 Task: Plan a trip to Berastagi, Indonesia from 4th November, 2023 to 8th November, 2023 for 2 adults.1  bedroom having 1 bed and 1 bathroom. Property type can be hotel. Look for 3 properties as per requirement.
Action: Mouse moved to (510, 113)
Screenshot: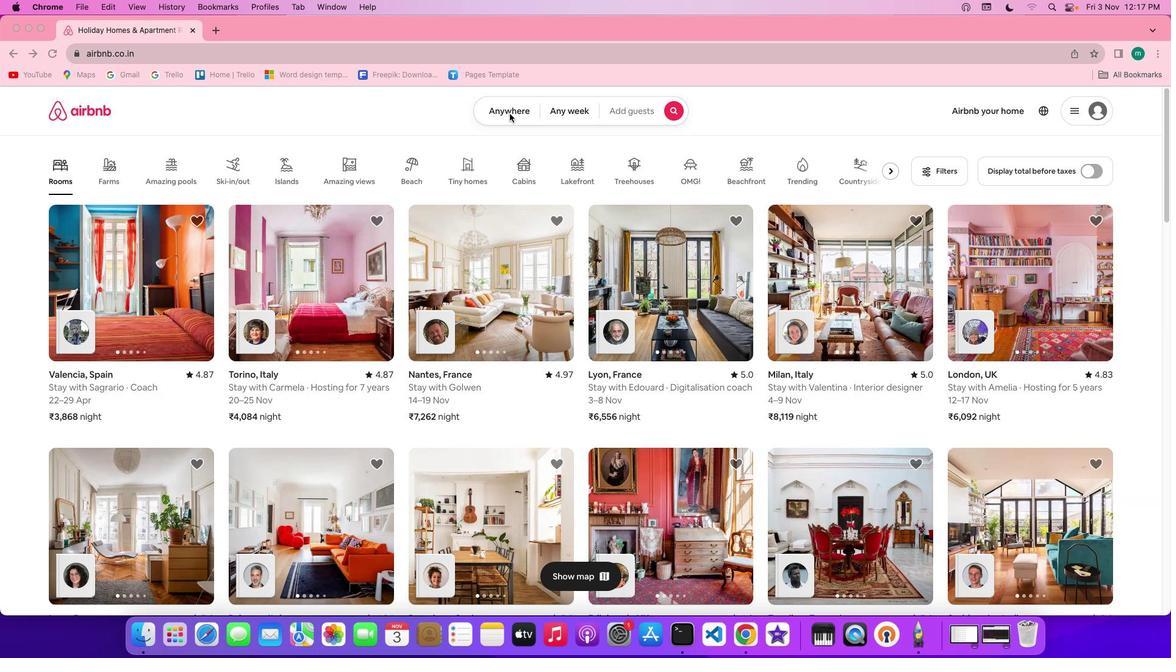 
Action: Mouse pressed left at (510, 113)
Screenshot: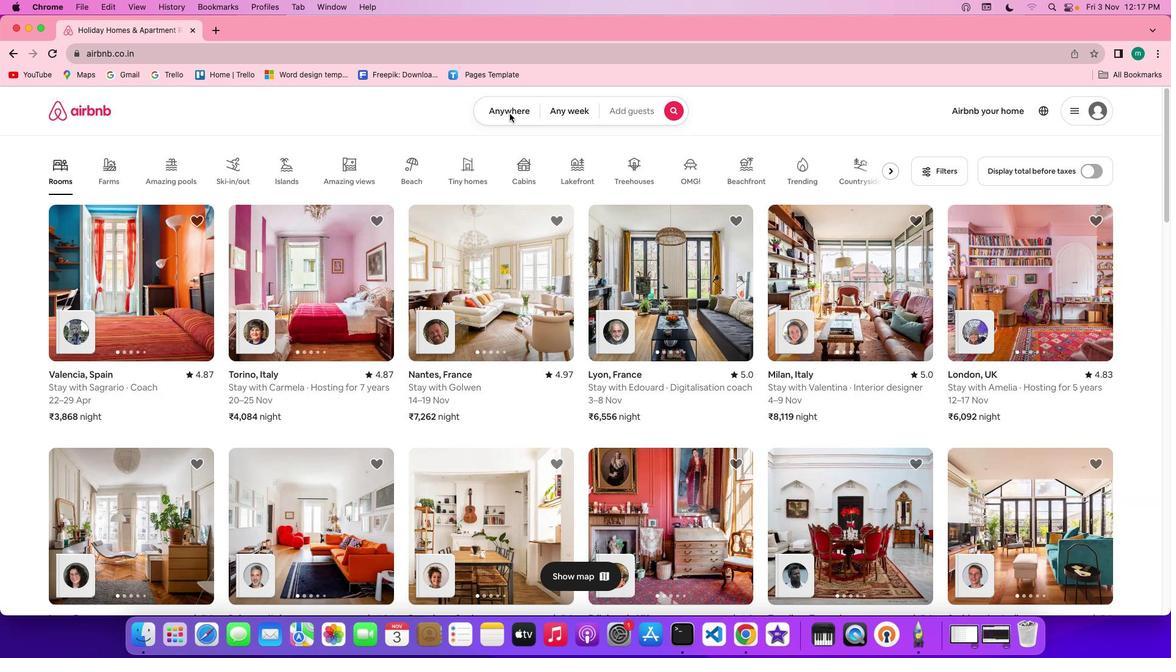 
Action: Mouse pressed left at (510, 113)
Screenshot: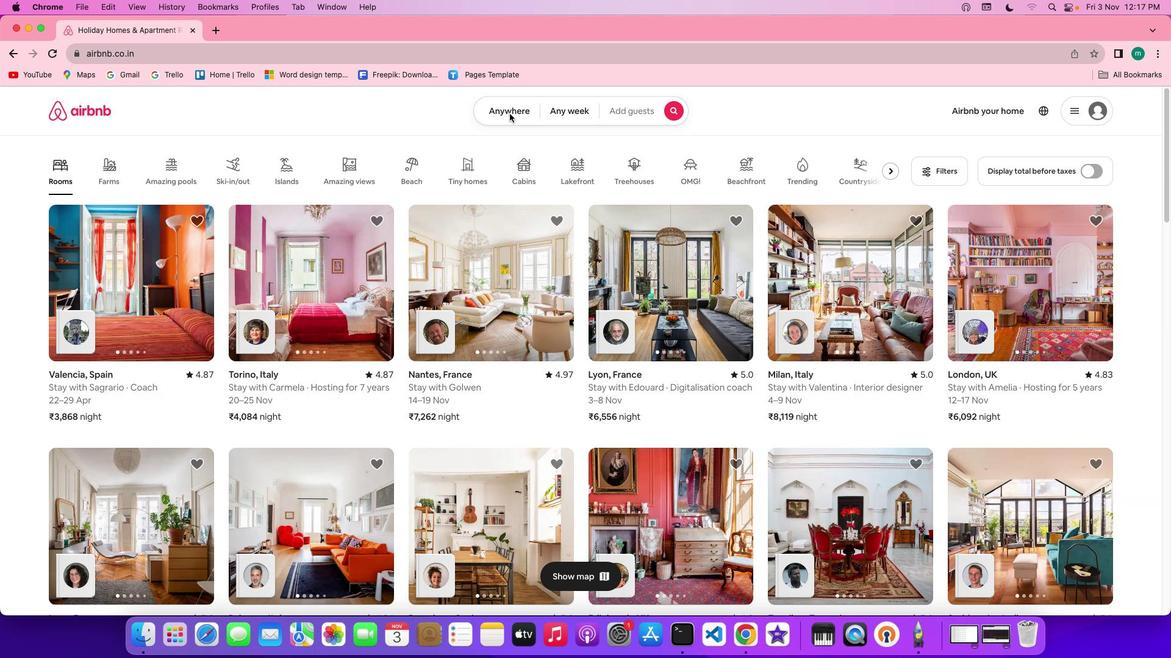 
Action: Mouse moved to (433, 165)
Screenshot: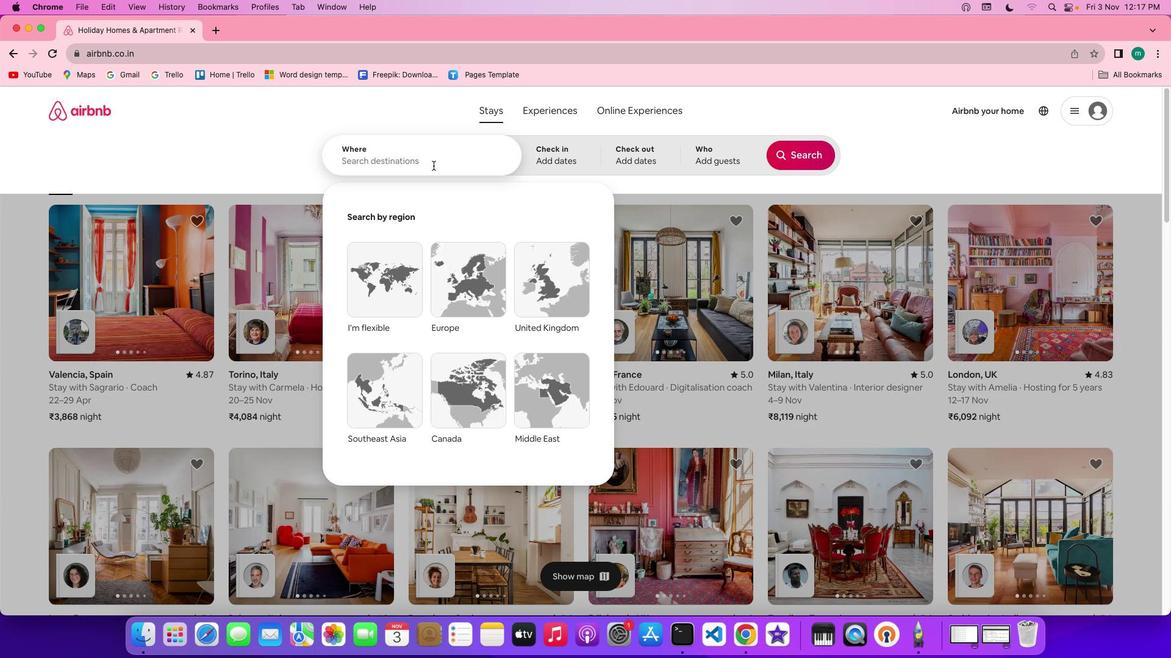 
Action: Mouse pressed left at (433, 165)
Screenshot: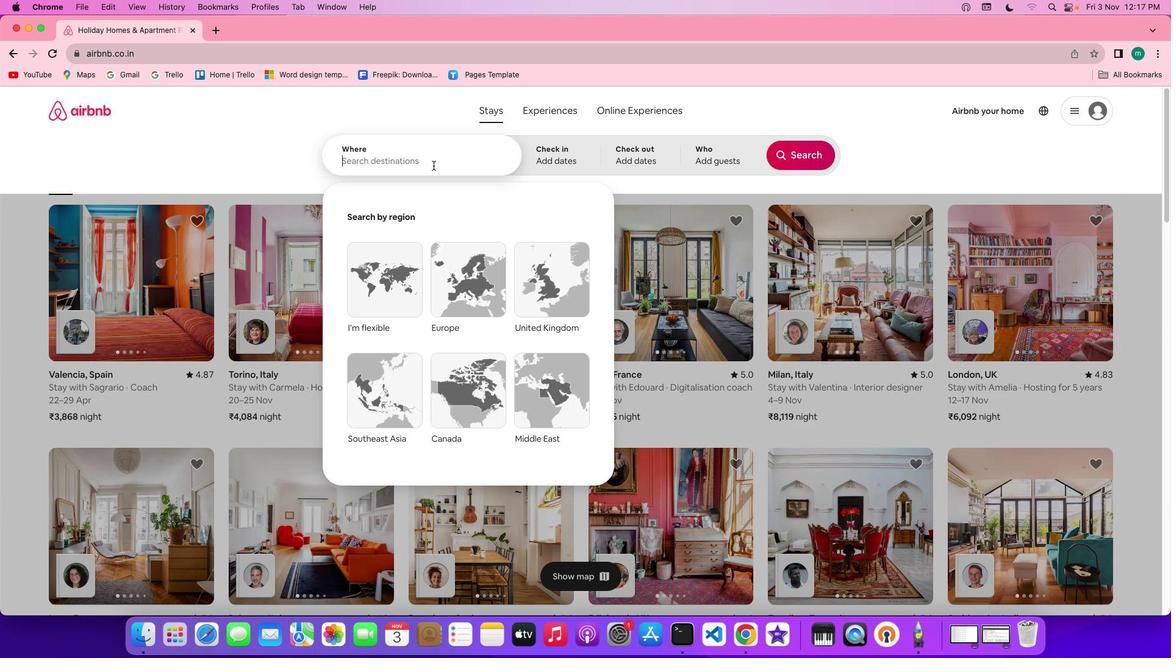 
Action: Key pressed Key.shift'B''e''r''a''s''t''a''g''i'','Key.spaceKey.shift'I''n''d''o''n''e''s''i''a'
Screenshot: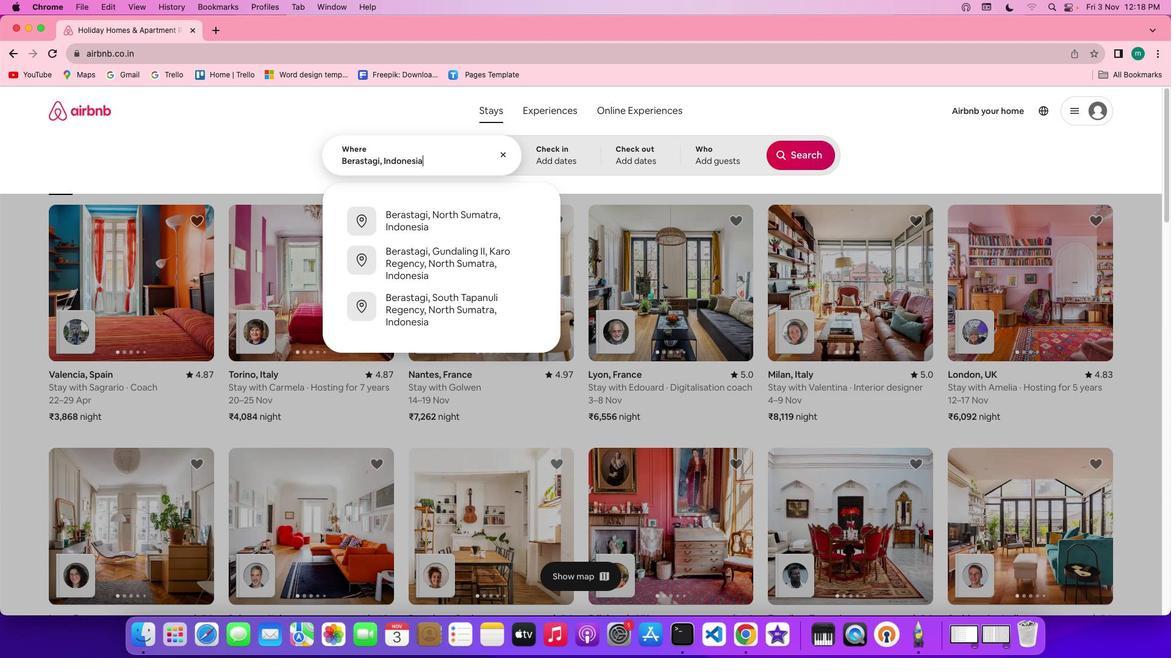 
Action: Mouse moved to (552, 156)
Screenshot: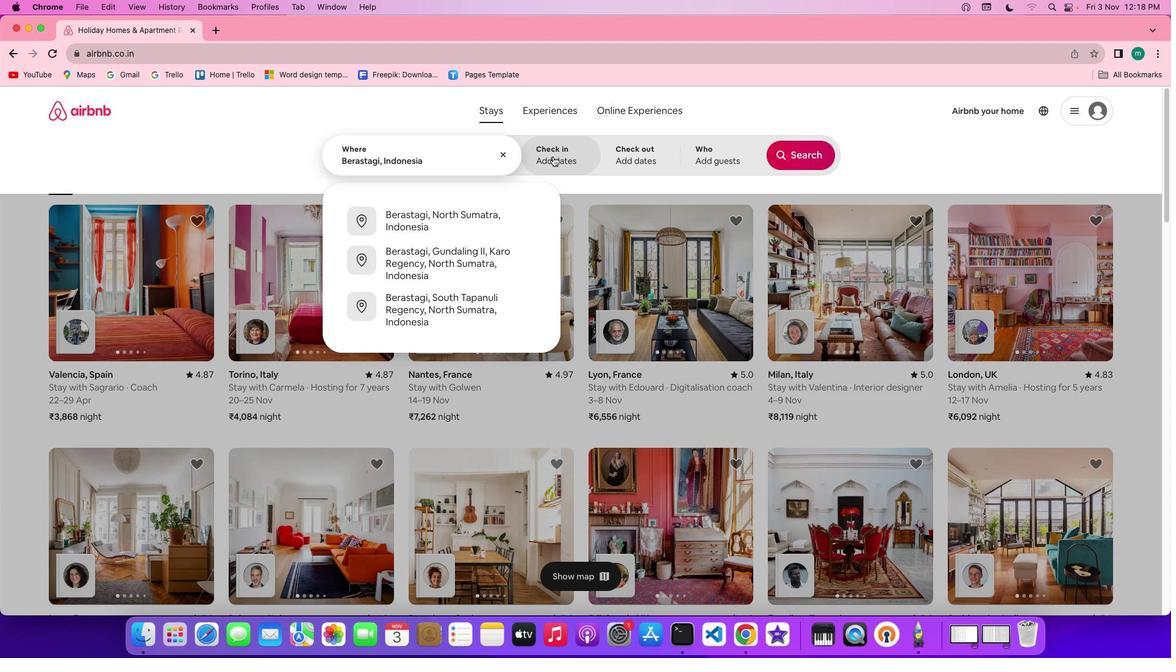 
Action: Mouse pressed left at (552, 156)
Screenshot: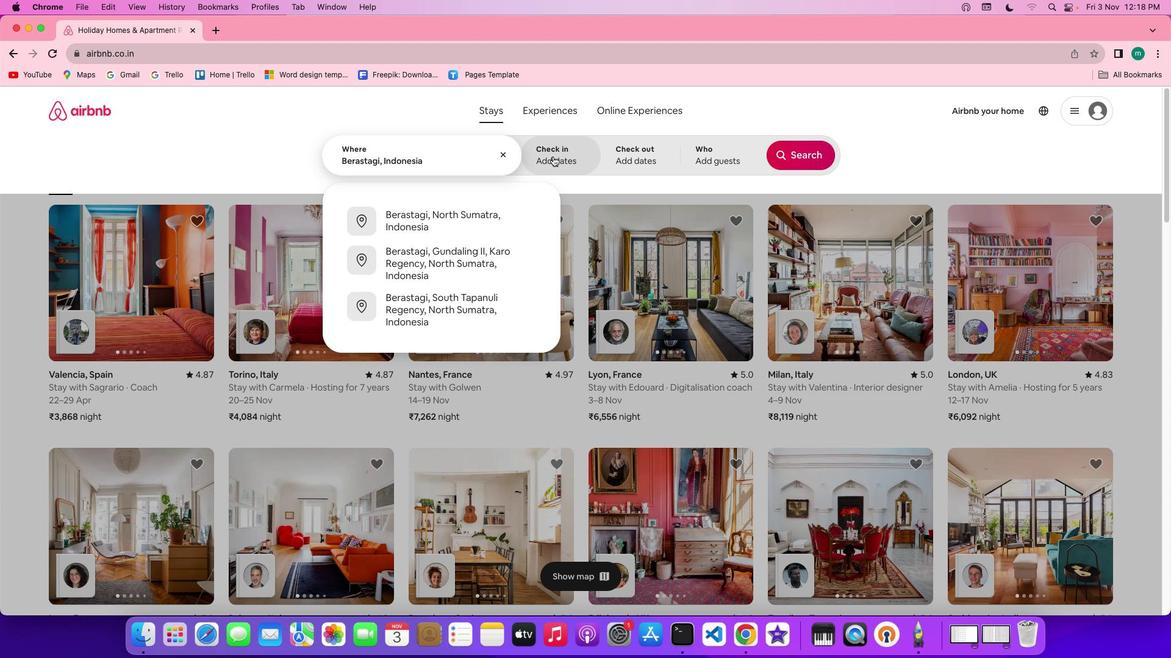 
Action: Mouse moved to (546, 297)
Screenshot: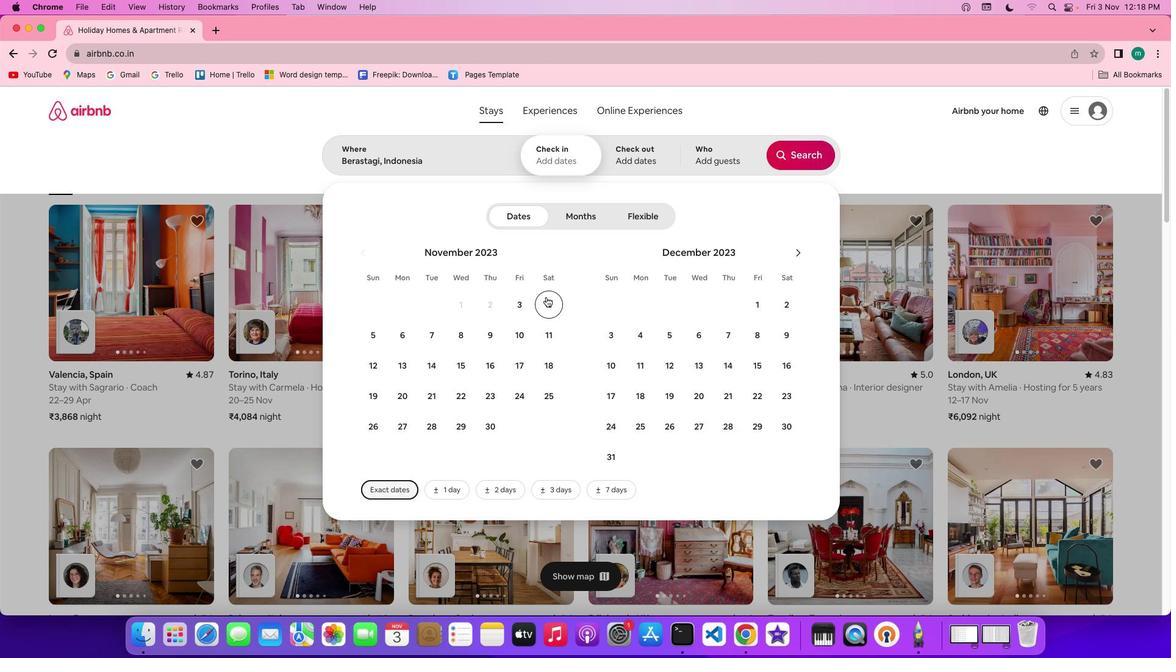 
Action: Mouse pressed left at (546, 297)
Screenshot: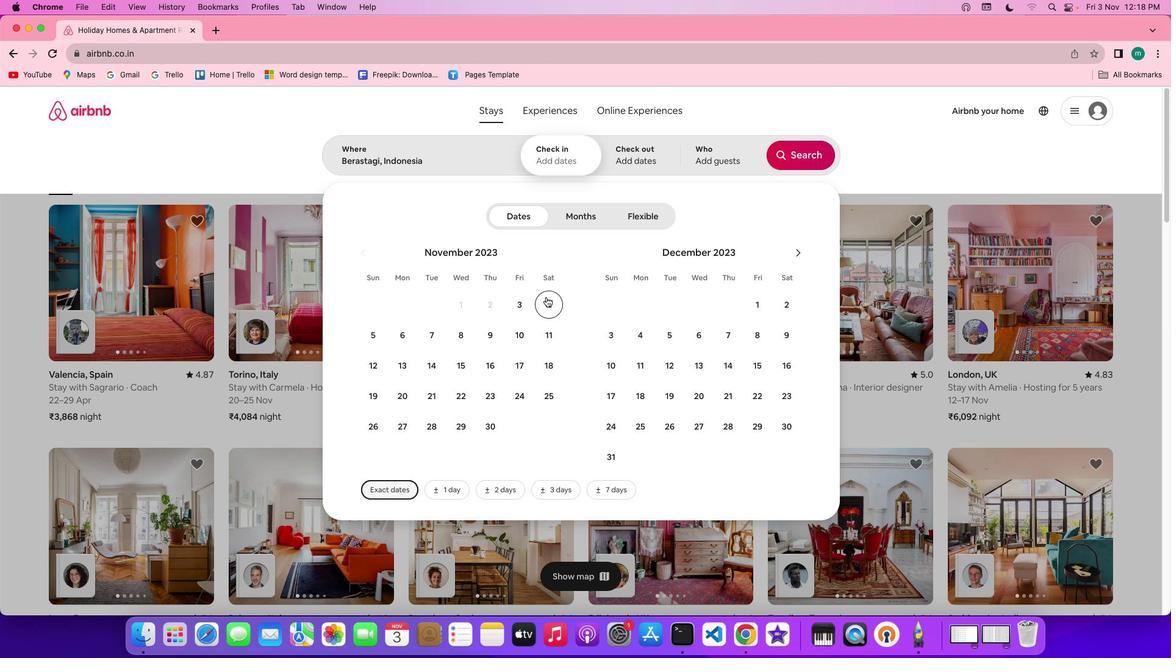 
Action: Mouse moved to (472, 331)
Screenshot: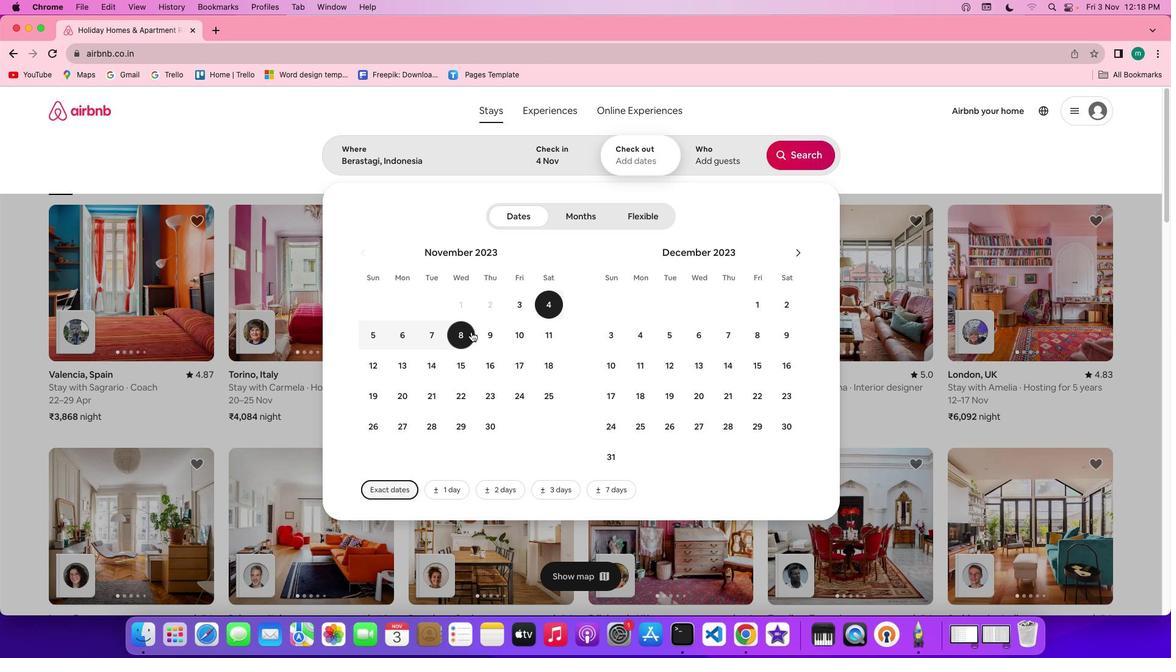 
Action: Mouse pressed left at (472, 331)
Screenshot: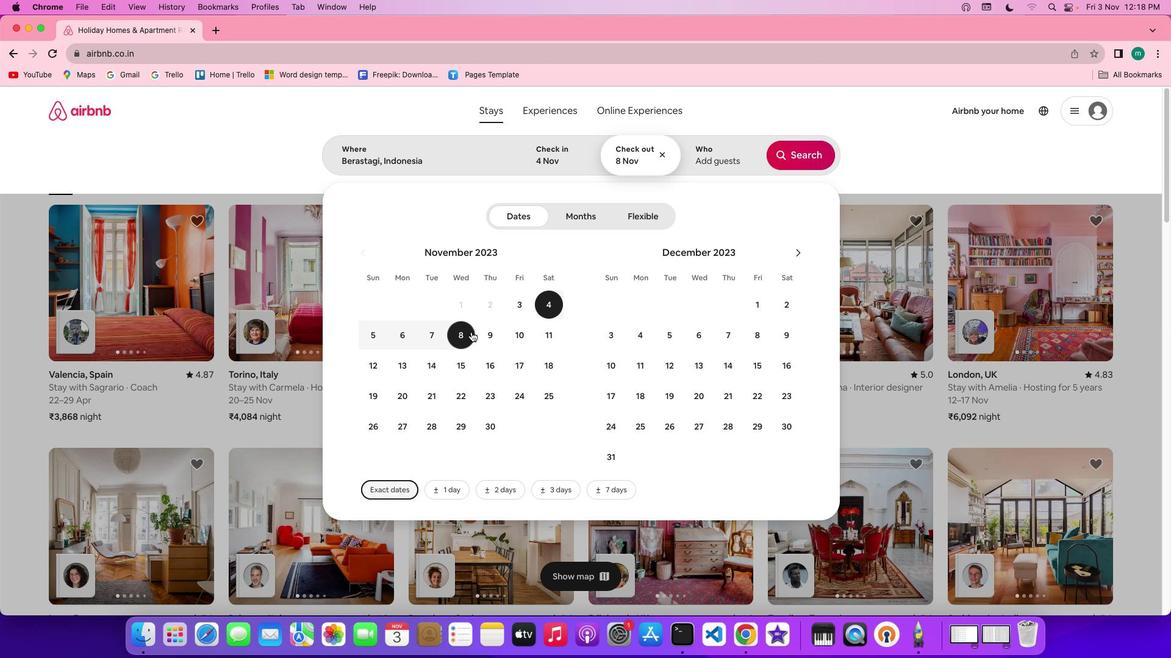 
Action: Mouse moved to (710, 167)
Screenshot: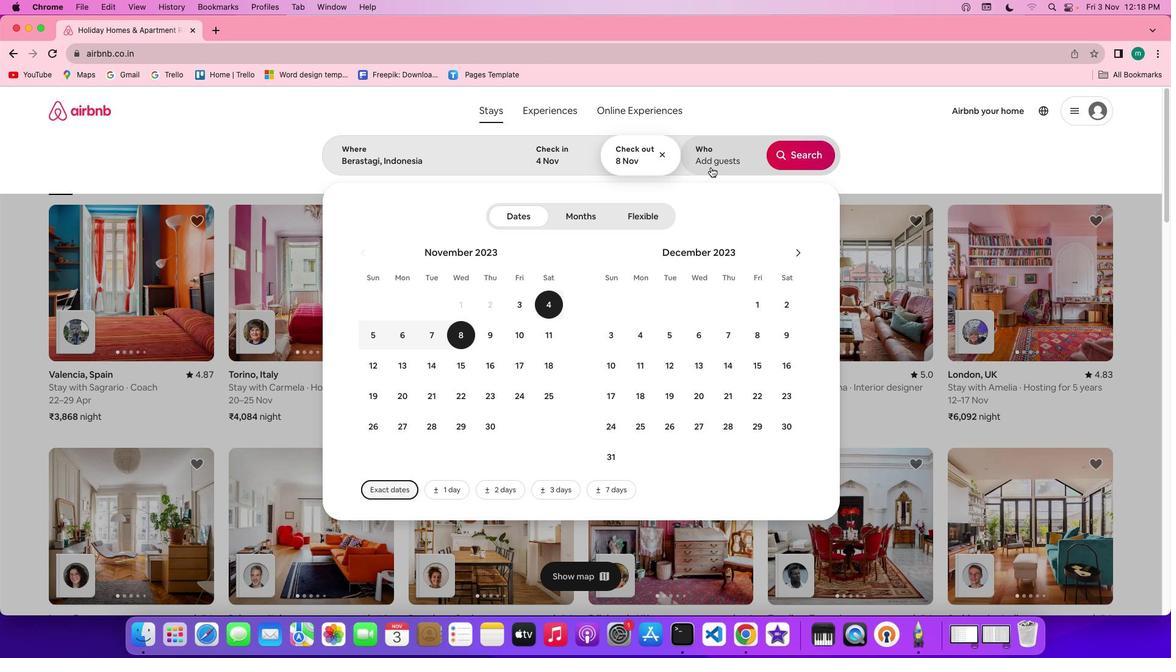 
Action: Mouse pressed left at (710, 167)
Screenshot: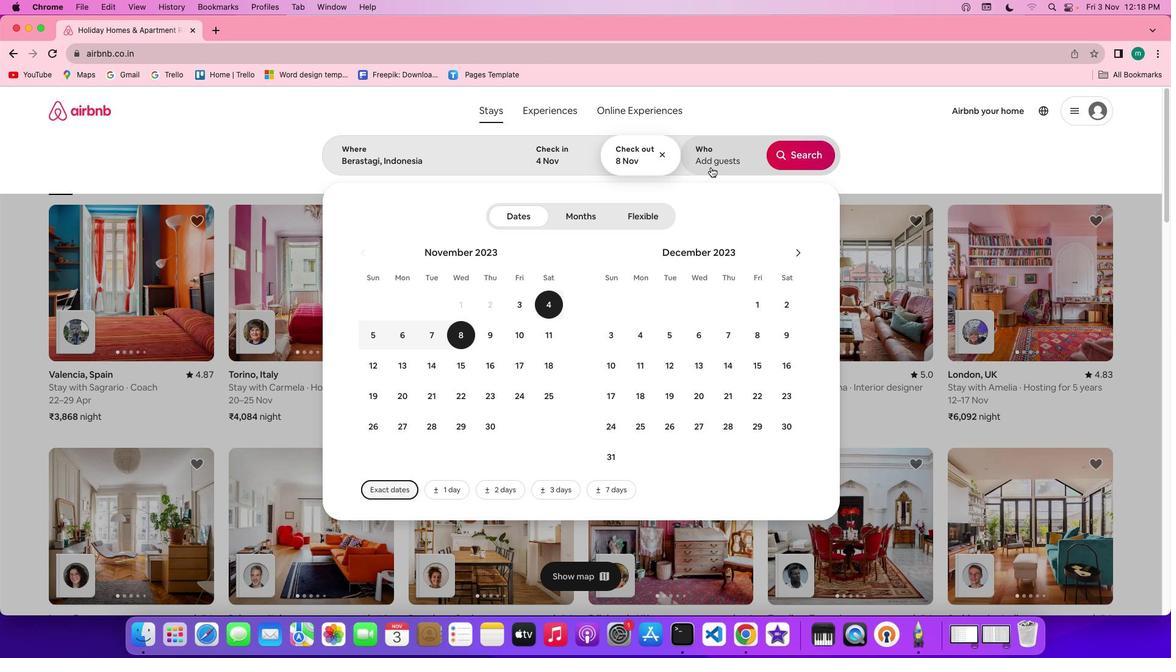 
Action: Mouse moved to (798, 216)
Screenshot: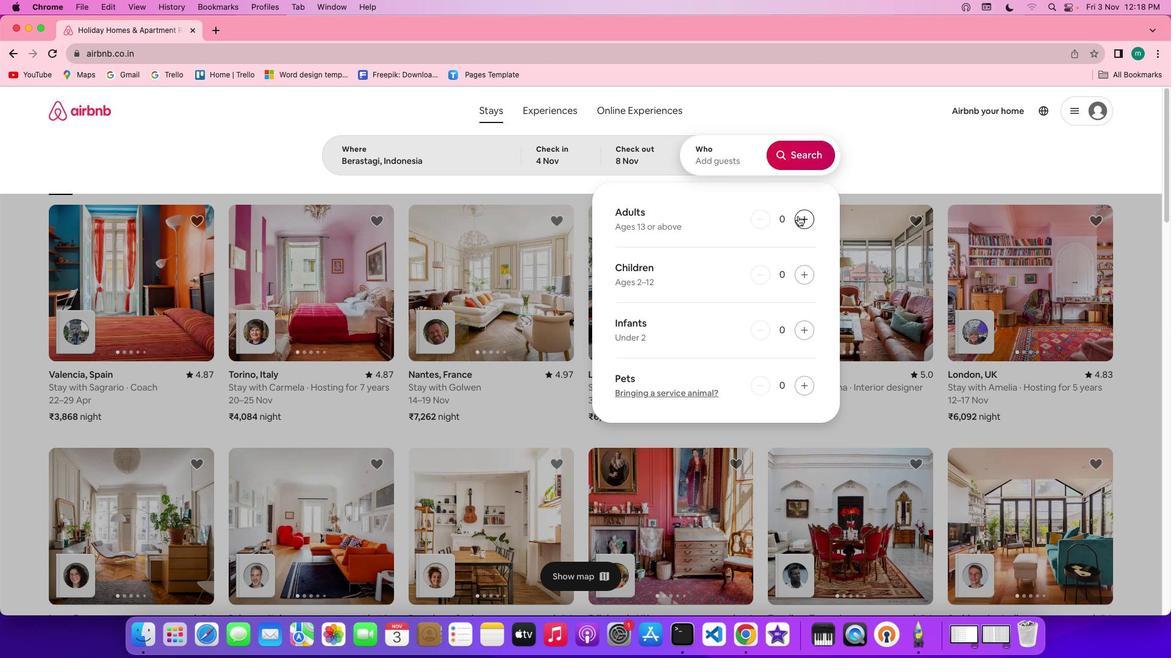
Action: Mouse pressed left at (798, 216)
Screenshot: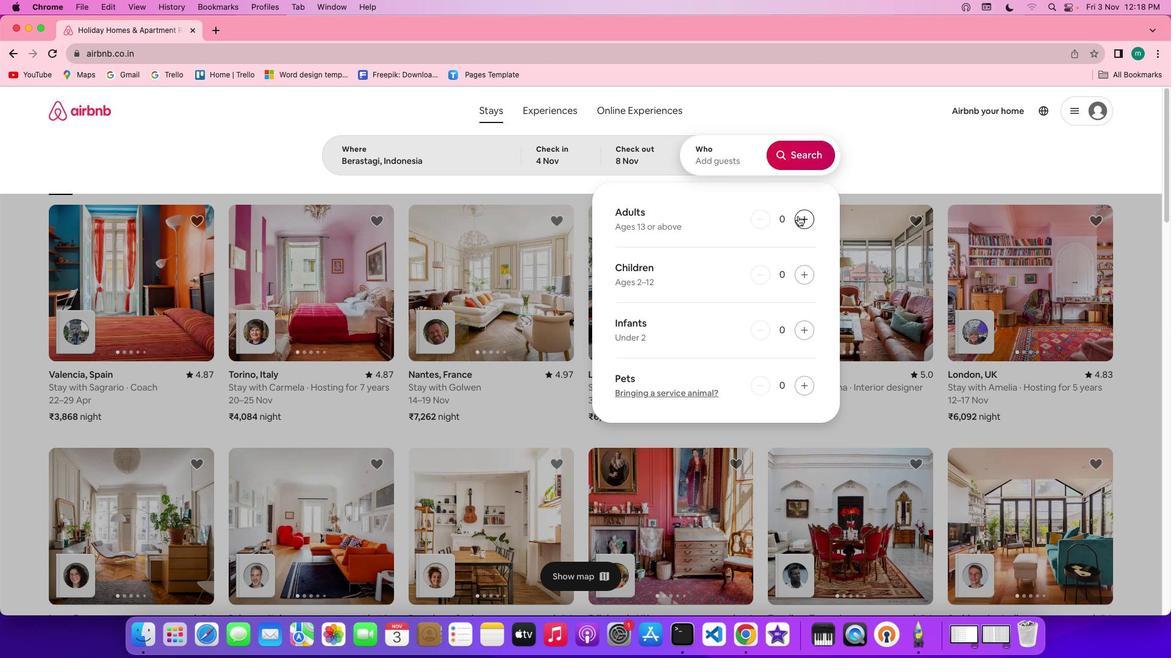 
Action: Mouse pressed left at (798, 216)
Screenshot: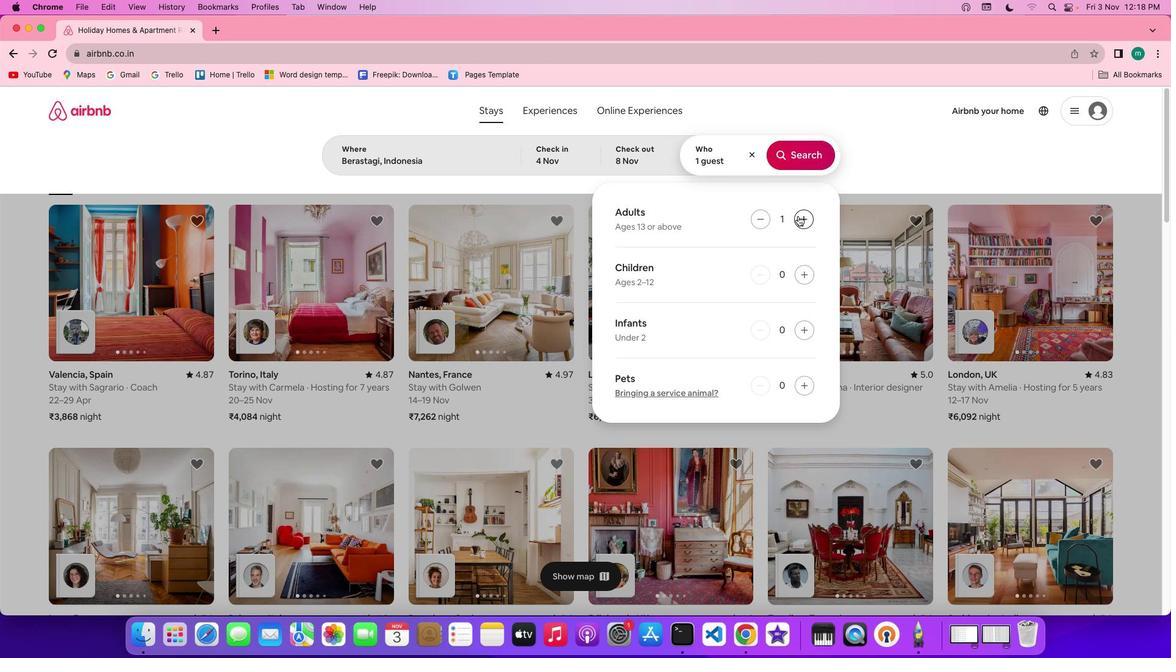 
Action: Mouse moved to (792, 155)
Screenshot: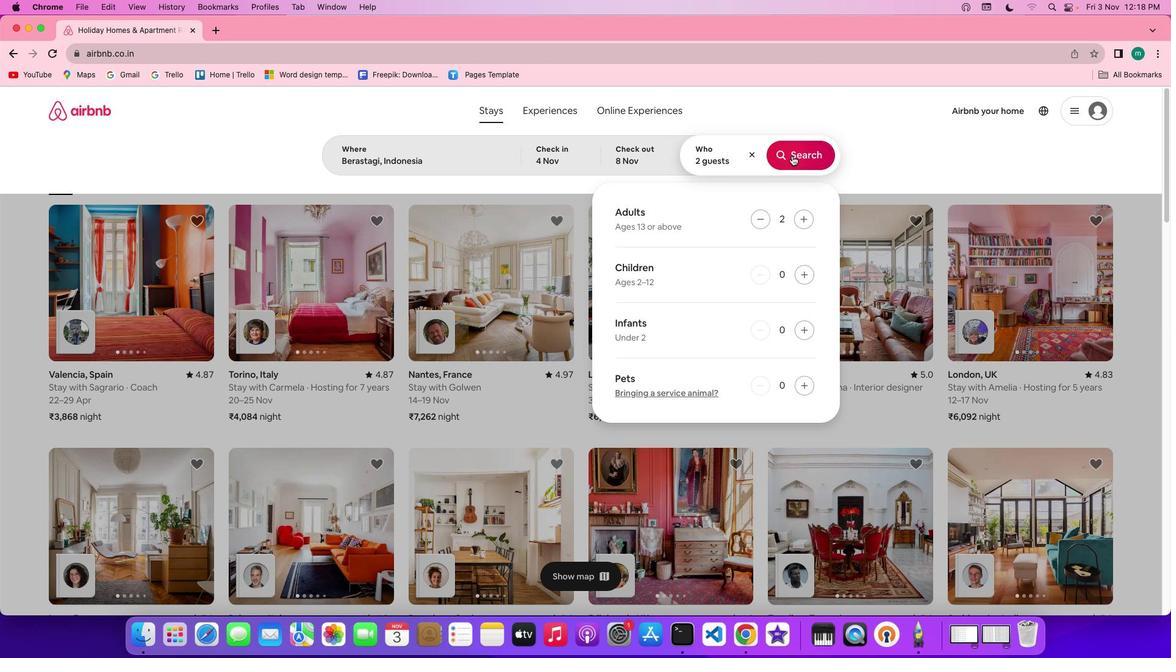 
Action: Mouse pressed left at (792, 155)
Screenshot: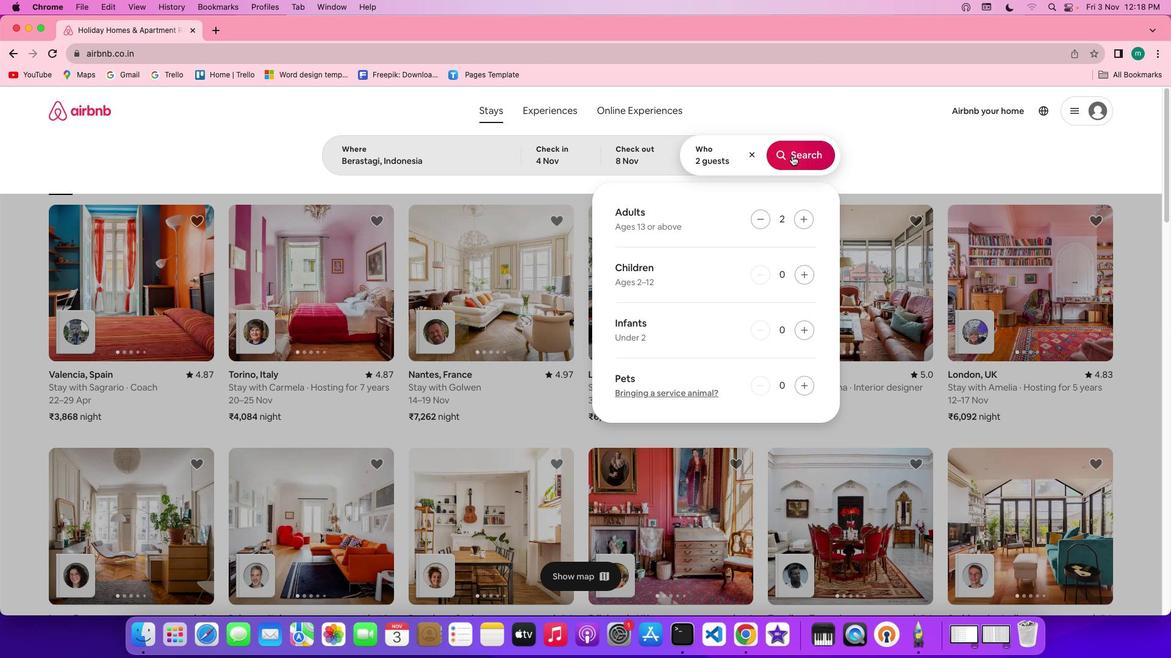 
Action: Mouse moved to (984, 156)
Screenshot: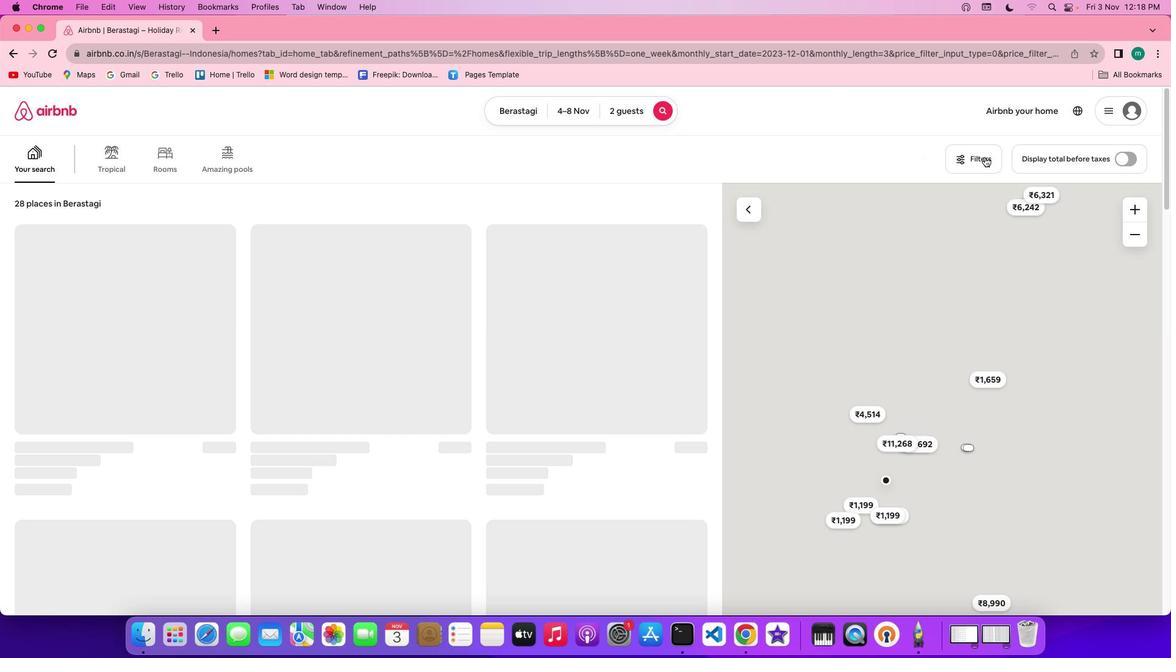 
Action: Mouse pressed left at (984, 156)
Screenshot: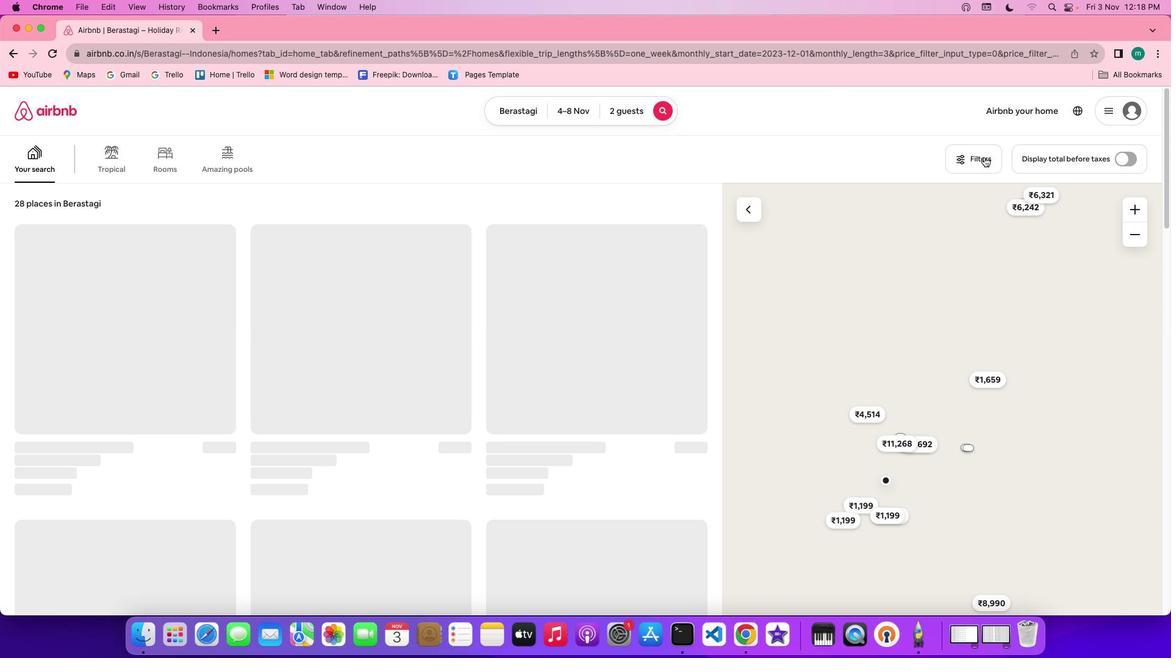 
Action: Mouse moved to (960, 158)
Screenshot: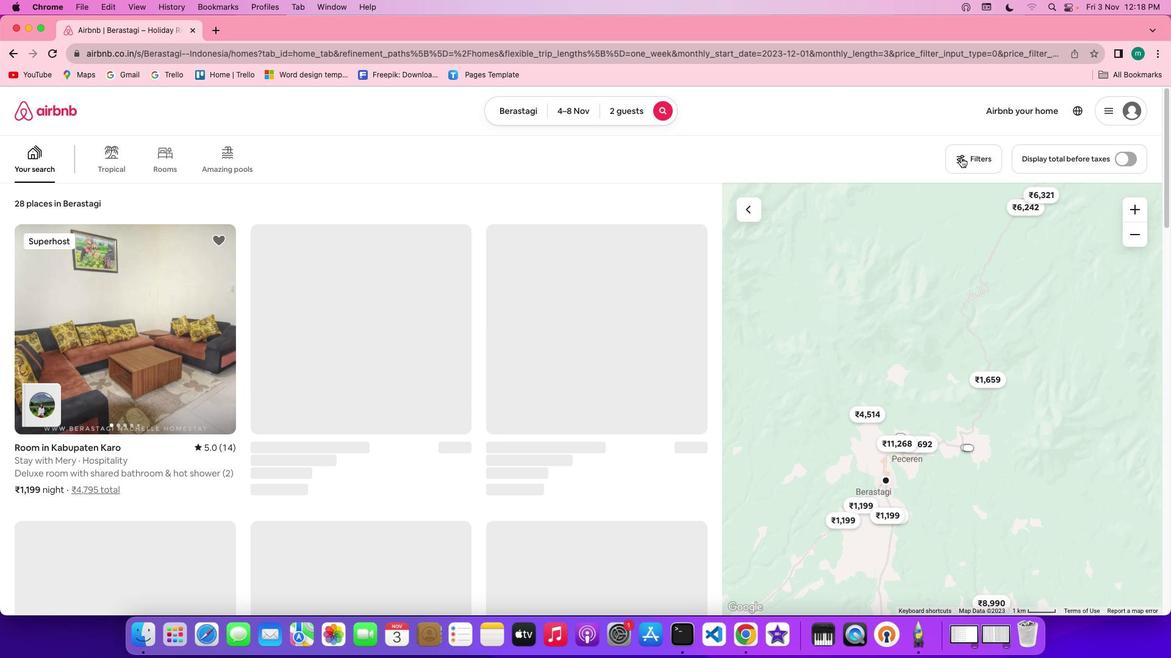 
Action: Mouse pressed left at (960, 158)
Screenshot: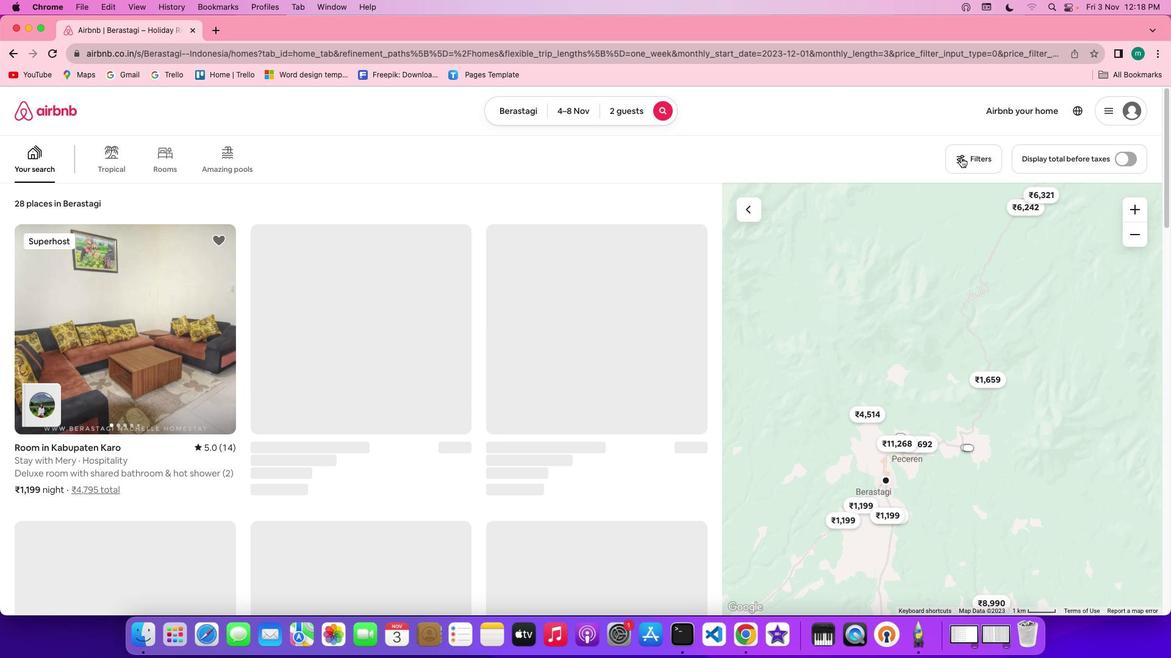 
Action: Mouse moved to (647, 315)
Screenshot: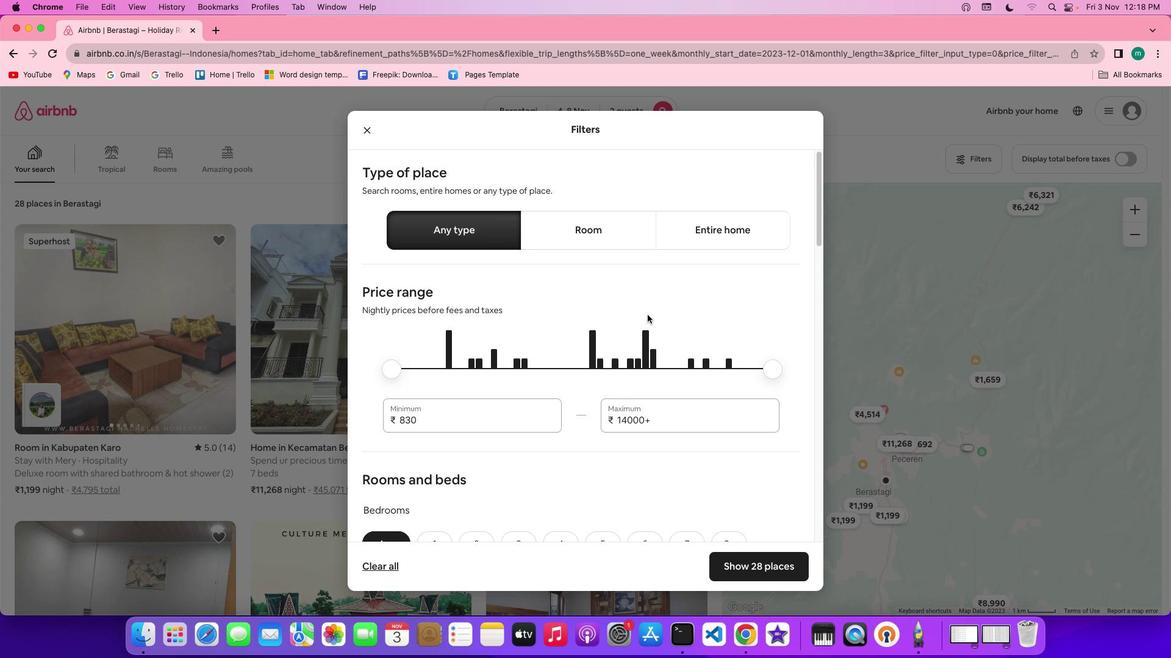 
Action: Mouse scrolled (647, 315) with delta (0, 0)
Screenshot: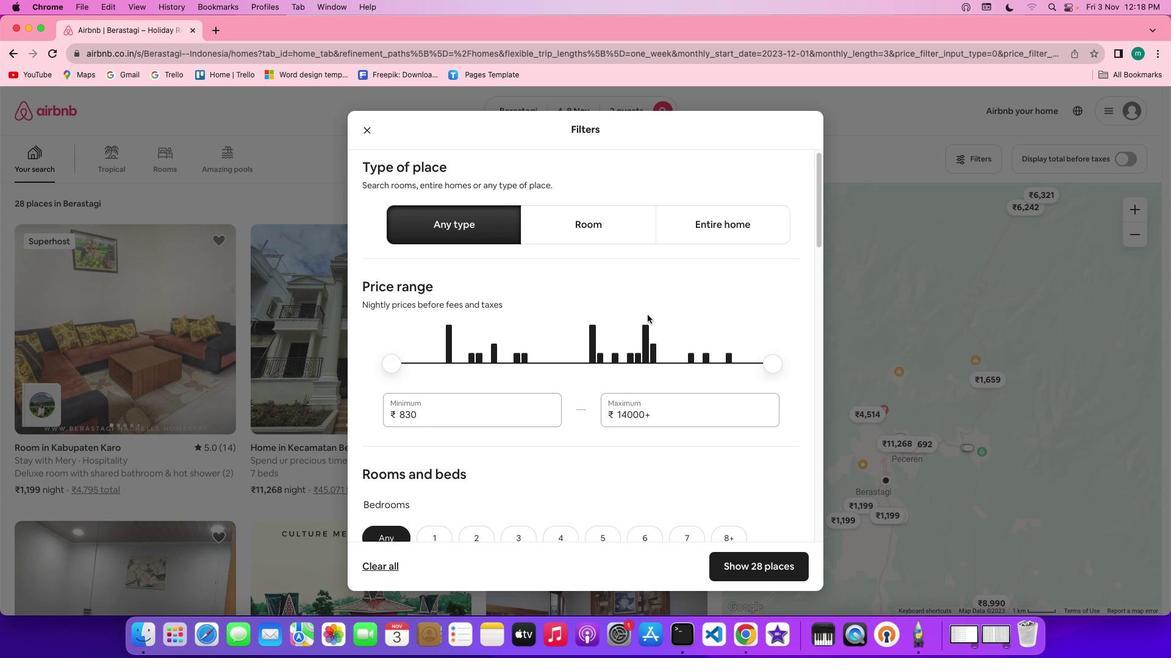 
Action: Mouse scrolled (647, 315) with delta (0, 0)
Screenshot: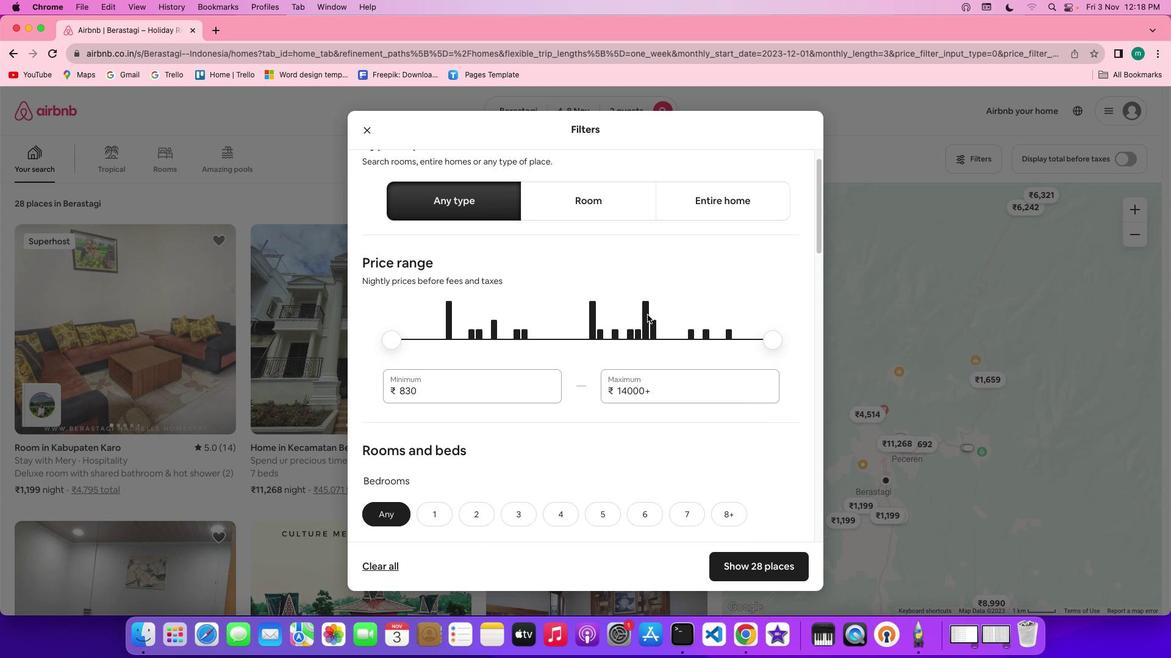 
Action: Mouse scrolled (647, 315) with delta (0, -1)
Screenshot: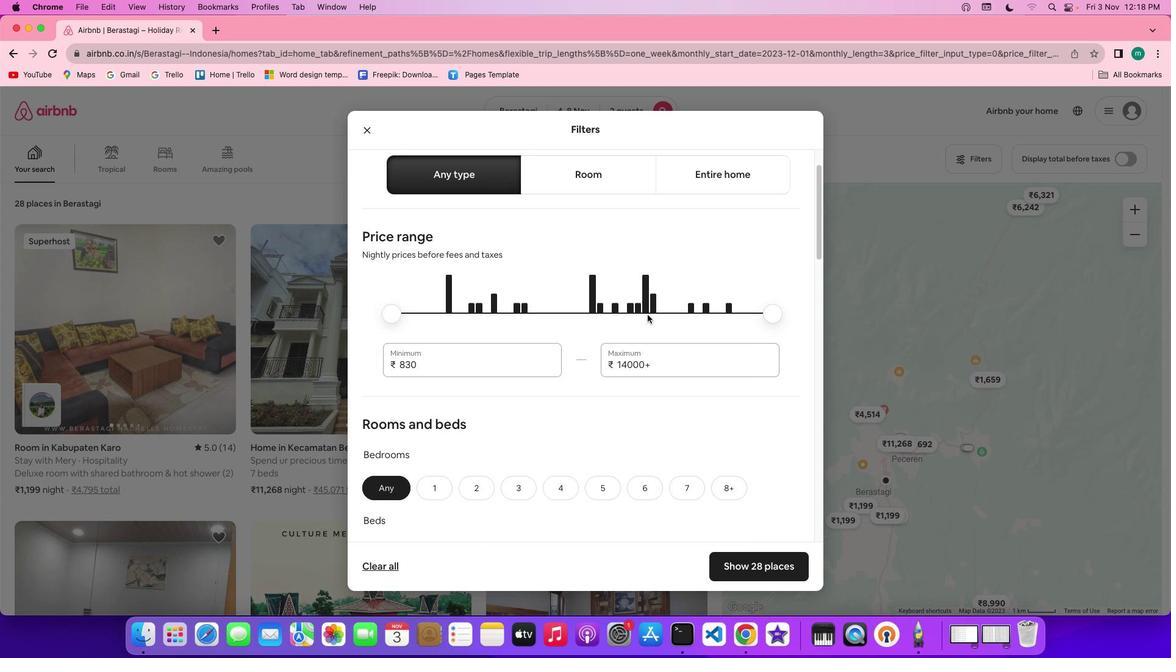 
Action: Mouse scrolled (647, 315) with delta (0, -1)
Screenshot: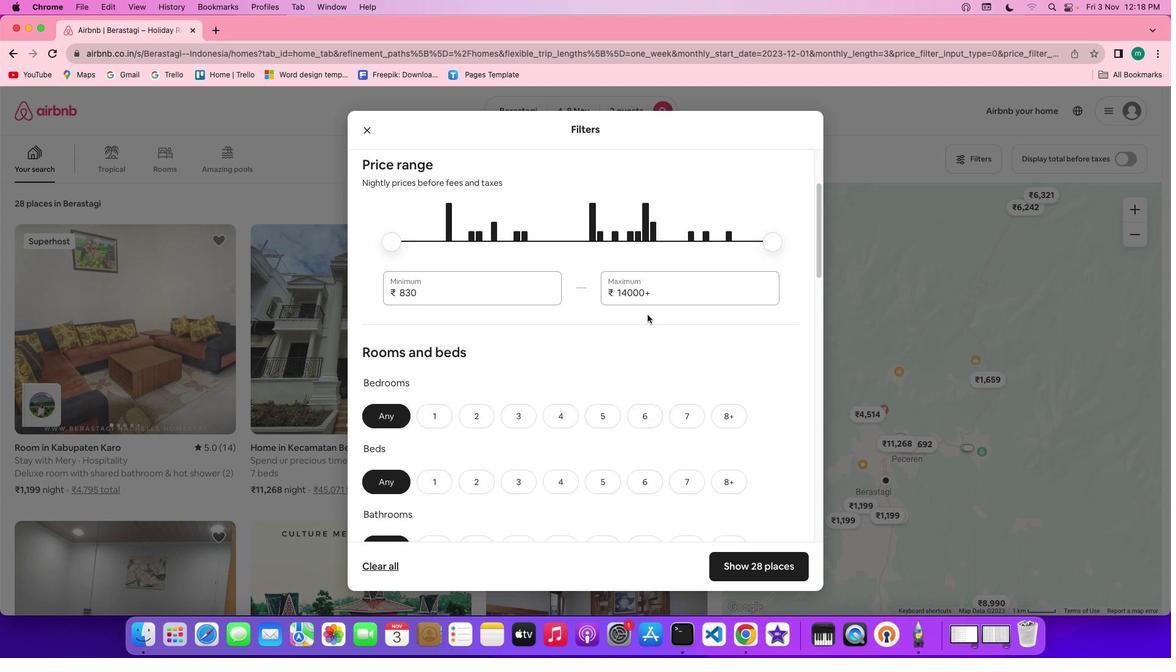 
Action: Mouse moved to (647, 311)
Screenshot: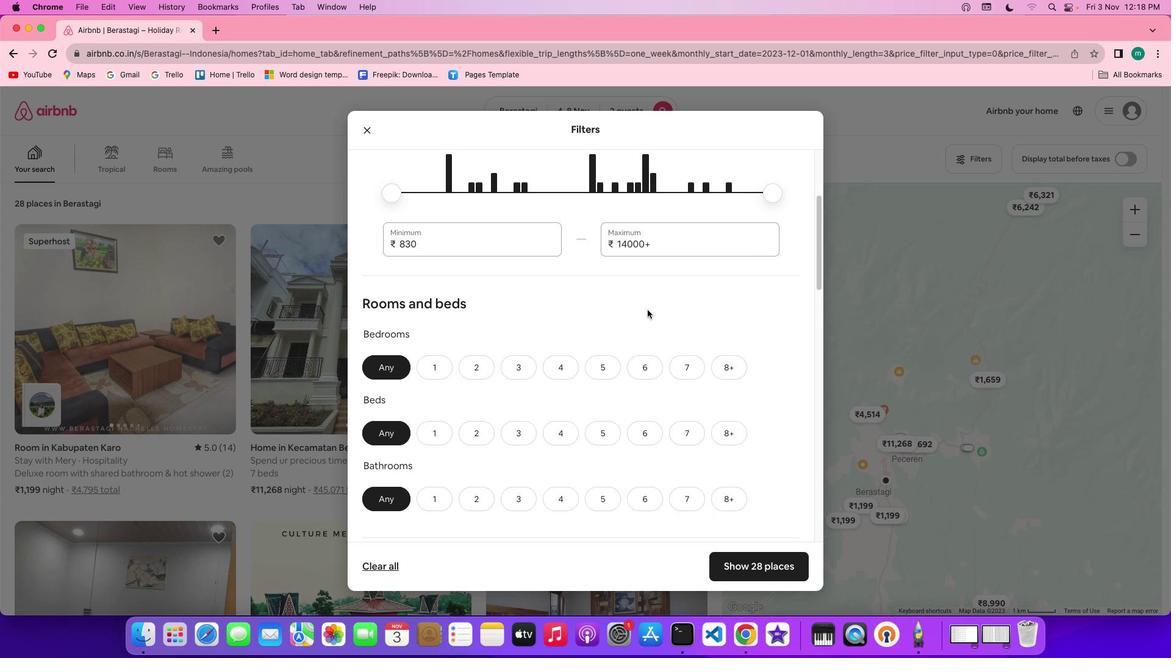 
Action: Mouse scrolled (647, 311) with delta (0, 0)
Screenshot: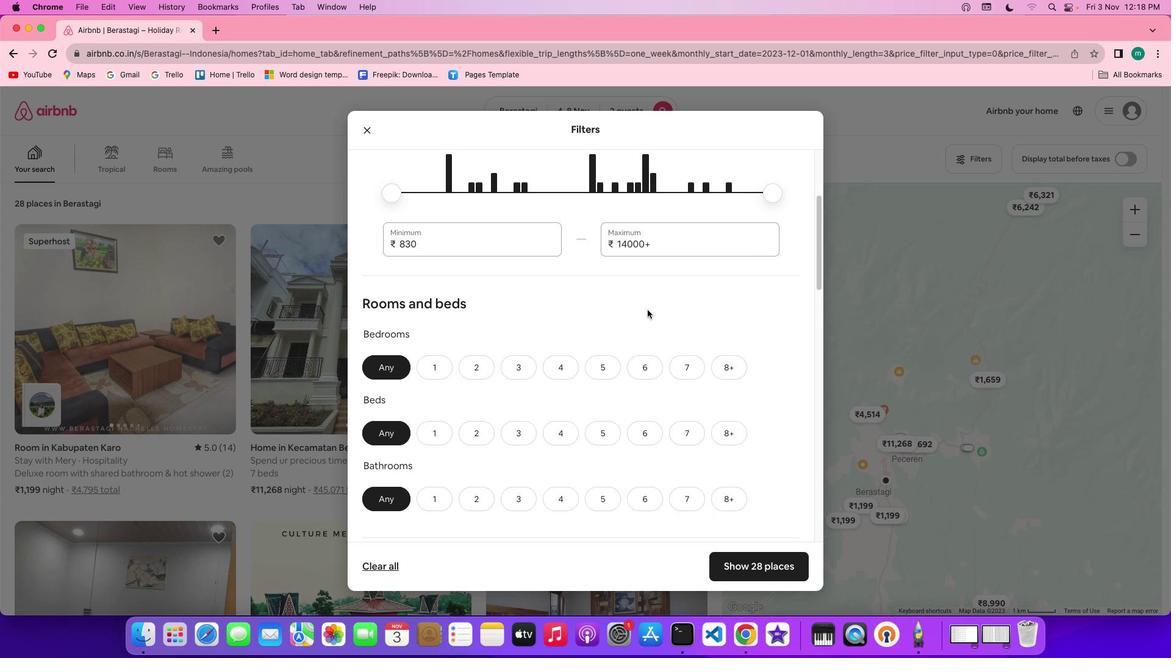 
Action: Mouse moved to (647, 310)
Screenshot: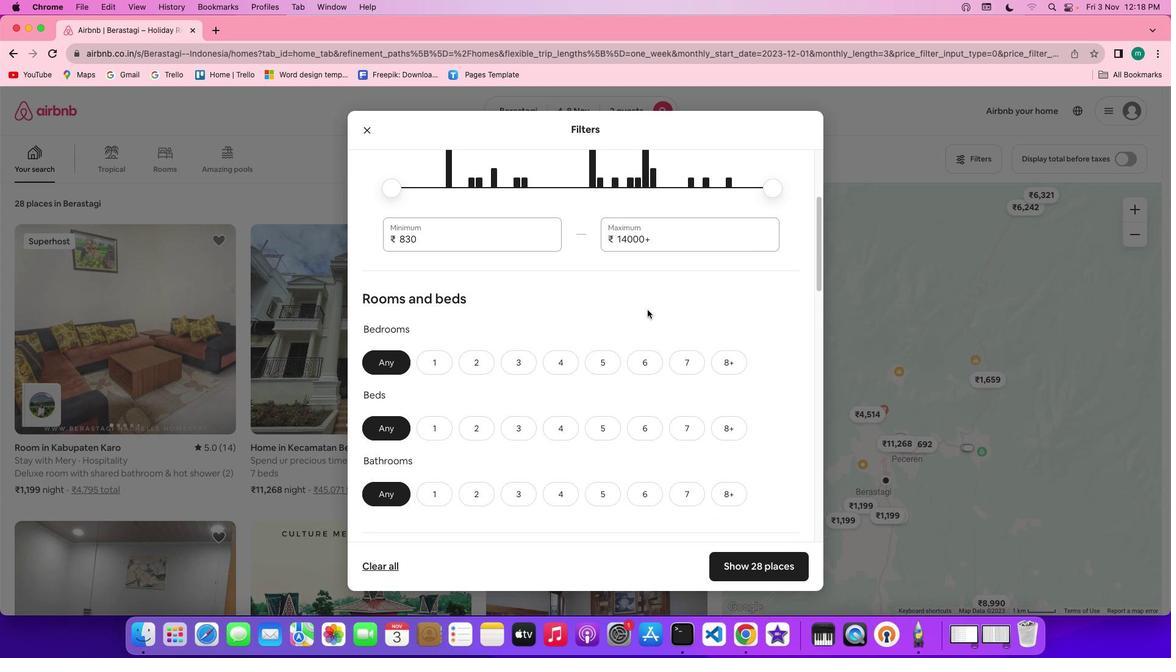 
Action: Mouse scrolled (647, 310) with delta (0, 0)
Screenshot: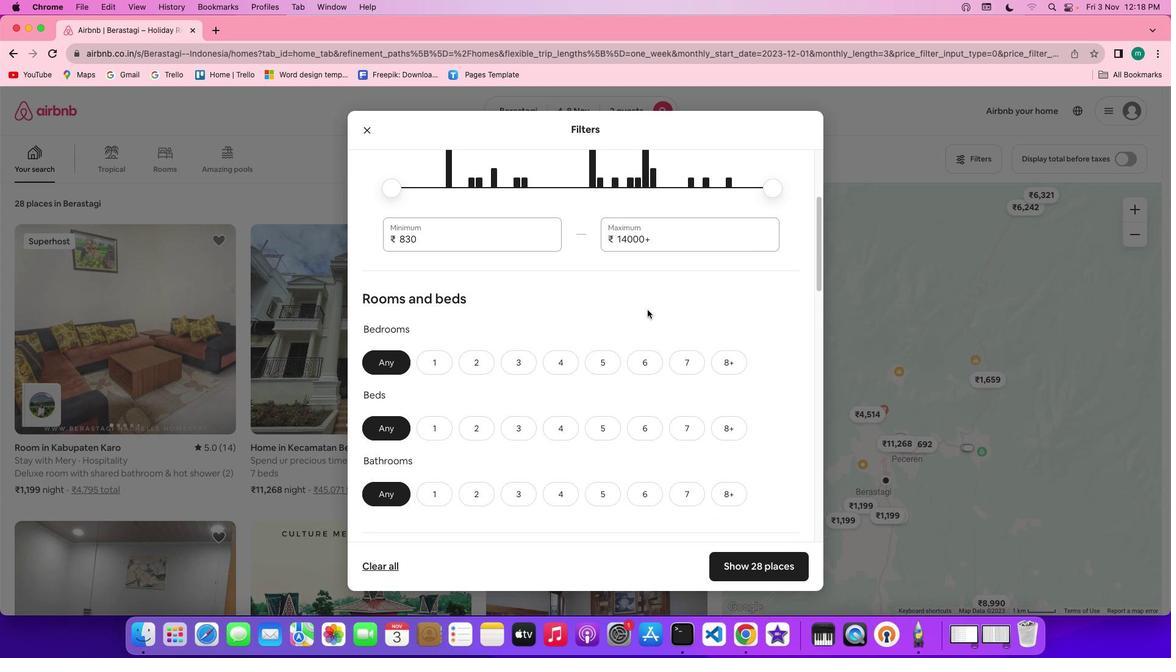 
Action: Mouse moved to (647, 309)
Screenshot: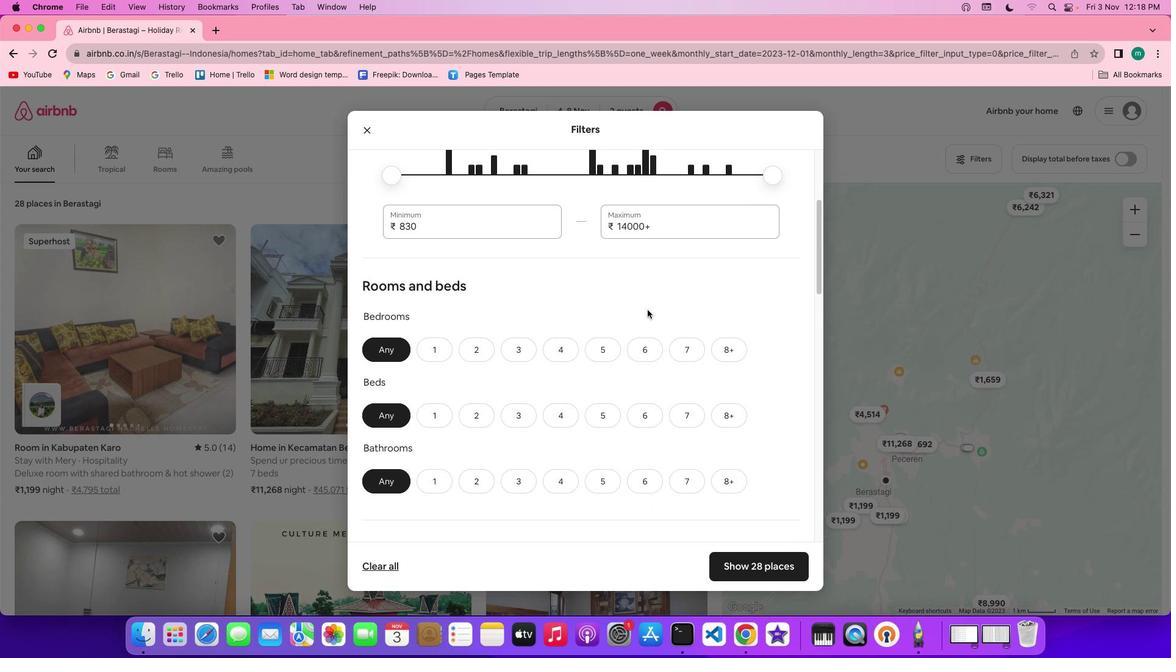 
Action: Mouse scrolled (647, 309) with delta (0, 0)
Screenshot: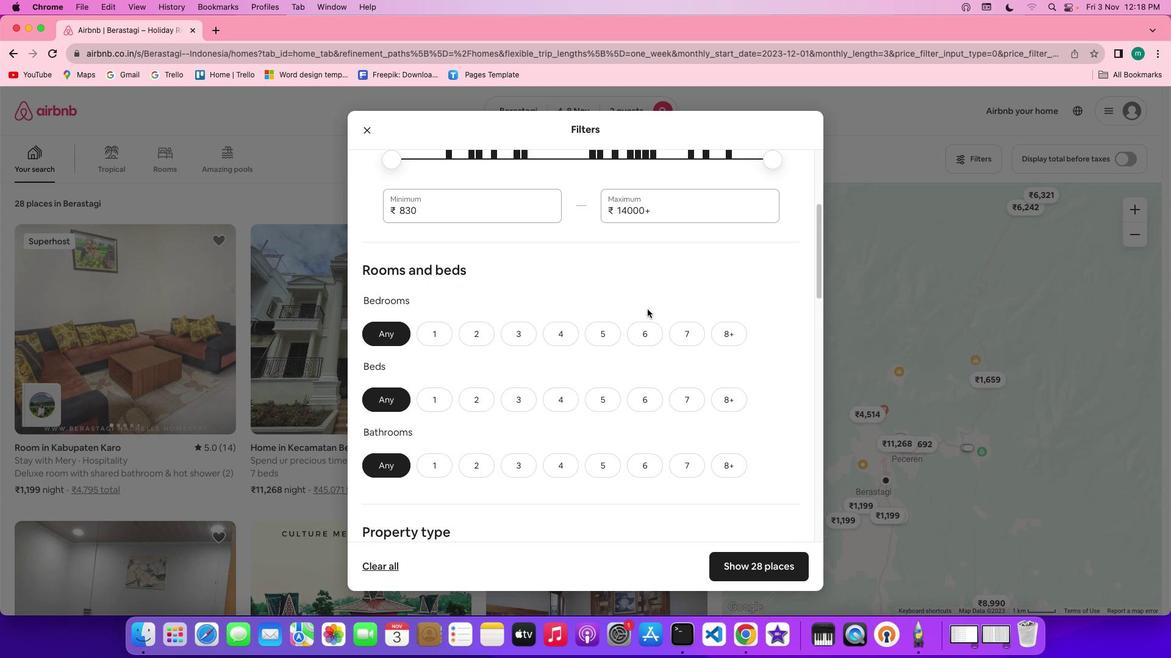 
Action: Mouse moved to (647, 309)
Screenshot: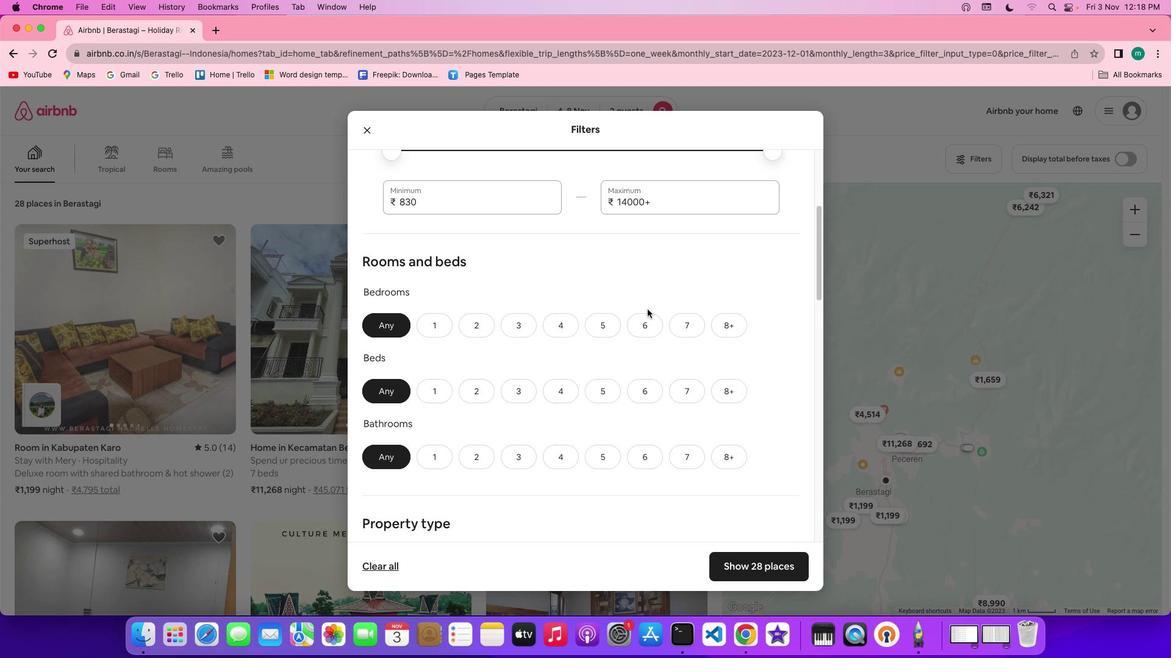 
Action: Mouse scrolled (647, 309) with delta (0, 0)
Screenshot: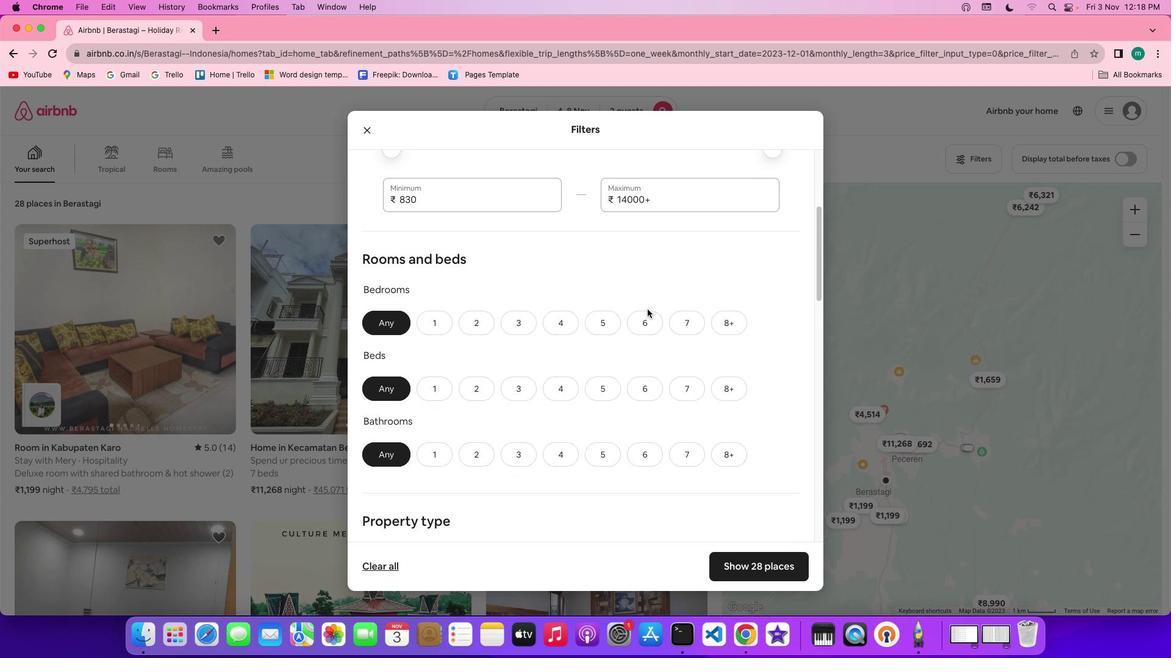 
Action: Mouse scrolled (647, 309) with delta (0, 0)
Screenshot: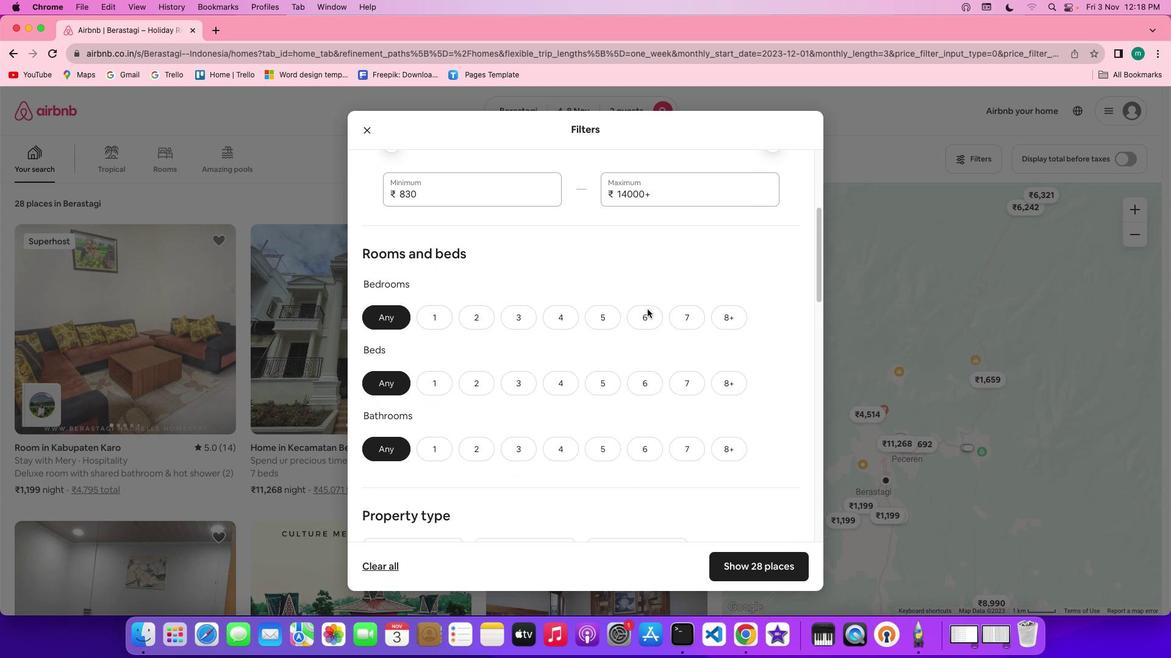 
Action: Mouse scrolled (647, 309) with delta (0, 0)
Screenshot: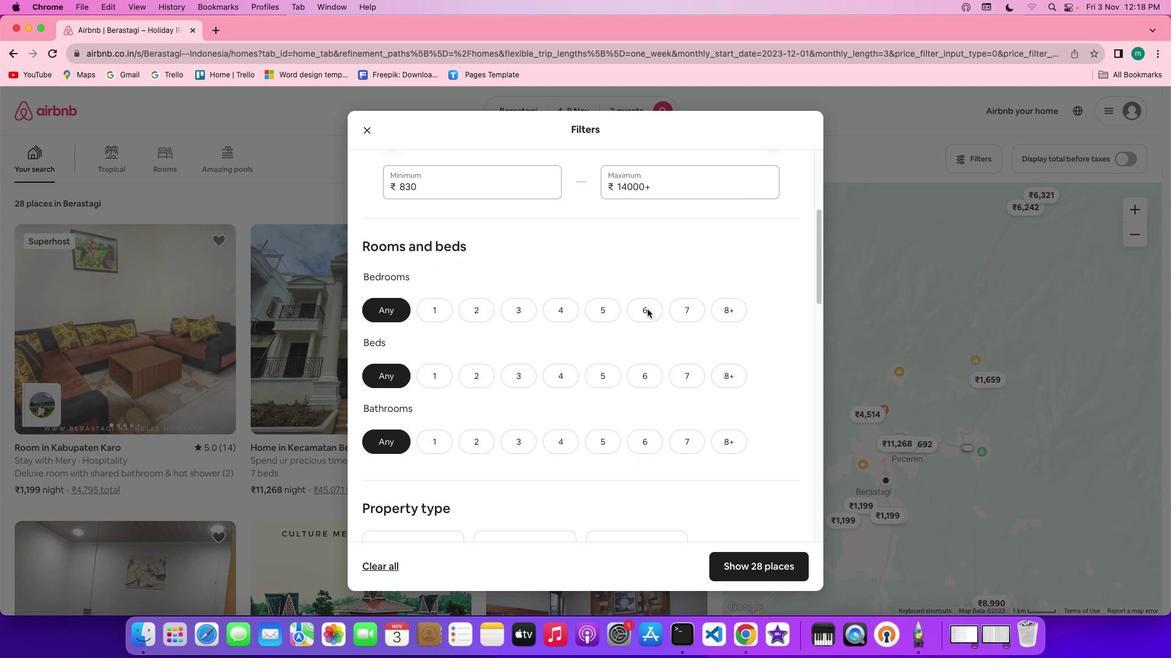 
Action: Mouse scrolled (647, 309) with delta (0, 0)
Screenshot: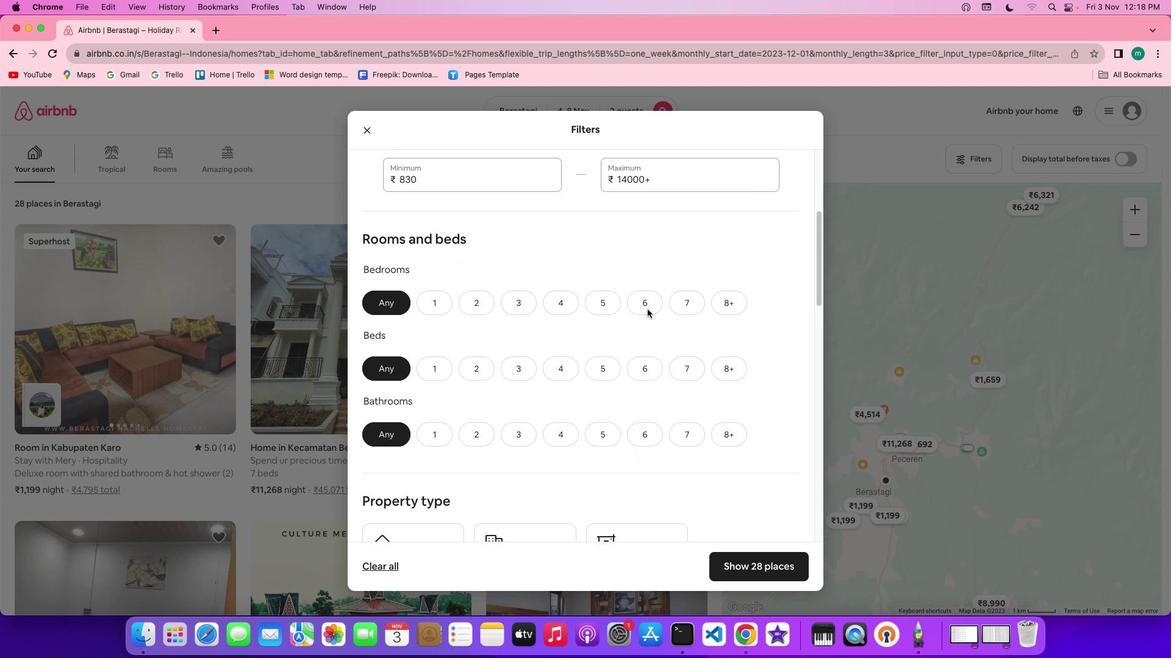 
Action: Mouse scrolled (647, 309) with delta (0, 0)
Screenshot: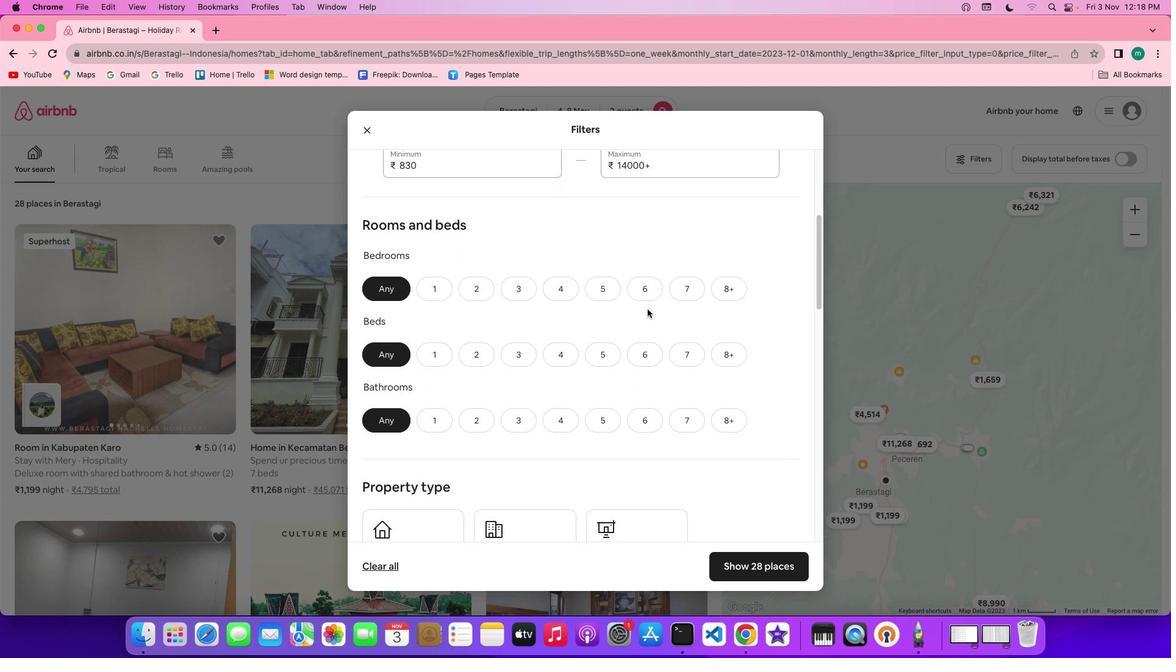 
Action: Mouse scrolled (647, 309) with delta (0, 0)
Screenshot: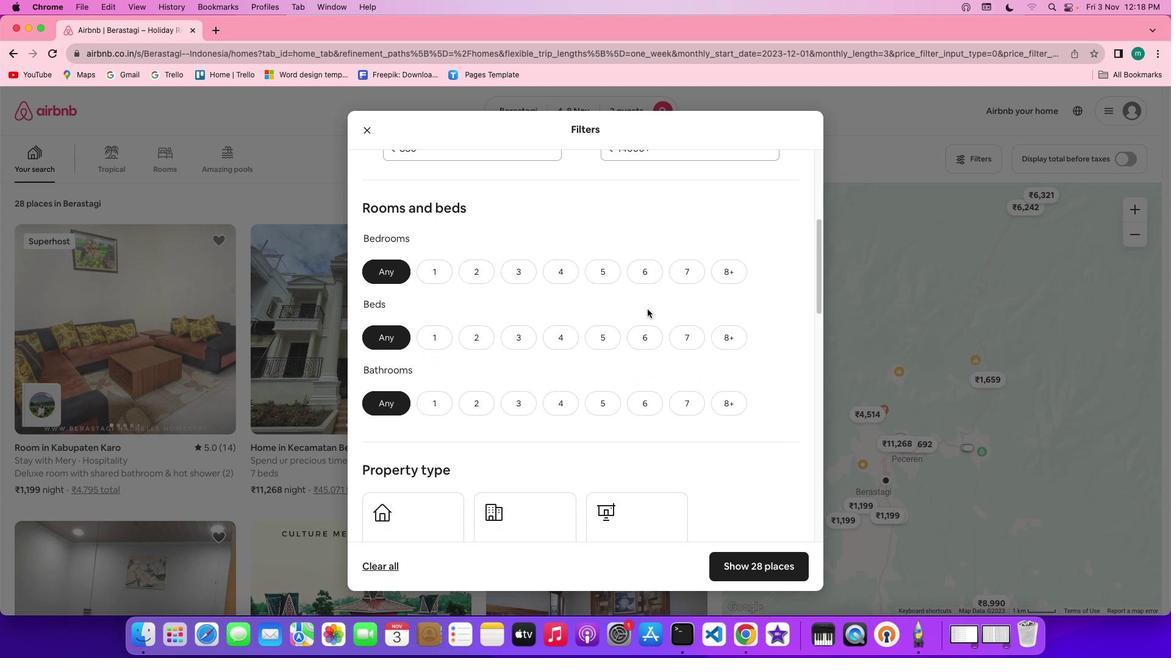 
Action: Mouse scrolled (647, 309) with delta (0, 0)
Screenshot: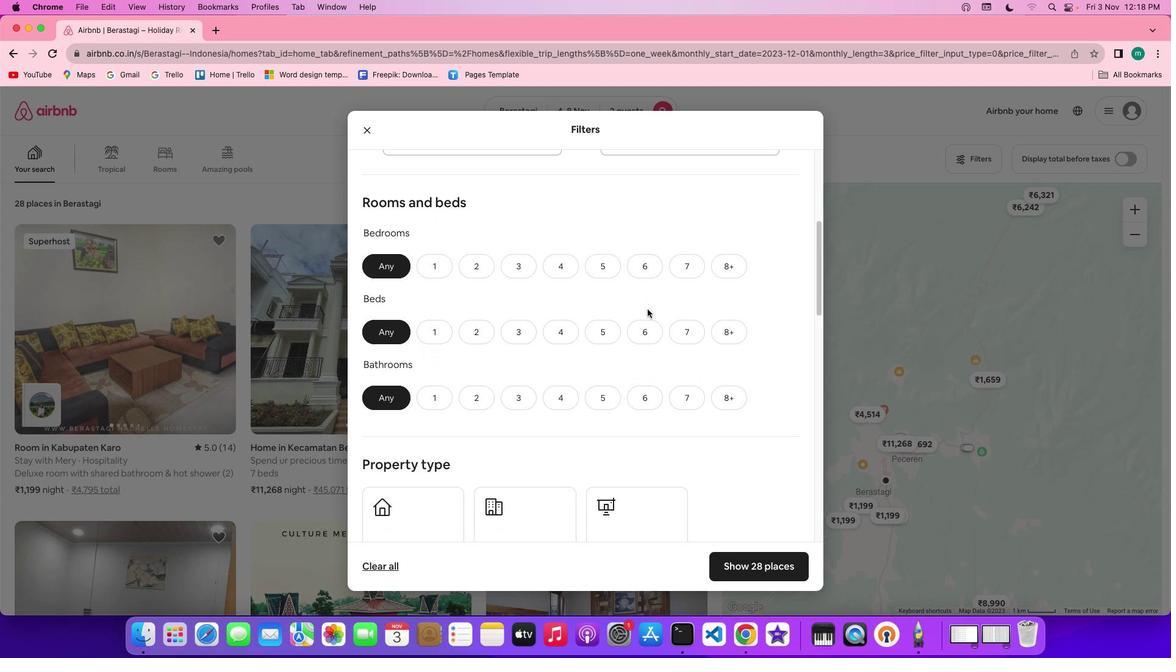 
Action: Mouse scrolled (647, 309) with delta (0, 0)
Screenshot: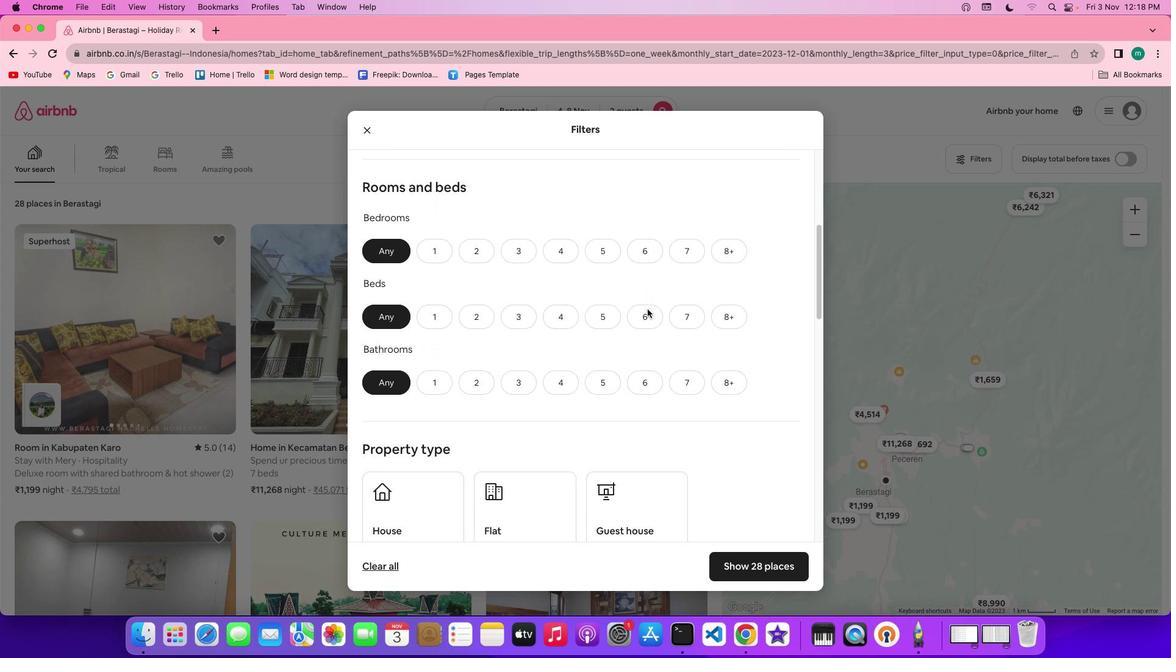 
Action: Mouse scrolled (647, 309) with delta (0, 0)
Screenshot: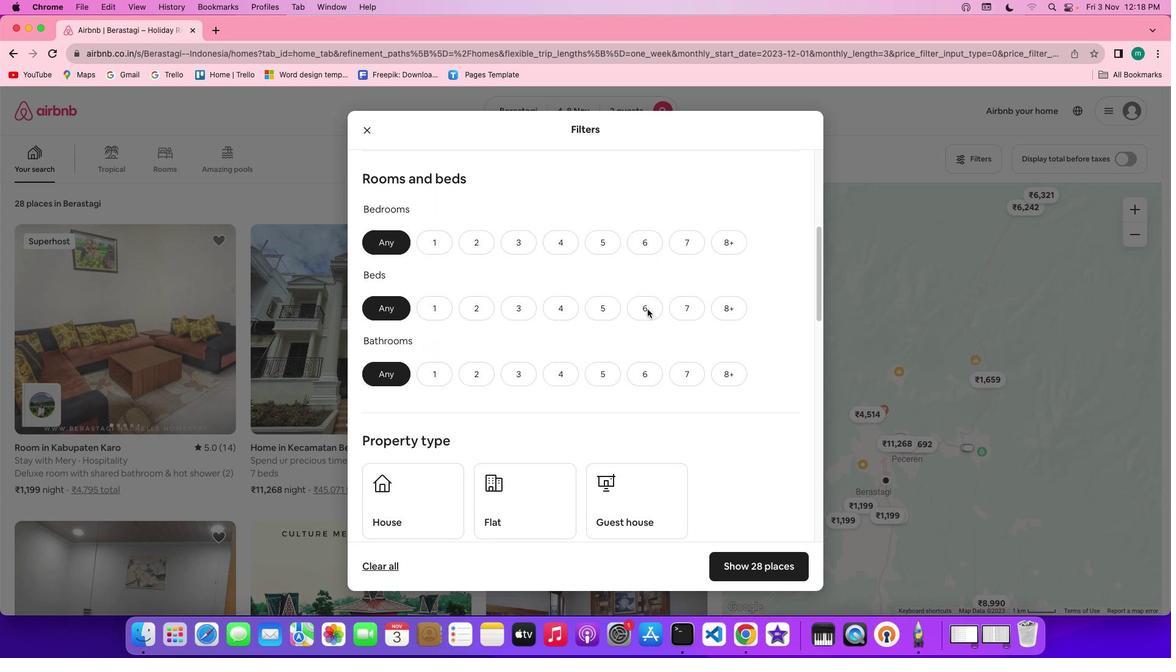 
Action: Mouse scrolled (647, 309) with delta (0, 0)
Screenshot: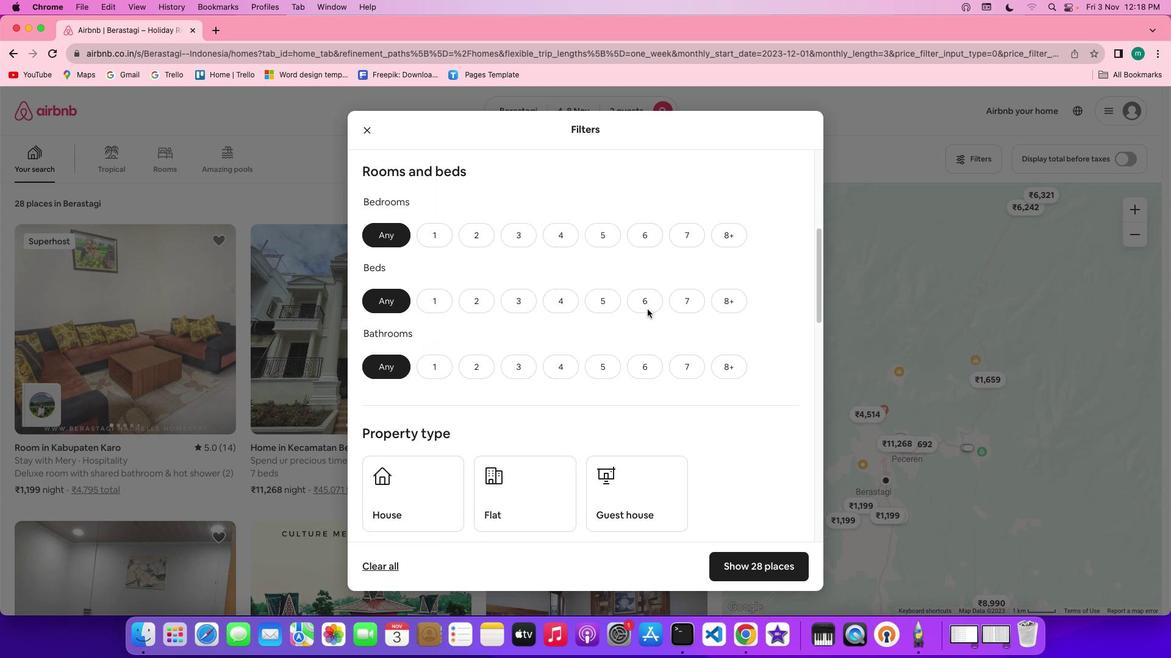 
Action: Mouse scrolled (647, 309) with delta (0, 0)
Screenshot: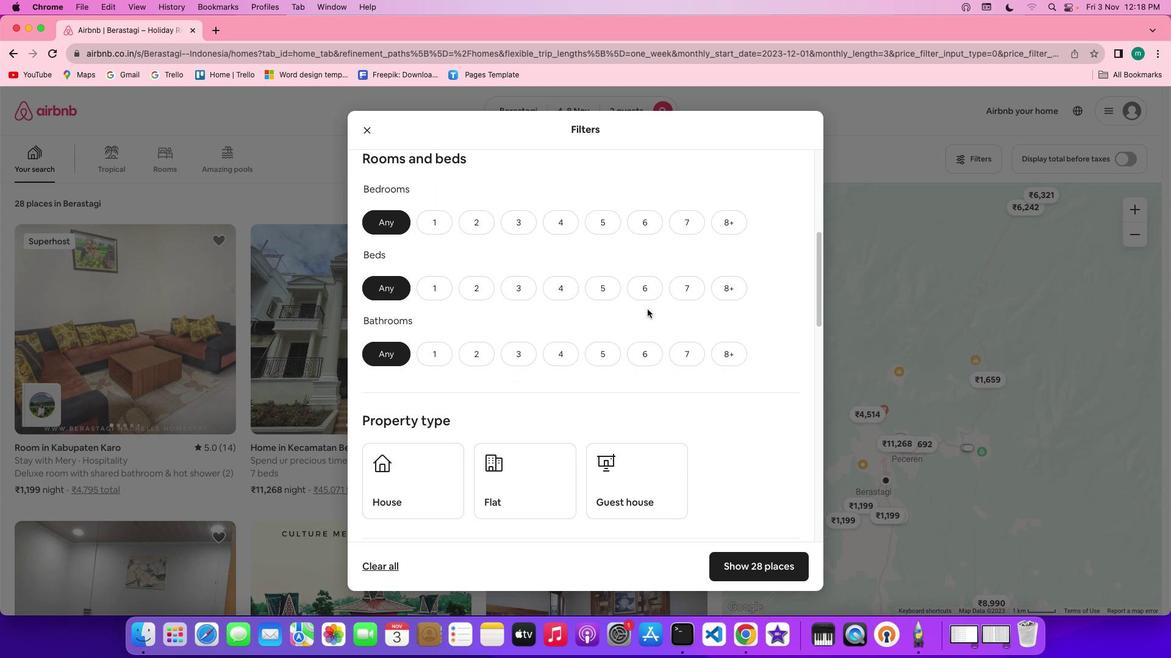 
Action: Mouse moved to (437, 192)
Screenshot: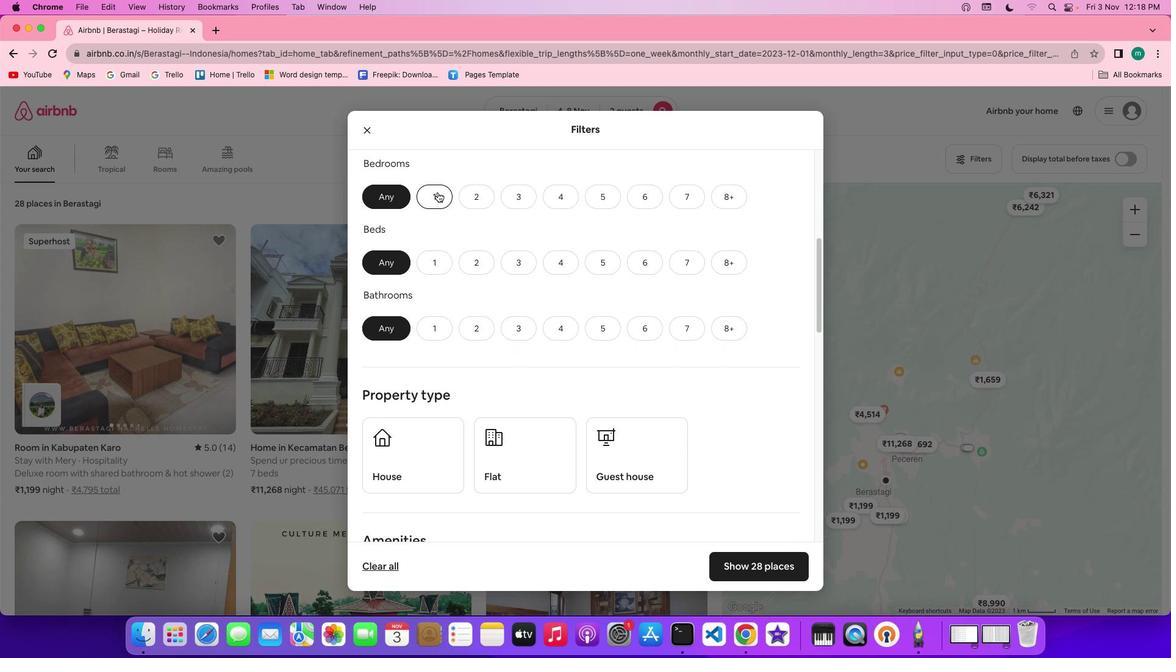 
Action: Mouse pressed left at (437, 192)
Screenshot: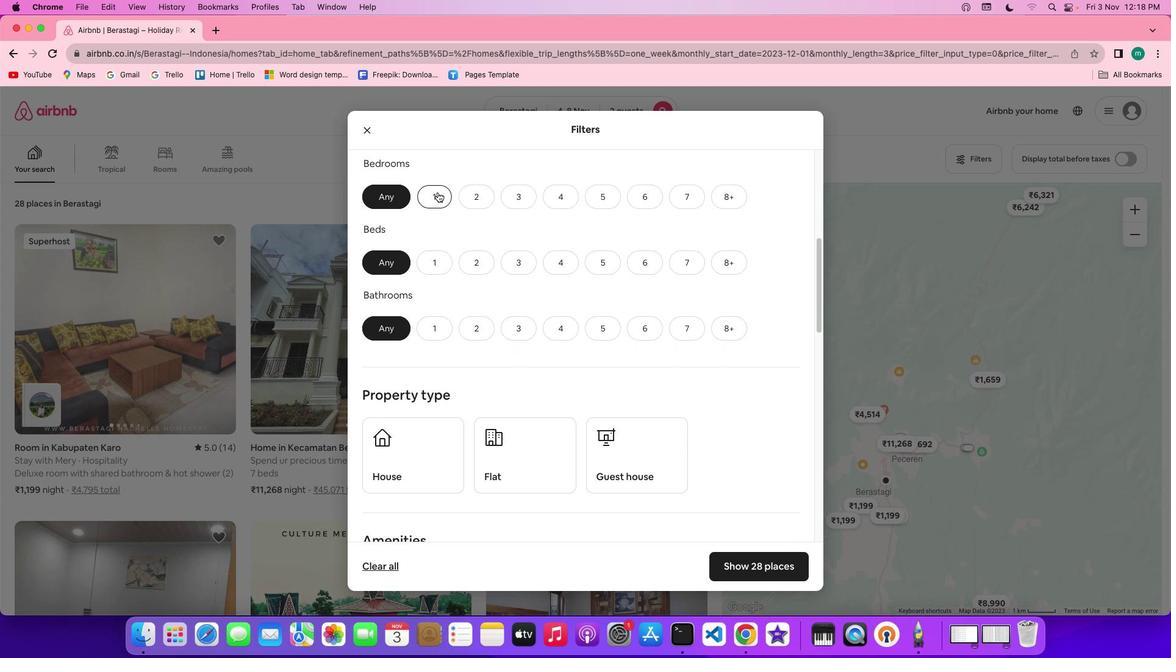 
Action: Mouse moved to (434, 265)
Screenshot: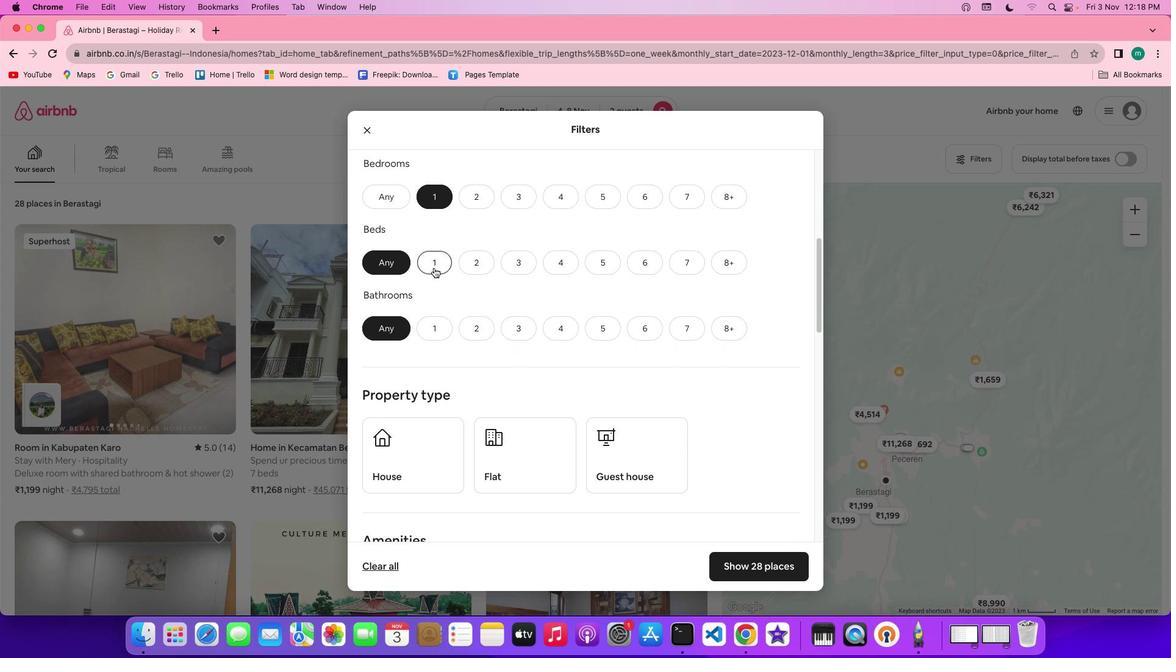 
Action: Mouse pressed left at (434, 265)
Screenshot: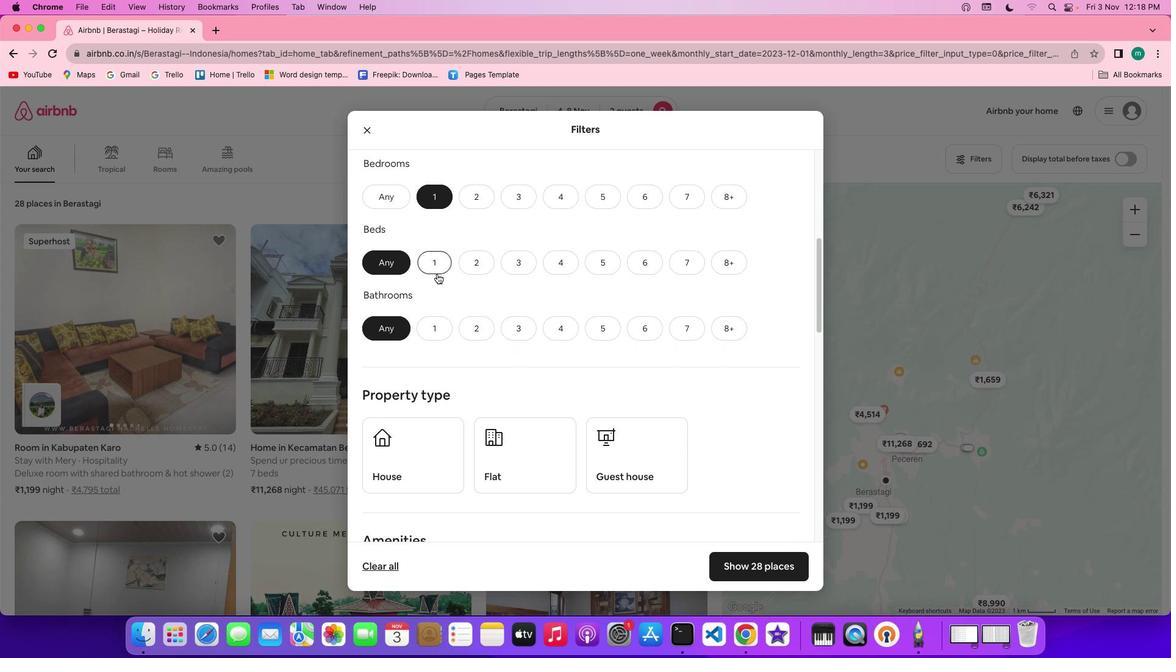 
Action: Mouse moved to (430, 329)
Screenshot: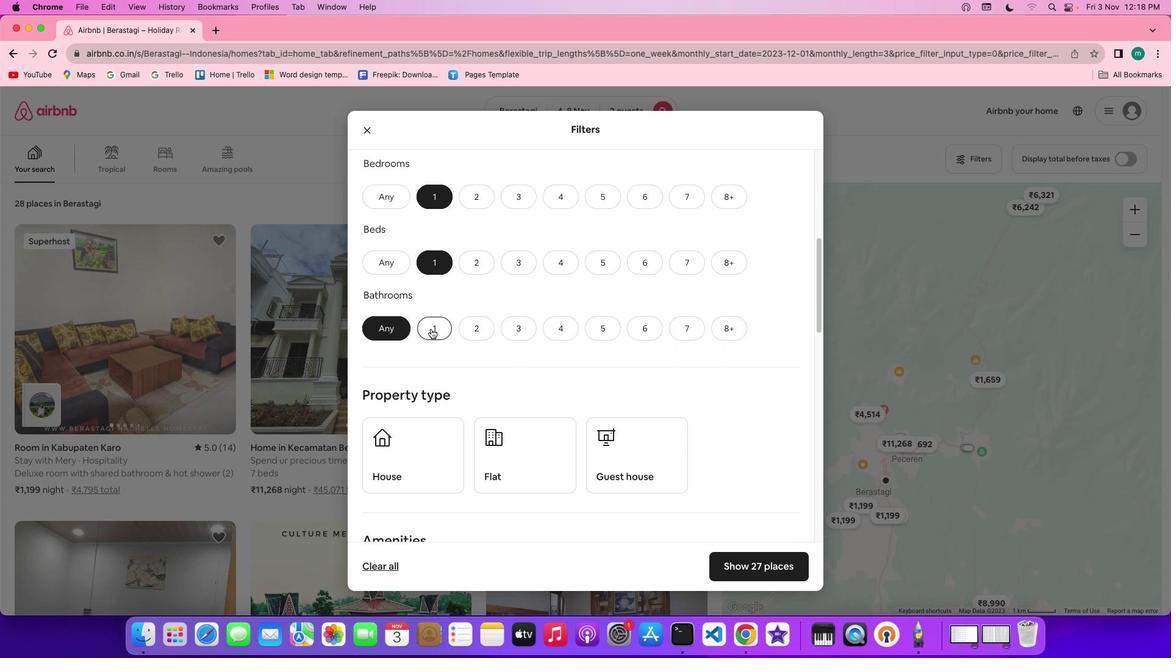 
Action: Mouse pressed left at (430, 329)
Screenshot: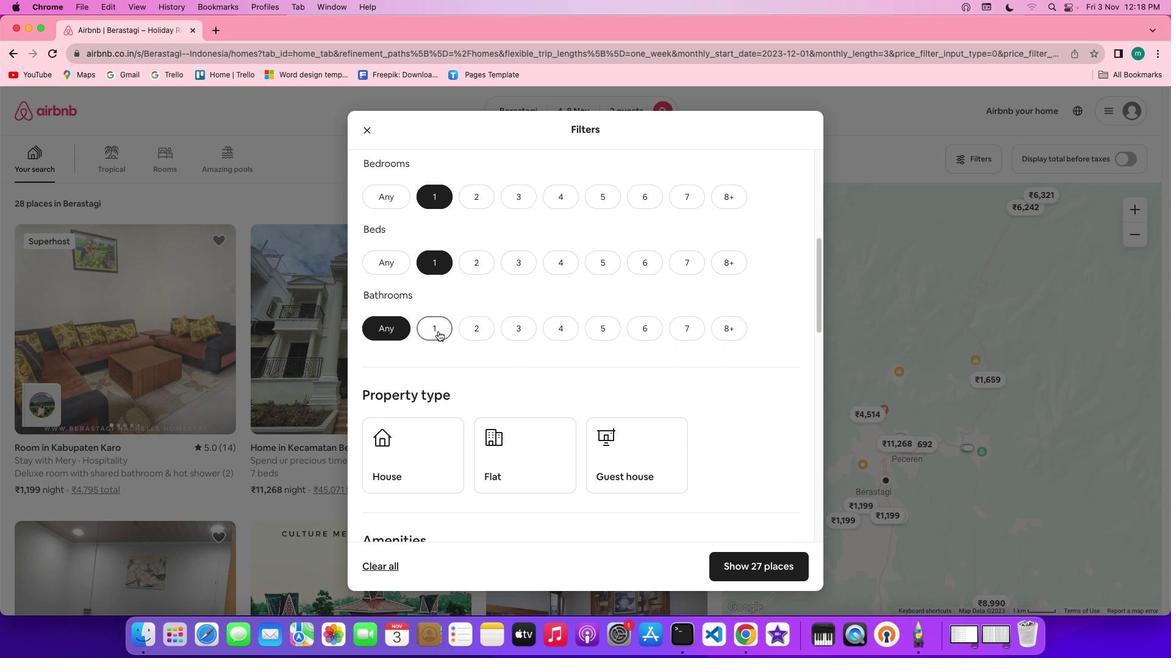 
Action: Mouse moved to (669, 357)
Screenshot: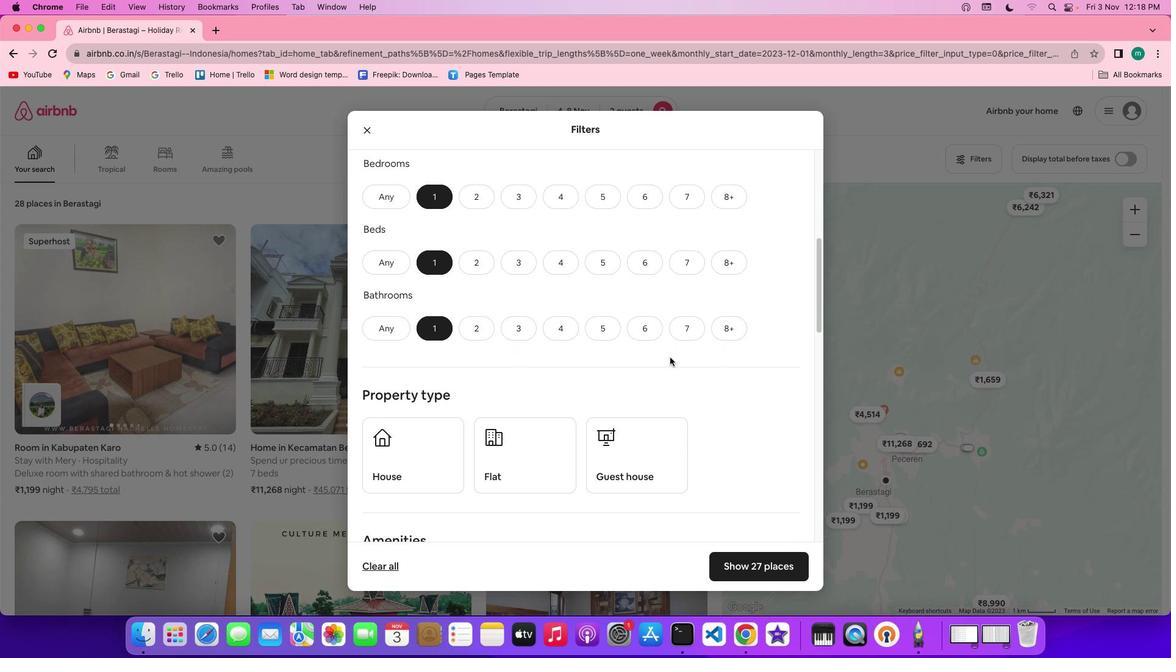 
Action: Mouse scrolled (669, 357) with delta (0, 0)
Screenshot: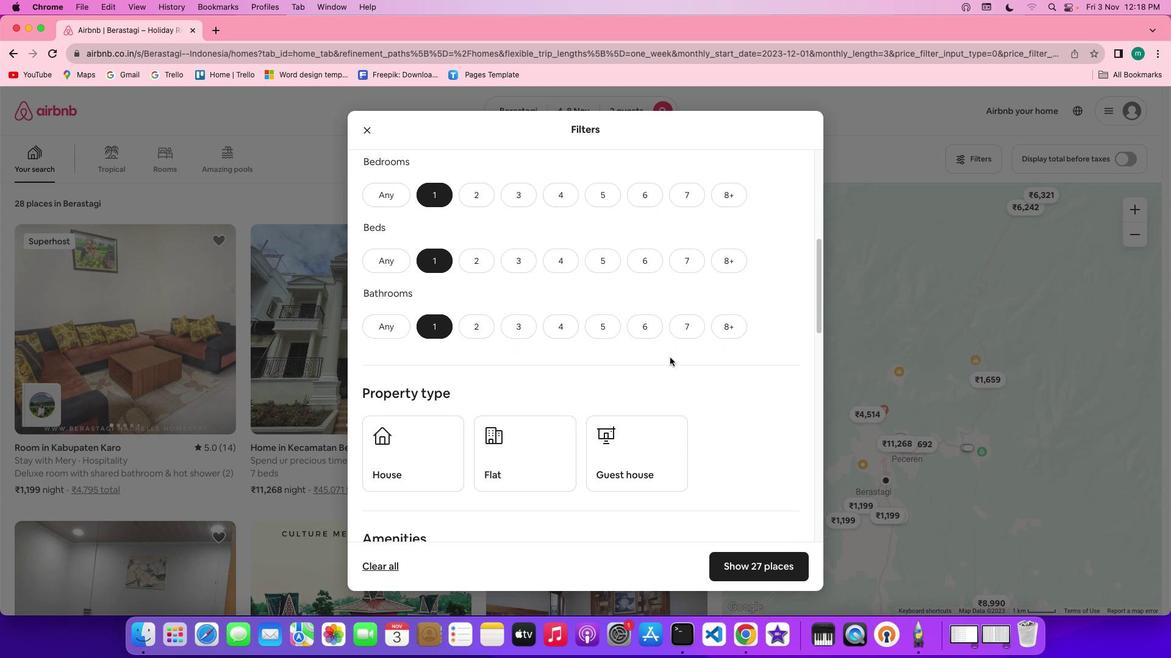 
Action: Mouse scrolled (669, 357) with delta (0, 0)
Screenshot: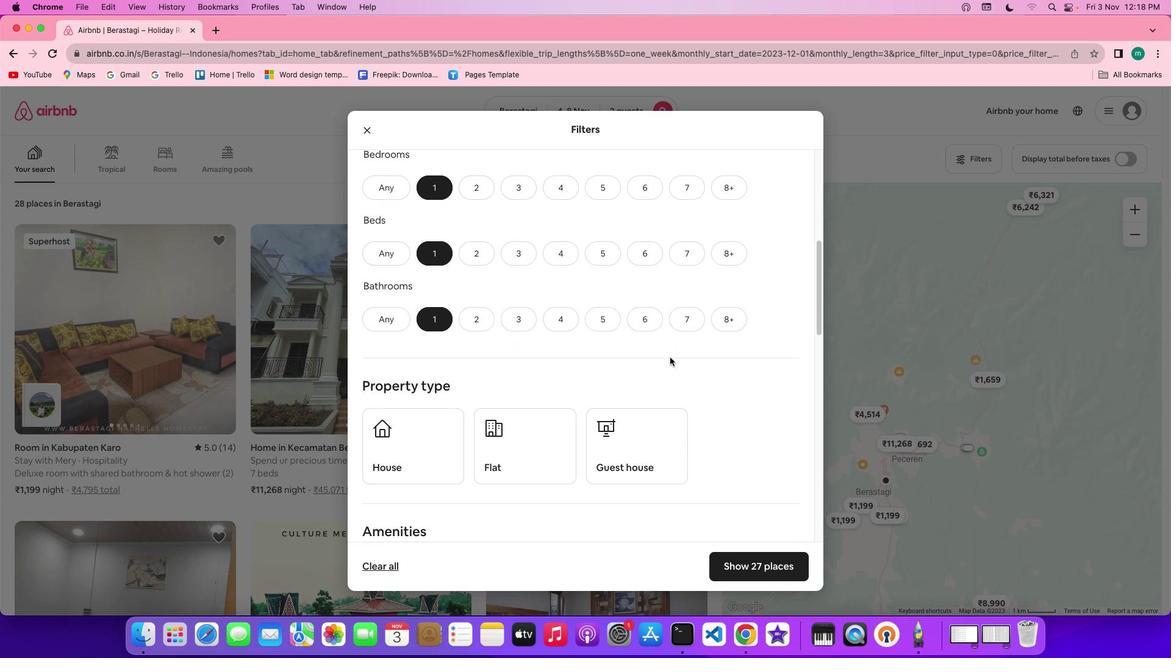 
Action: Mouse scrolled (669, 357) with delta (0, 0)
Screenshot: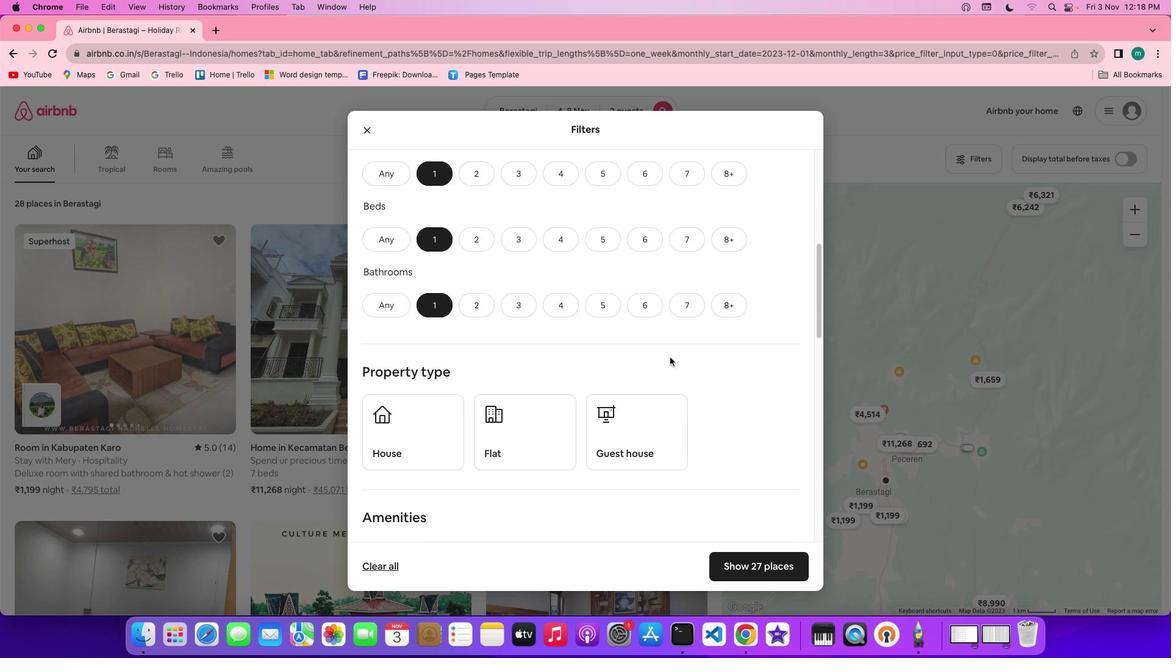
Action: Mouse scrolled (669, 357) with delta (0, 0)
Screenshot: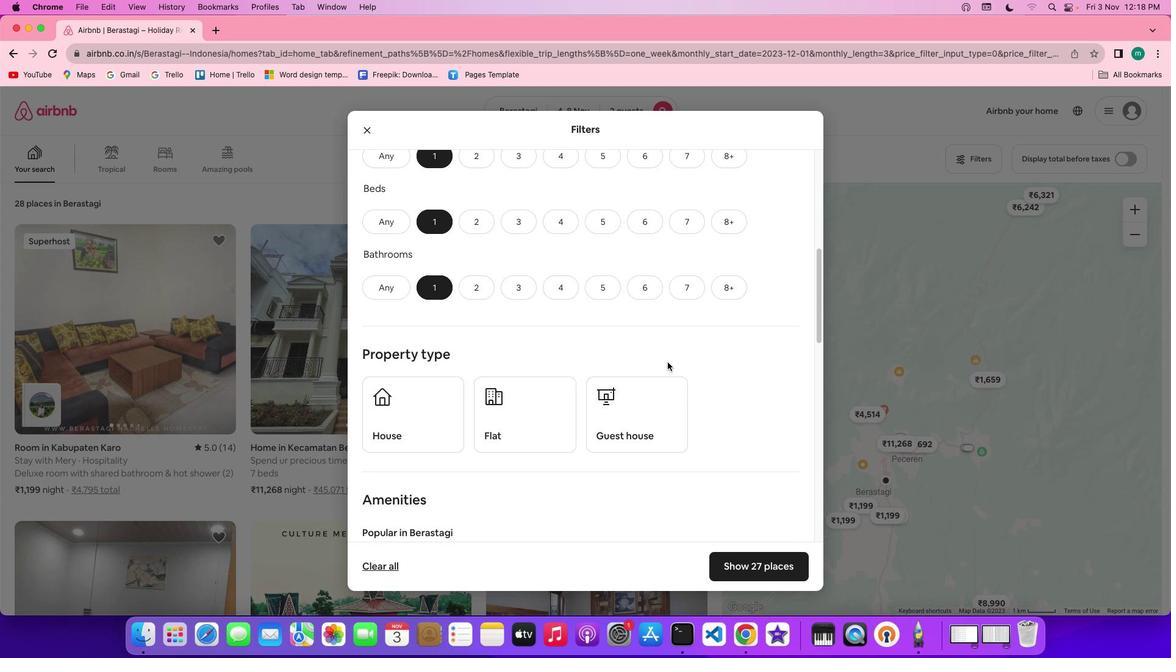 
Action: Mouse moved to (667, 364)
Screenshot: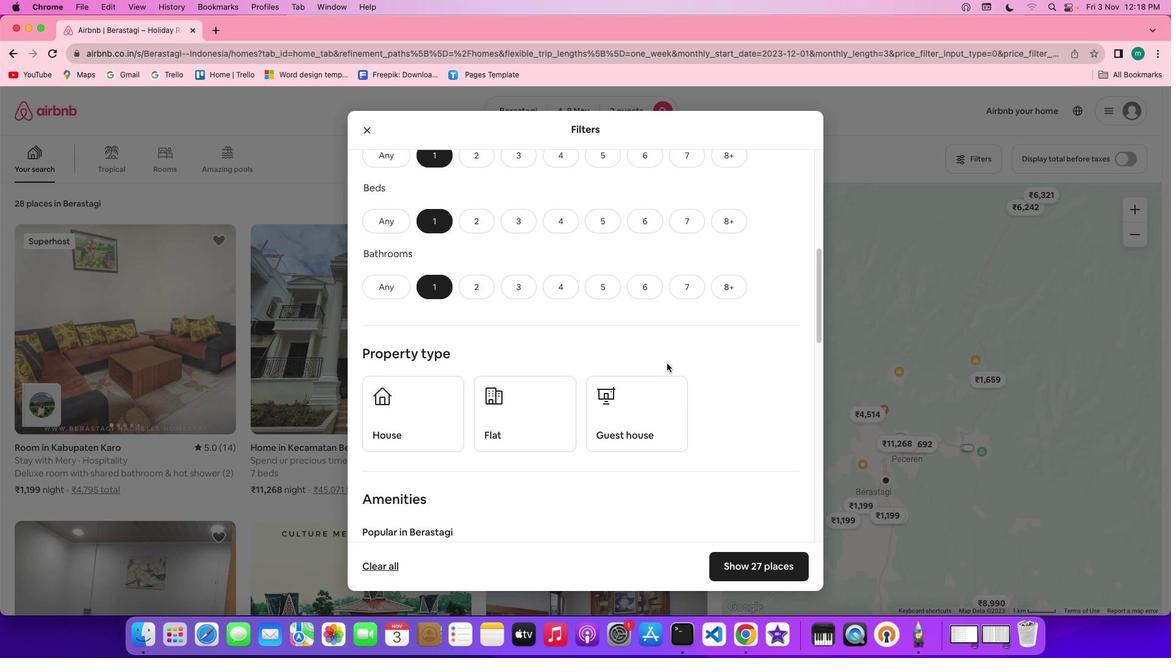 
Action: Mouse scrolled (667, 364) with delta (0, 0)
Screenshot: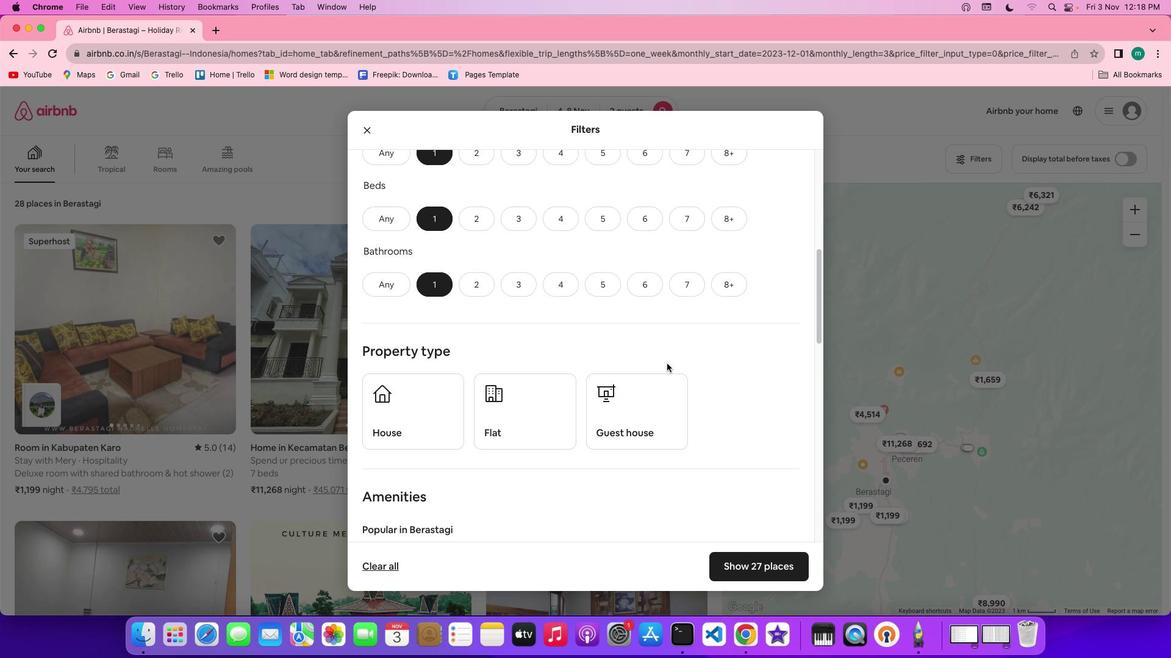
Action: Mouse scrolled (667, 364) with delta (0, 0)
Screenshot: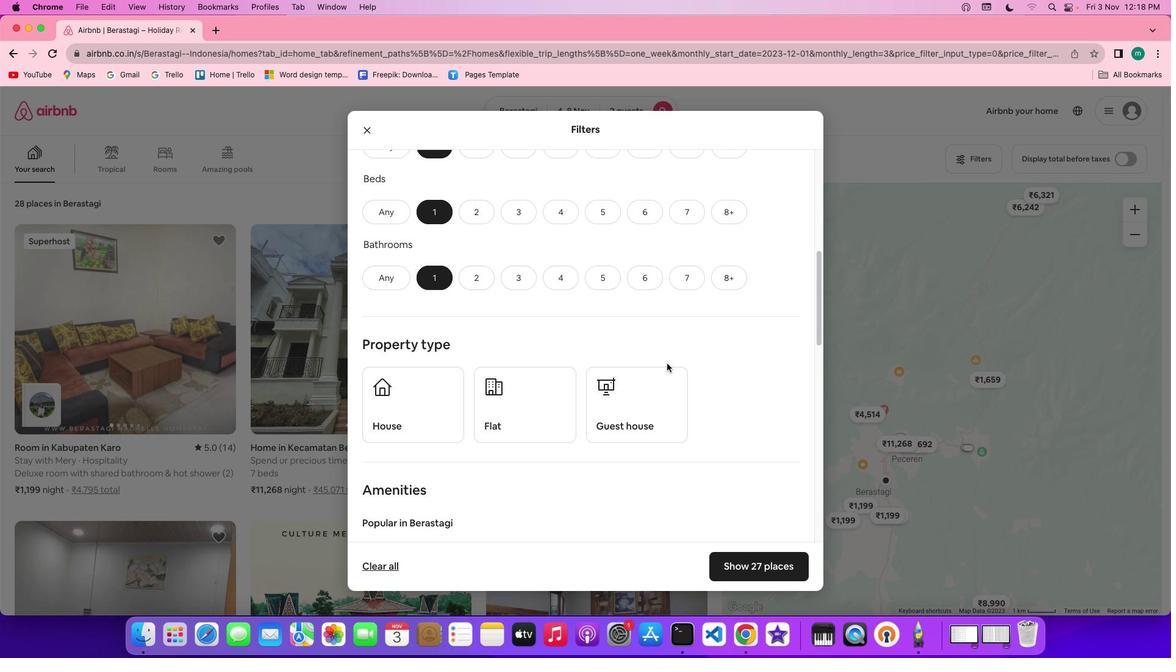 
Action: Mouse scrolled (667, 364) with delta (0, 0)
Screenshot: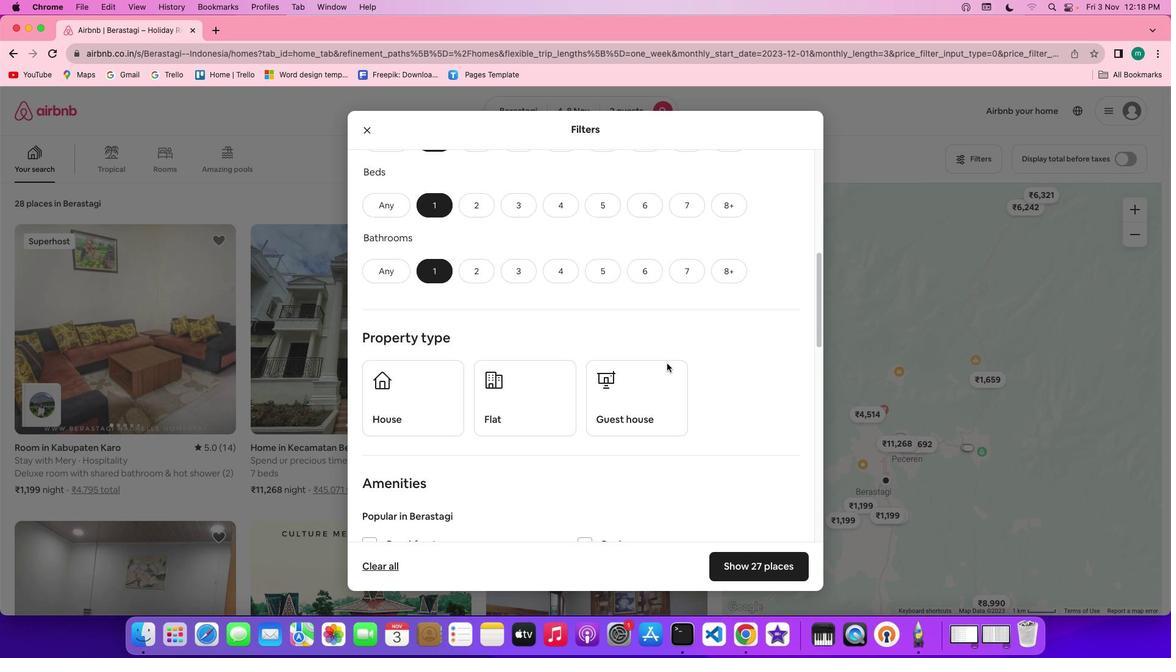 
Action: Mouse scrolled (667, 364) with delta (0, 0)
Screenshot: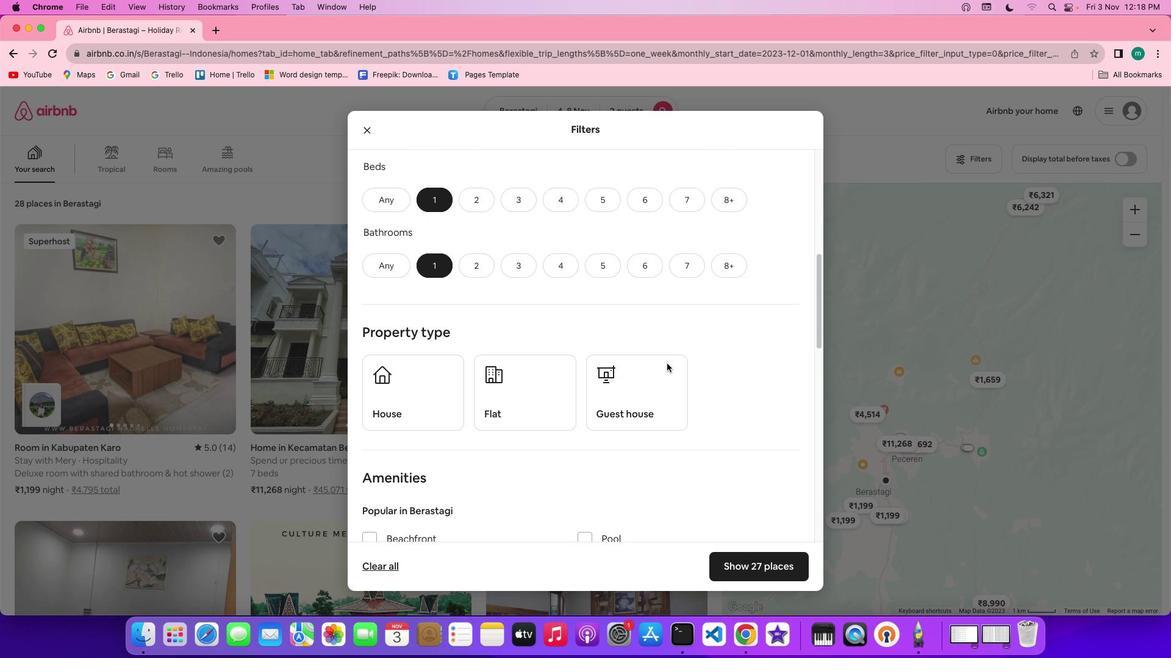 
Action: Mouse moved to (640, 368)
Screenshot: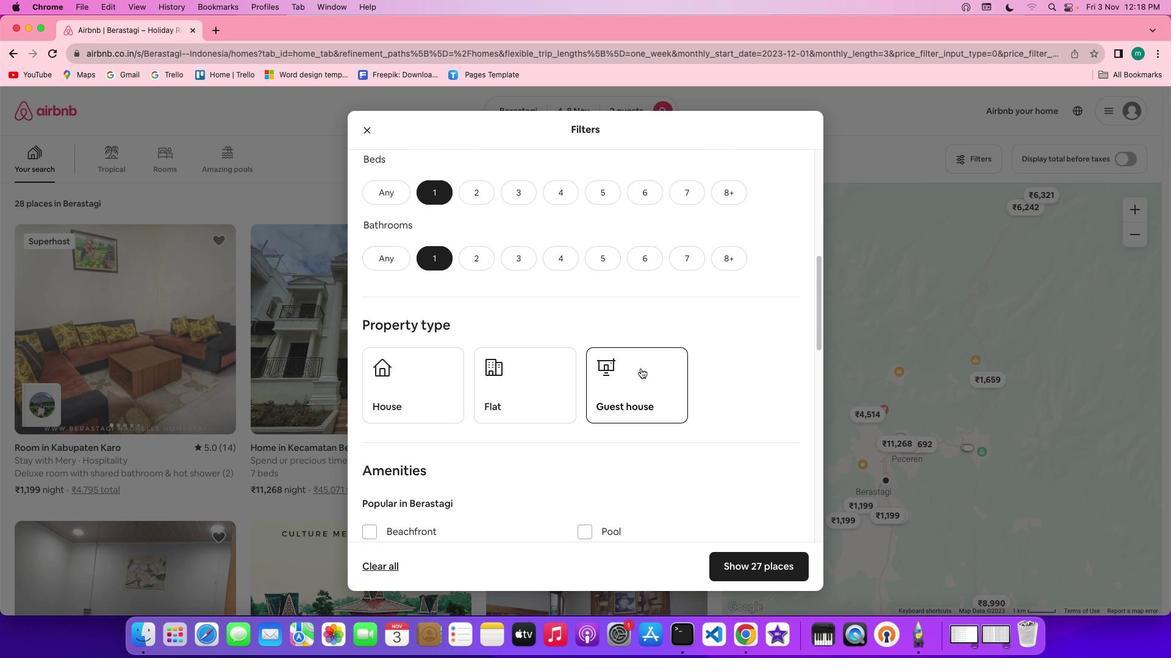 
Action: Mouse scrolled (640, 368) with delta (0, 0)
Screenshot: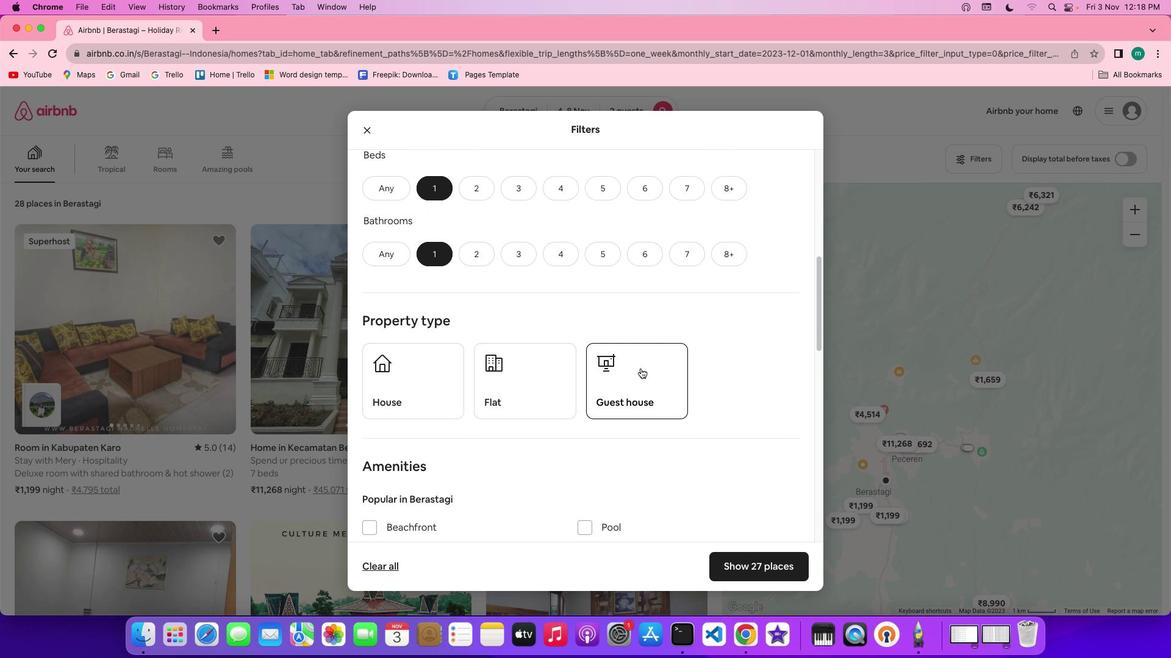
Action: Mouse scrolled (640, 368) with delta (0, 0)
Screenshot: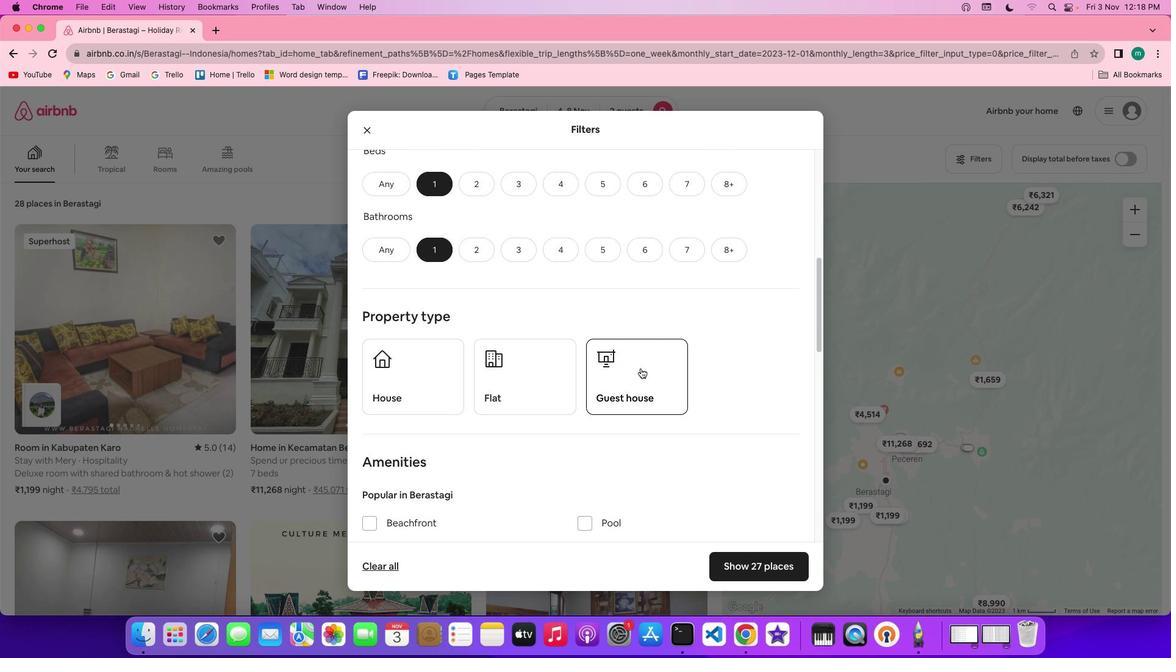 
Action: Mouse moved to (694, 385)
Screenshot: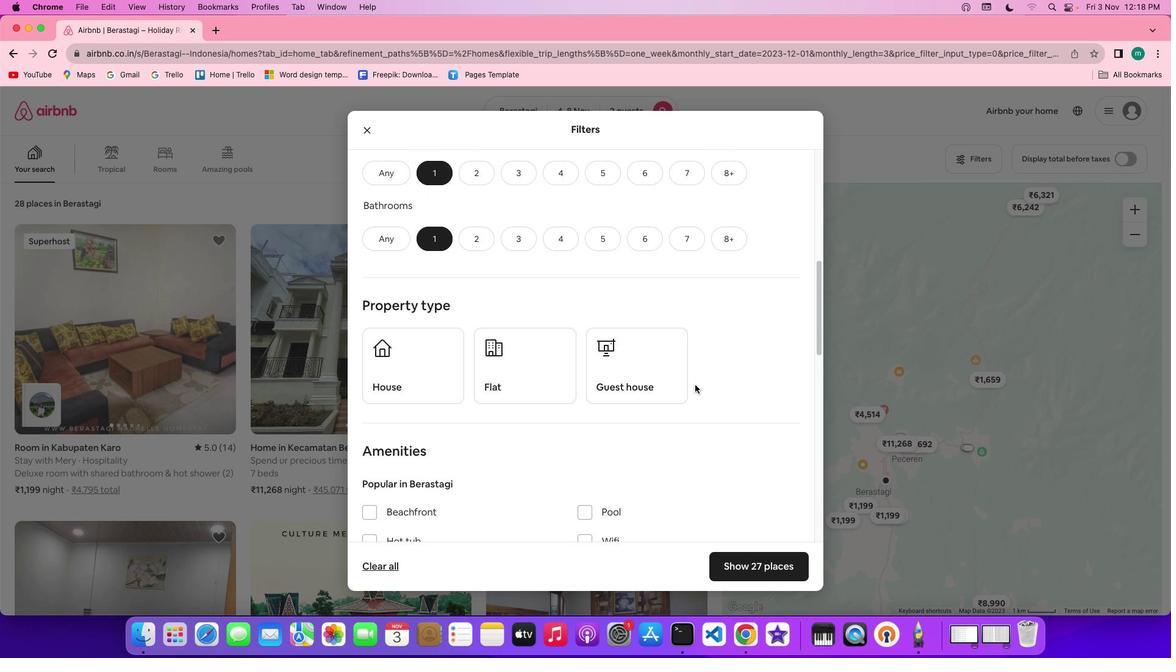 
Action: Mouse scrolled (694, 385) with delta (0, 0)
Screenshot: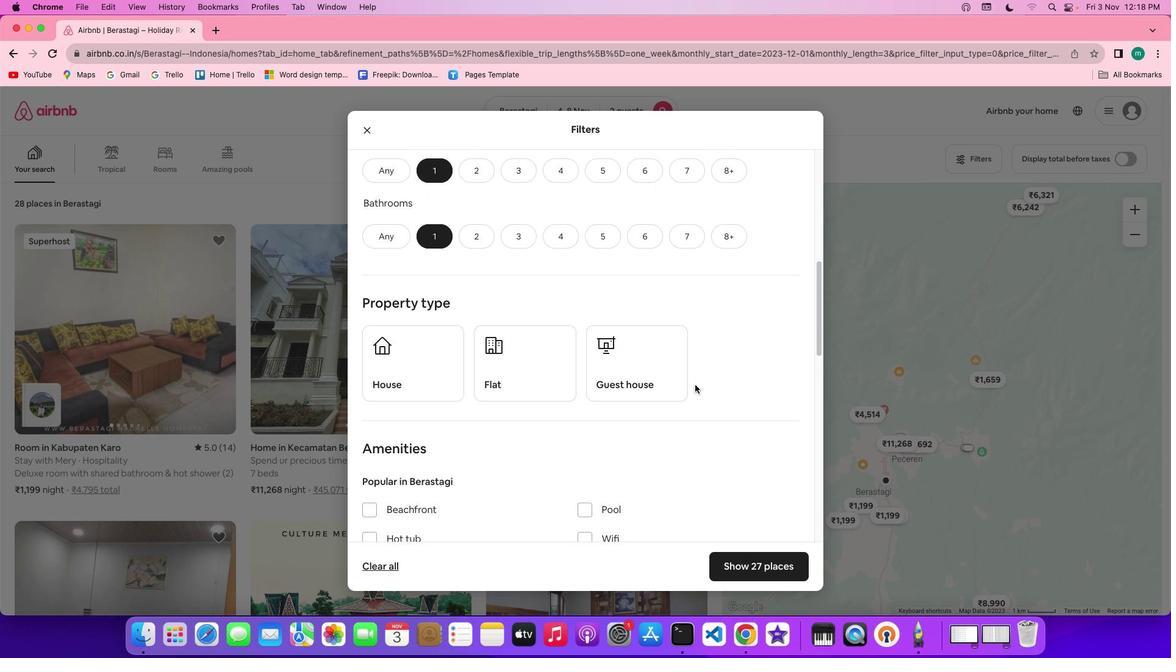 
Action: Mouse scrolled (694, 385) with delta (0, 0)
Screenshot: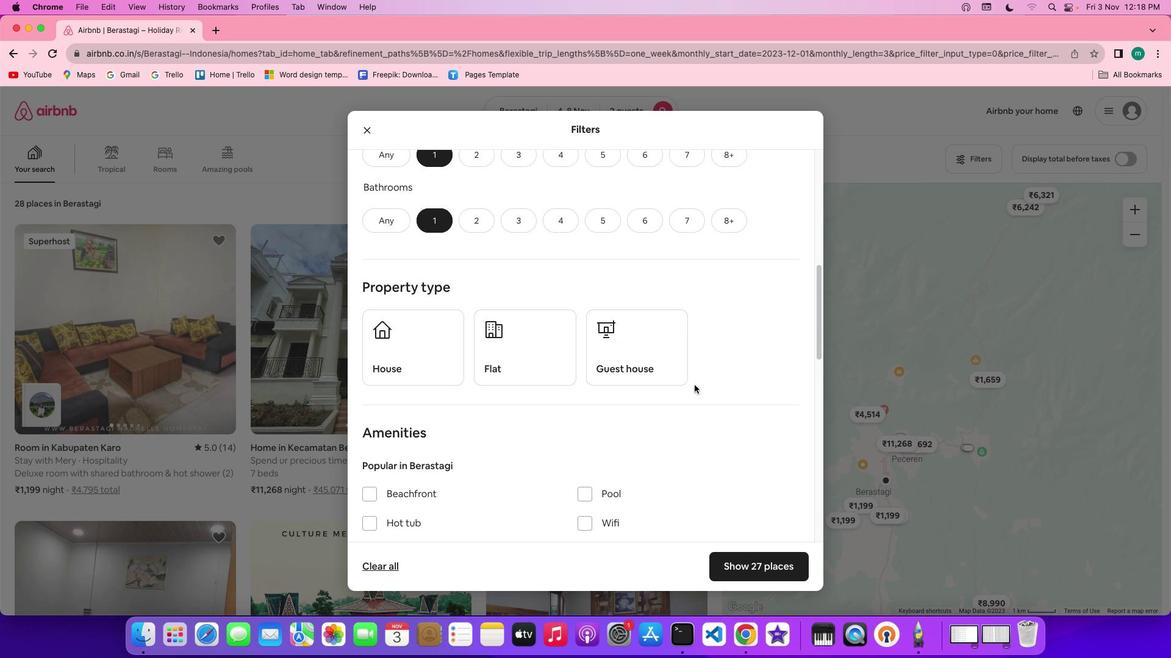 
Action: Mouse scrolled (694, 385) with delta (0, -1)
Screenshot: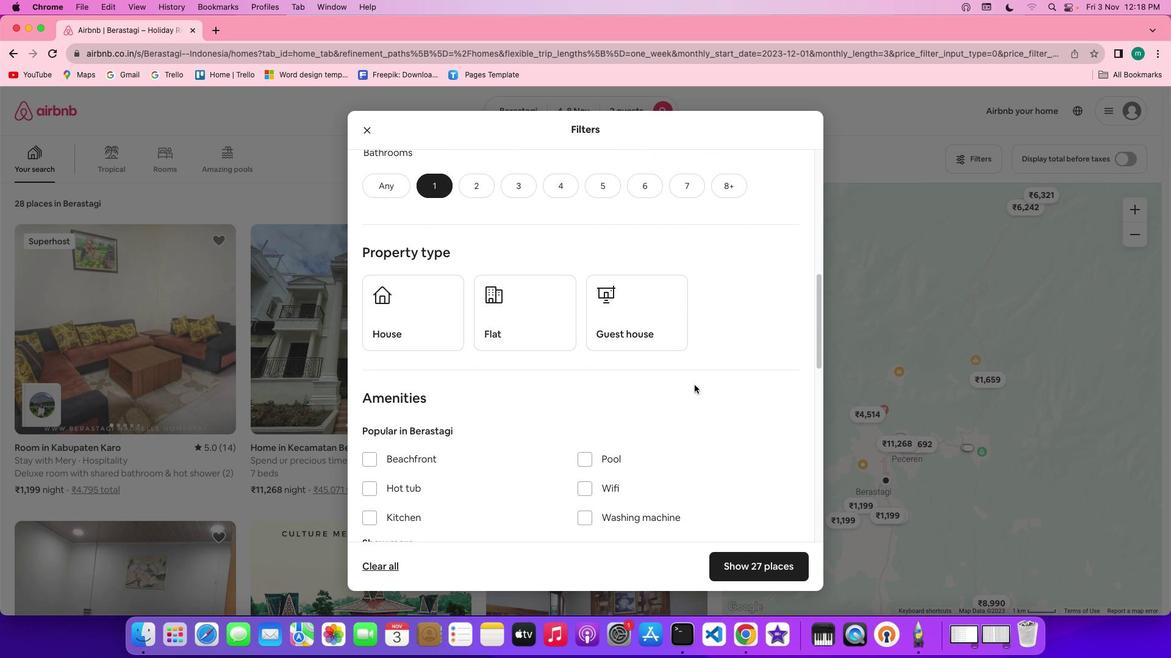 
Action: Mouse moved to (694, 385)
Screenshot: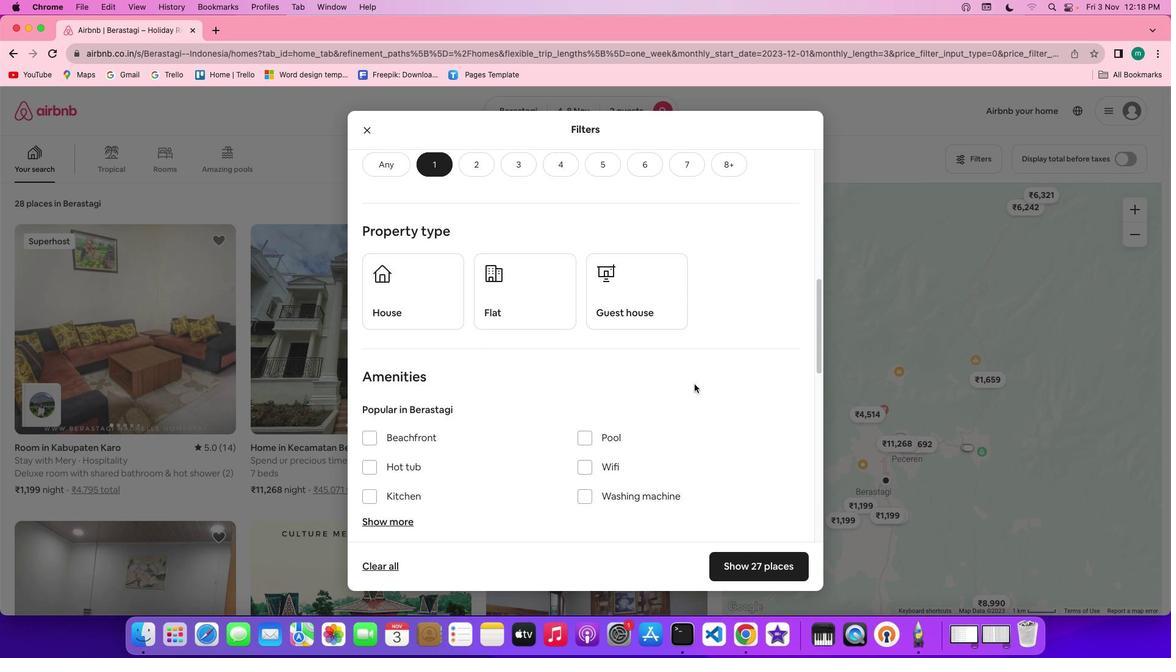 
Action: Mouse scrolled (694, 385) with delta (0, 0)
Screenshot: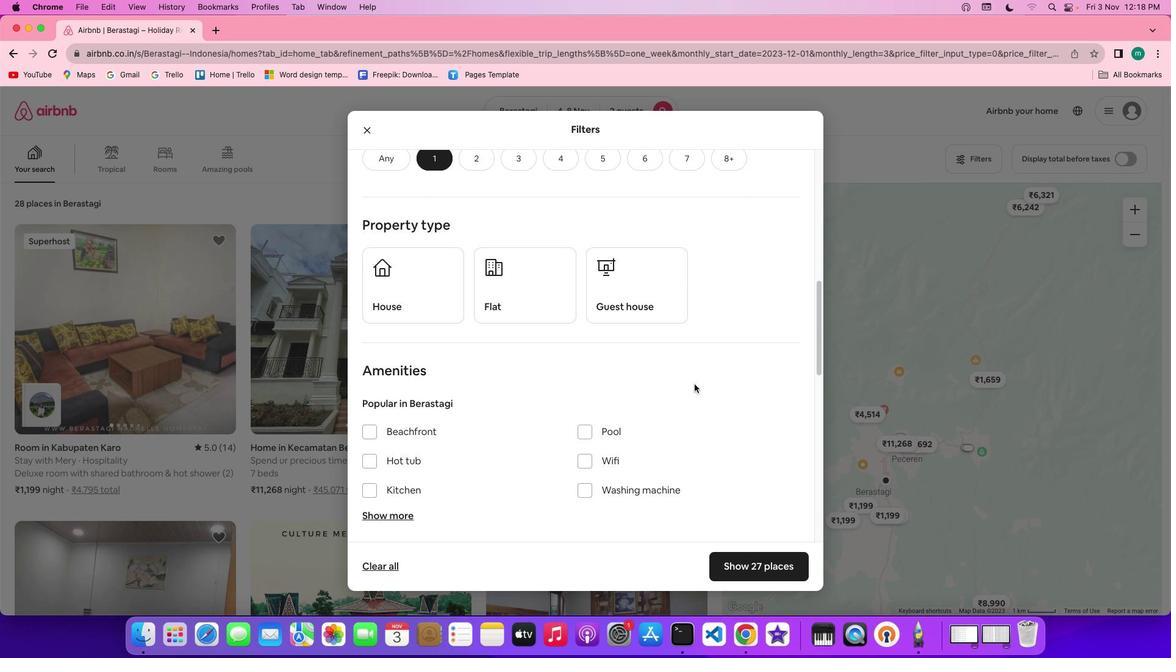 
Action: Mouse scrolled (694, 385) with delta (0, 0)
Screenshot: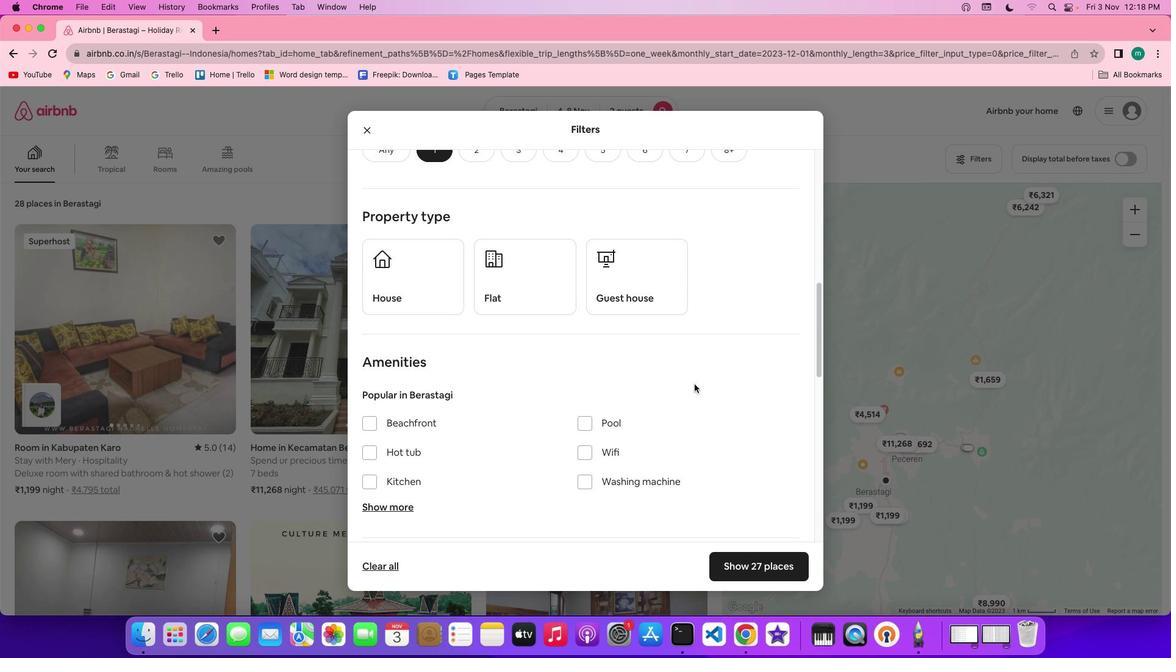 
Action: Mouse scrolled (694, 385) with delta (0, -1)
Screenshot: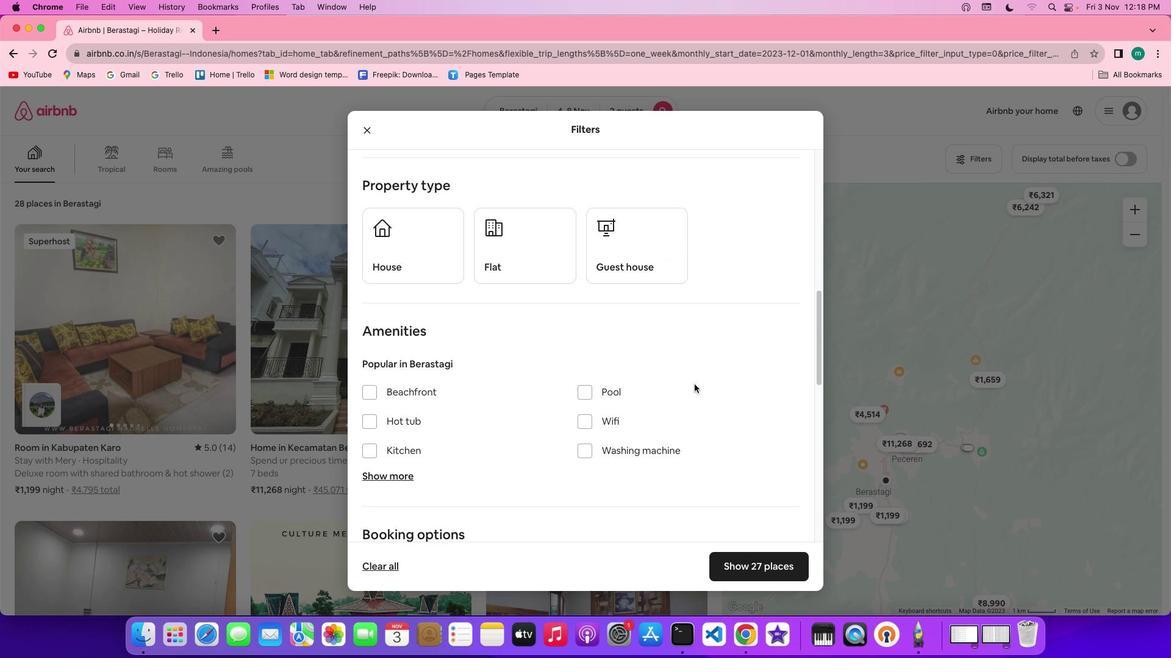 
Action: Mouse scrolled (694, 385) with delta (0, -1)
Screenshot: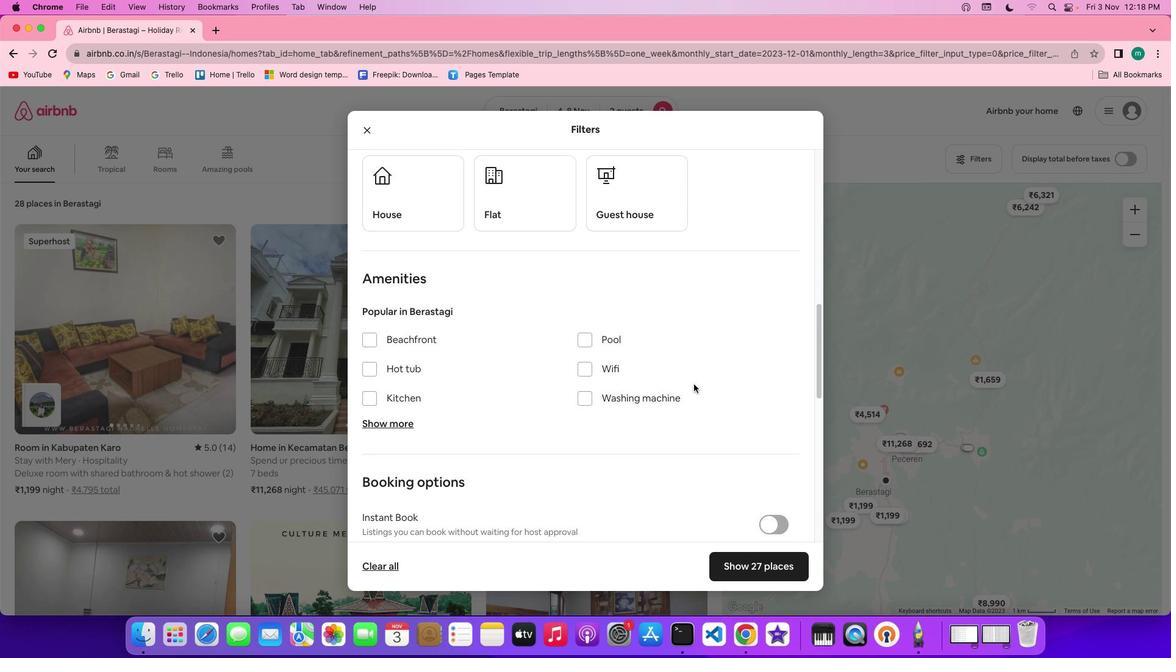 
Action: Mouse moved to (680, 388)
Screenshot: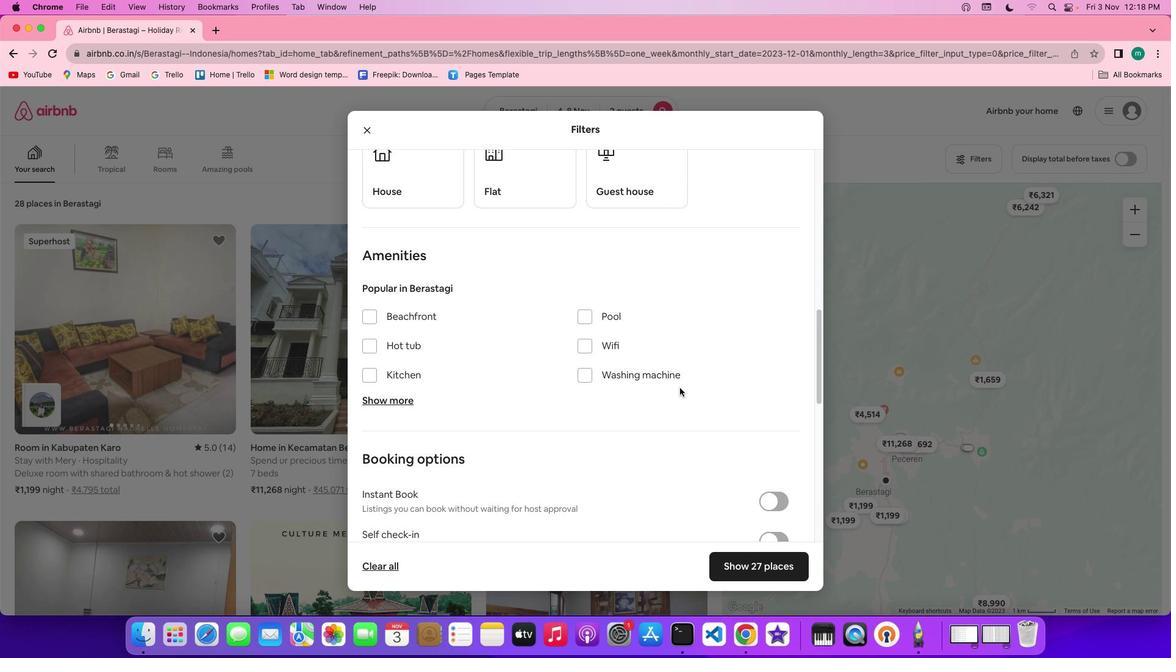 
Action: Mouse scrolled (680, 388) with delta (0, 0)
Screenshot: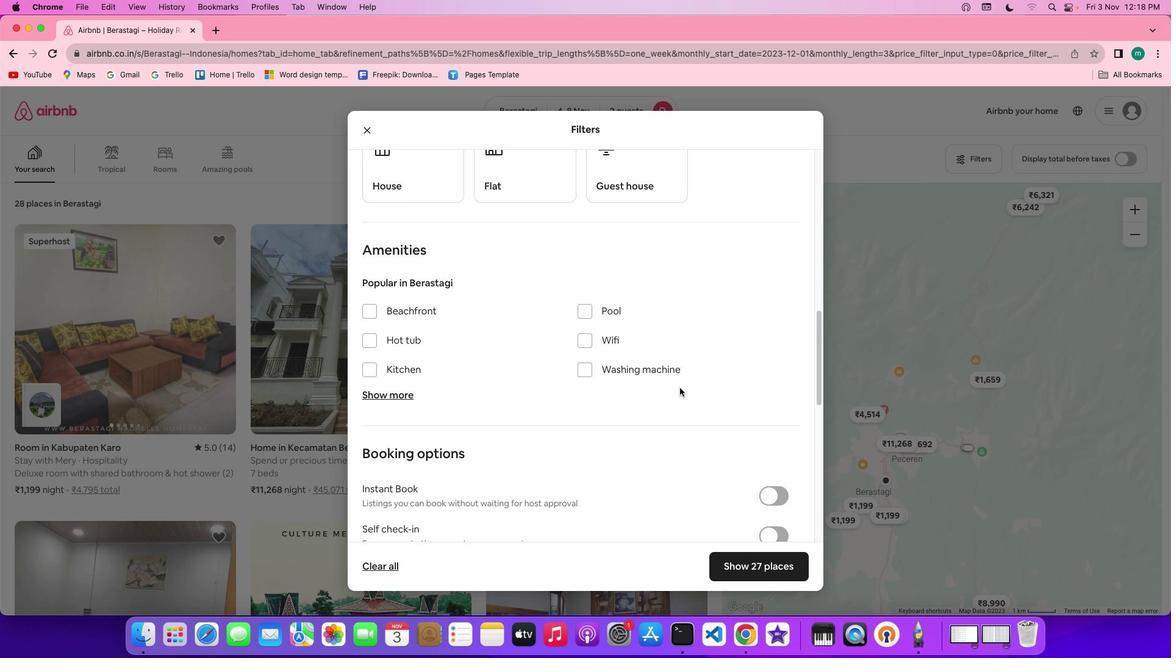 
Action: Mouse scrolled (680, 388) with delta (0, 0)
Screenshot: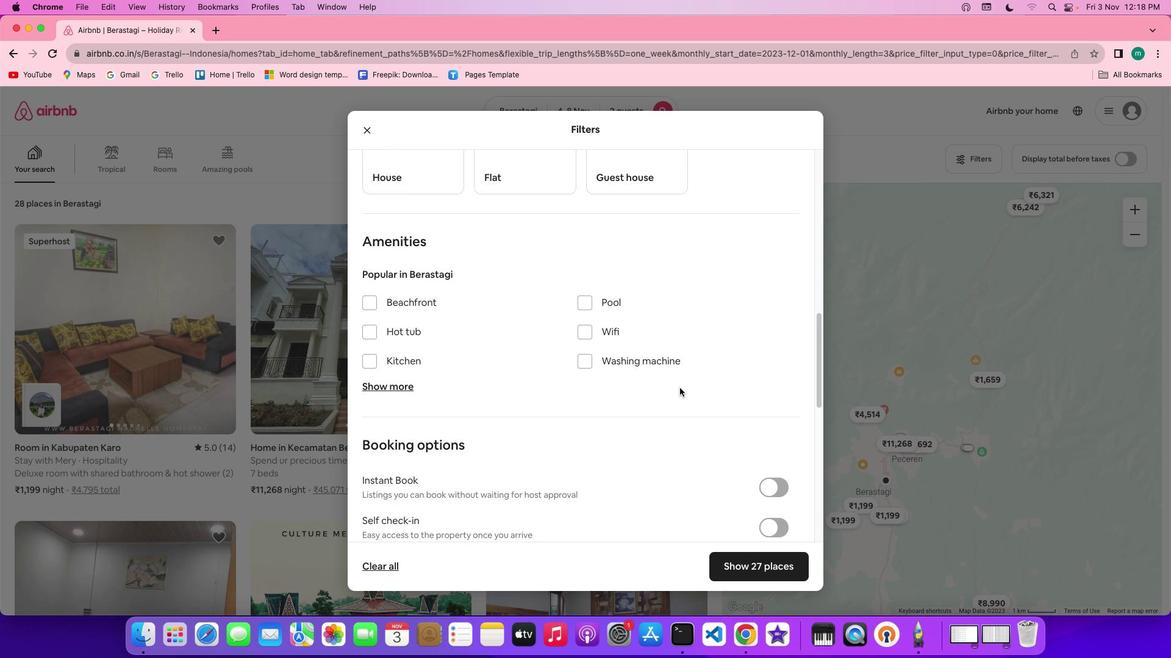 
Action: Mouse scrolled (680, 388) with delta (0, -1)
Screenshot: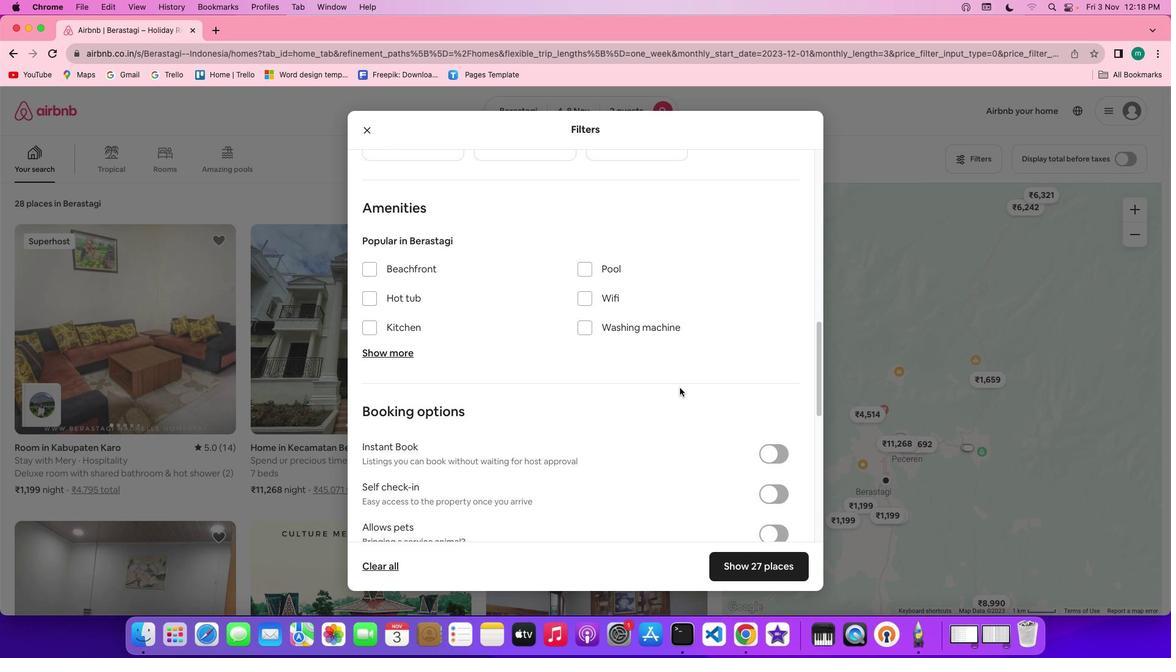 
Action: Mouse scrolled (680, 388) with delta (0, -1)
Screenshot: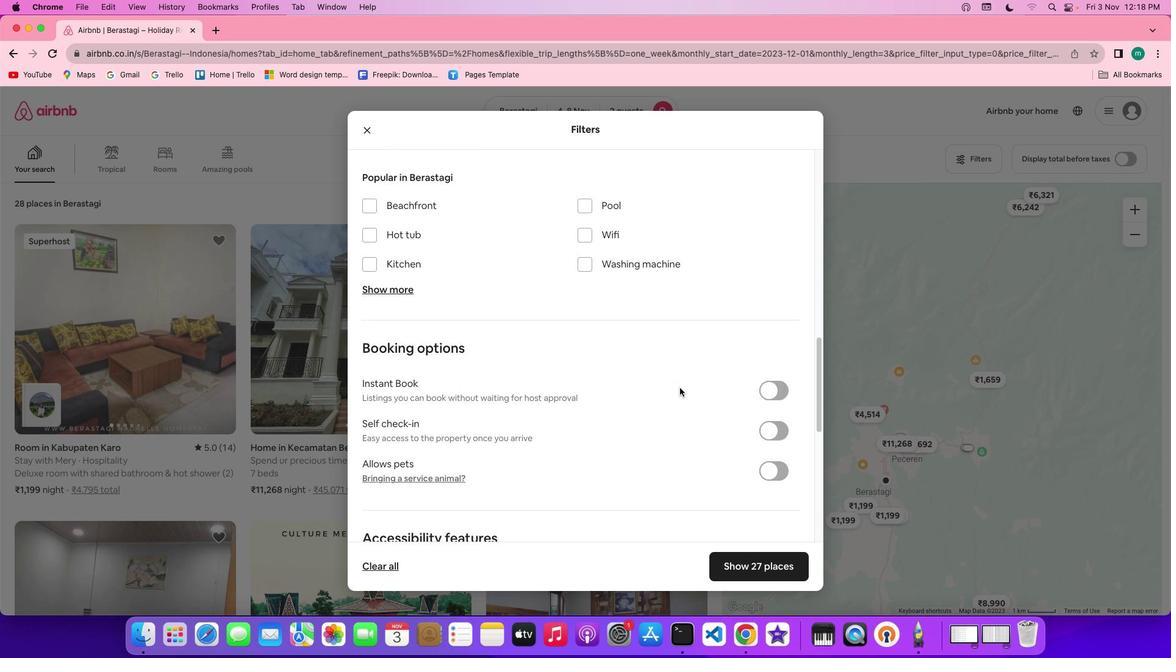 
Action: Mouse scrolled (680, 388) with delta (0, 0)
Screenshot: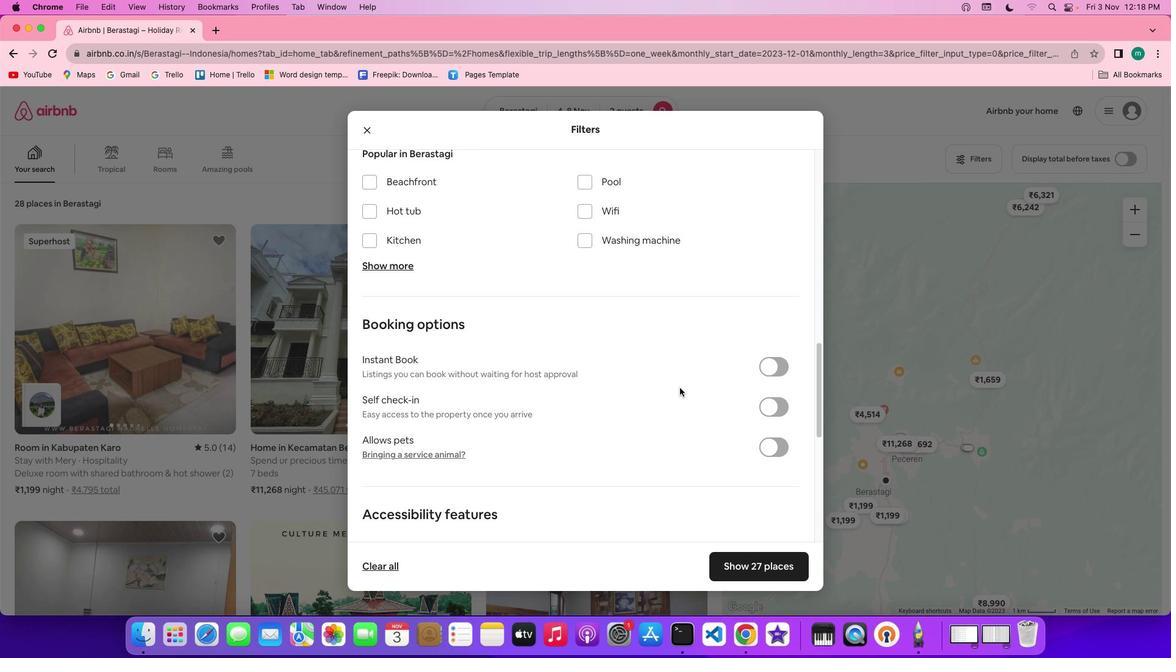 
Action: Mouse scrolled (680, 388) with delta (0, 0)
Screenshot: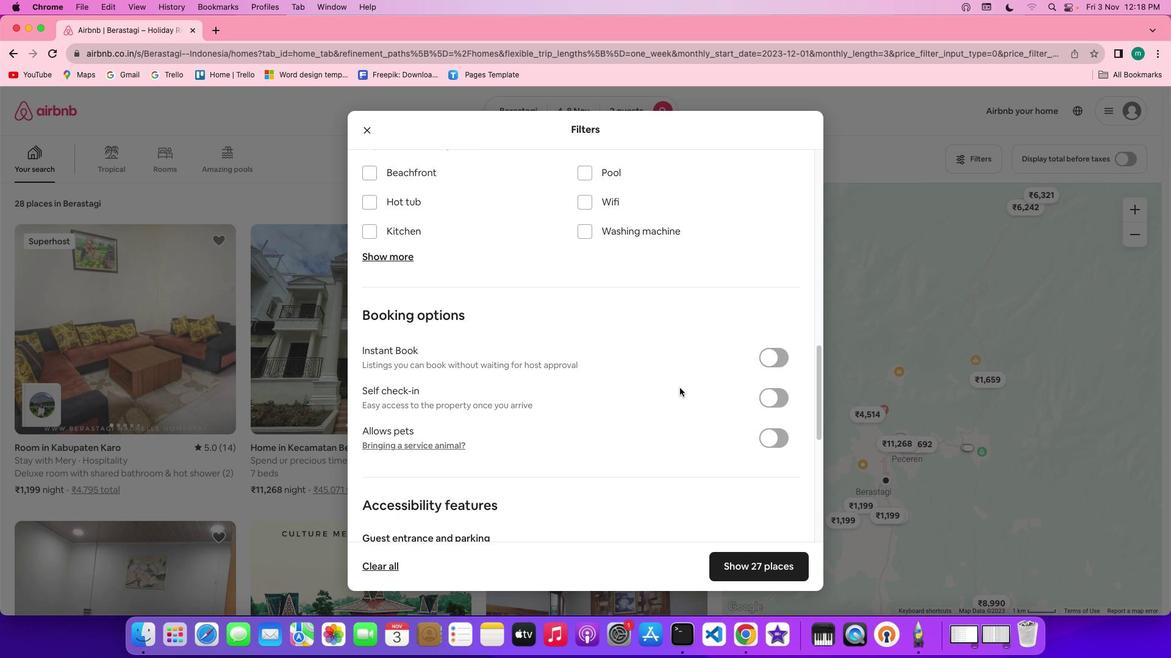
Action: Mouse scrolled (680, 388) with delta (0, 0)
Screenshot: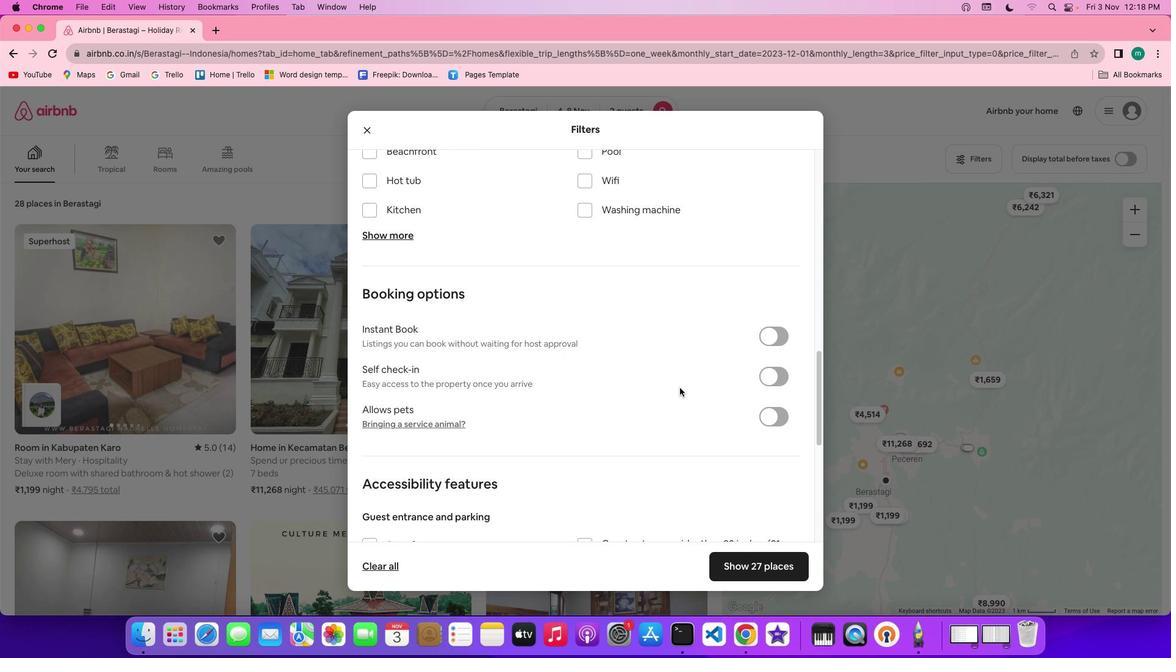 
Action: Mouse scrolled (680, 388) with delta (0, 0)
Screenshot: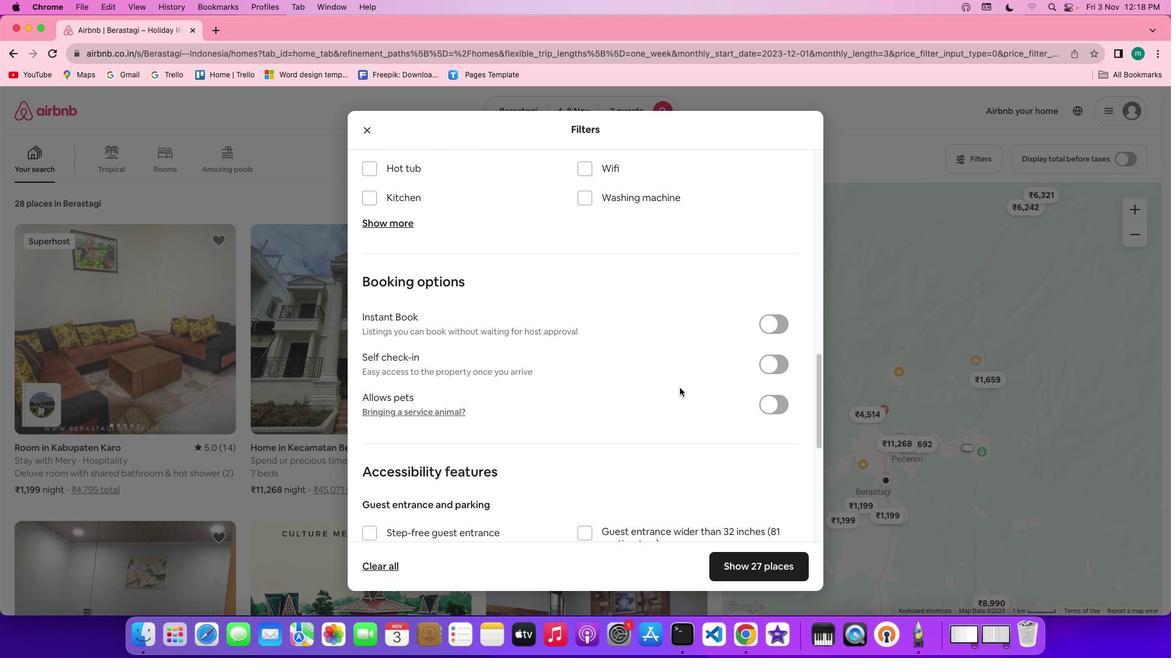
Action: Mouse scrolled (680, 388) with delta (0, 0)
Screenshot: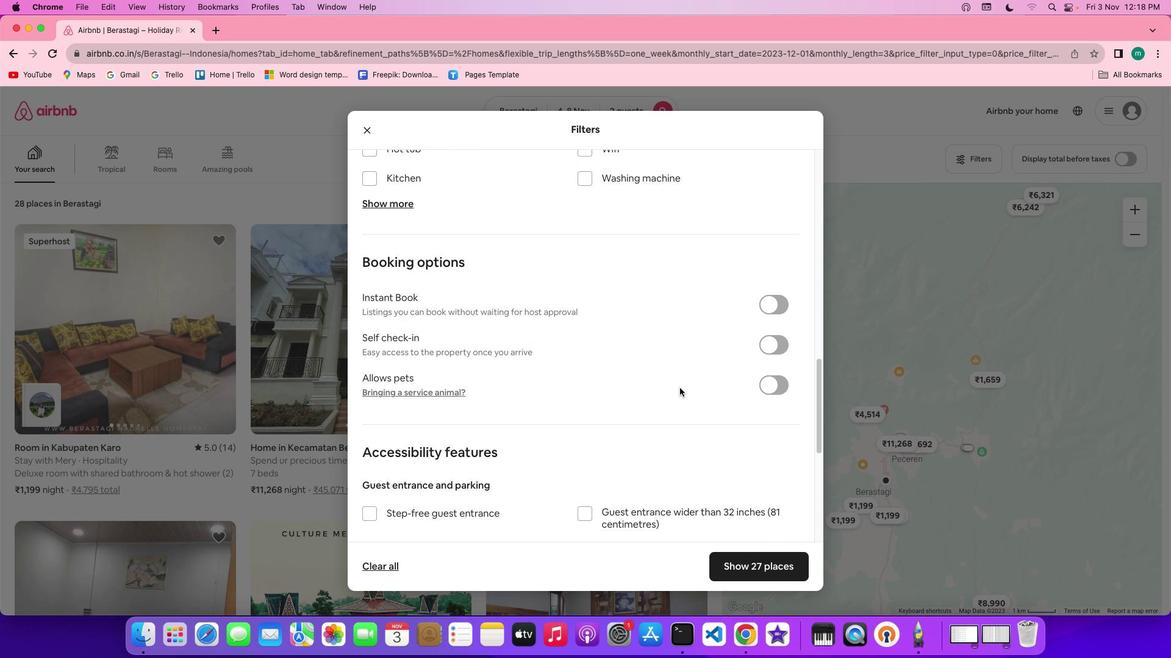 
Action: Mouse scrolled (680, 388) with delta (0, -1)
Screenshot: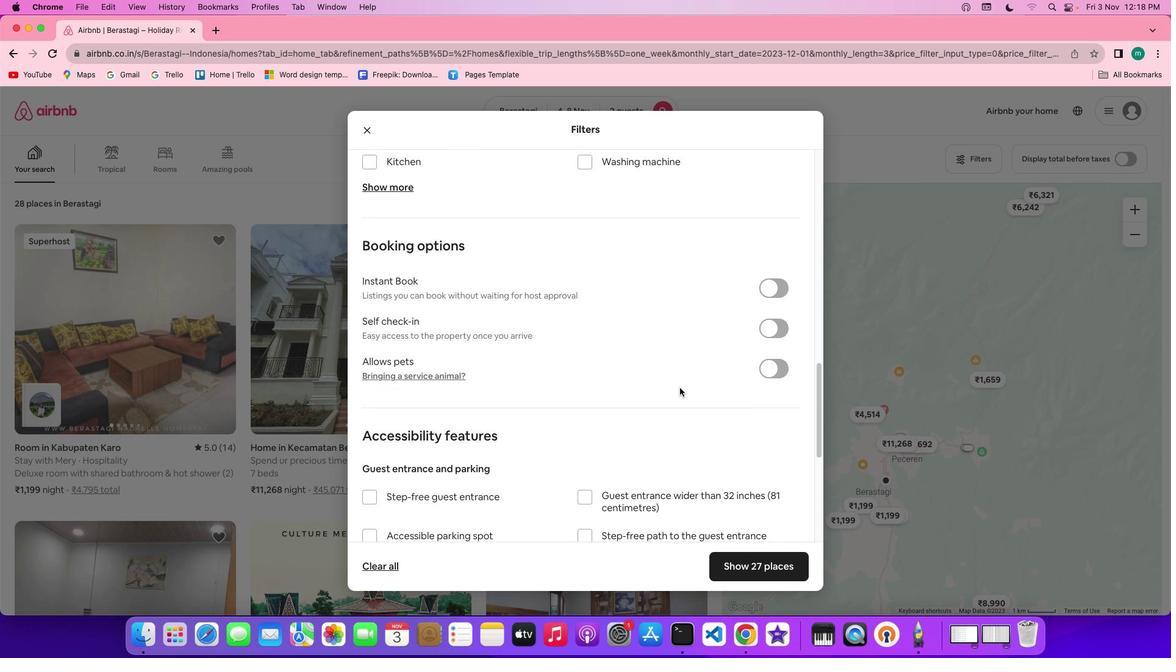 
Action: Mouse scrolled (680, 388) with delta (0, 0)
Screenshot: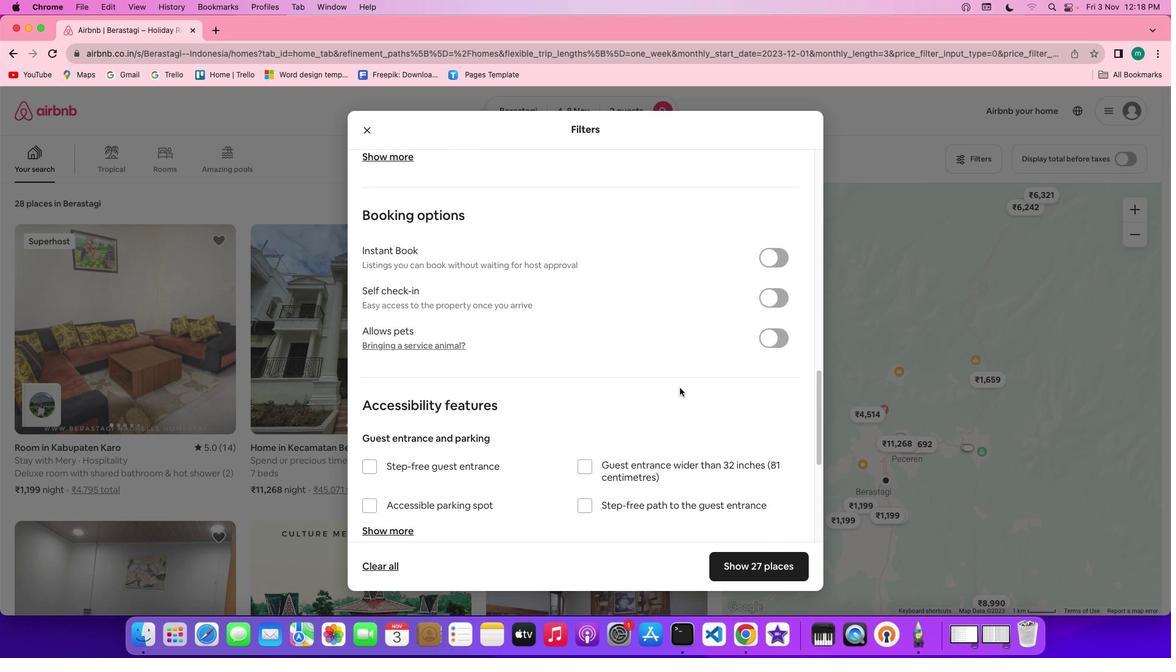 
Action: Mouse scrolled (680, 388) with delta (0, 0)
Screenshot: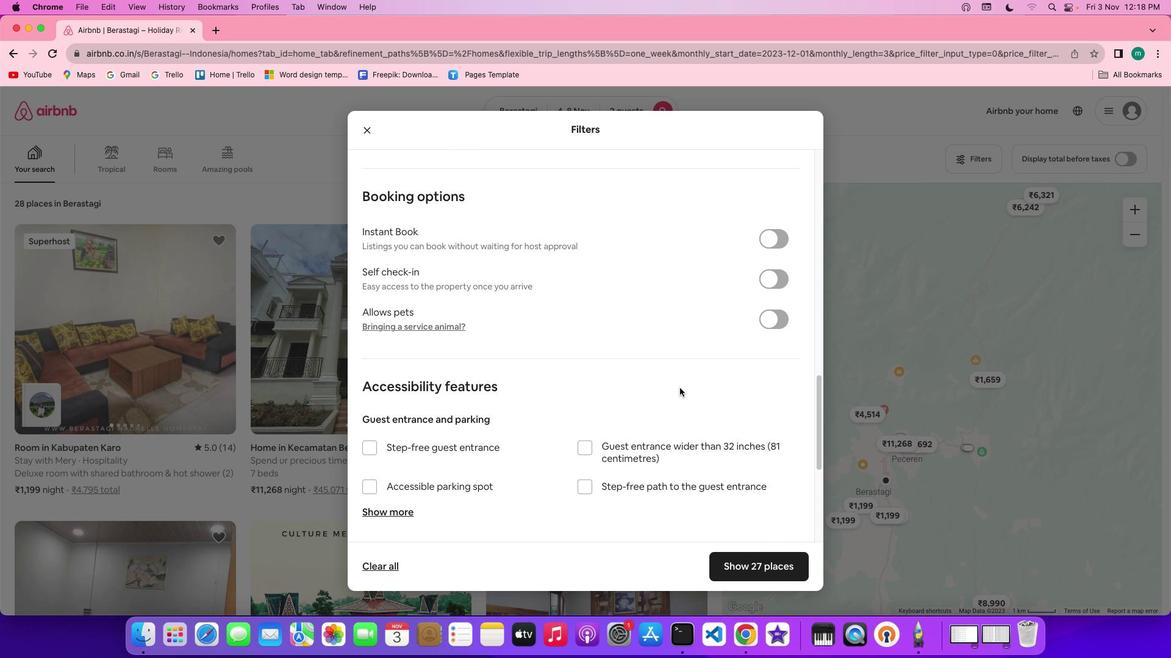 
Action: Mouse scrolled (680, 388) with delta (0, 0)
Screenshot: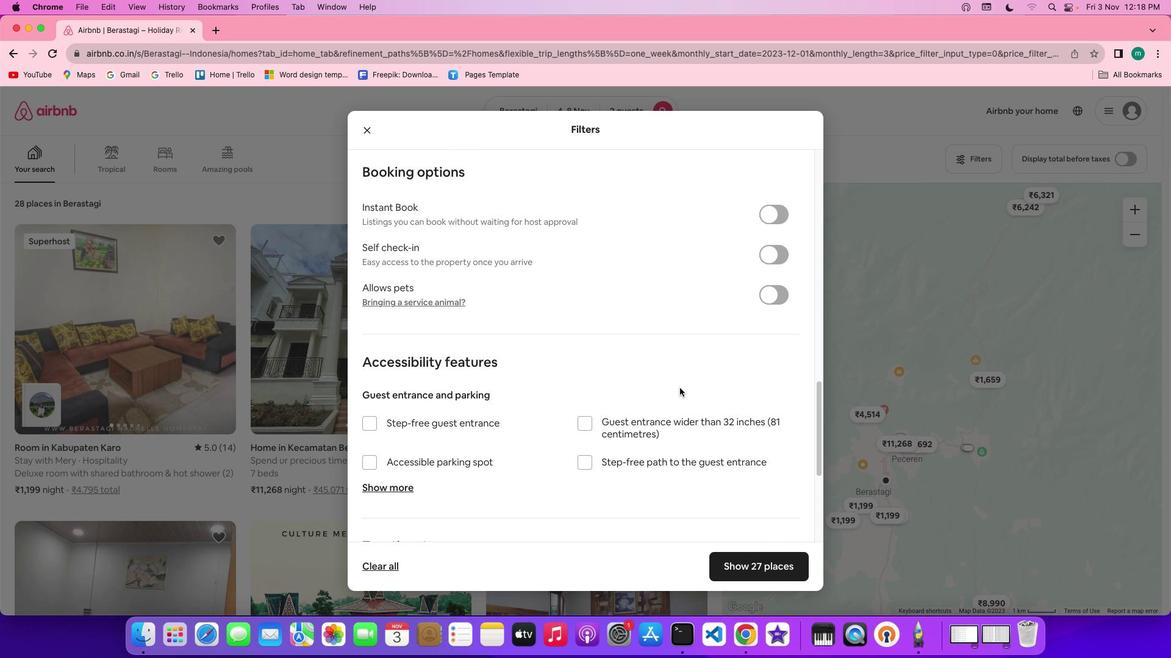 
Action: Mouse scrolled (680, 388) with delta (0, -1)
Screenshot: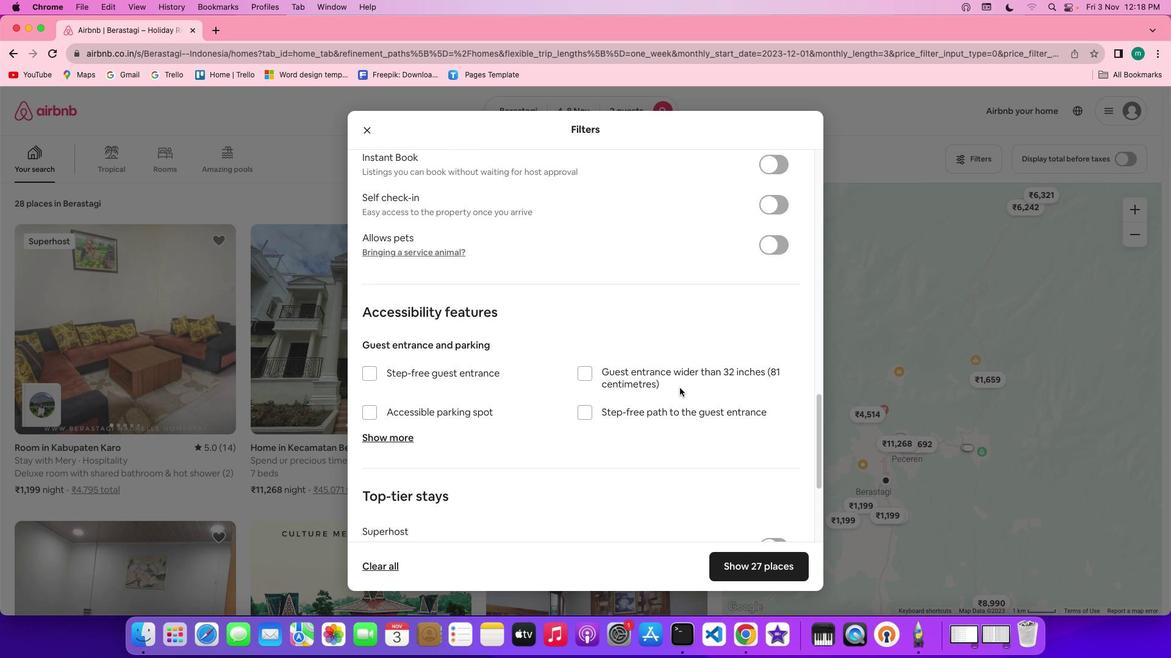 
Action: Mouse scrolled (680, 388) with delta (0, -1)
Screenshot: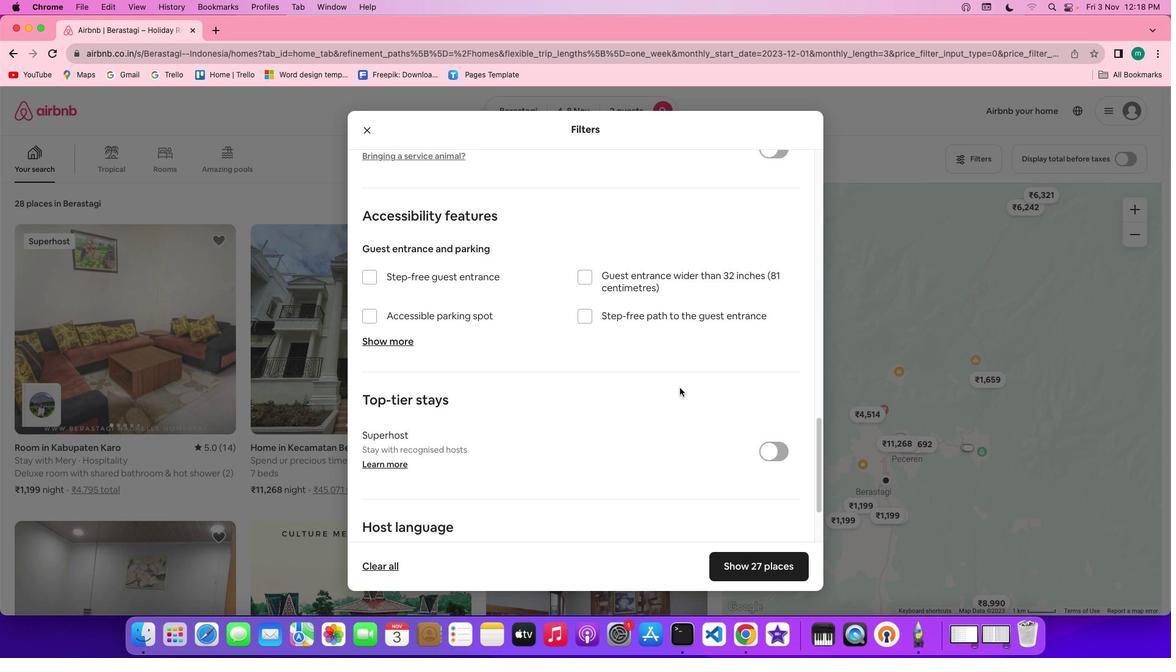 
Action: Mouse scrolled (680, 388) with delta (0, 0)
Screenshot: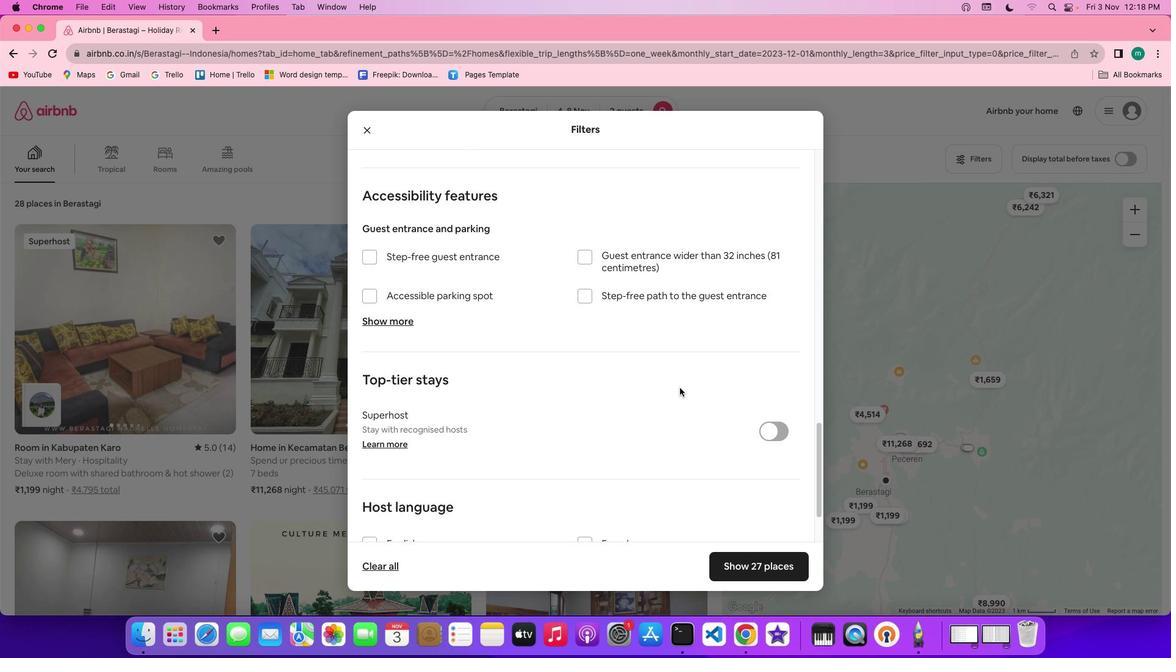 
Action: Mouse scrolled (680, 388) with delta (0, 0)
Screenshot: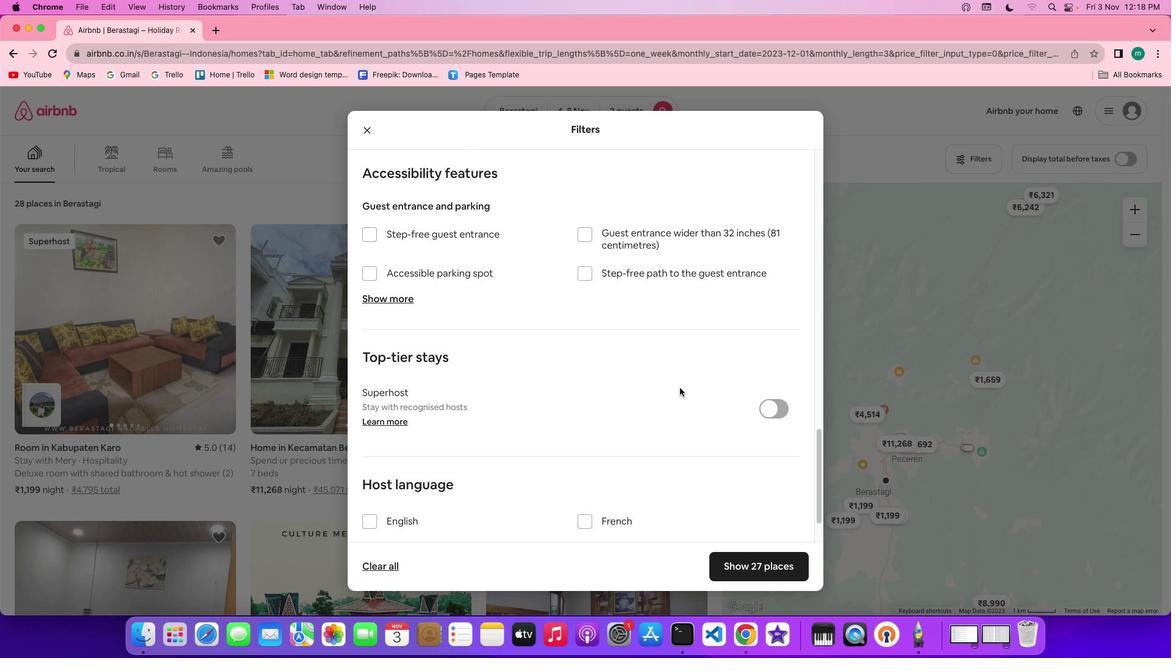
Action: Mouse scrolled (680, 388) with delta (0, -1)
Screenshot: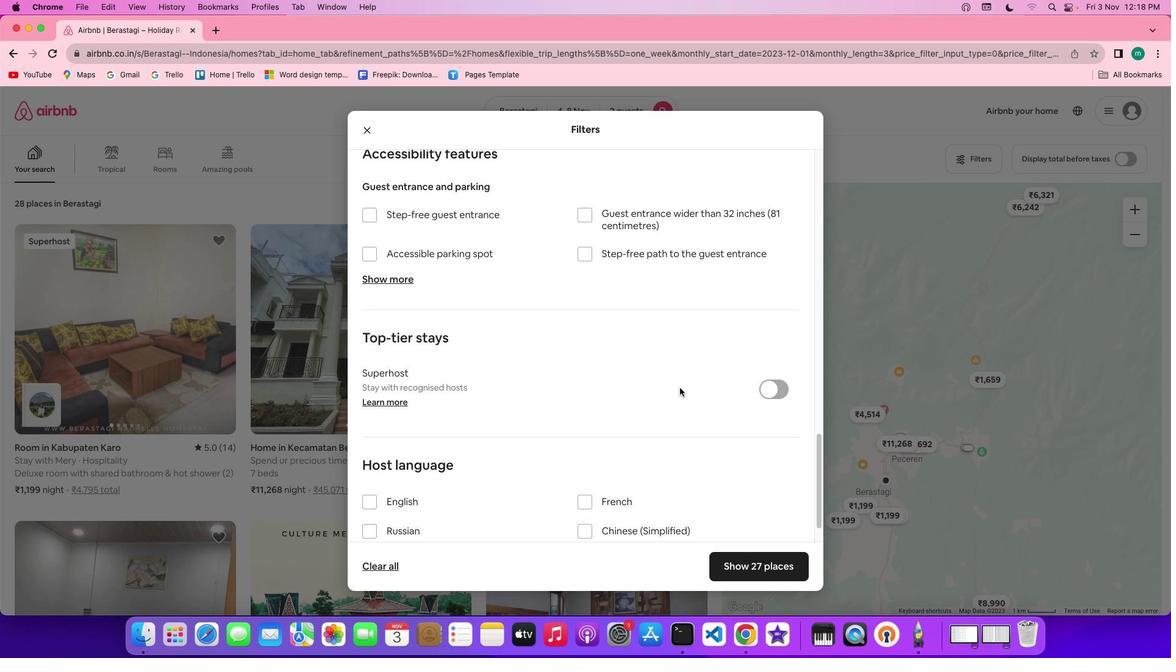 
Action: Mouse scrolled (680, 388) with delta (0, 0)
Screenshot: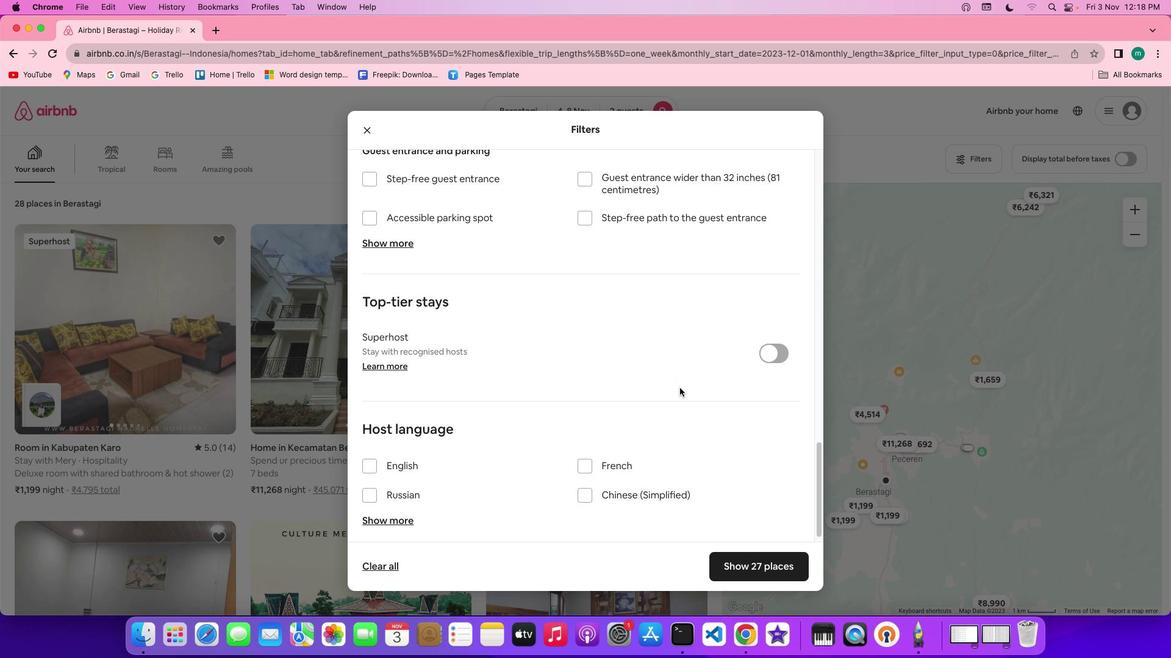 
Action: Mouse scrolled (680, 388) with delta (0, 0)
Screenshot: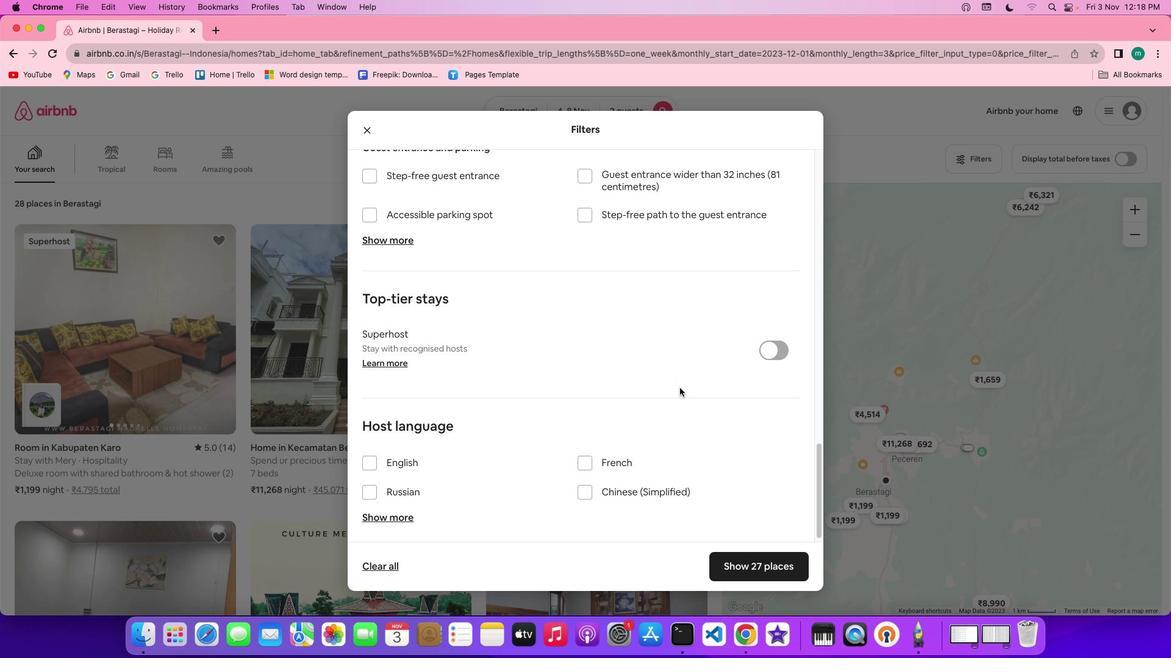 
Action: Mouse scrolled (680, 388) with delta (0, -1)
Screenshot: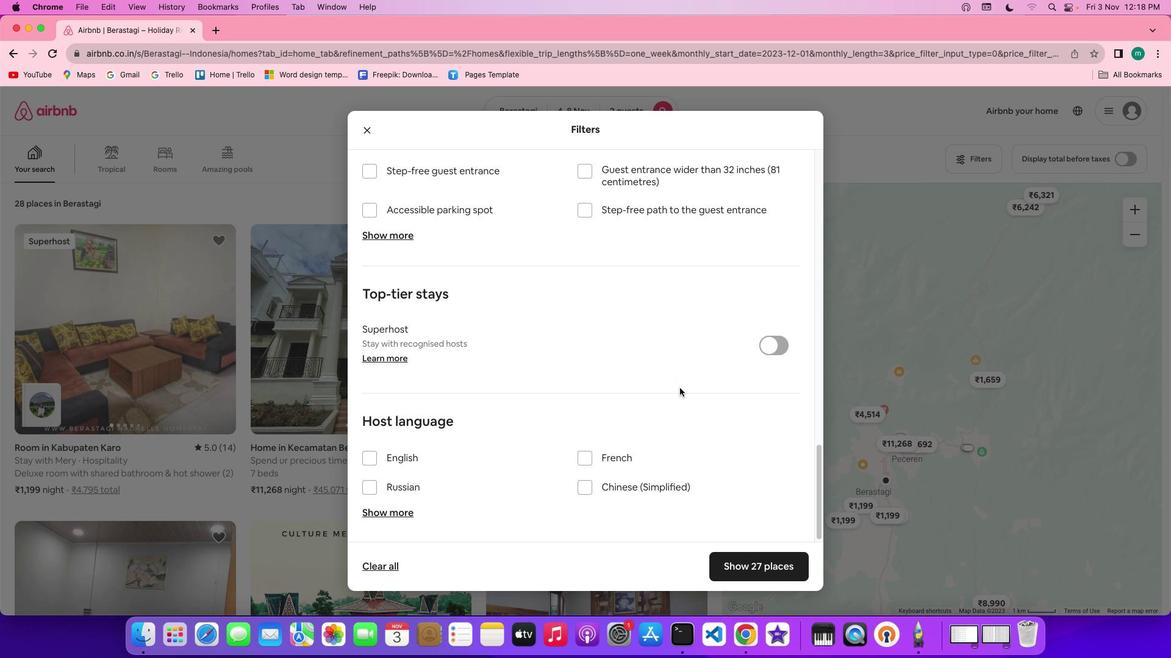 
Action: Mouse scrolled (680, 388) with delta (0, -2)
Screenshot: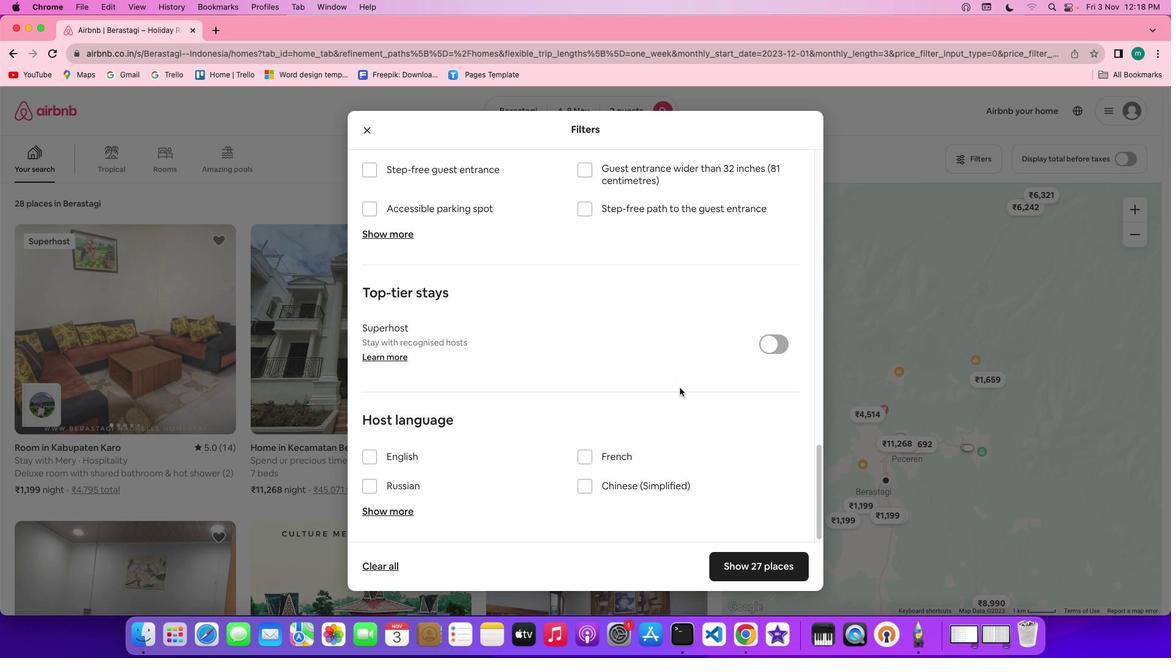 
Action: Mouse scrolled (680, 388) with delta (0, 0)
Screenshot: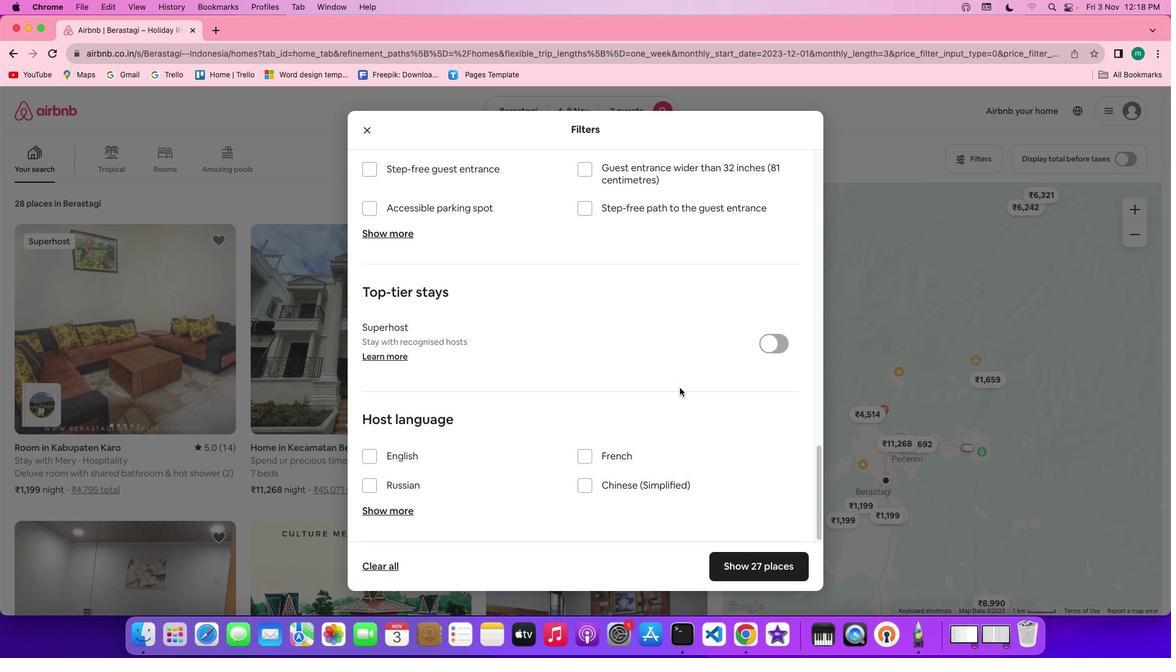 
Action: Mouse scrolled (680, 388) with delta (0, 0)
Screenshot: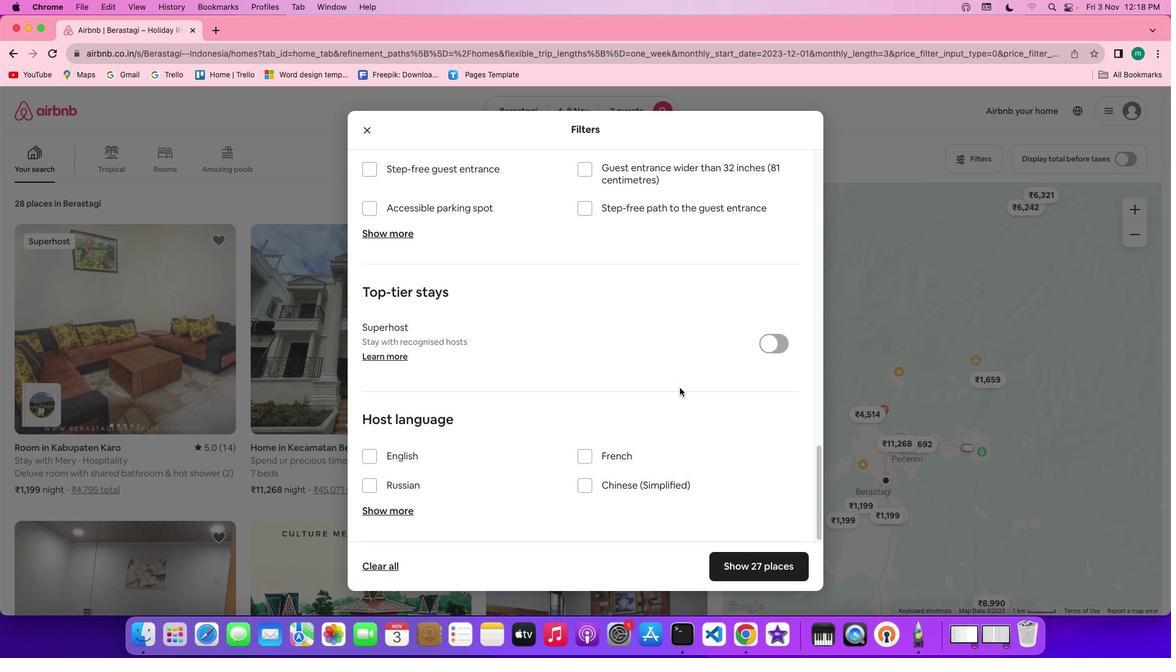 
Action: Mouse moved to (680, 386)
Screenshot: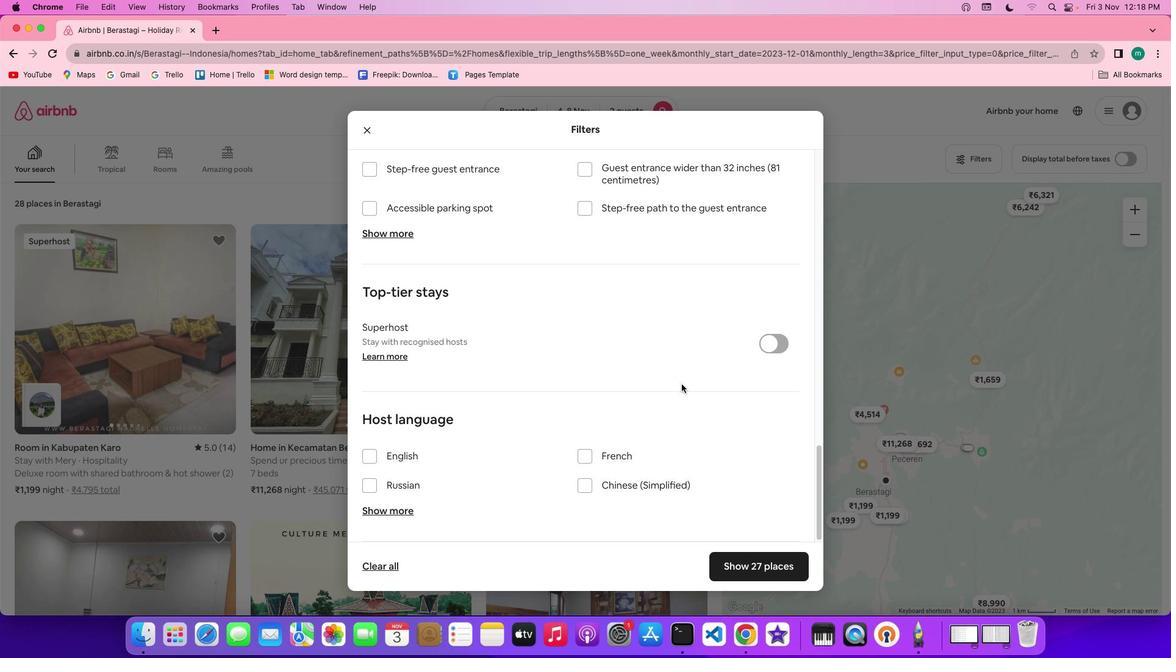 
Action: Mouse scrolled (680, 386) with delta (0, 0)
Screenshot: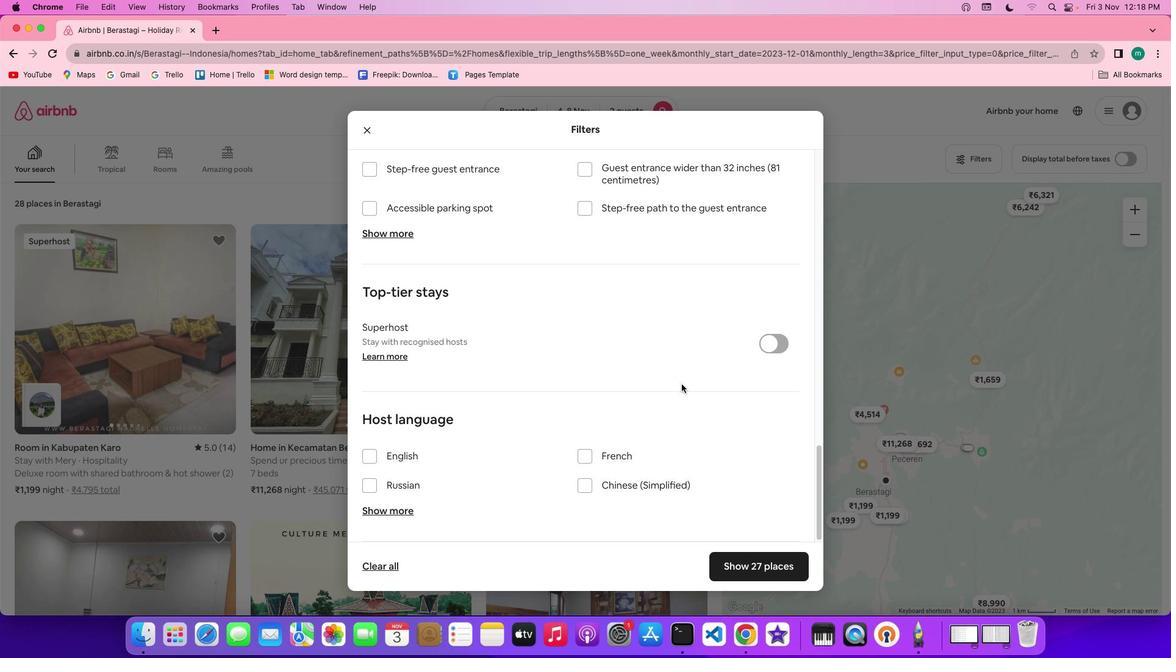 
Action: Mouse moved to (680, 386)
Screenshot: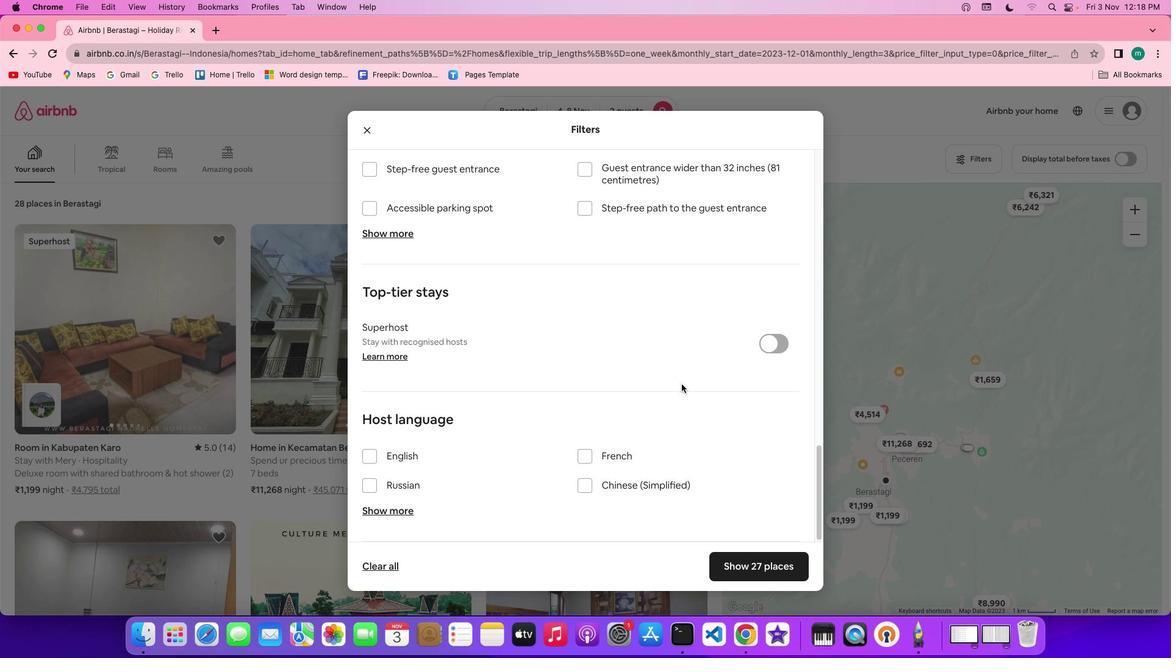 
Action: Mouse scrolled (680, 386) with delta (0, 0)
Screenshot: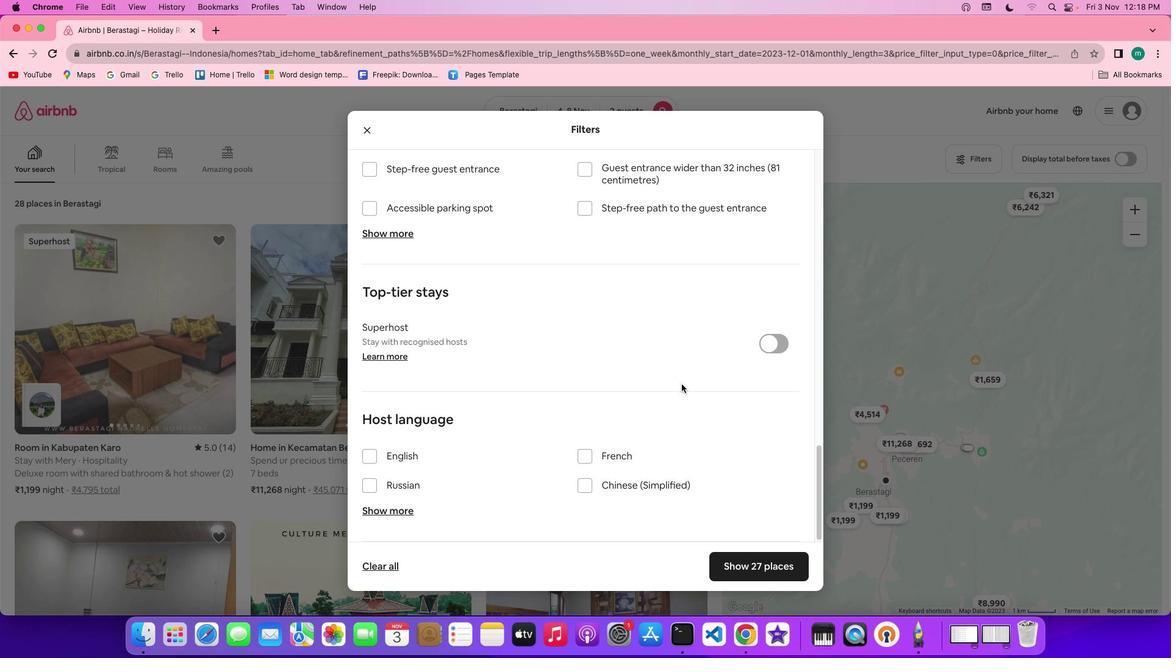 
Action: Mouse moved to (681, 385)
Screenshot: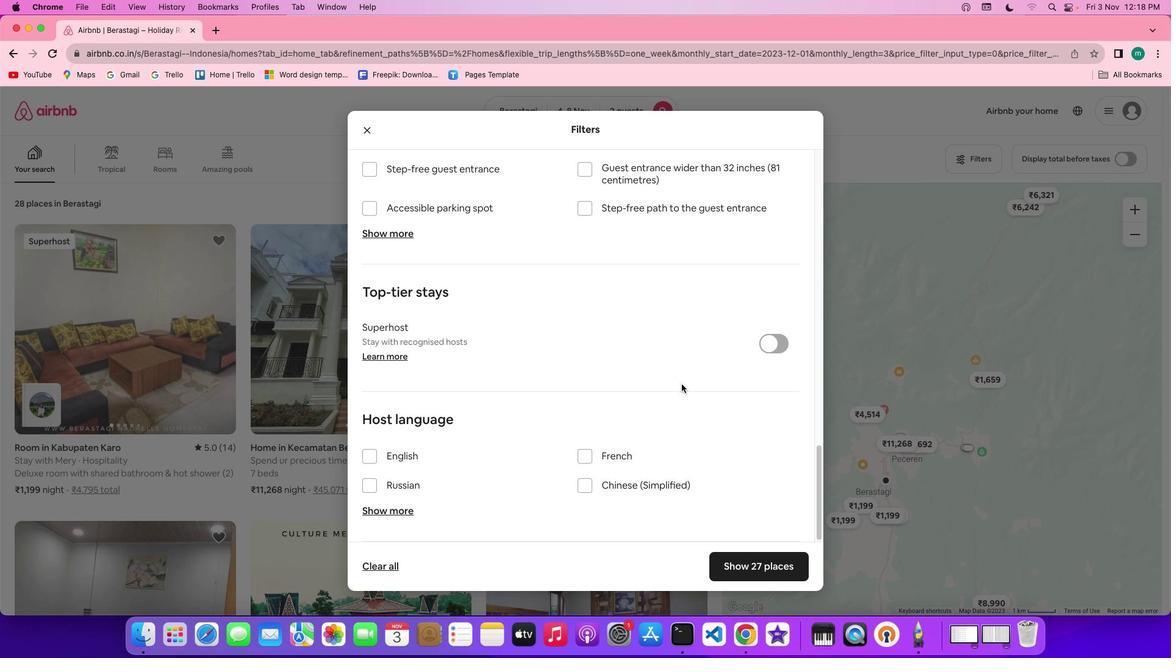 
Action: Mouse scrolled (681, 385) with delta (0, -1)
Screenshot: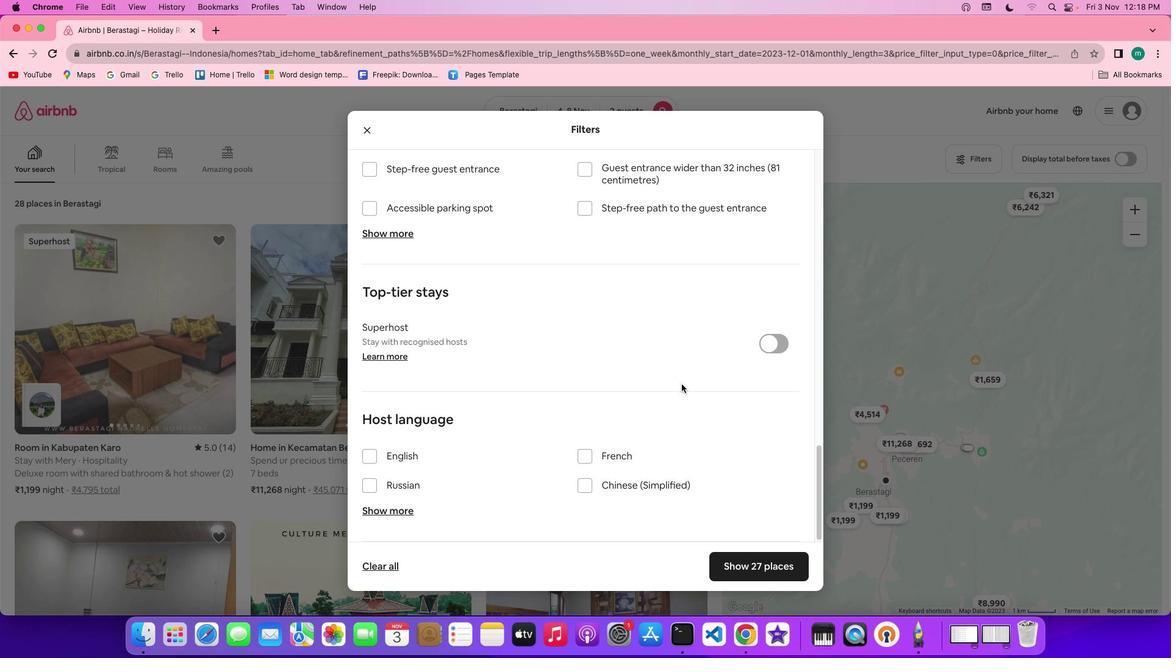 
Action: Mouse moved to (681, 385)
Screenshot: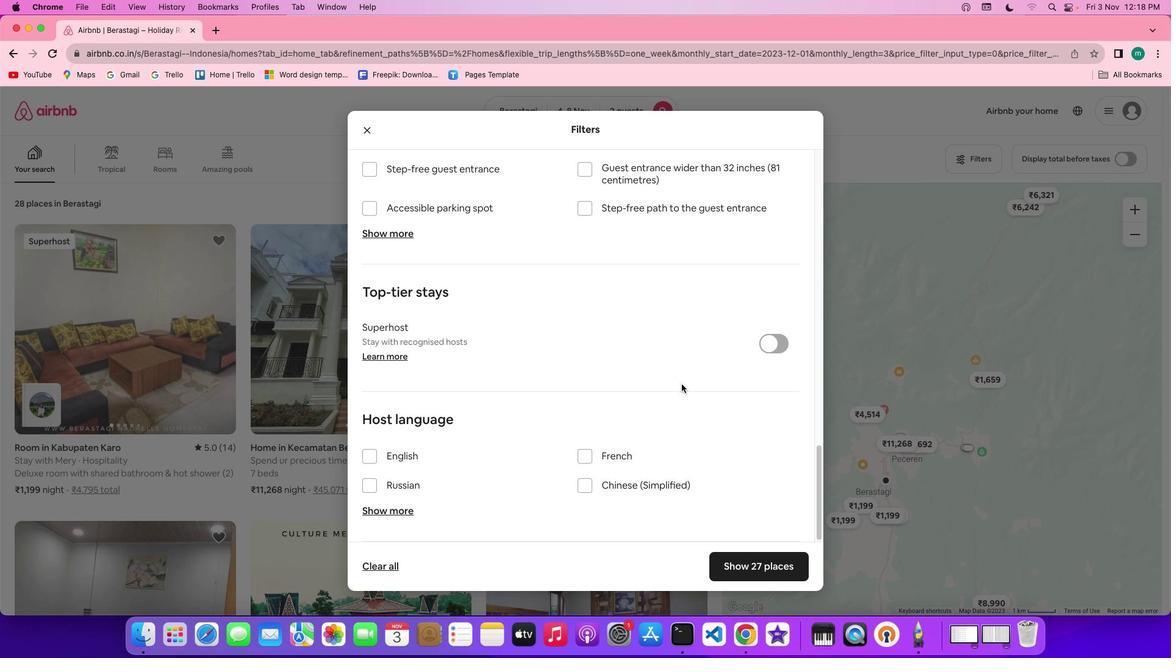 
Action: Mouse scrolled (681, 385) with delta (0, -1)
Screenshot: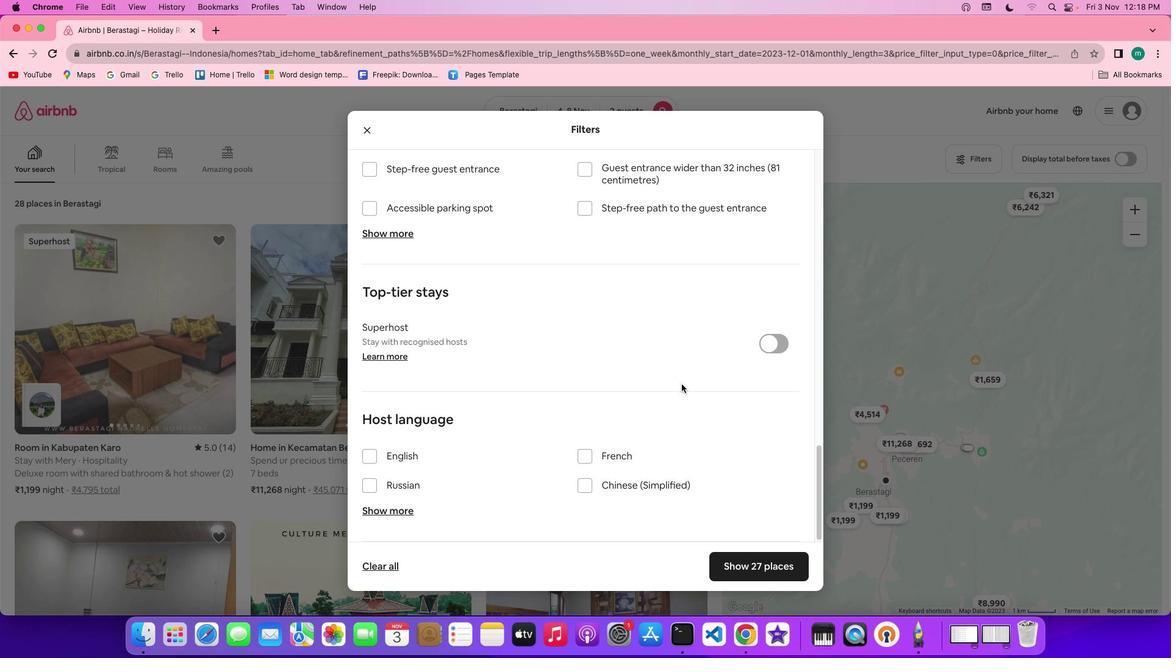 
Action: Mouse moved to (682, 385)
Screenshot: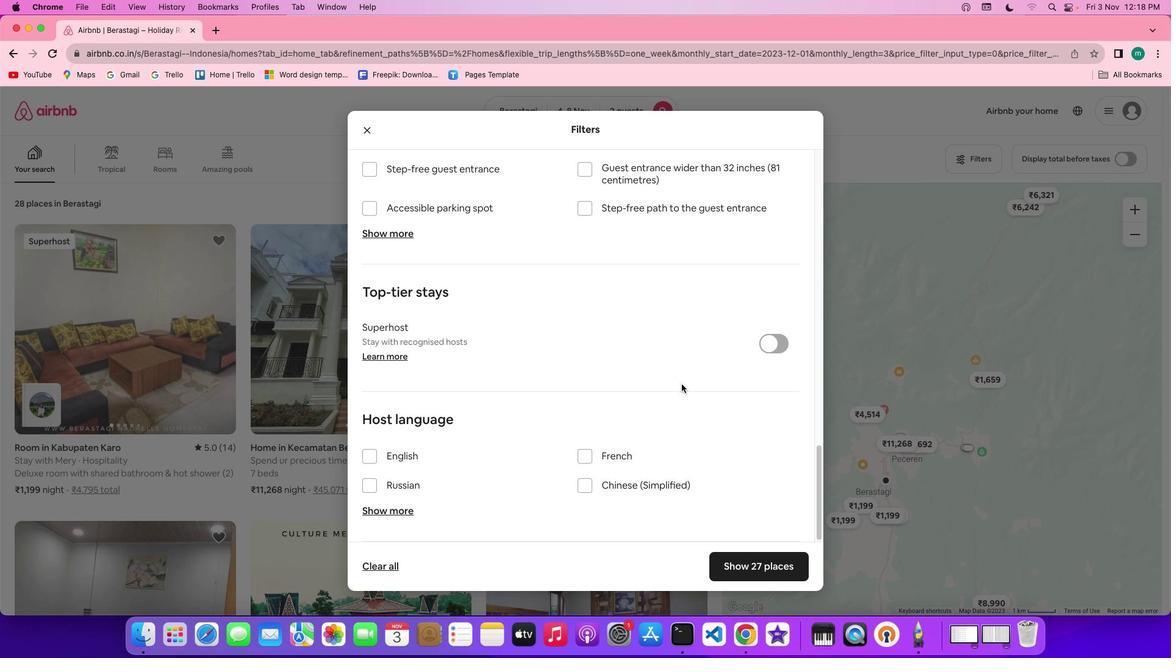 
Action: Mouse scrolled (682, 385) with delta (0, 0)
Screenshot: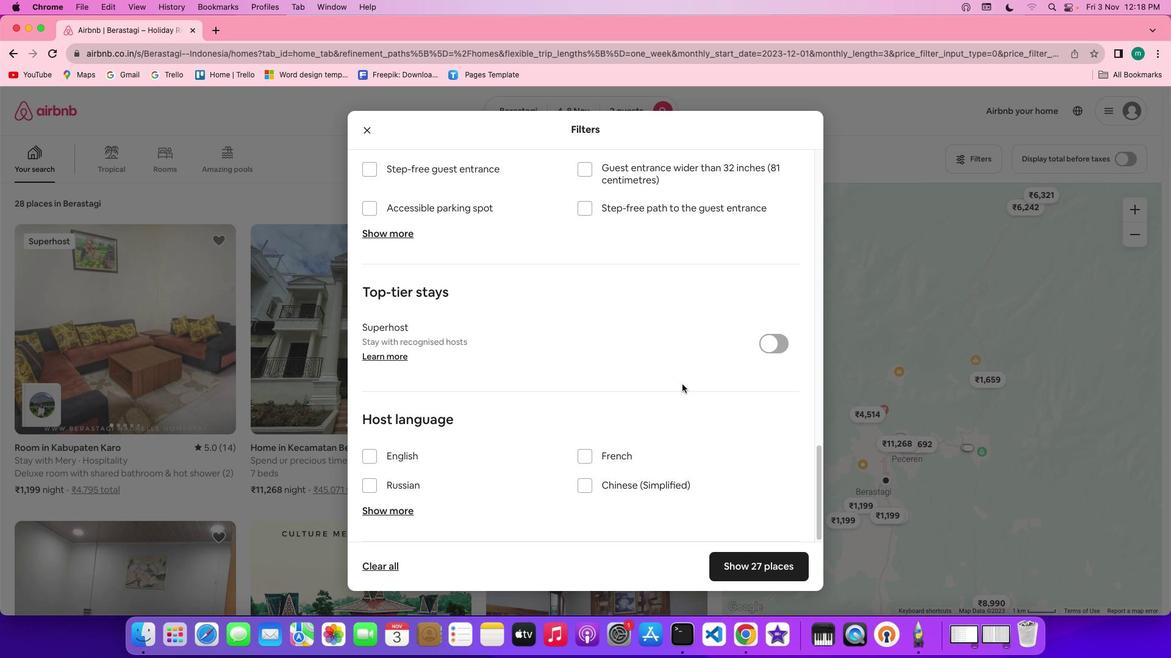 
Action: Mouse scrolled (682, 385) with delta (0, 0)
Screenshot: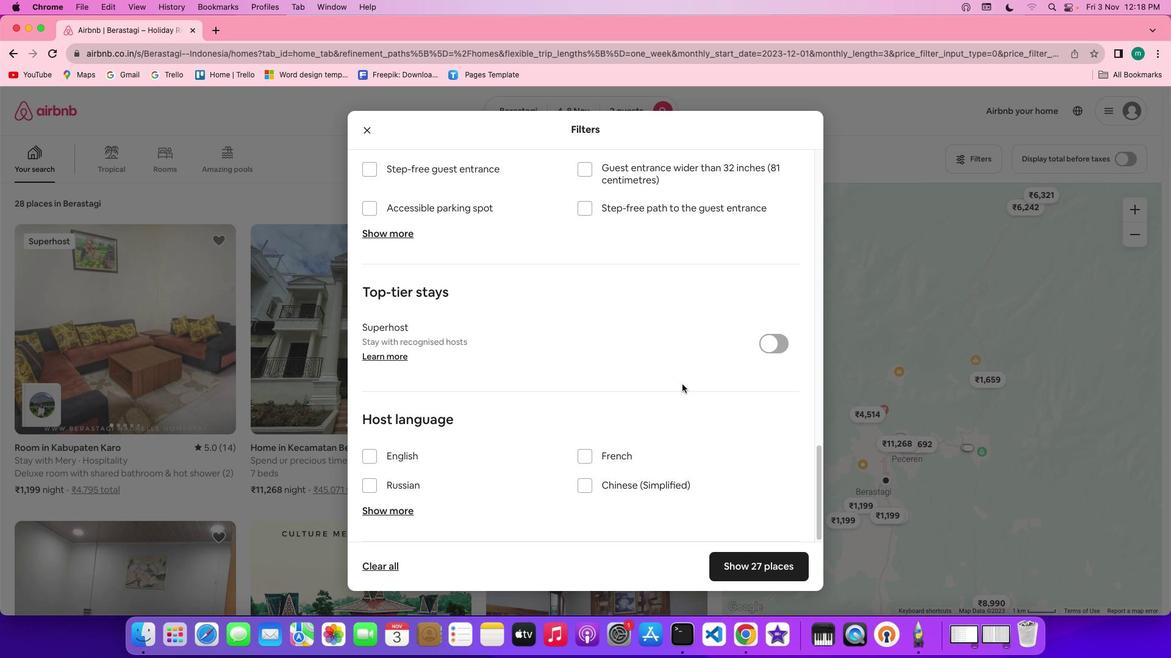 
Action: Mouse scrolled (682, 385) with delta (0, -1)
Screenshot: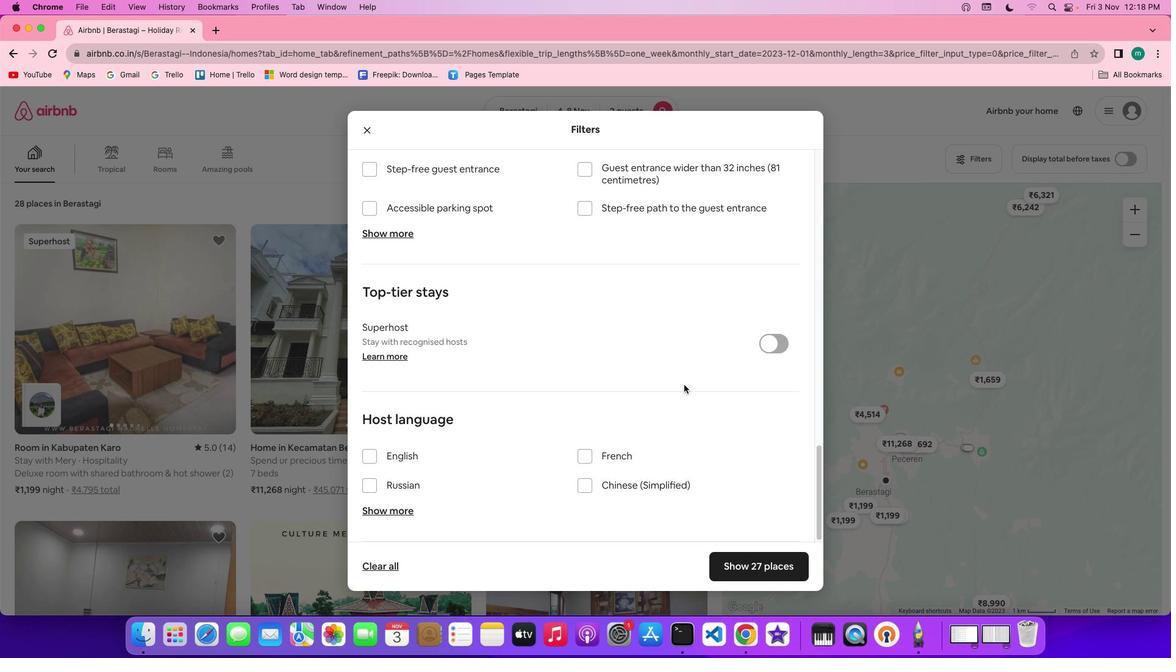 
Action: Mouse scrolled (682, 385) with delta (0, -2)
Screenshot: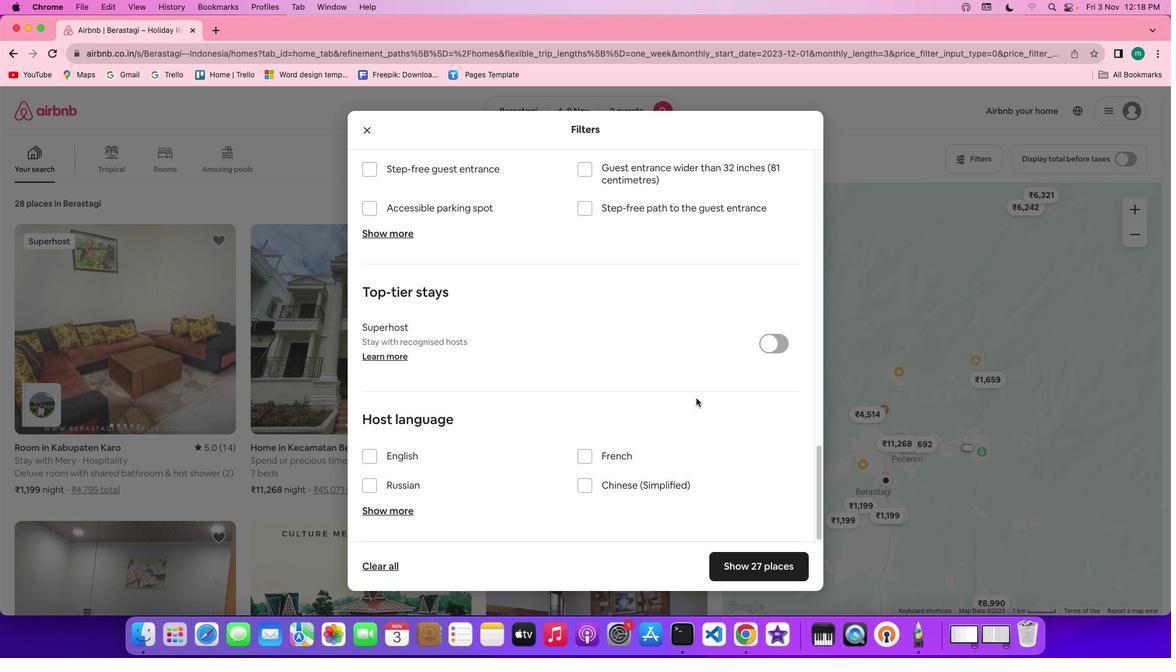 
Action: Mouse moved to (771, 561)
Screenshot: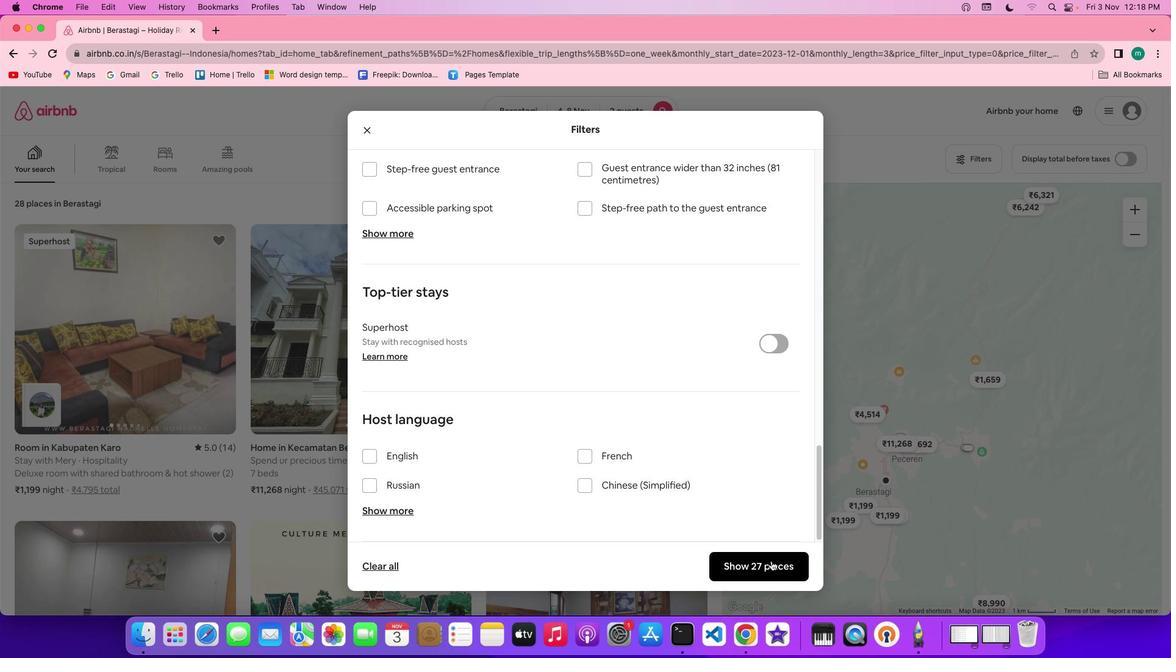 
Action: Mouse pressed left at (771, 561)
Screenshot: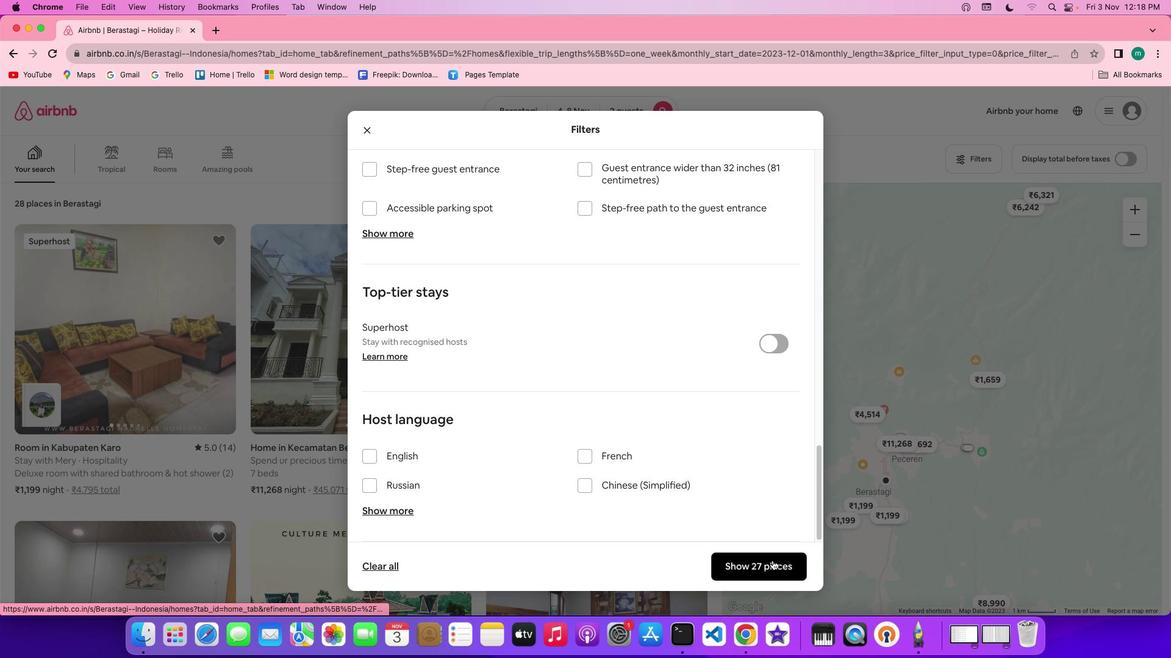 
Action: Mouse moved to (313, 352)
Screenshot: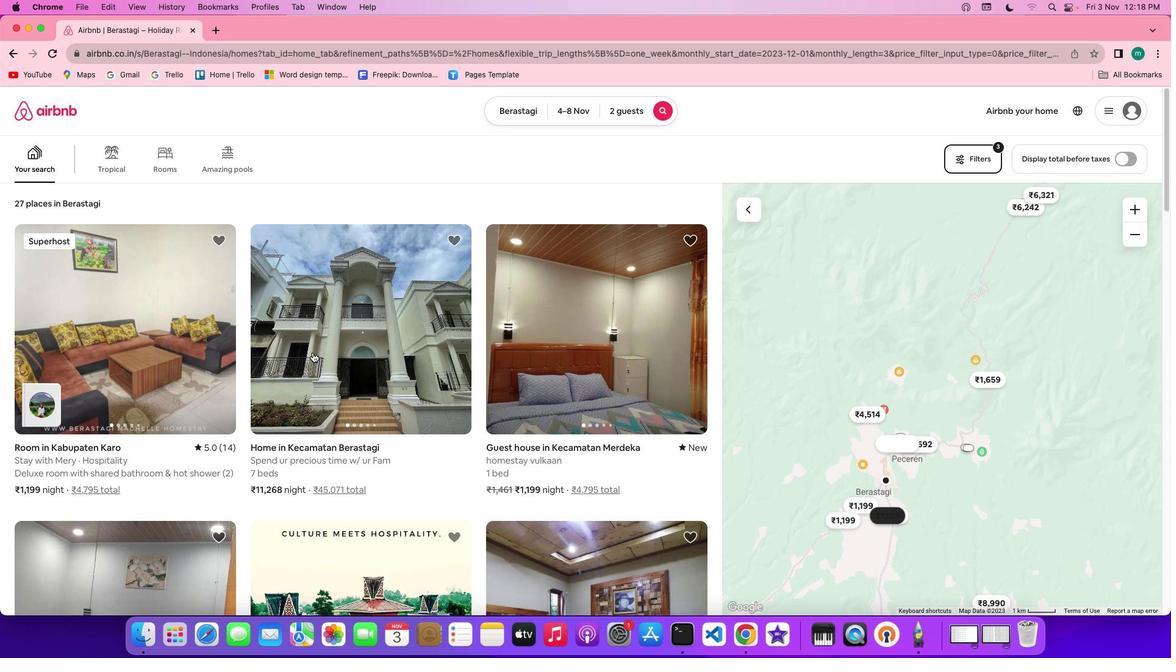 
Action: Mouse scrolled (313, 352) with delta (0, 0)
Screenshot: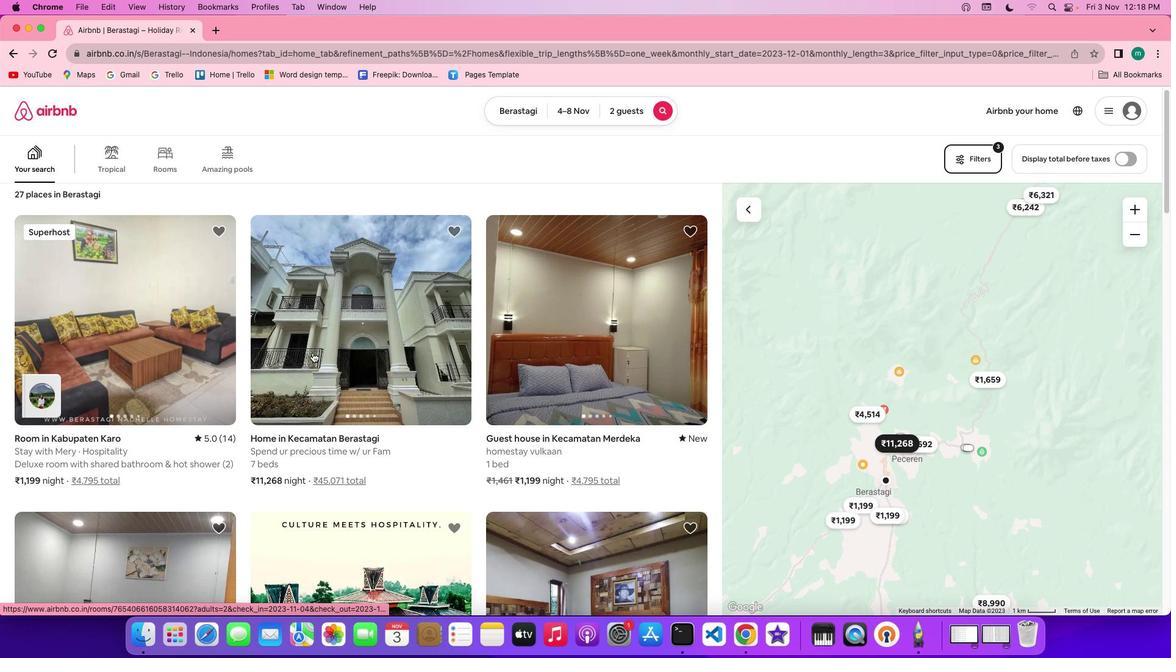 
Action: Mouse scrolled (313, 352) with delta (0, 0)
Screenshot: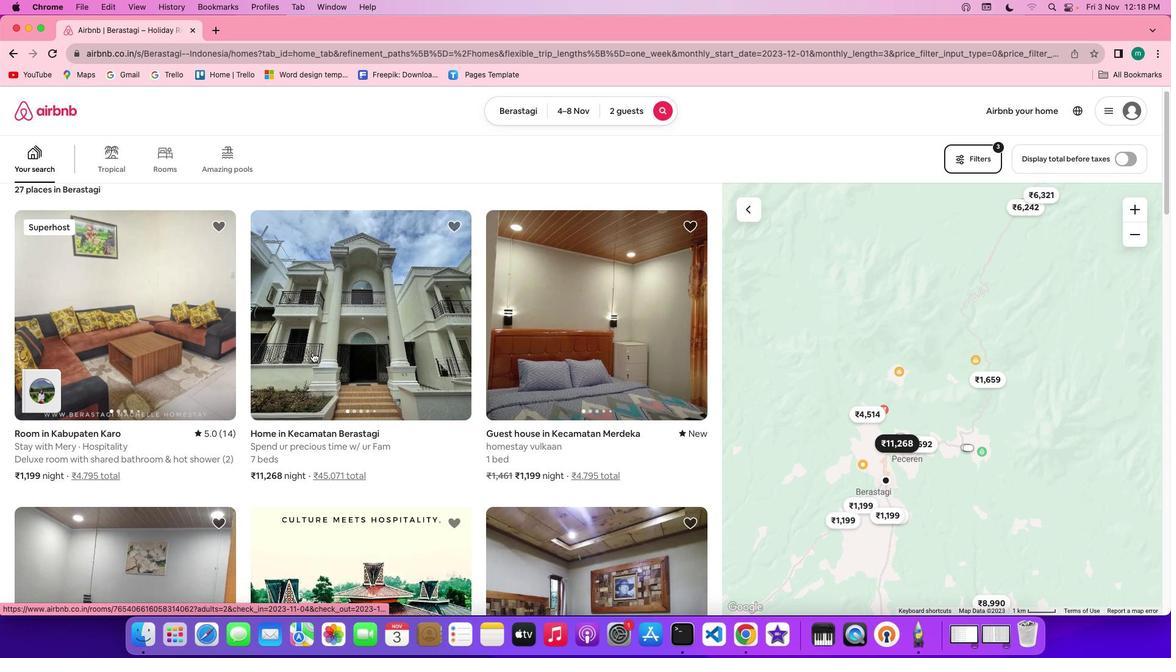 
Action: Mouse scrolled (313, 352) with delta (0, -1)
Screenshot: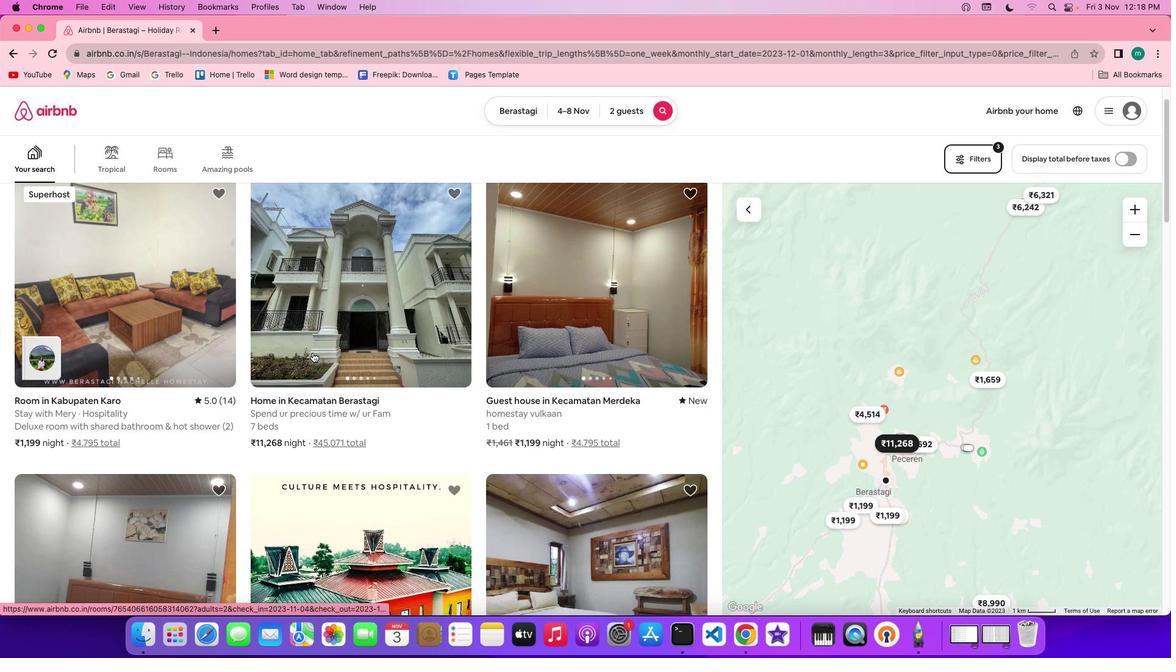 
Action: Mouse moved to (122, 285)
Screenshot: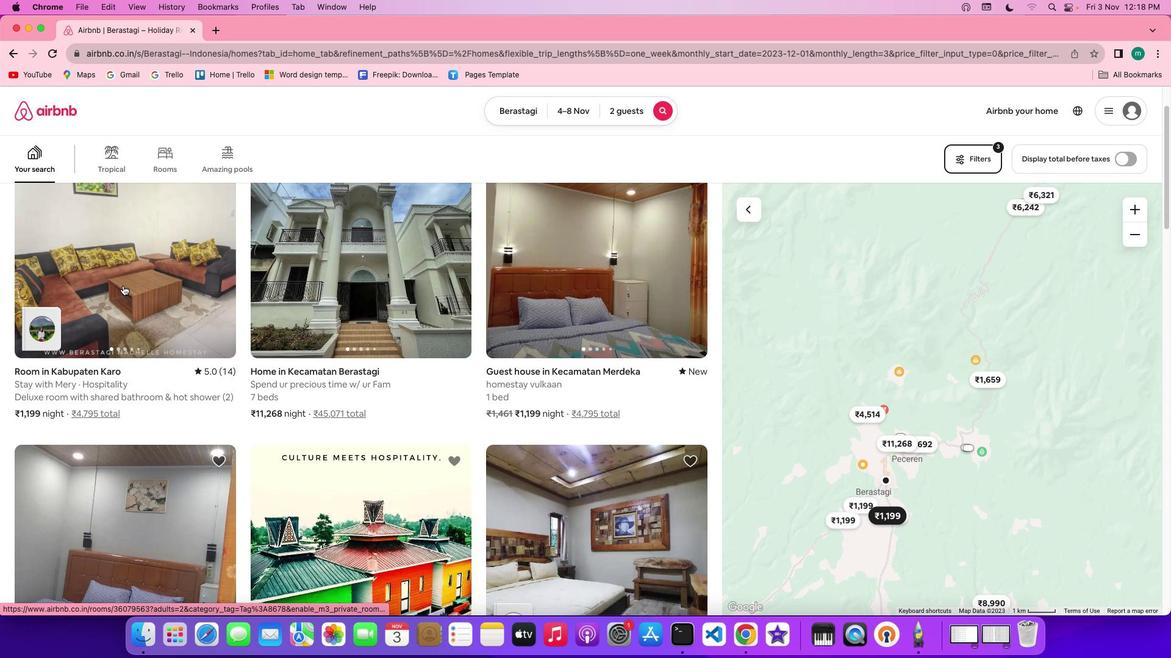 
Action: Mouse pressed left at (122, 285)
Screenshot: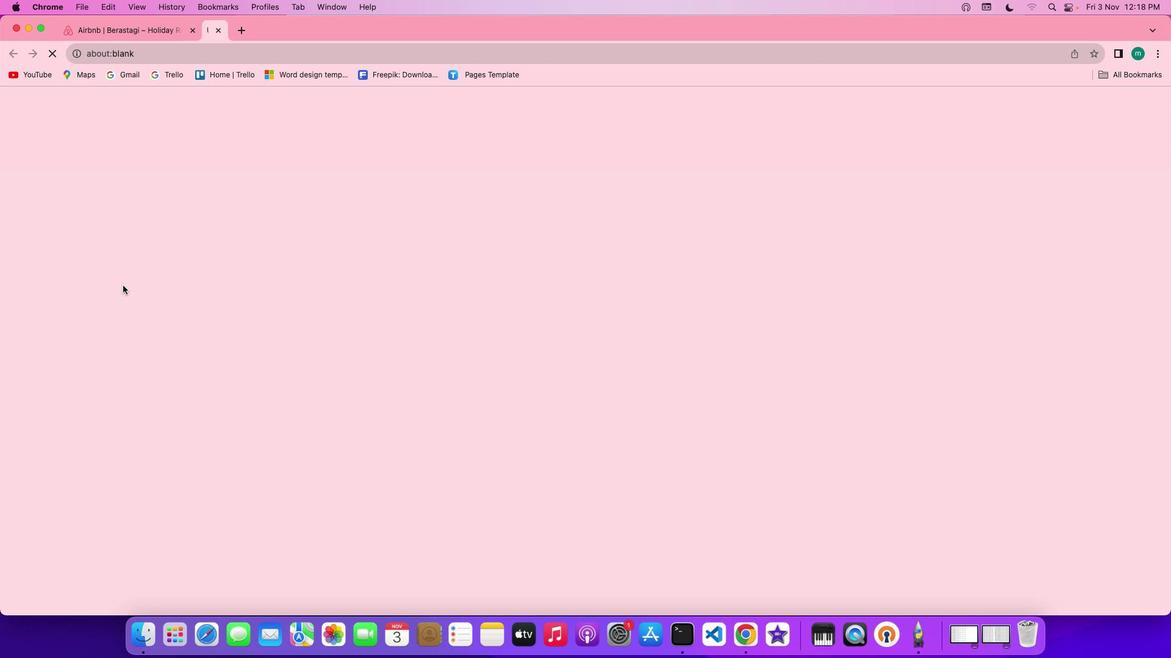 
Action: Mouse moved to (865, 454)
Screenshot: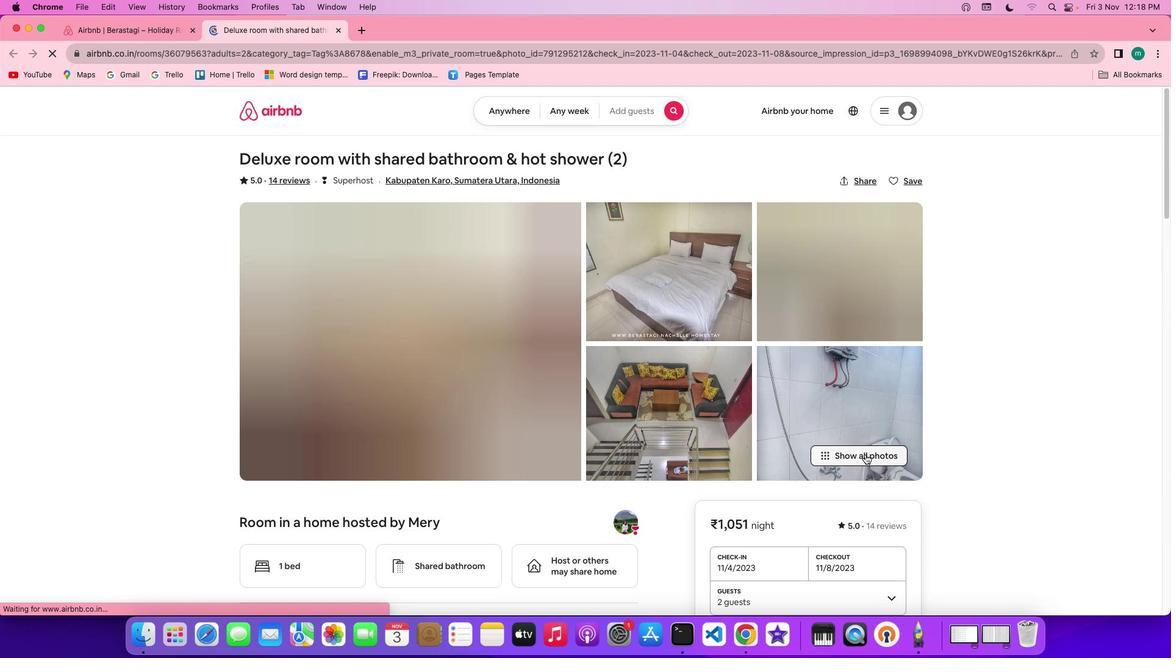 
Action: Mouse pressed left at (865, 454)
Screenshot: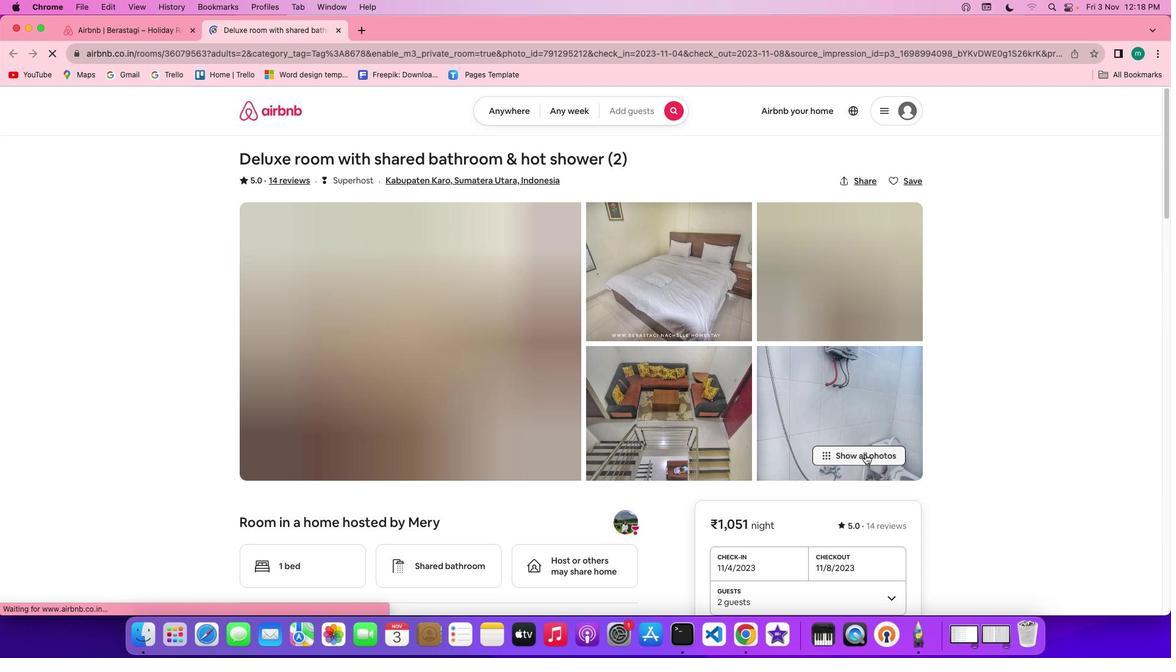 
Action: Mouse moved to (687, 406)
Screenshot: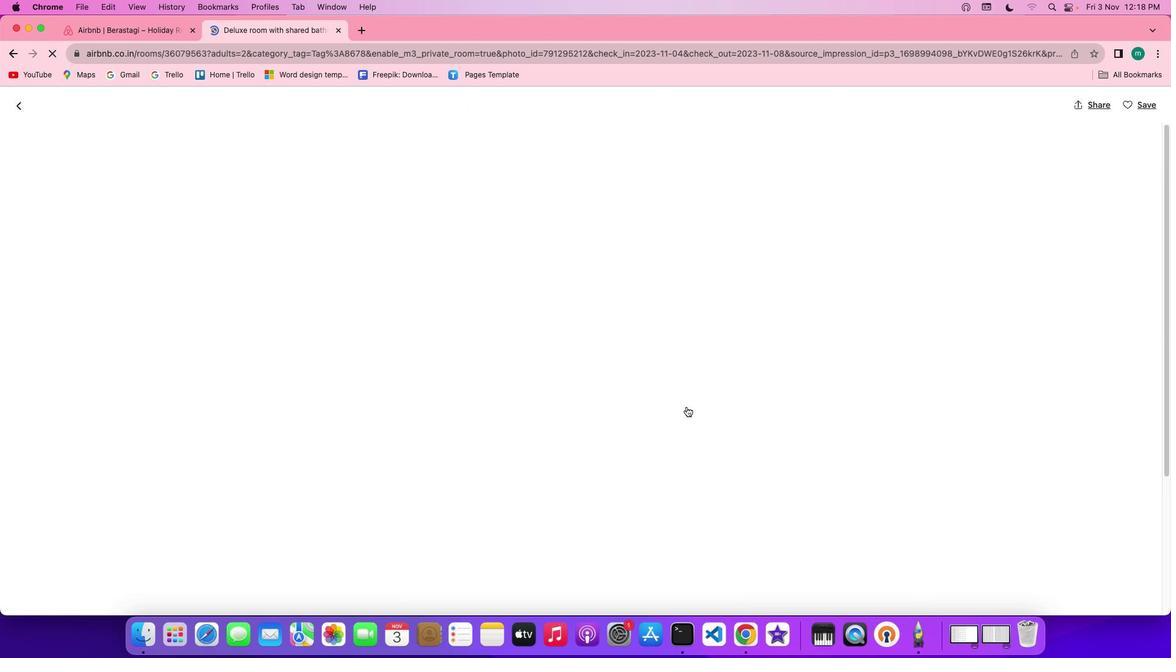 
Action: Mouse scrolled (687, 406) with delta (0, 0)
Screenshot: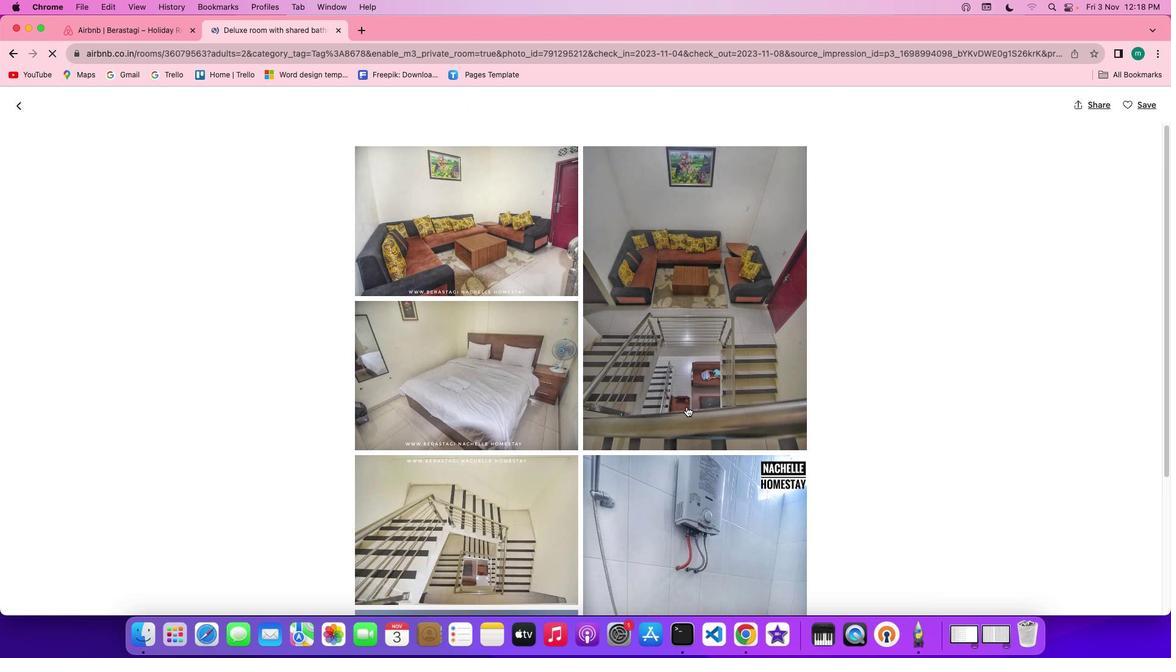 
Action: Mouse scrolled (687, 406) with delta (0, 0)
Screenshot: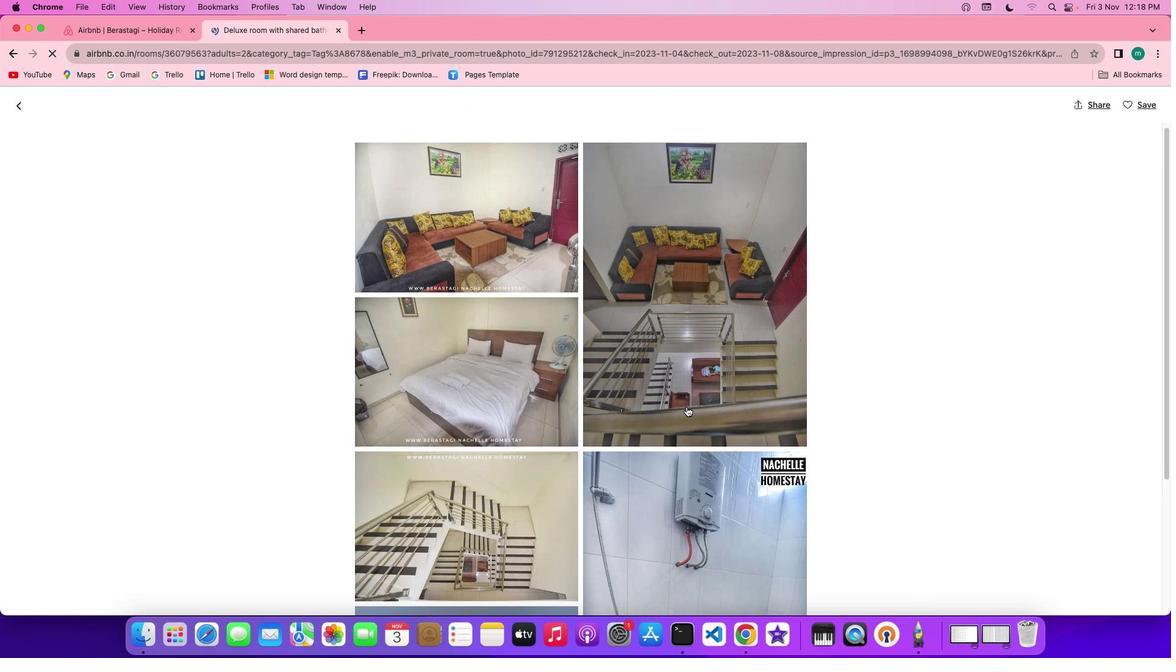
Action: Mouse scrolled (687, 406) with delta (0, -1)
Screenshot: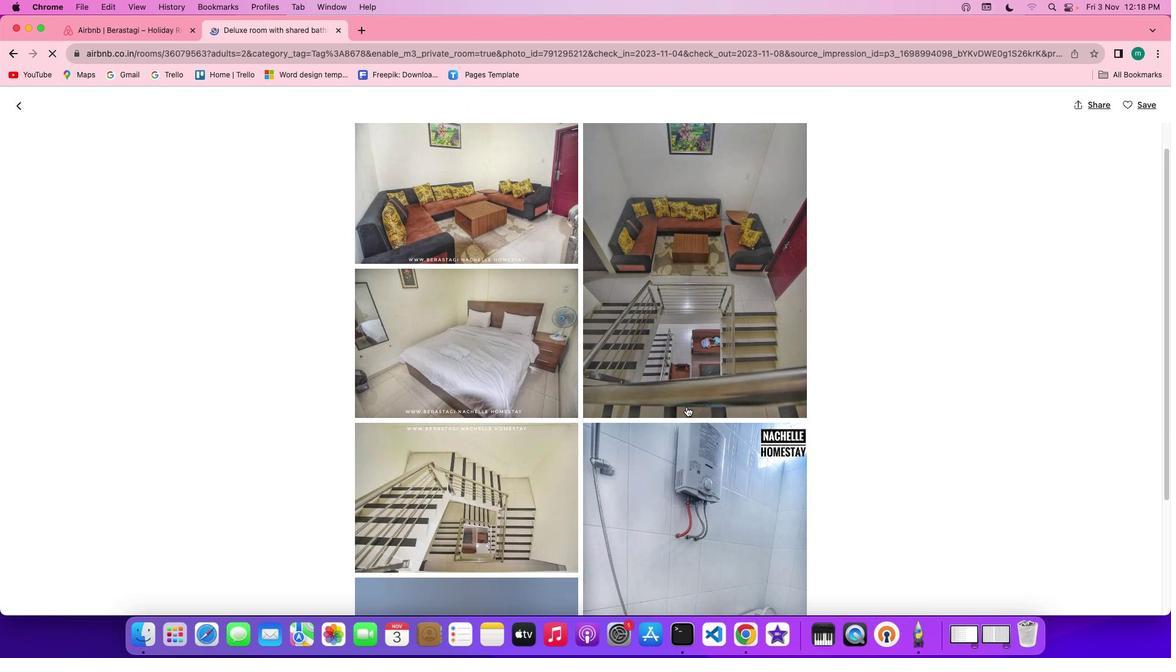 
Action: Mouse scrolled (687, 406) with delta (0, -1)
Screenshot: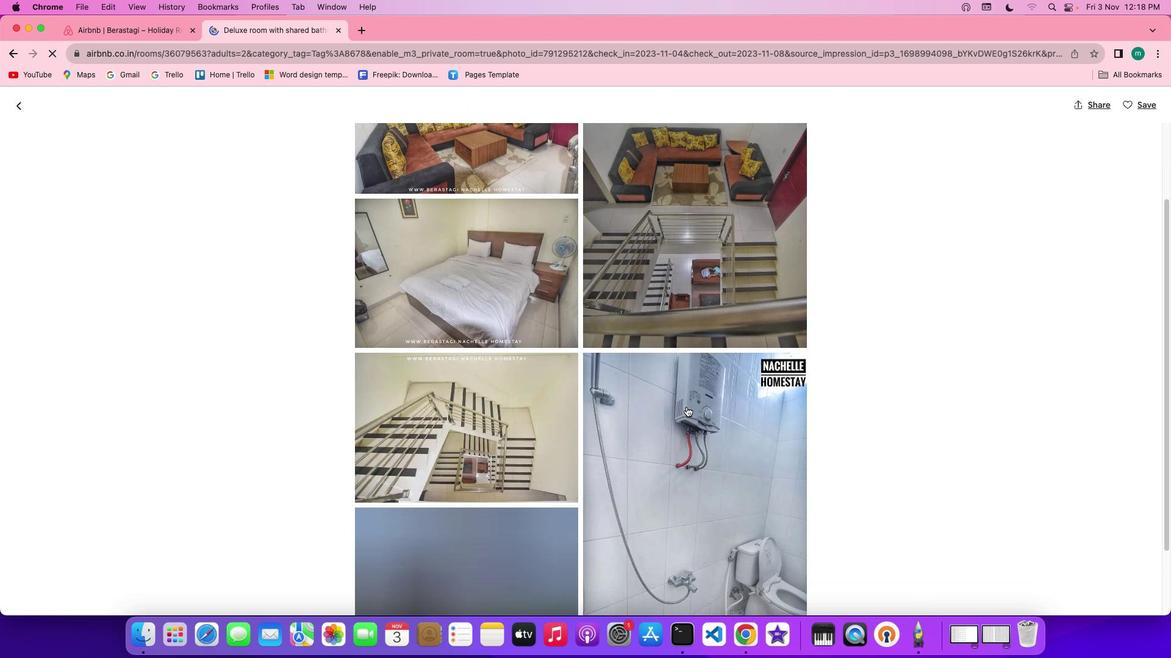 
Action: Mouse moved to (686, 407)
Screenshot: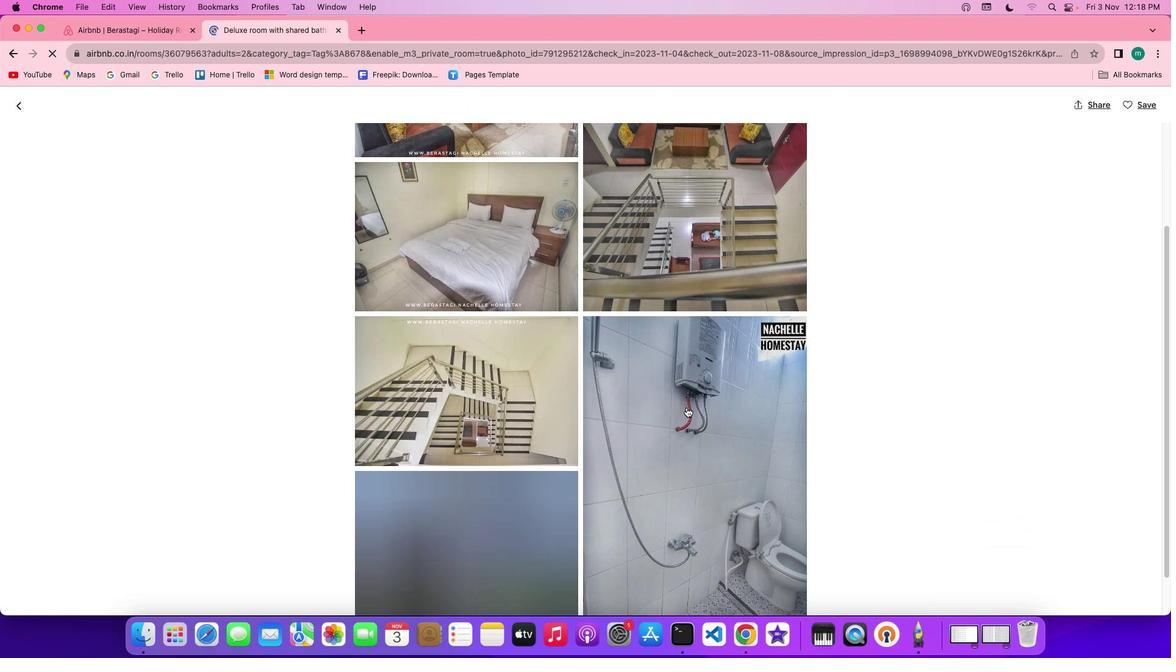 
Action: Mouse scrolled (686, 407) with delta (0, 0)
Screenshot: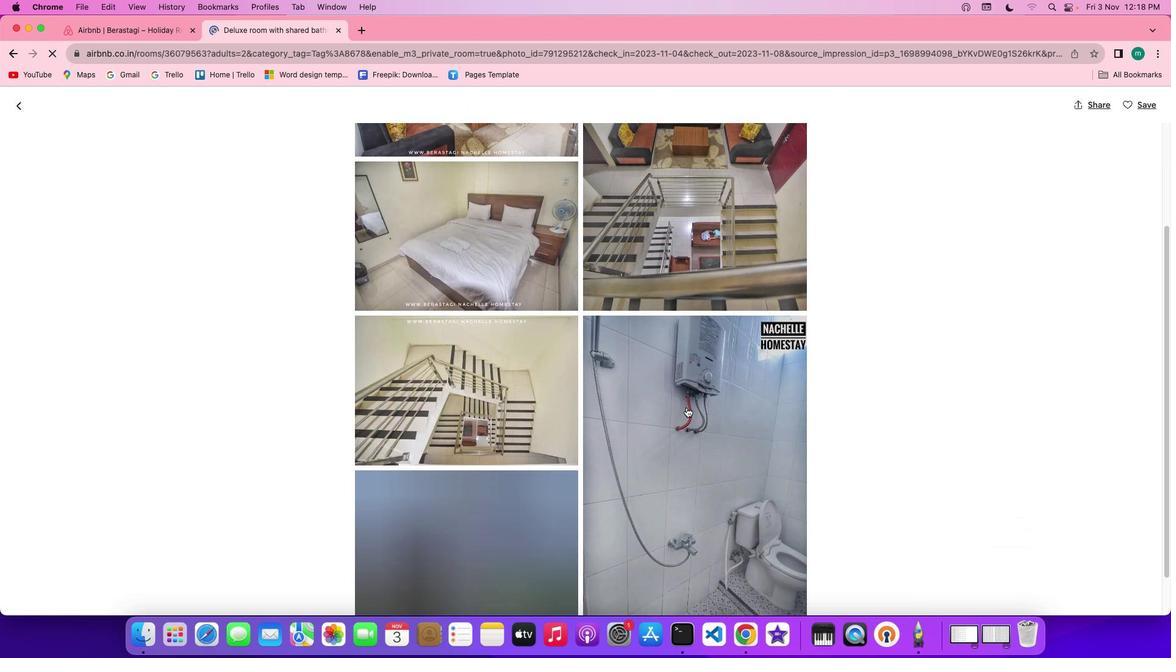 
Action: Mouse scrolled (686, 407) with delta (0, 0)
Screenshot: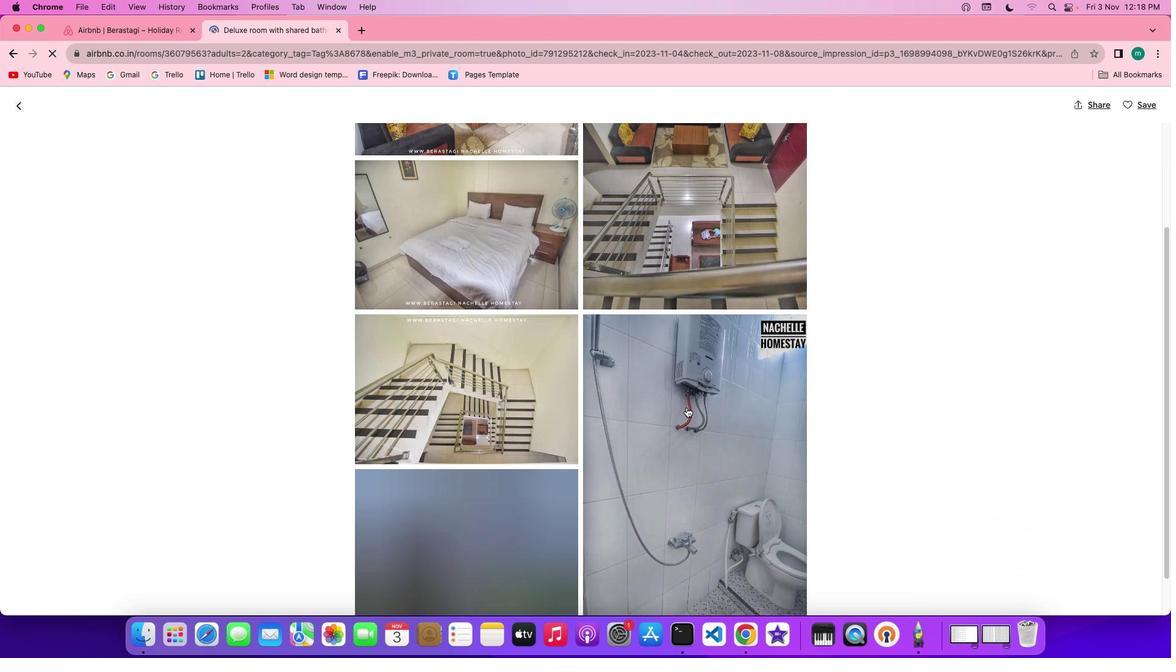 
Action: Mouse scrolled (686, 407) with delta (0, -1)
Screenshot: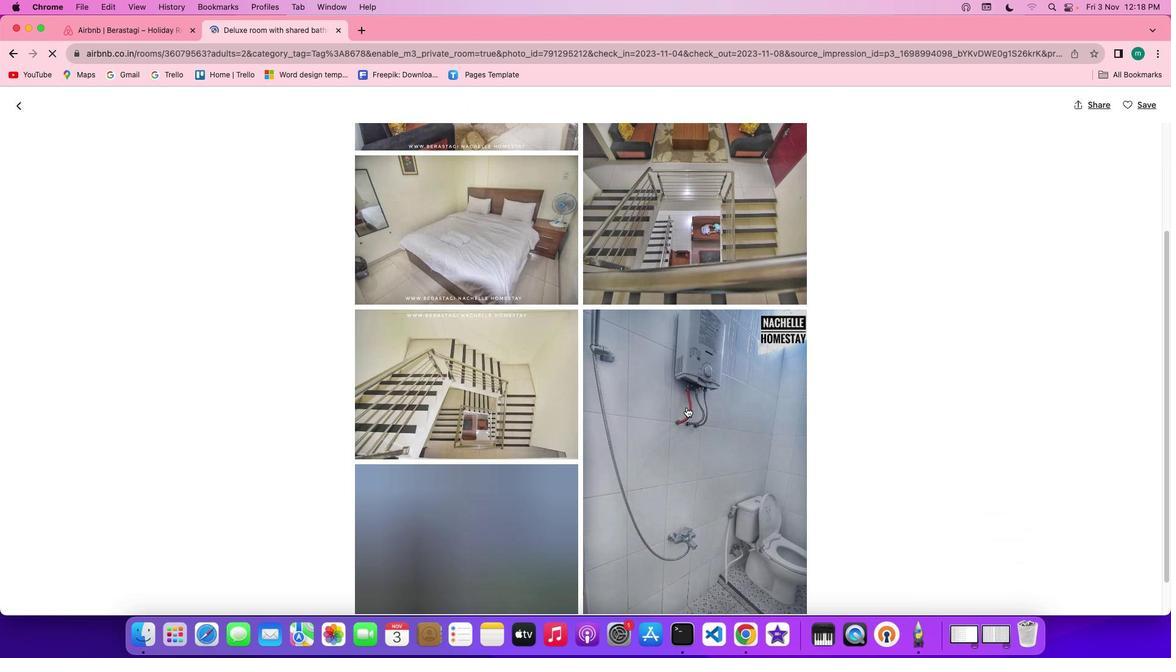 
Action: Mouse scrolled (686, 407) with delta (0, -1)
Screenshot: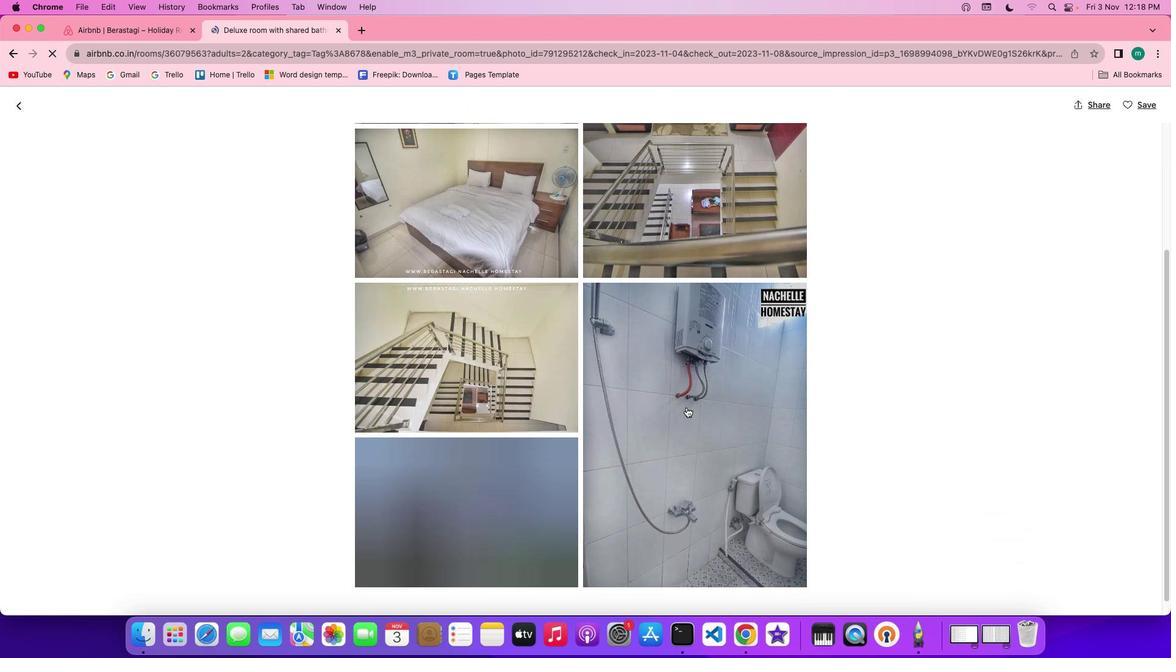 
Action: Mouse scrolled (686, 407) with delta (0, 0)
Screenshot: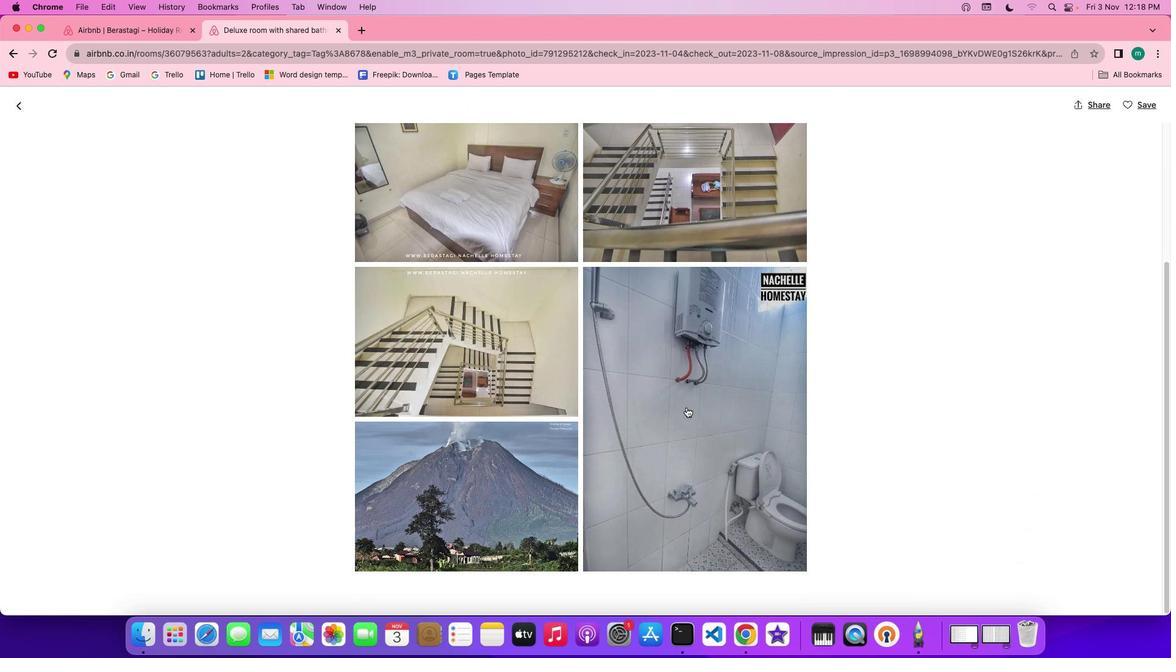 
Action: Mouse scrolled (686, 407) with delta (0, 0)
Screenshot: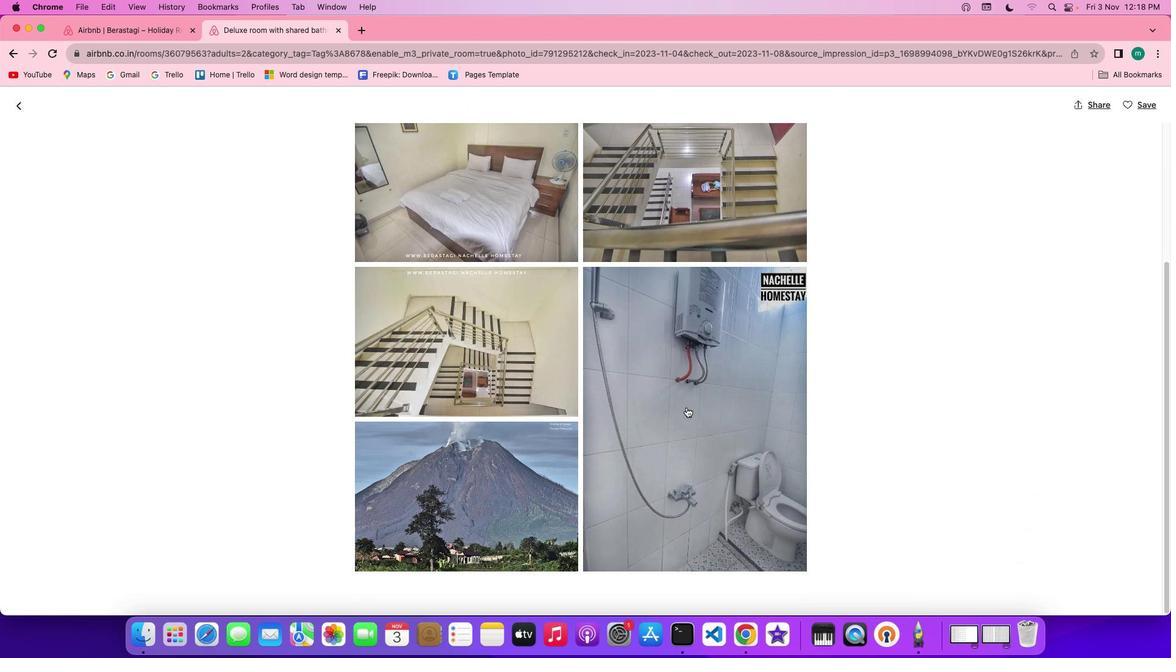 
Action: Mouse scrolled (686, 407) with delta (0, -1)
Screenshot: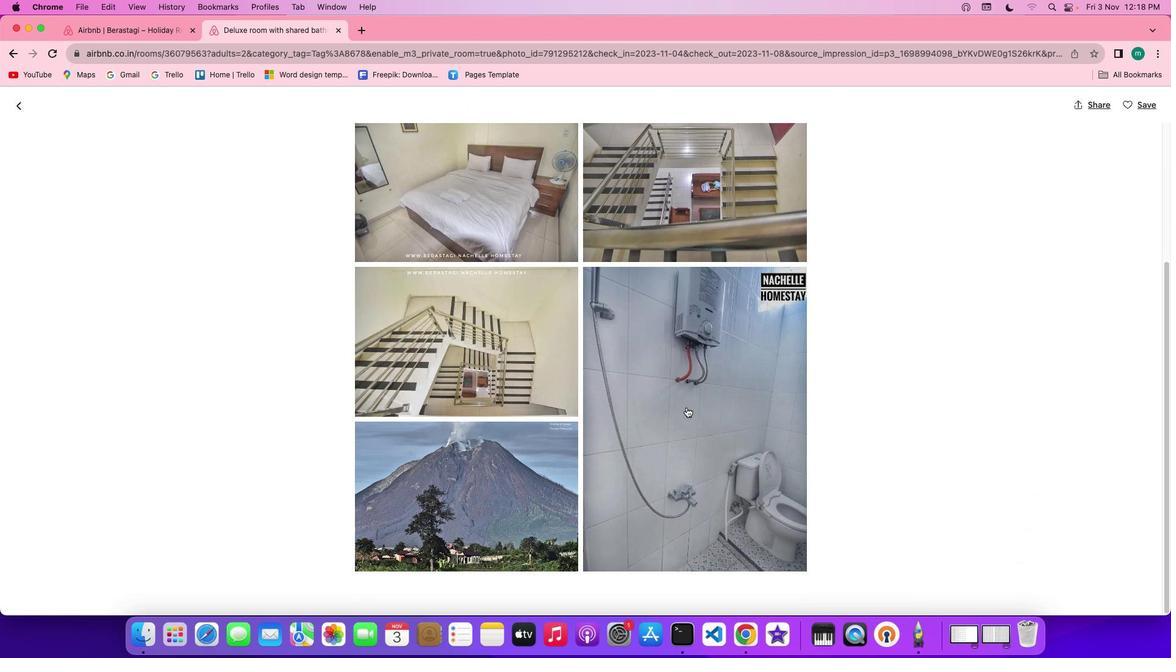 
Action: Mouse scrolled (686, 407) with delta (0, -1)
Screenshot: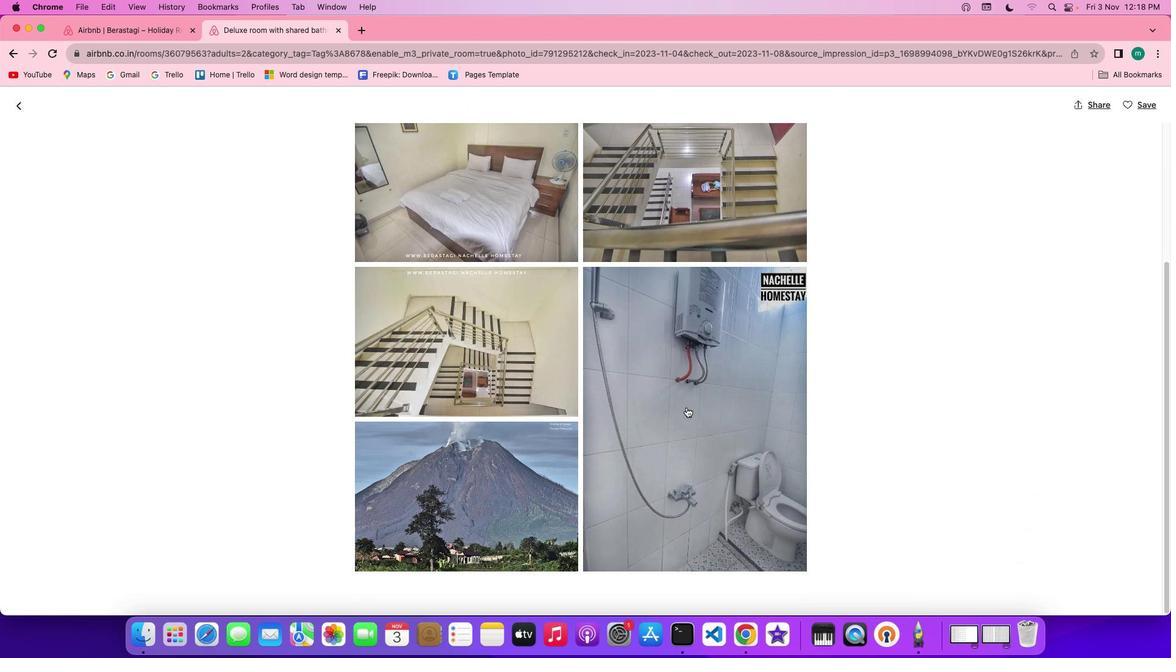
Action: Mouse scrolled (686, 407) with delta (0, 0)
Screenshot: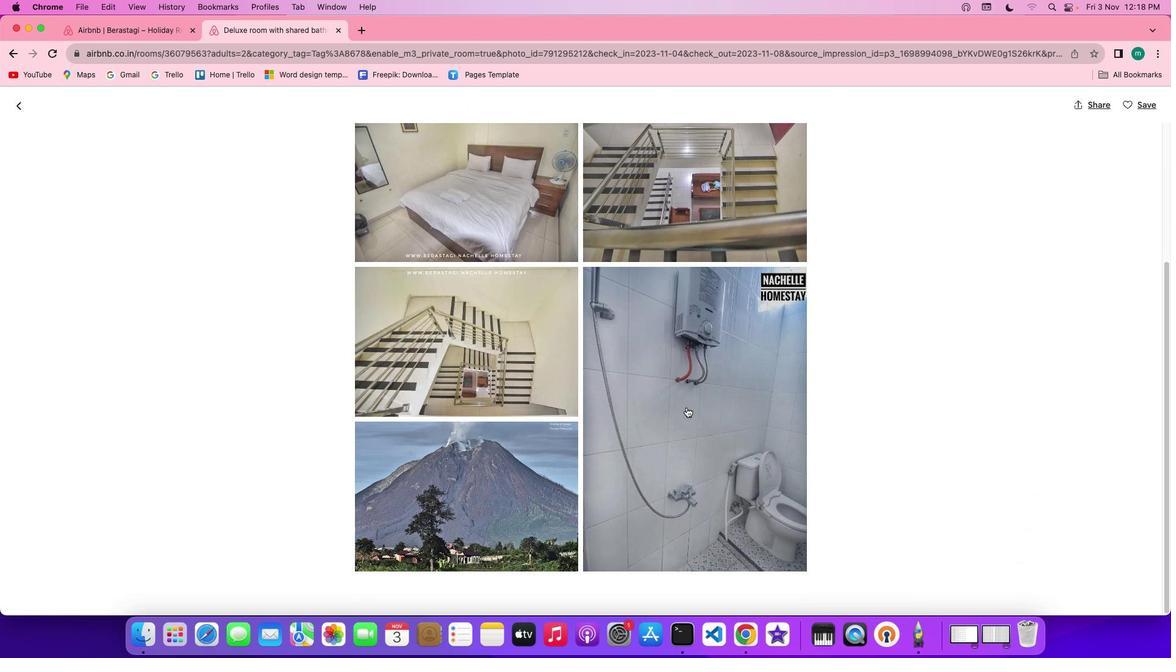 
Action: Mouse scrolled (686, 407) with delta (0, 0)
Screenshot: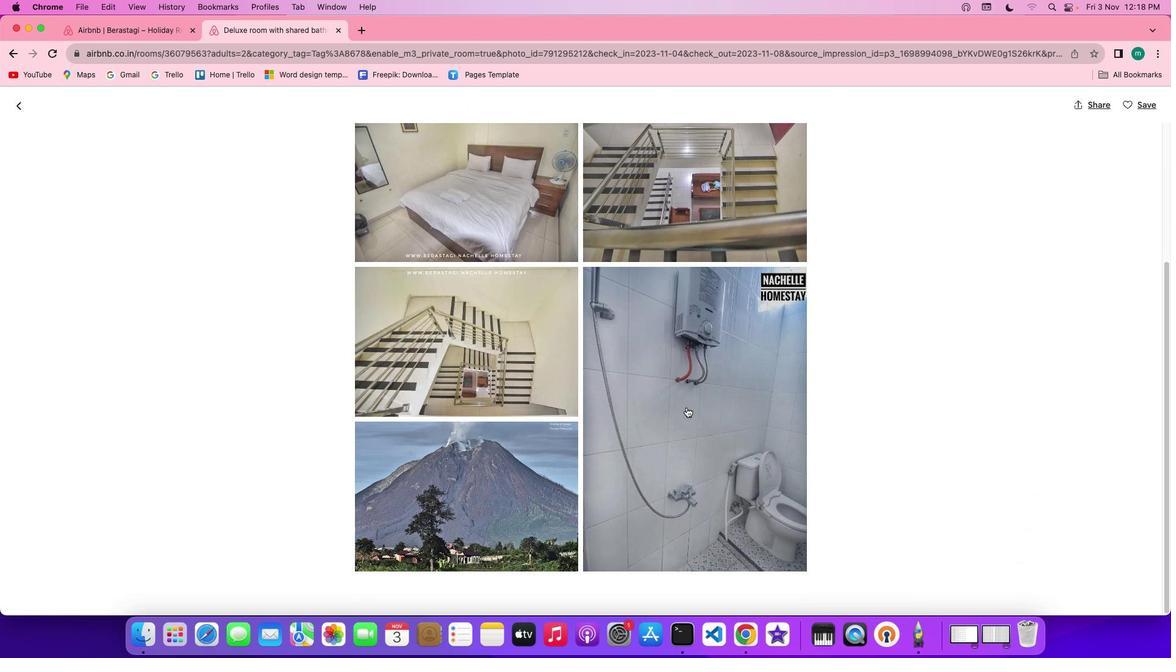 
Action: Mouse scrolled (686, 407) with delta (0, -1)
Screenshot: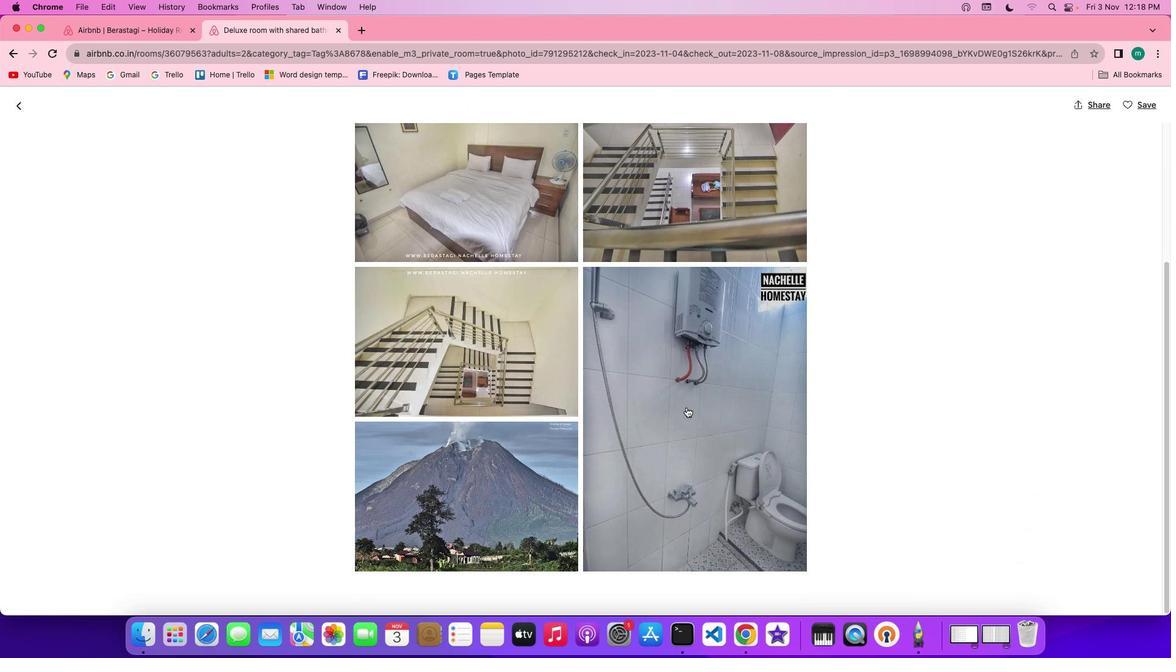 
Action: Mouse scrolled (686, 407) with delta (0, -2)
Screenshot: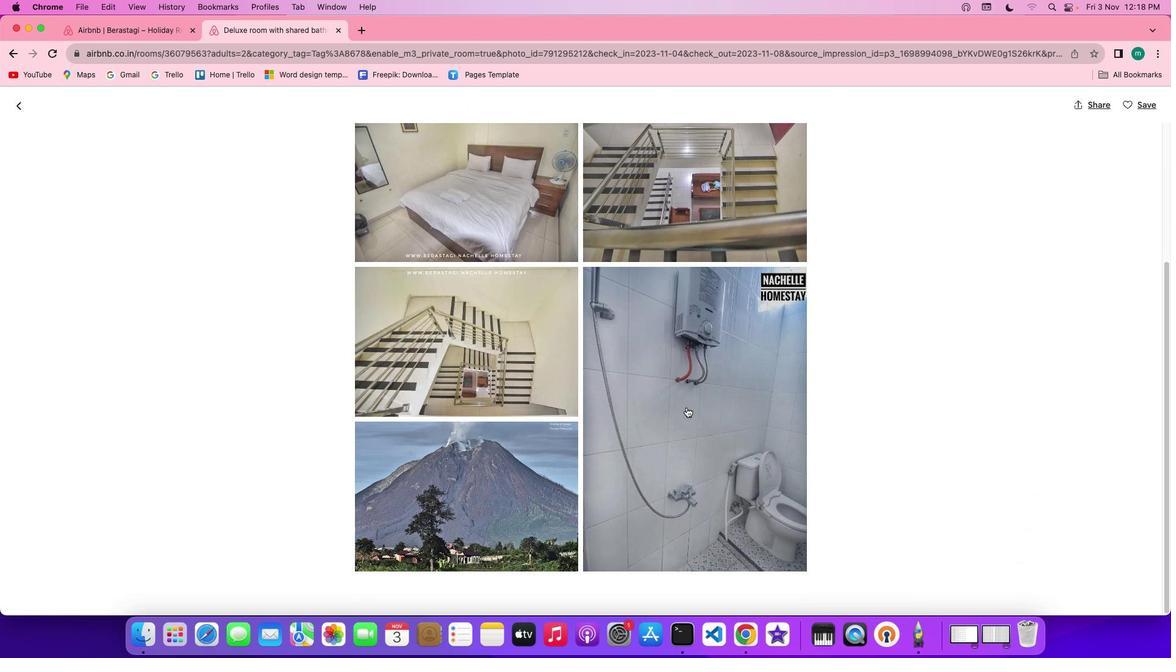 
Action: Mouse scrolled (686, 407) with delta (0, -3)
Screenshot: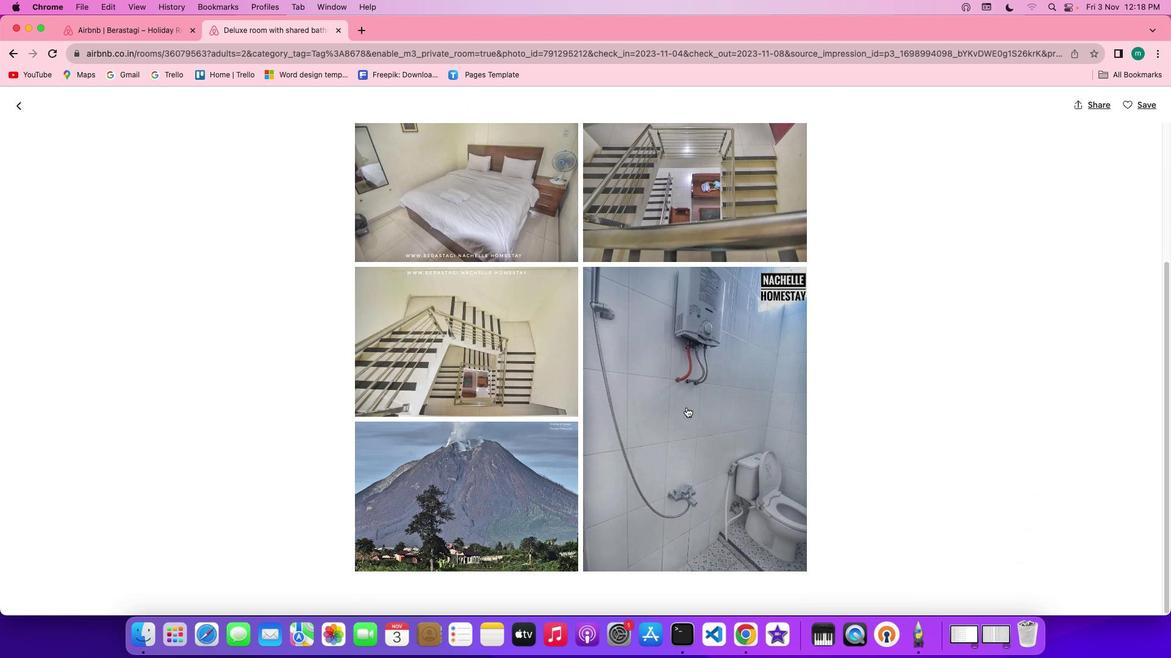 
Action: Mouse moved to (16, 99)
Screenshot: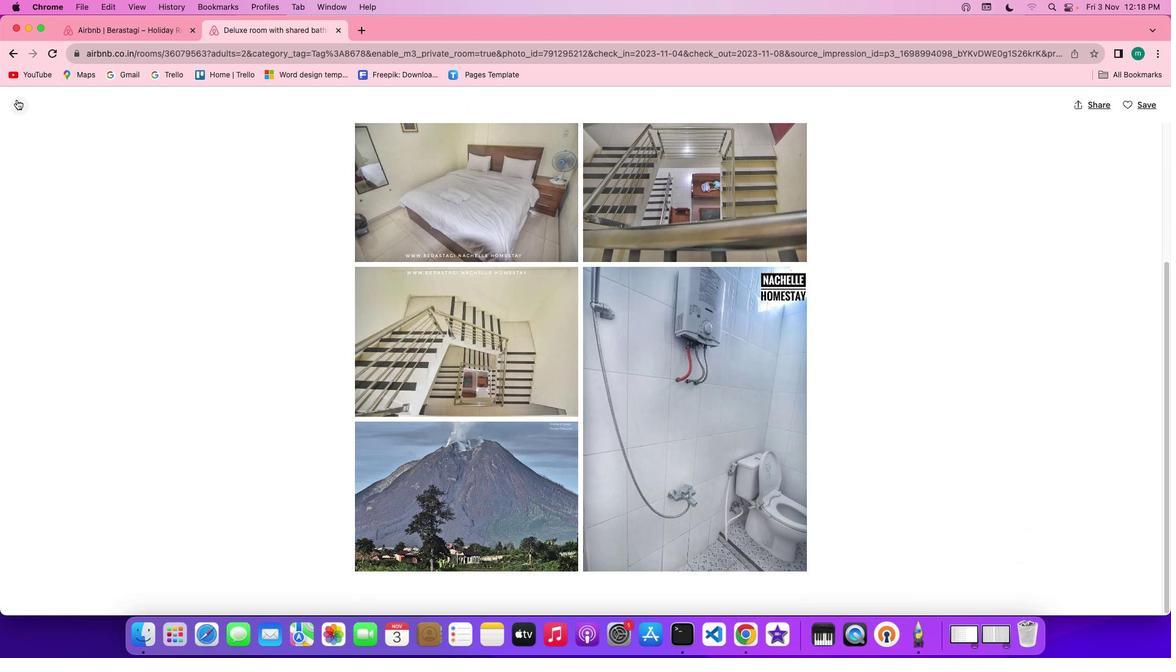 
Action: Mouse pressed left at (16, 99)
Screenshot: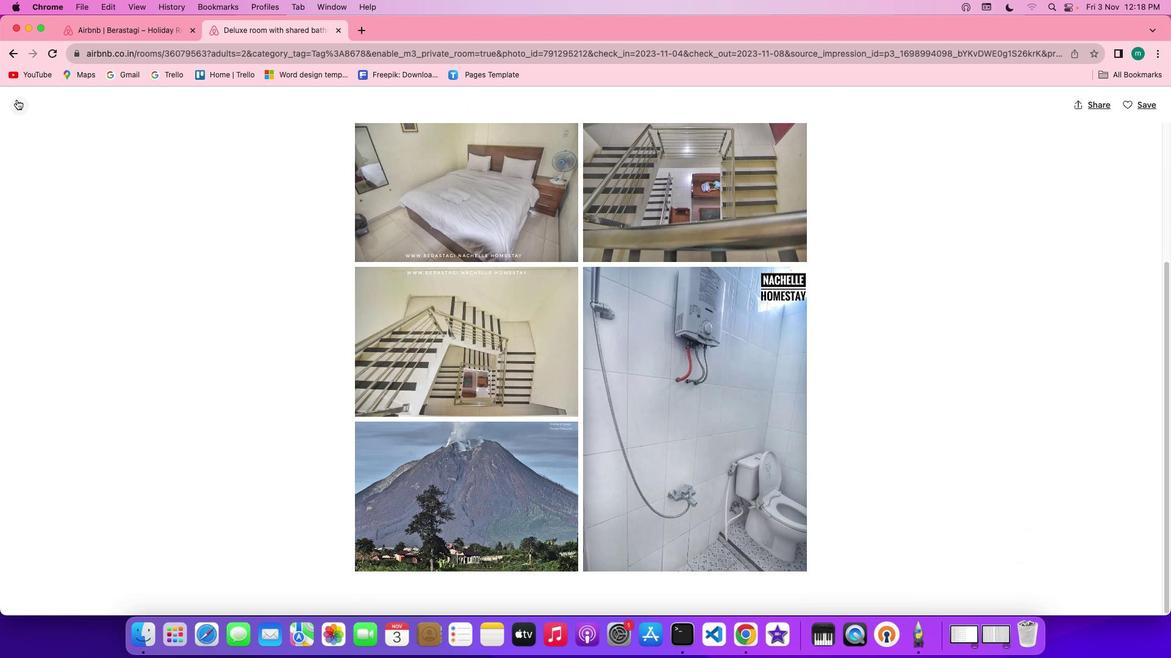 
Action: Mouse moved to (618, 425)
Screenshot: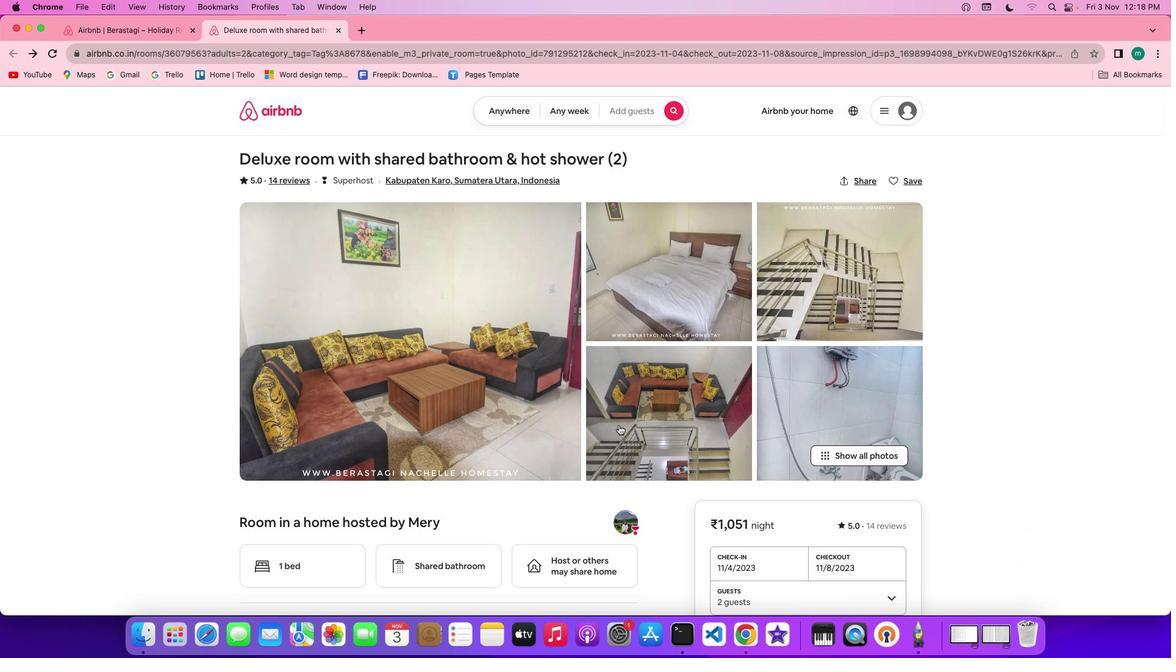 
Action: Mouse scrolled (618, 425) with delta (0, 0)
Screenshot: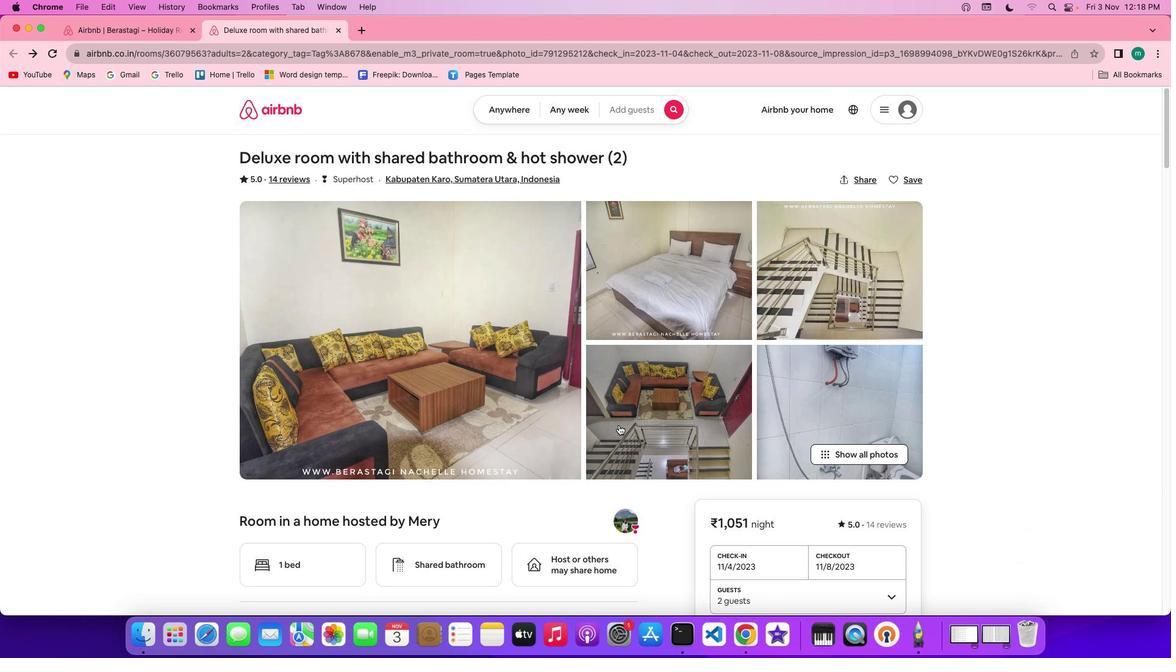 
Action: Mouse scrolled (618, 425) with delta (0, 0)
Screenshot: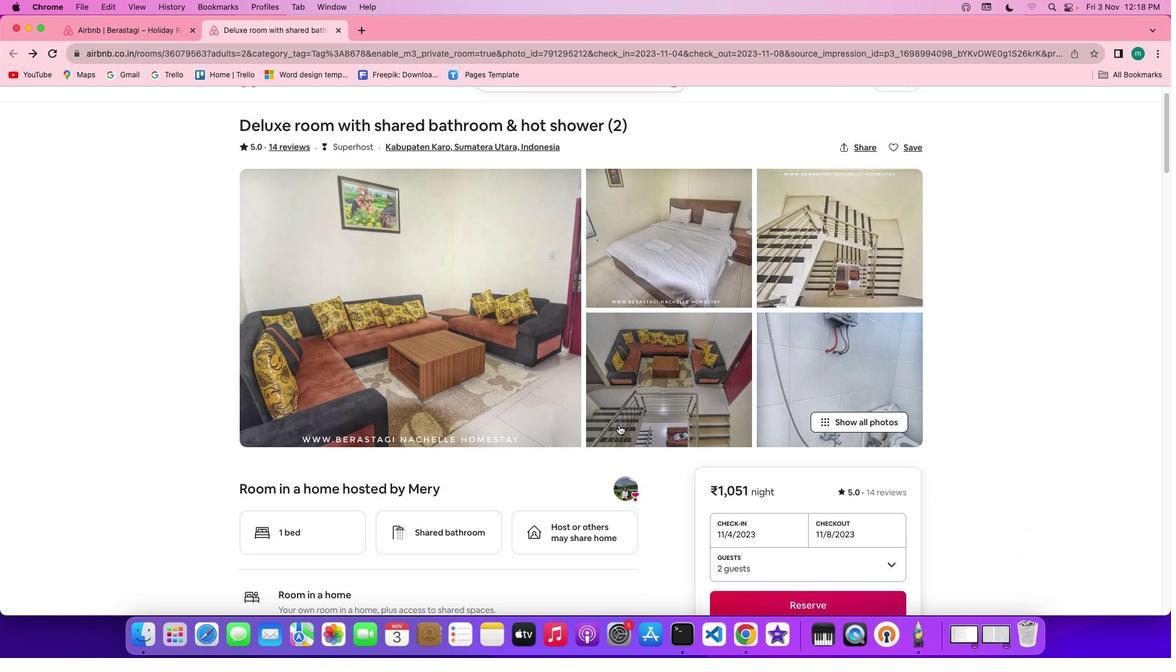 
Action: Mouse scrolled (618, 425) with delta (0, -1)
Screenshot: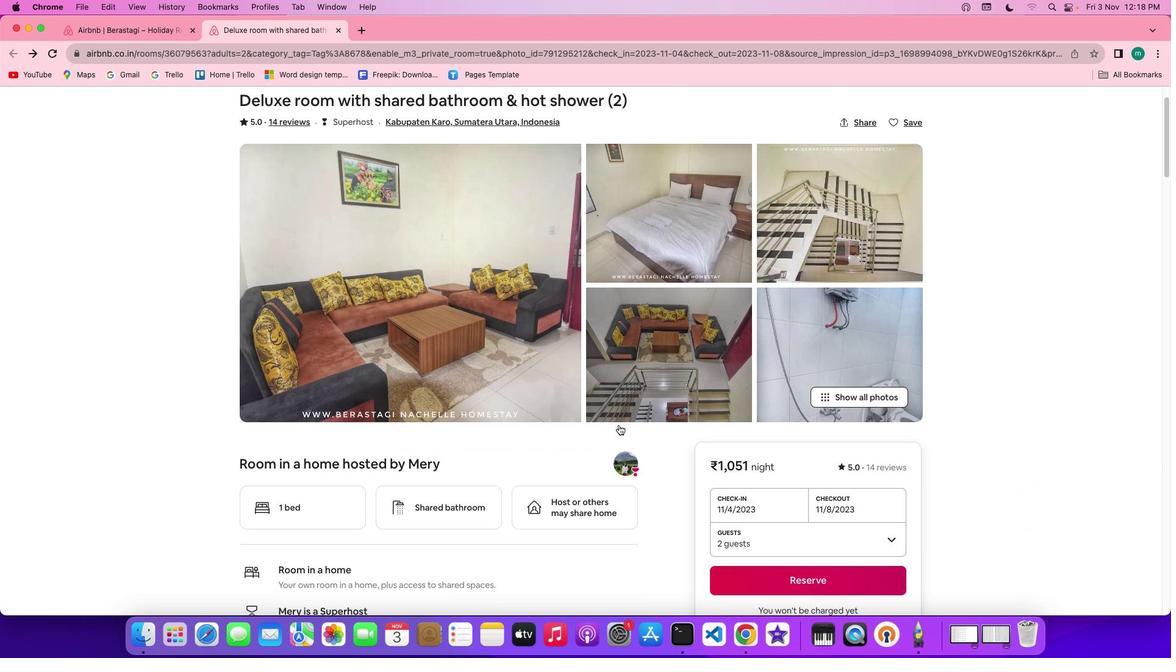 
Action: Mouse scrolled (618, 425) with delta (0, -2)
Screenshot: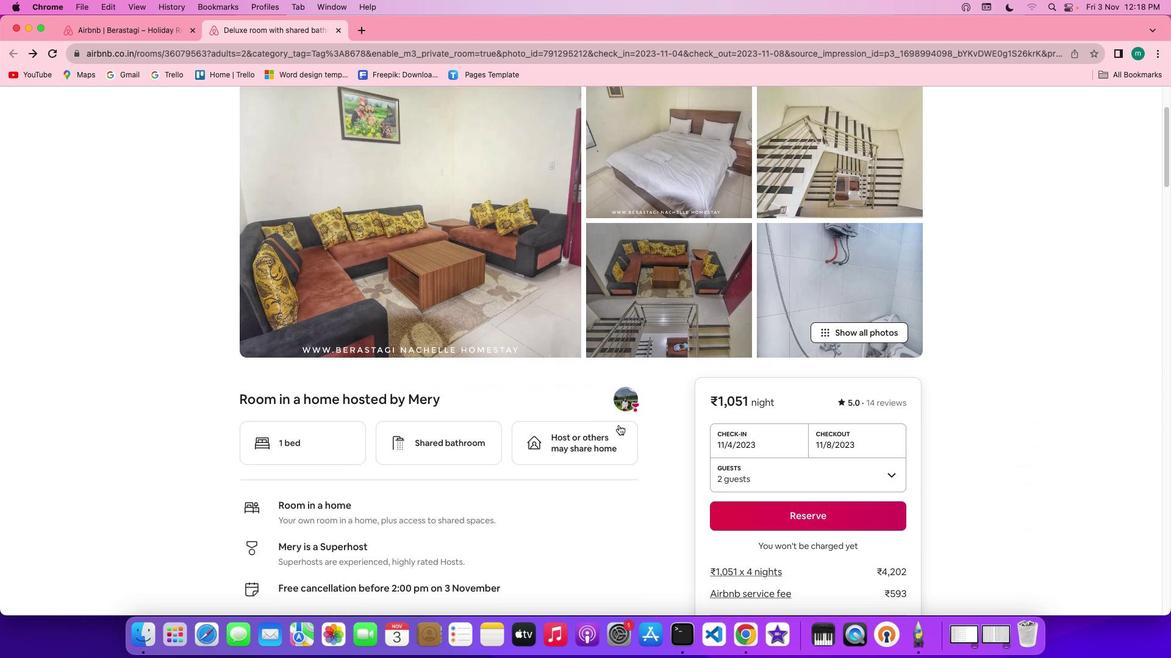 
Action: Mouse scrolled (618, 425) with delta (0, 0)
Screenshot: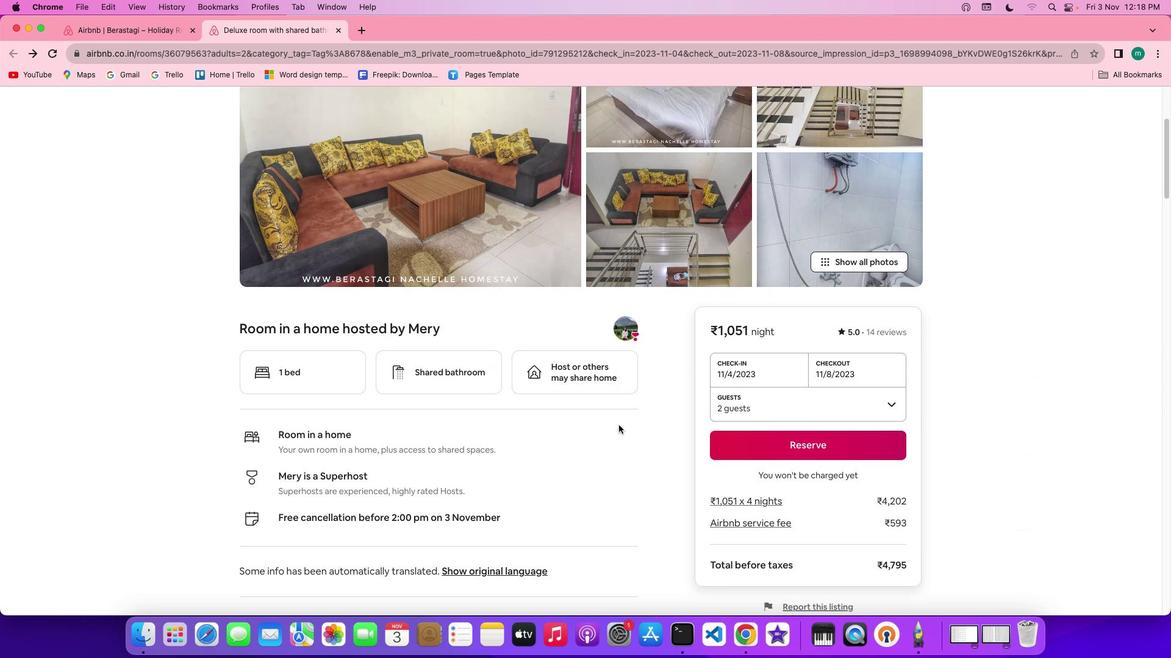 
Action: Mouse scrolled (618, 425) with delta (0, 0)
Screenshot: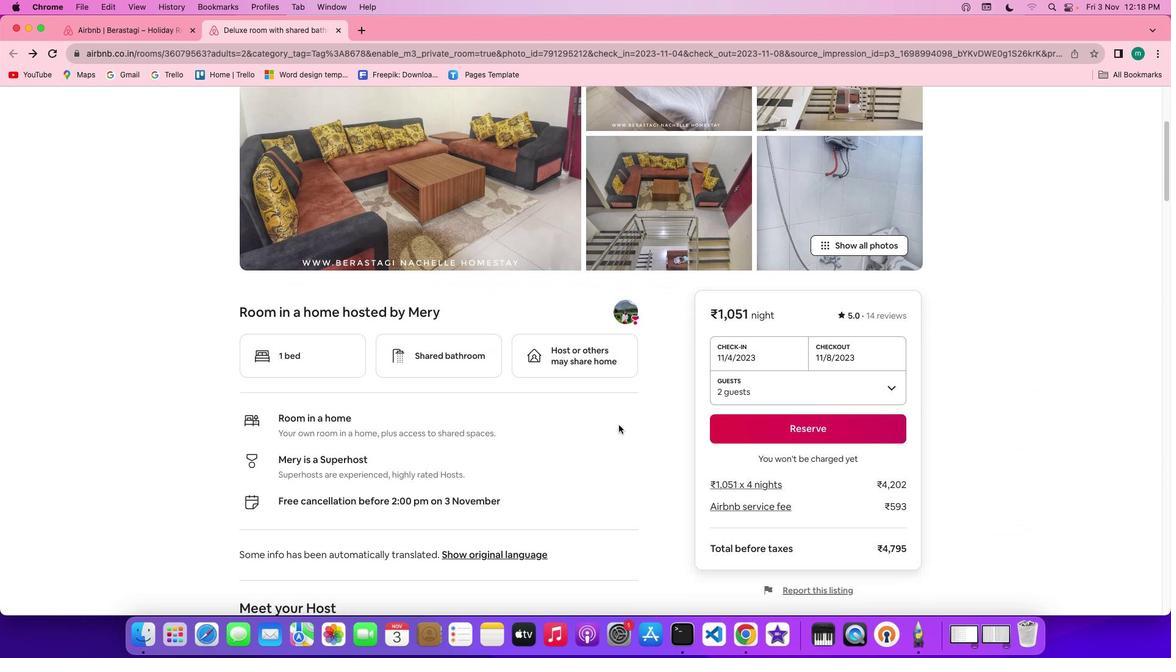 
Action: Mouse scrolled (618, 425) with delta (0, -1)
Screenshot: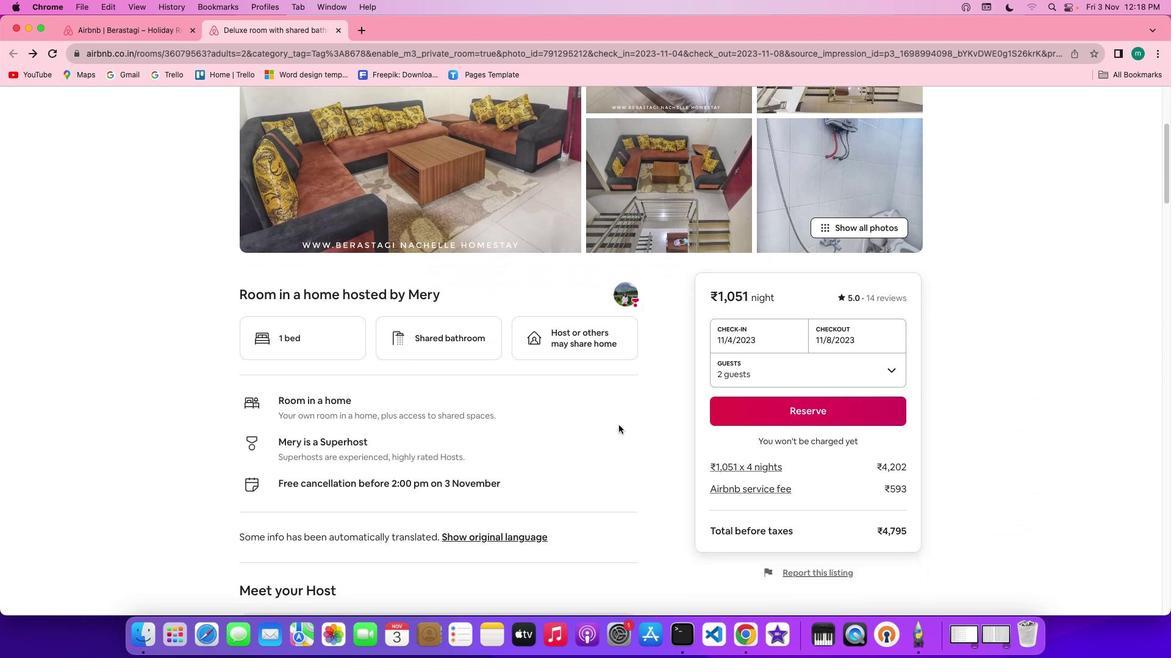 
Action: Mouse scrolled (618, 425) with delta (0, 0)
Screenshot: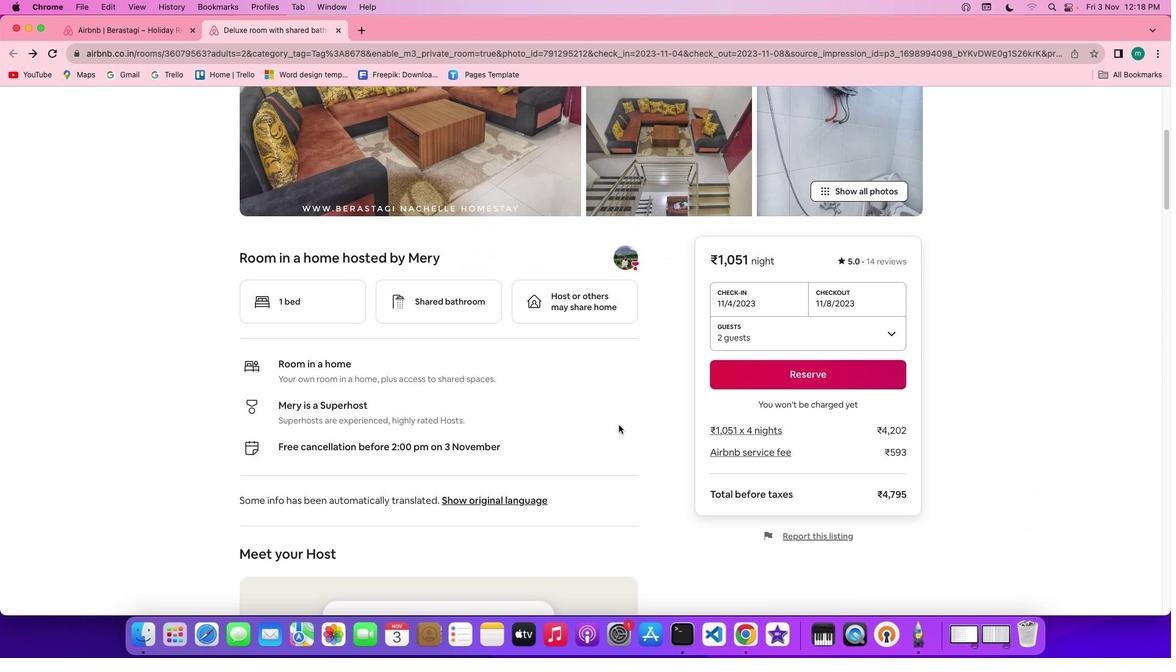 
Action: Mouse scrolled (618, 425) with delta (0, 0)
Screenshot: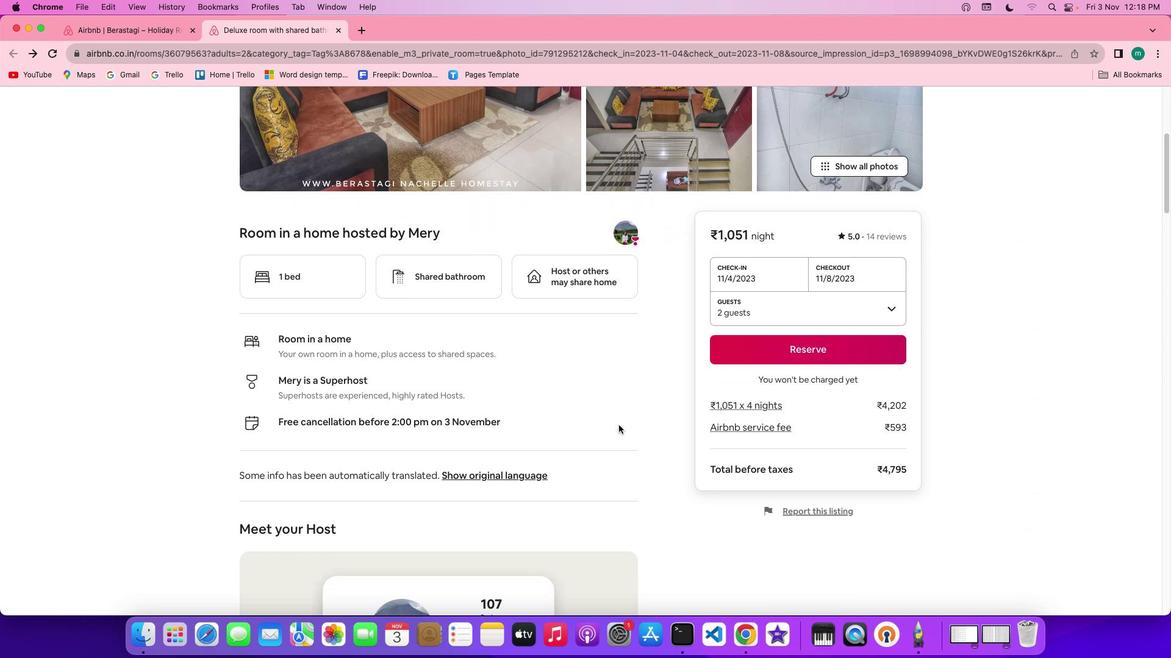 
Action: Mouse scrolled (618, 425) with delta (0, -1)
Screenshot: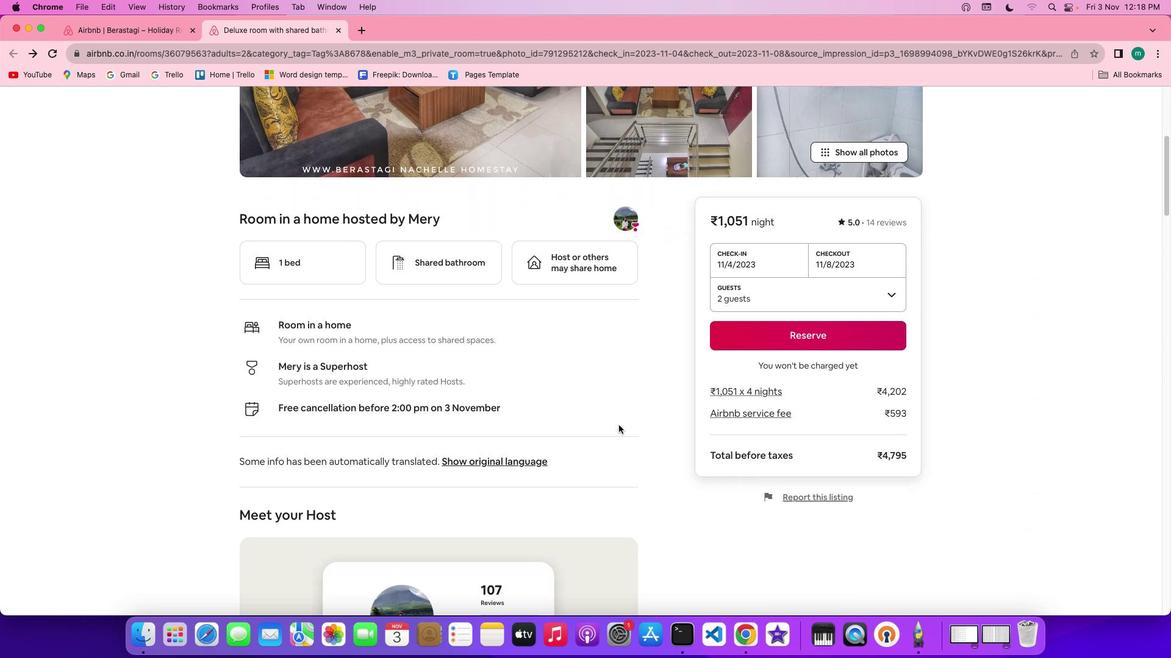 
Action: Mouse scrolled (618, 425) with delta (0, -1)
Screenshot: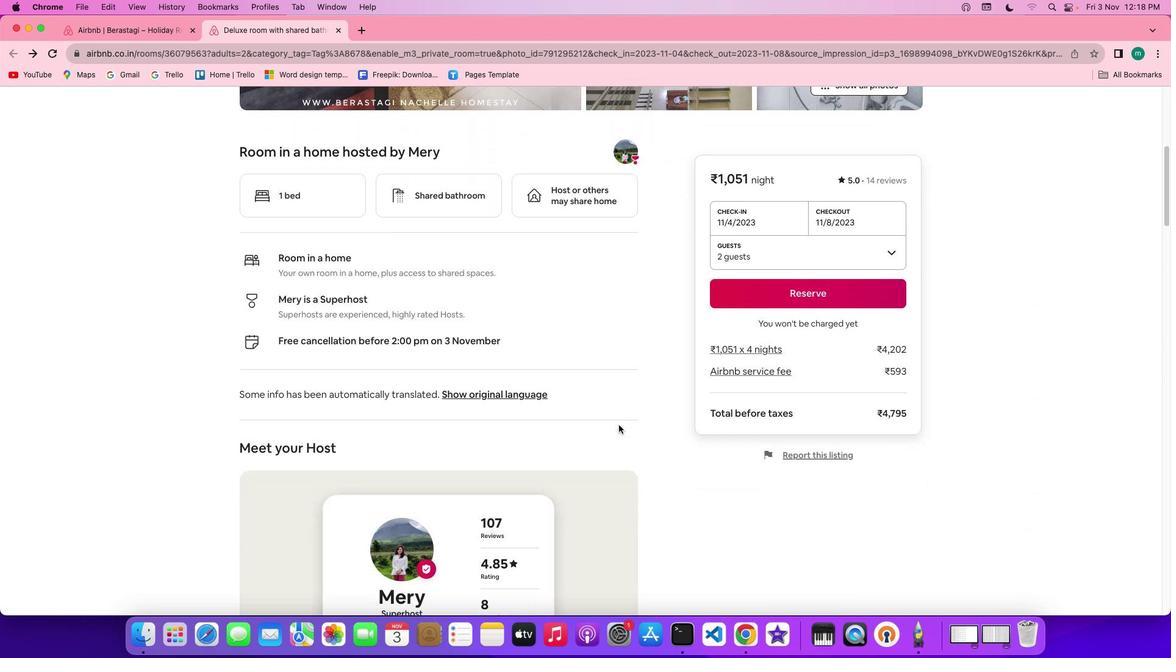 
Action: Mouse moved to (615, 426)
Screenshot: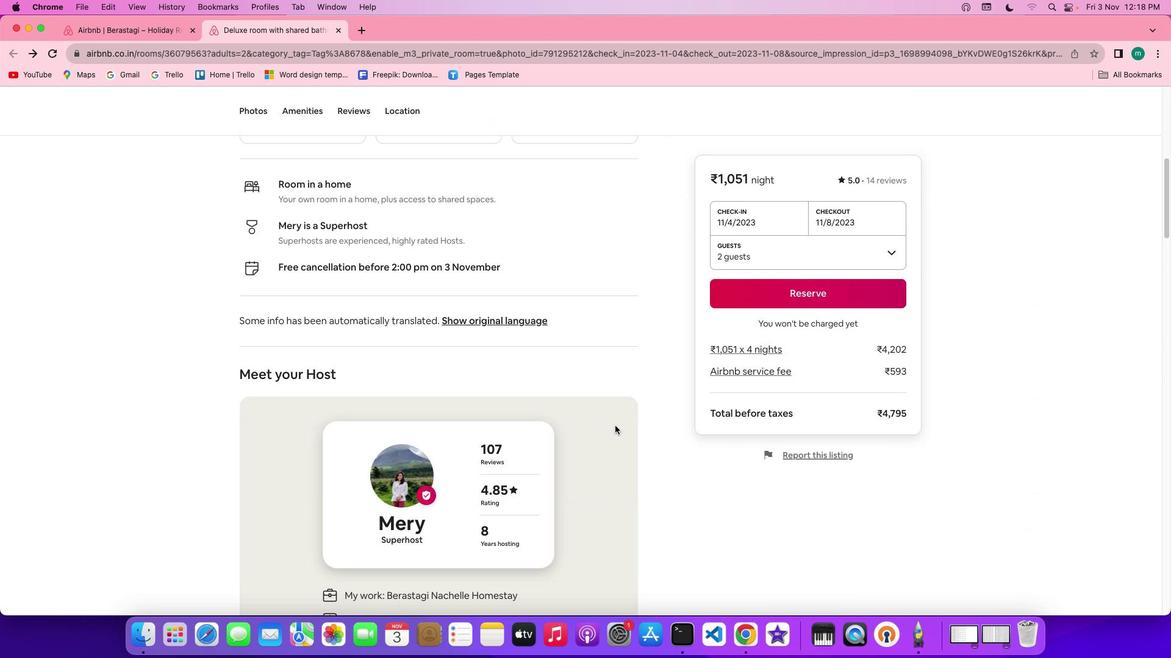 
Action: Mouse scrolled (615, 426) with delta (0, 0)
Screenshot: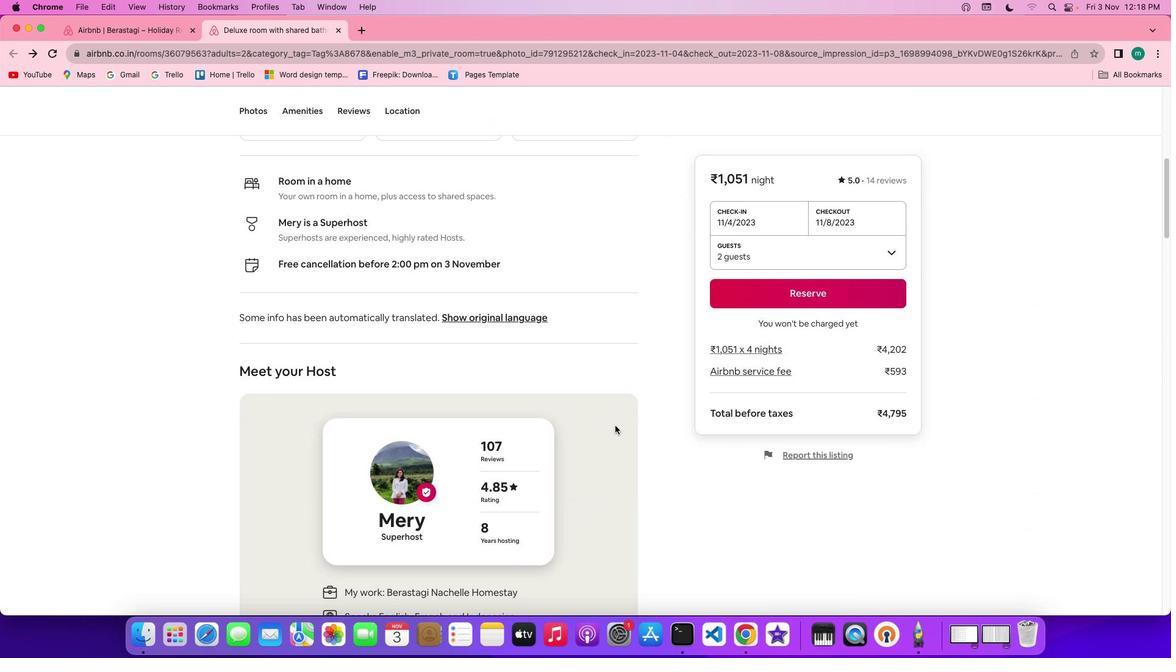 
Action: Mouse scrolled (615, 426) with delta (0, 0)
Screenshot: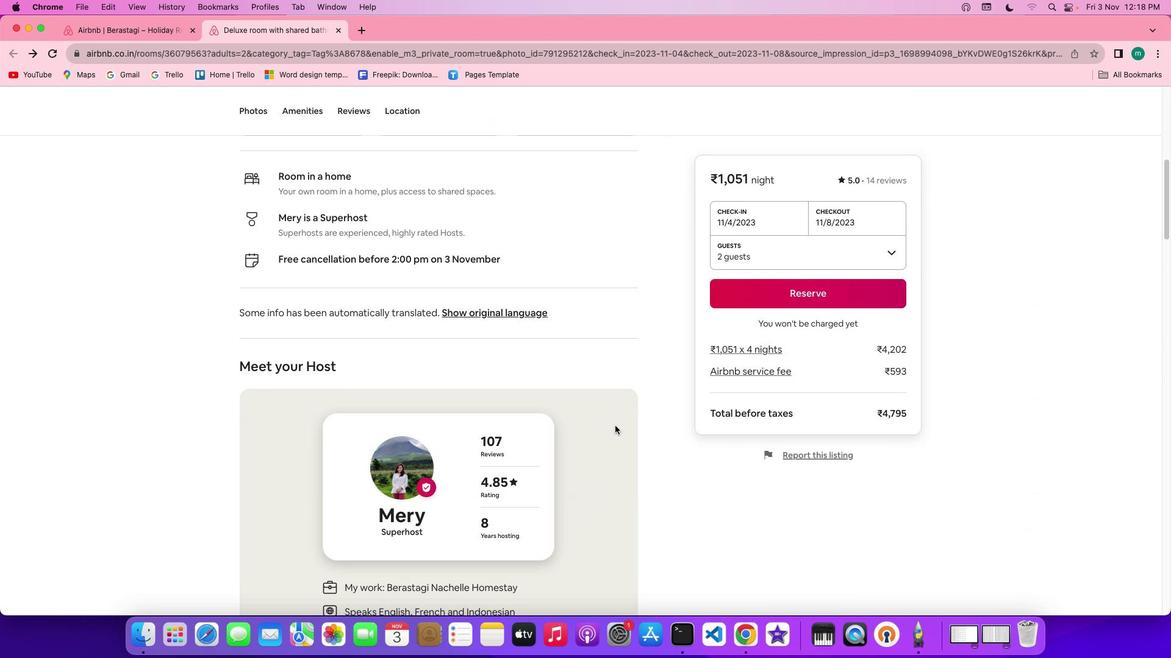 
Action: Mouse scrolled (615, 426) with delta (0, -1)
Screenshot: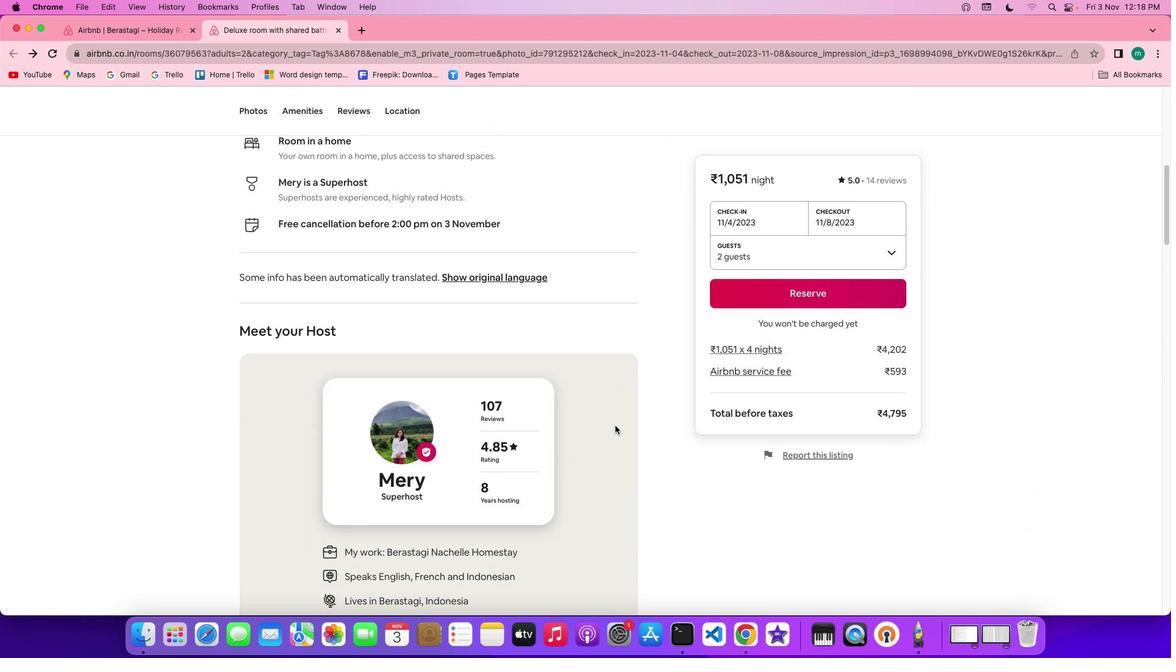 
Action: Mouse scrolled (615, 426) with delta (0, -2)
Screenshot: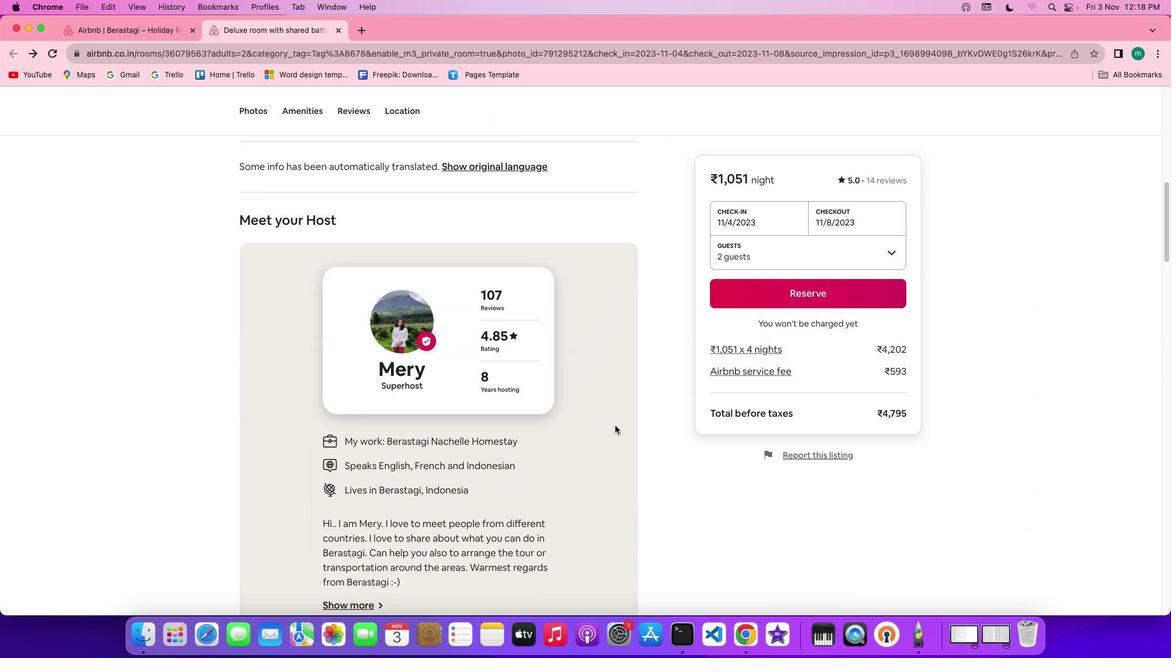 
Action: Mouse scrolled (615, 426) with delta (0, 0)
Screenshot: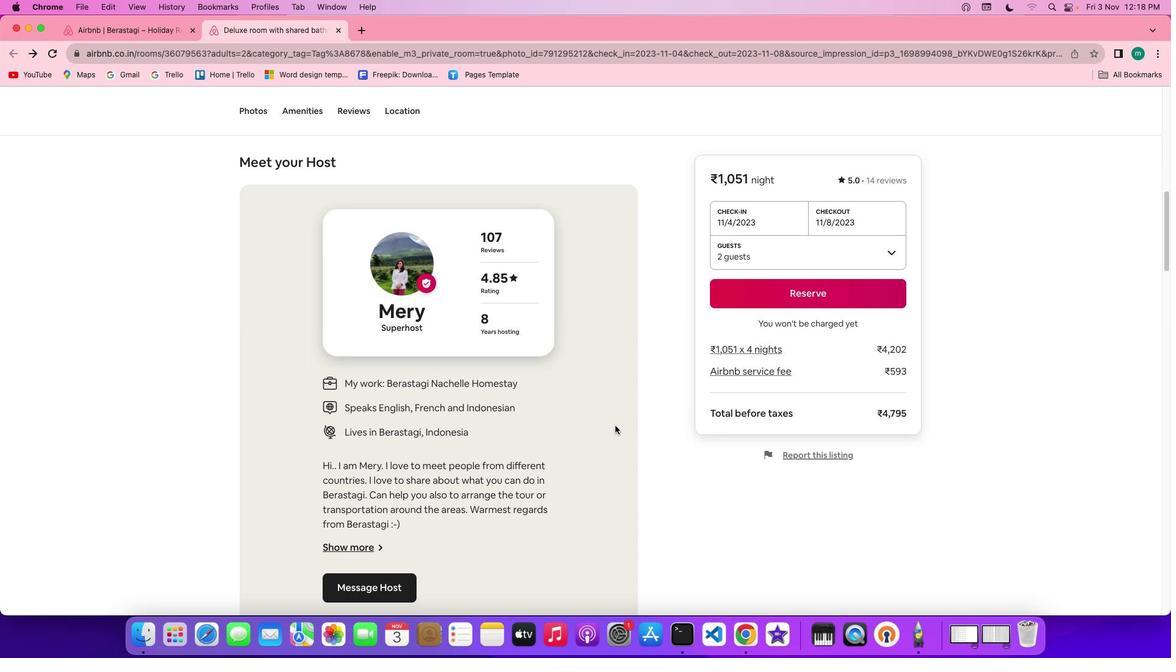 
Action: Mouse scrolled (615, 426) with delta (0, 0)
Screenshot: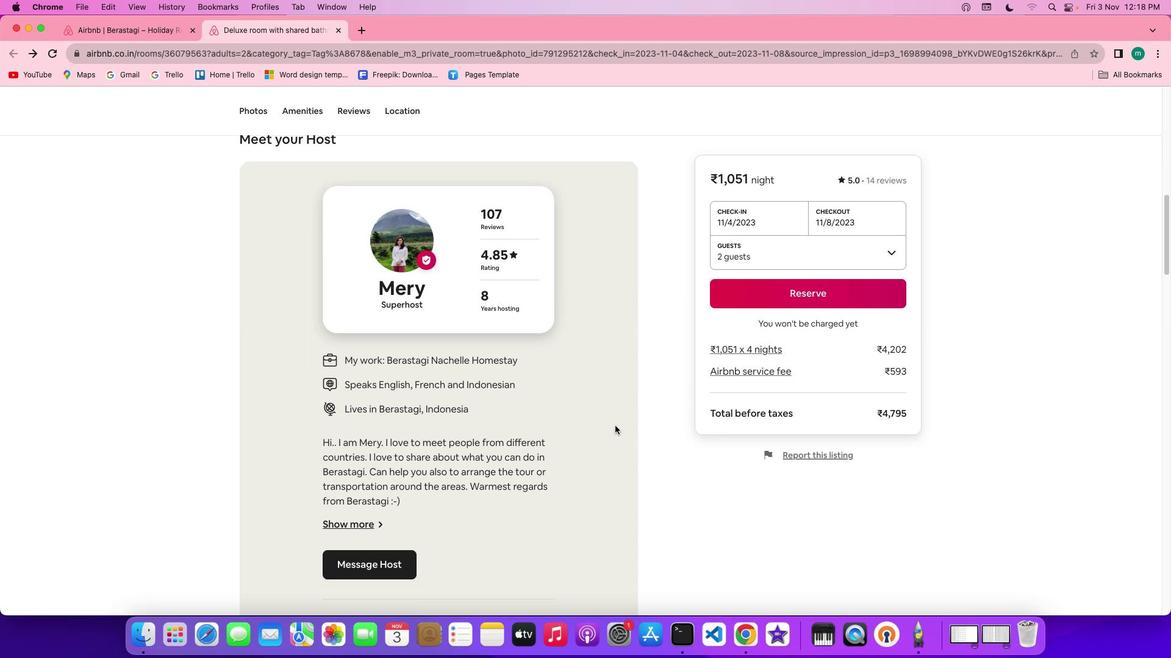 
Action: Mouse scrolled (615, 426) with delta (0, -1)
Screenshot: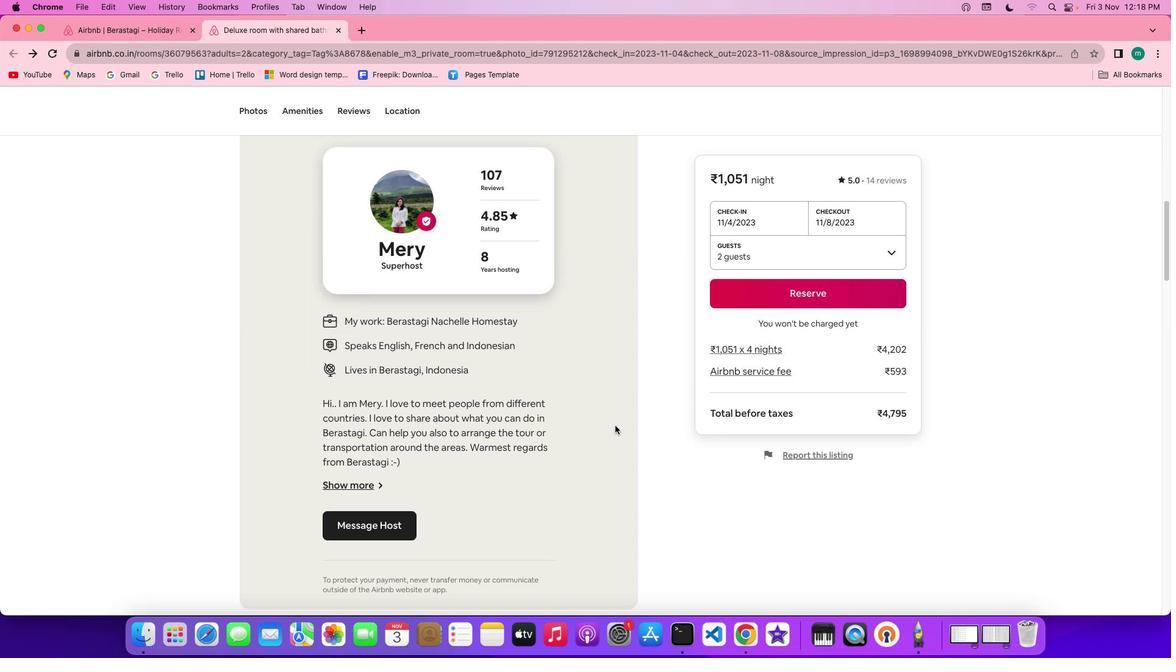 
Action: Mouse scrolled (615, 426) with delta (0, -2)
Screenshot: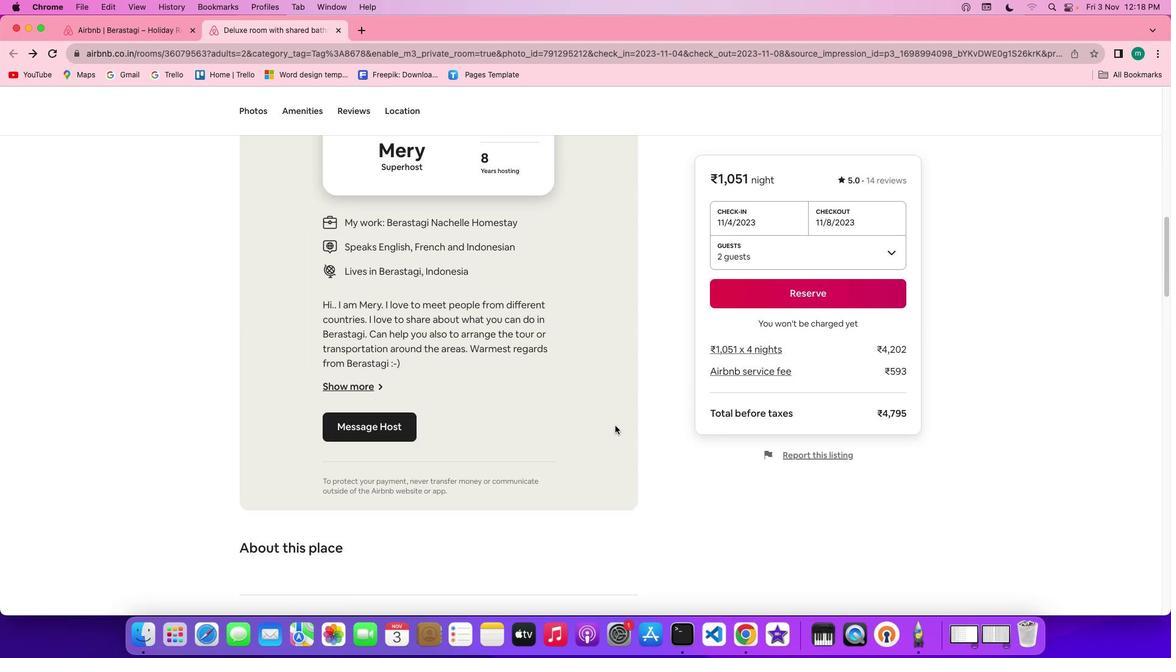 
Action: Mouse scrolled (615, 426) with delta (0, 0)
Screenshot: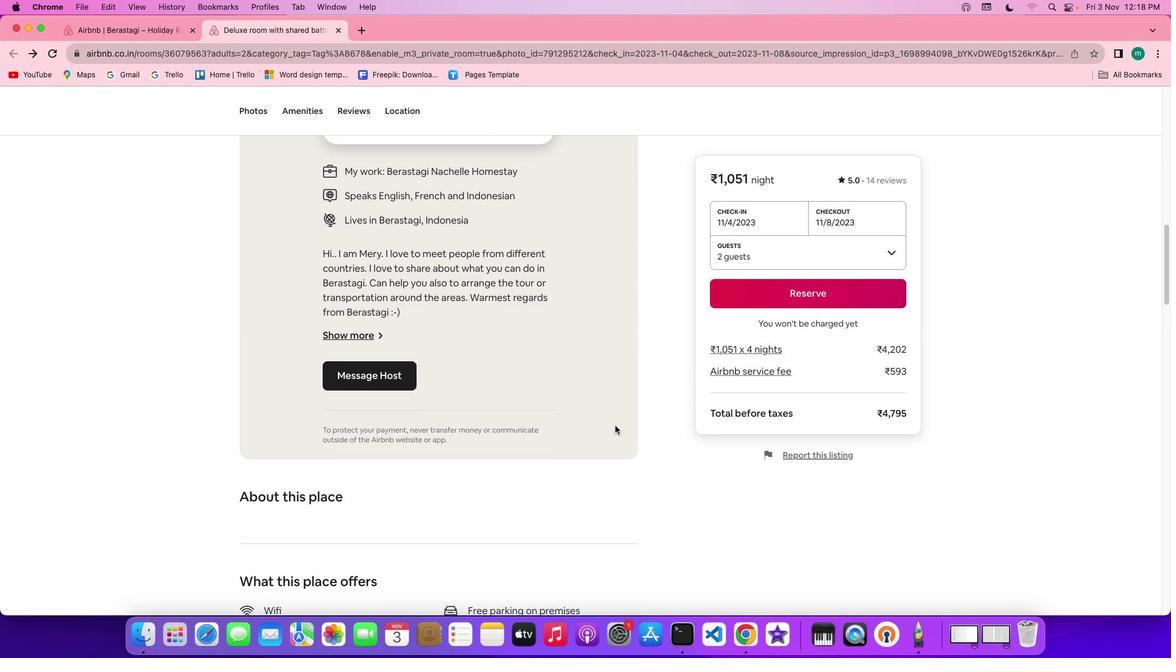 
Action: Mouse scrolled (615, 426) with delta (0, 0)
Screenshot: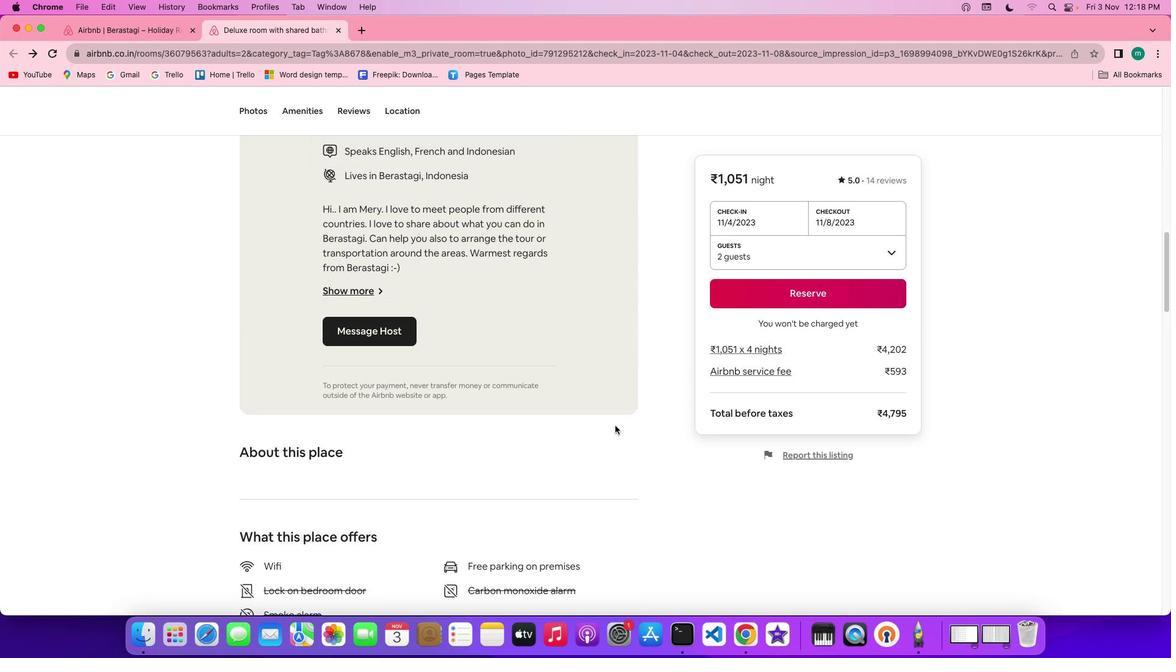 
Action: Mouse scrolled (615, 426) with delta (0, -1)
Screenshot: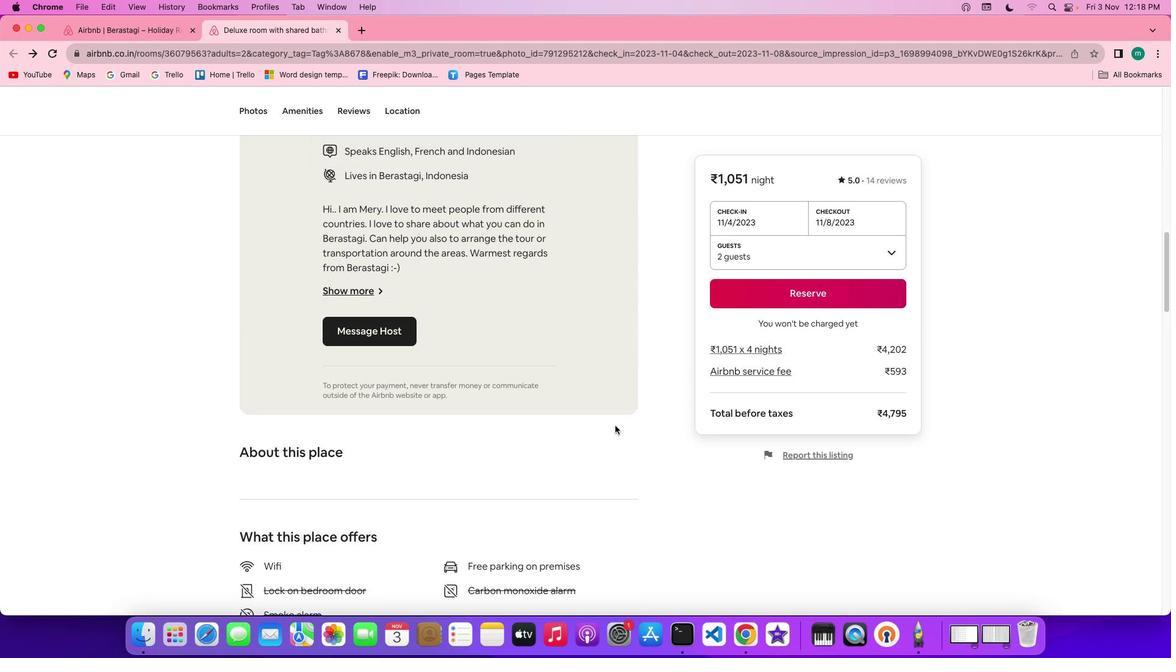 
Action: Mouse scrolled (615, 426) with delta (0, -2)
Screenshot: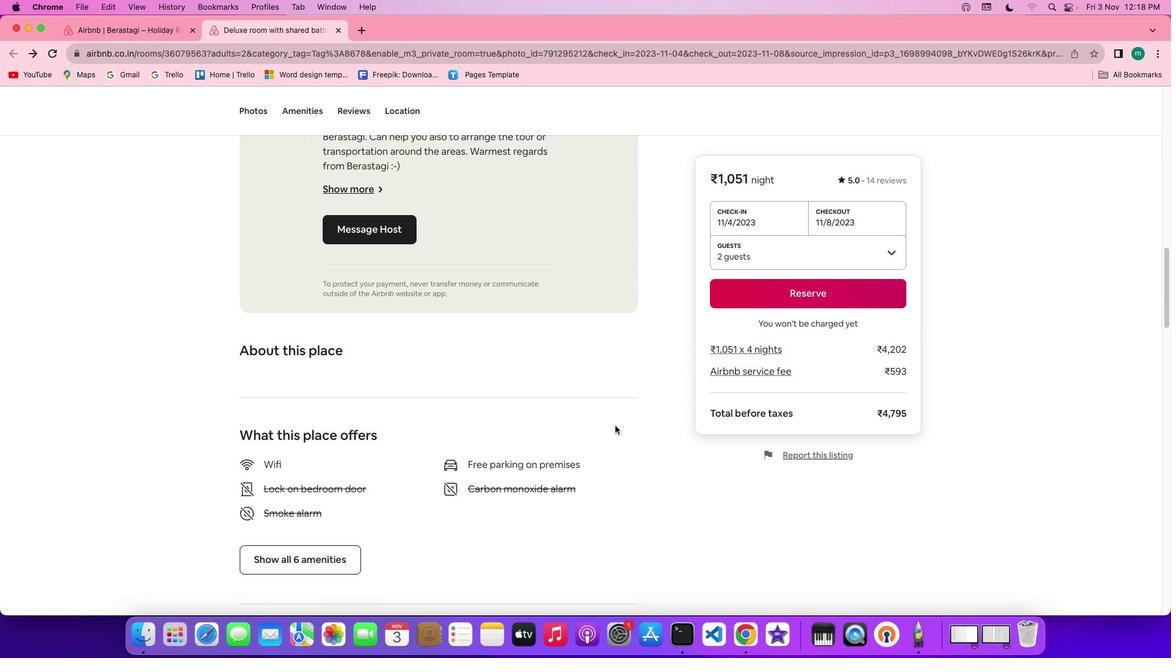 
Action: Mouse scrolled (615, 426) with delta (0, 0)
Screenshot: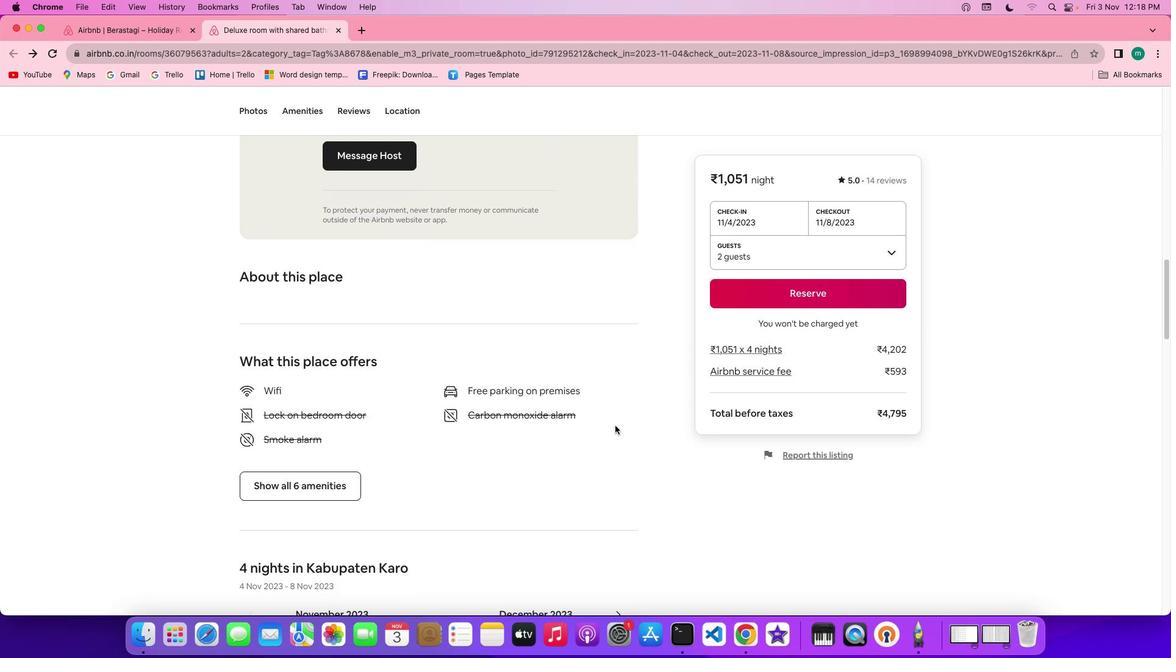 
Action: Mouse scrolled (615, 426) with delta (0, 0)
Screenshot: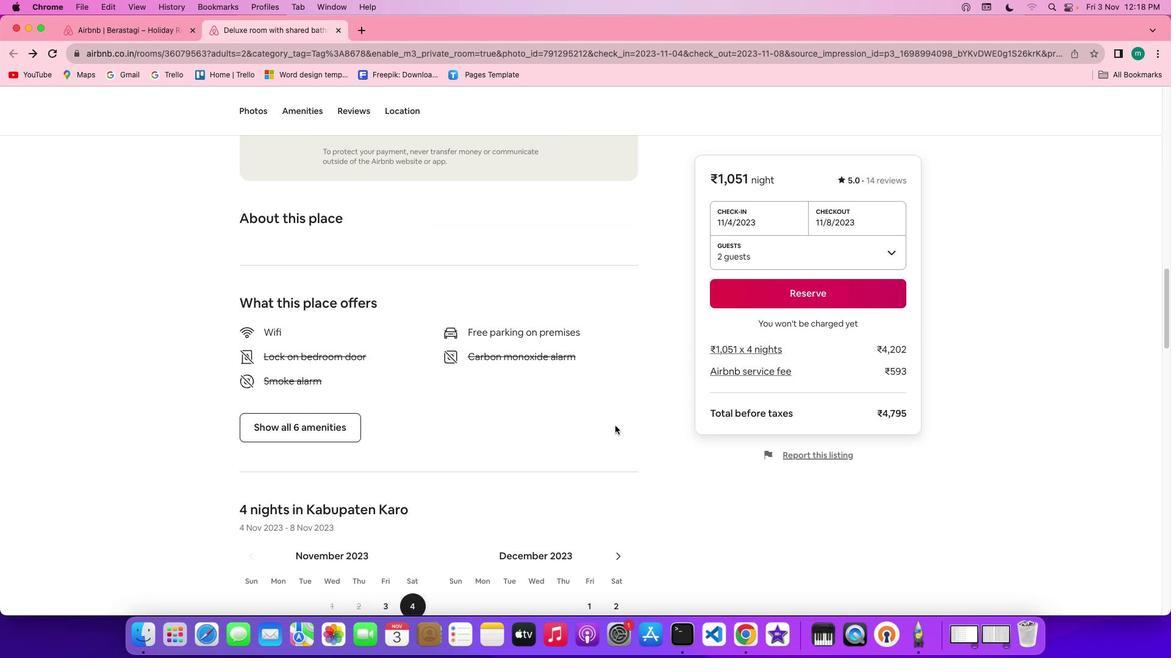 
Action: Mouse scrolled (615, 426) with delta (0, -1)
Screenshot: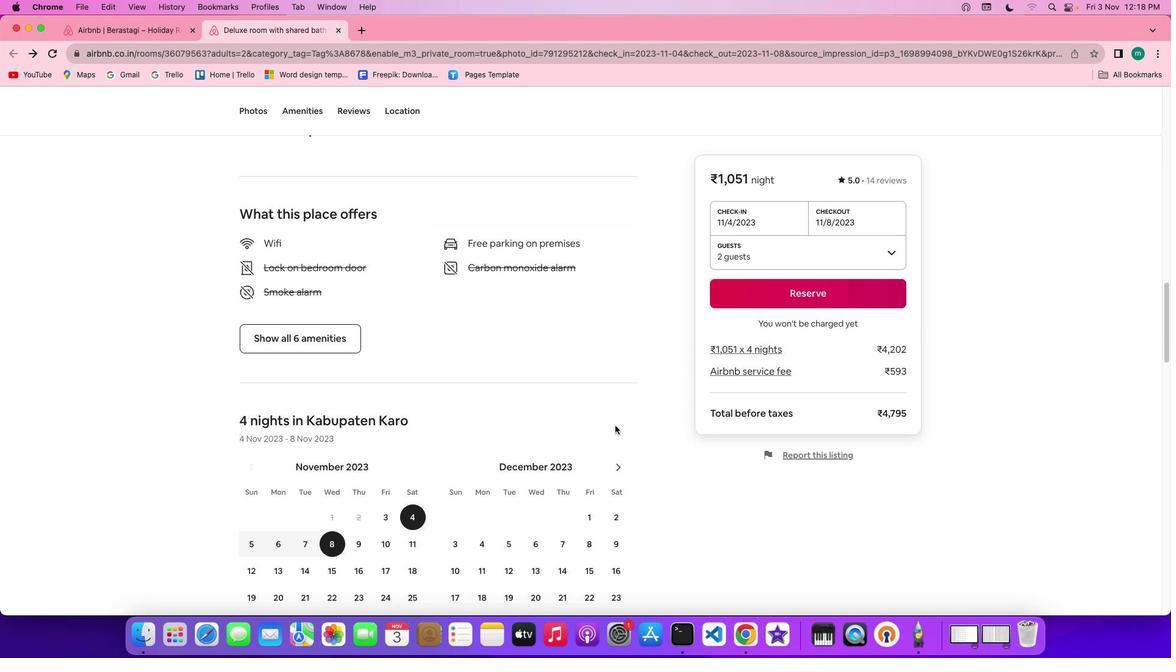 
Action: Mouse scrolled (615, 426) with delta (0, -3)
Screenshot: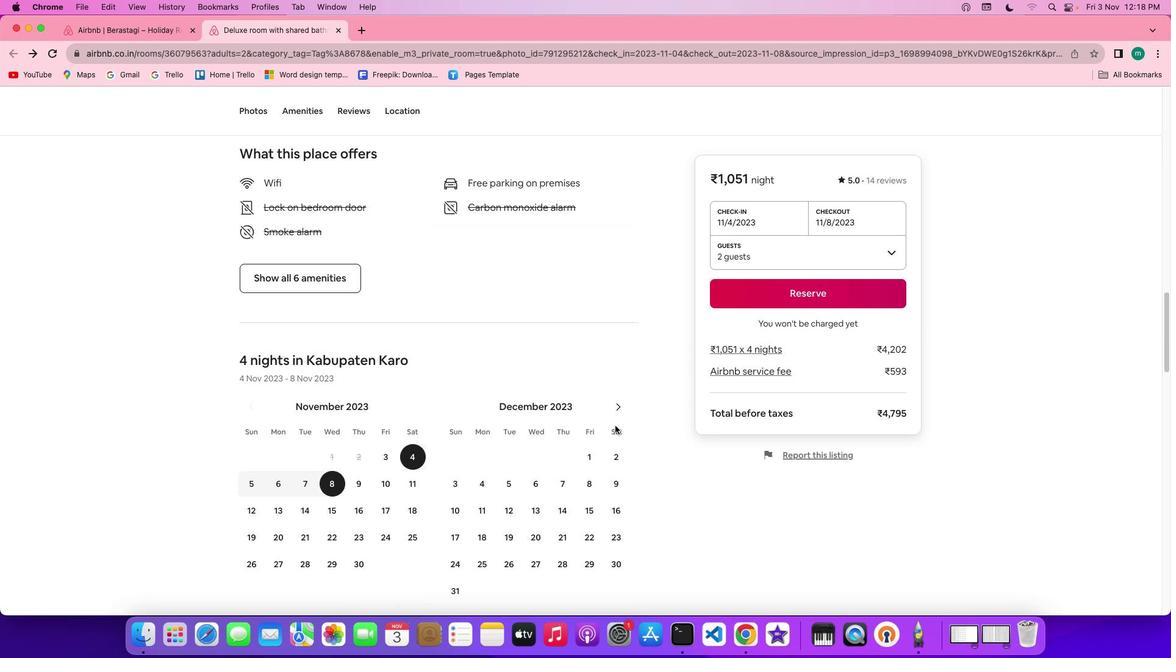
Action: Mouse moved to (297, 272)
Screenshot: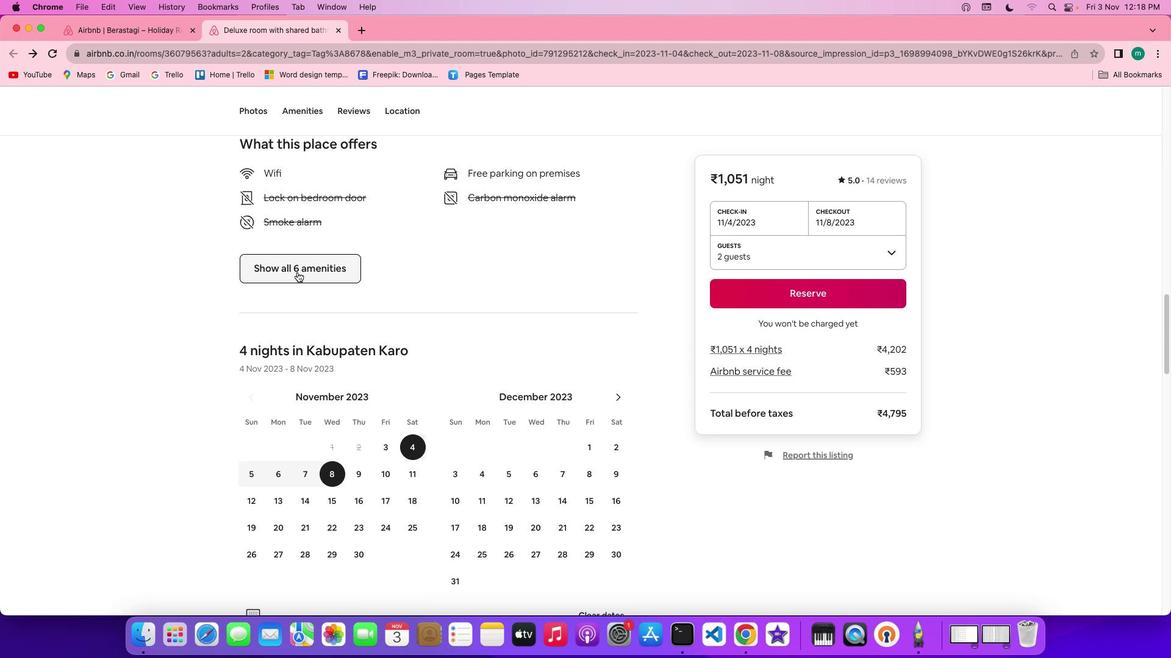 
Action: Mouse pressed left at (297, 272)
Screenshot: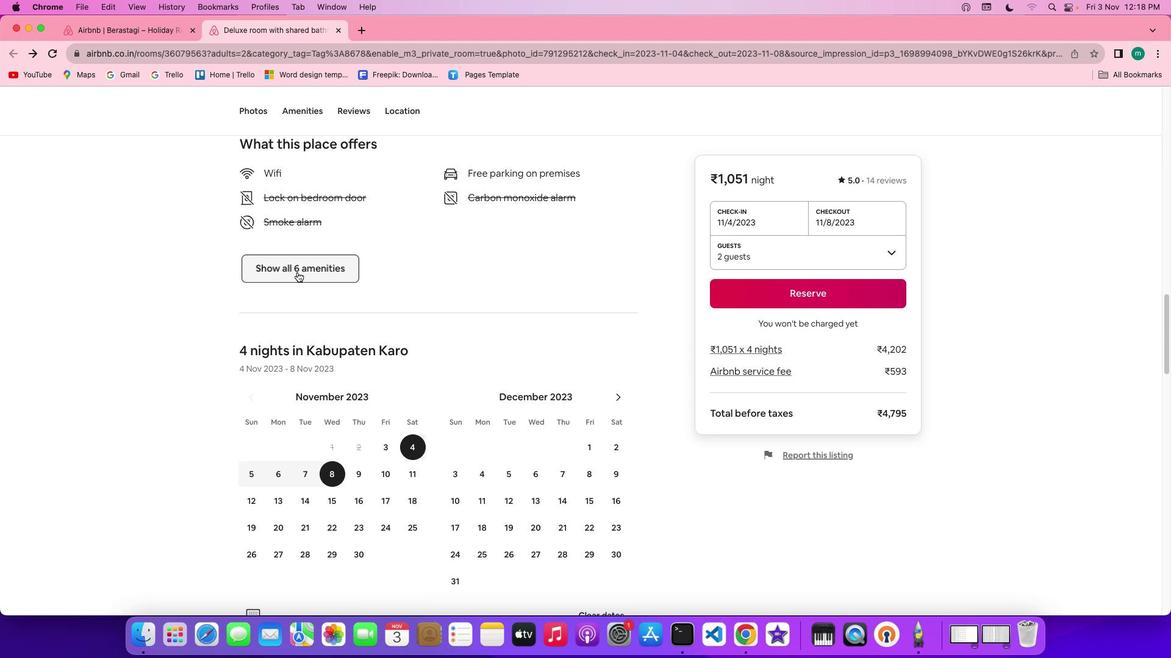 
Action: Mouse moved to (664, 433)
Screenshot: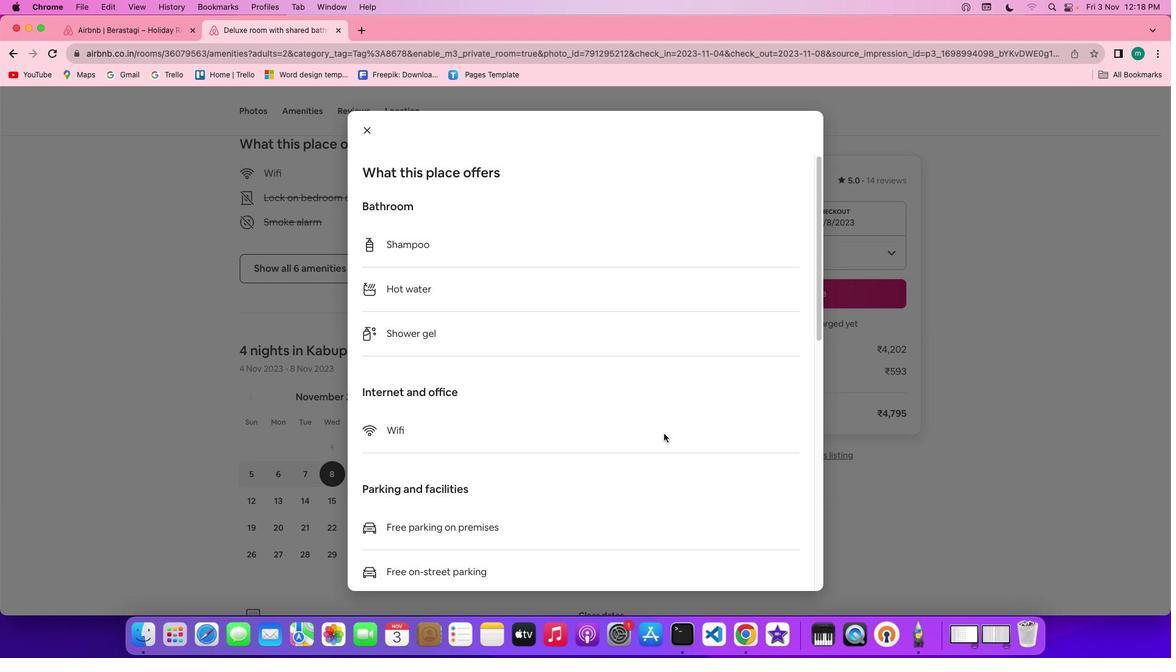
Action: Mouse scrolled (664, 433) with delta (0, 0)
Screenshot: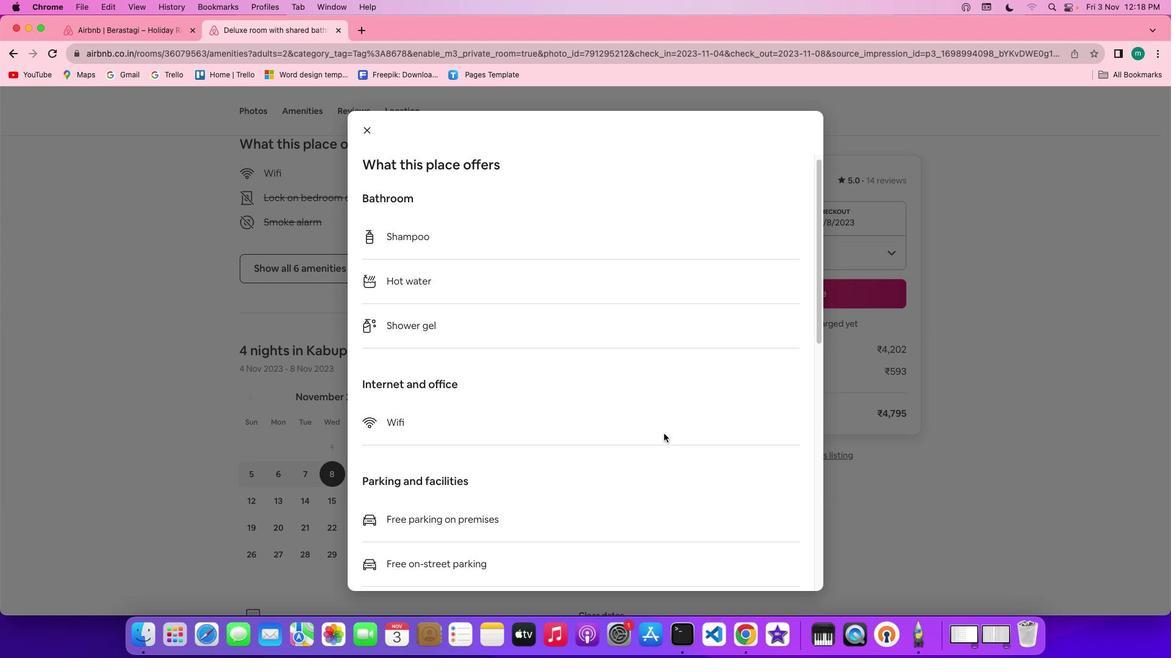 
Action: Mouse scrolled (664, 433) with delta (0, 0)
Screenshot: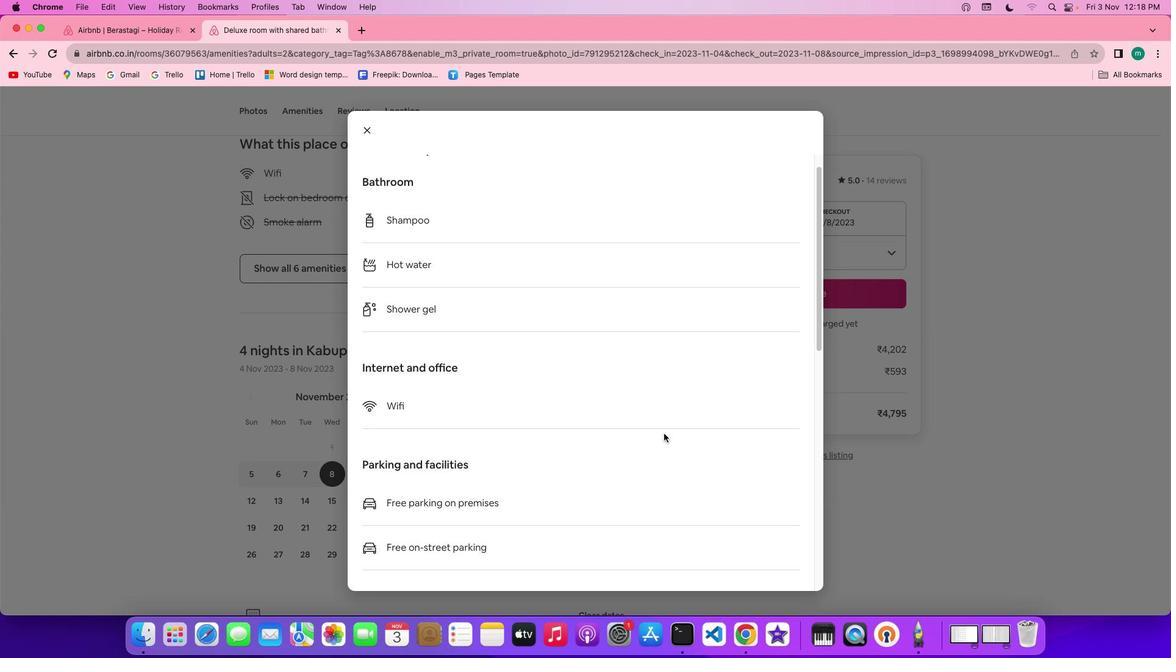 
Action: Mouse scrolled (664, 433) with delta (0, -1)
Screenshot: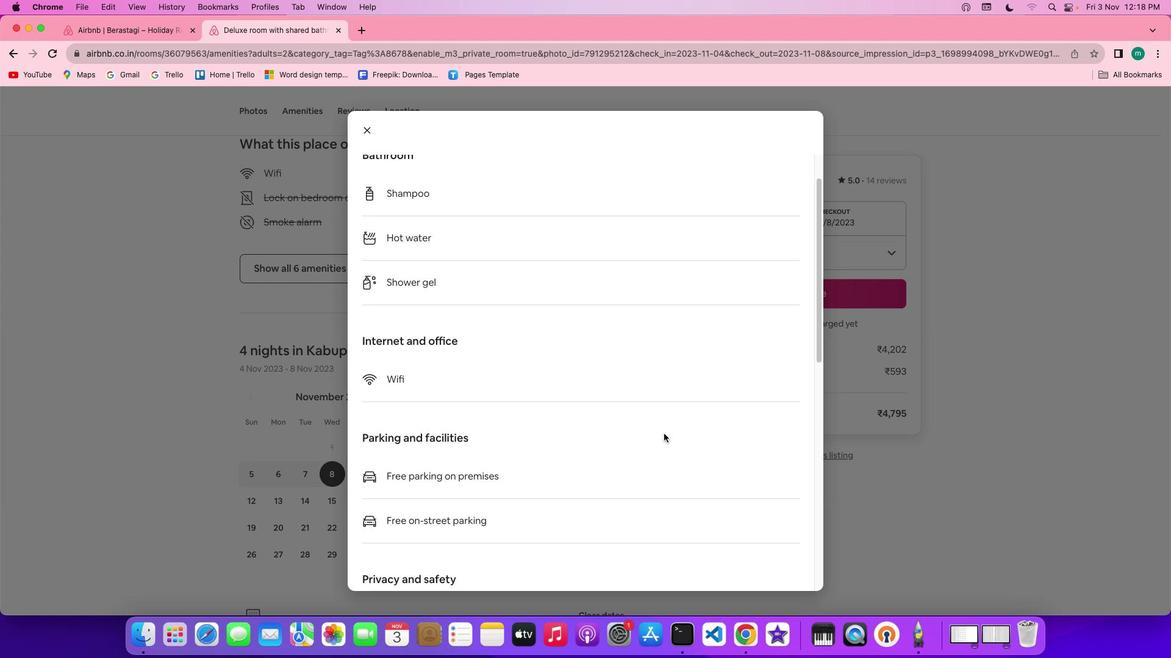 
Action: Mouse scrolled (664, 433) with delta (0, -1)
Screenshot: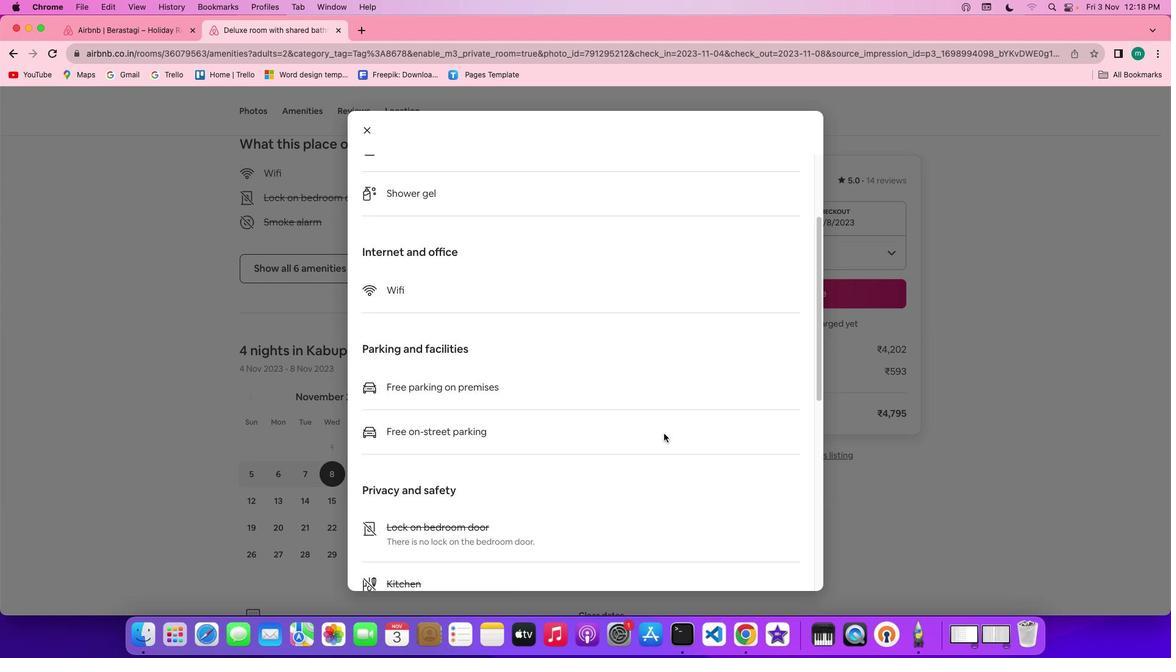 
Action: Mouse scrolled (664, 433) with delta (0, 0)
Screenshot: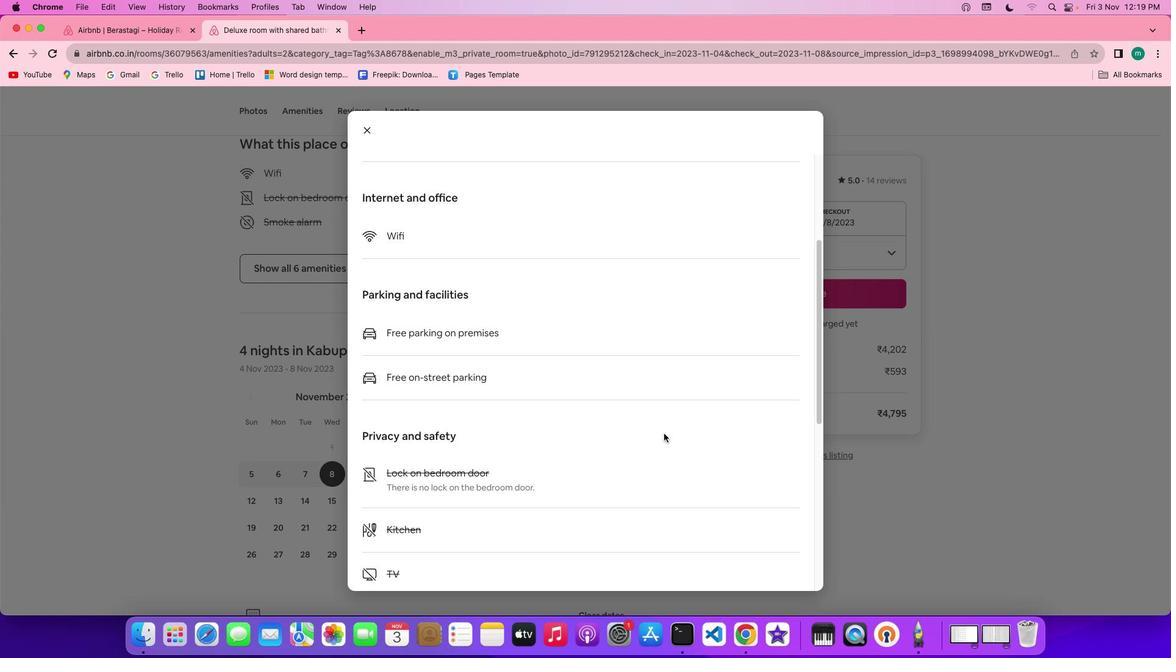 
Action: Mouse scrolled (664, 433) with delta (0, 0)
Screenshot: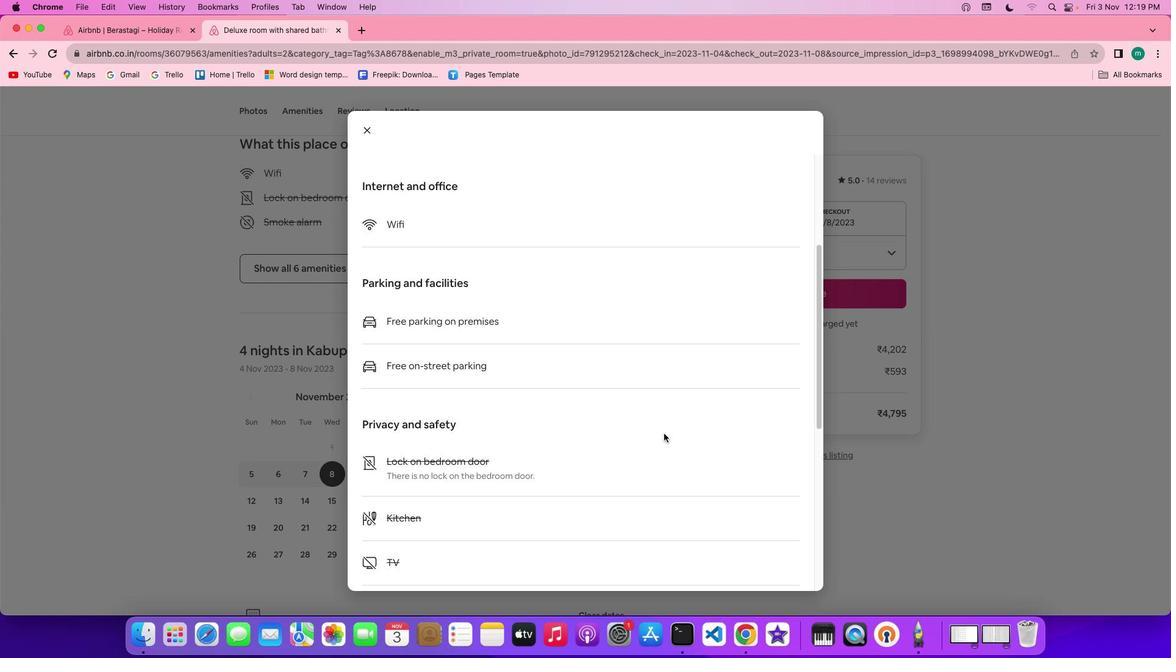 
Action: Mouse scrolled (664, 433) with delta (0, -1)
Screenshot: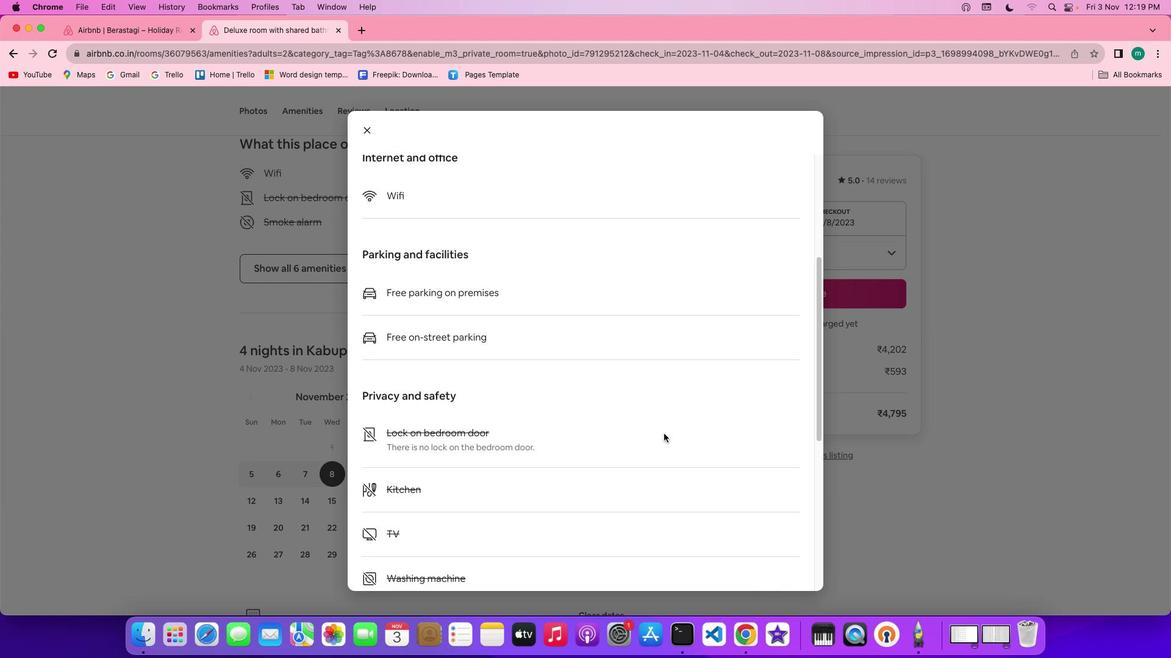 
Action: Mouse scrolled (664, 433) with delta (0, 0)
Screenshot: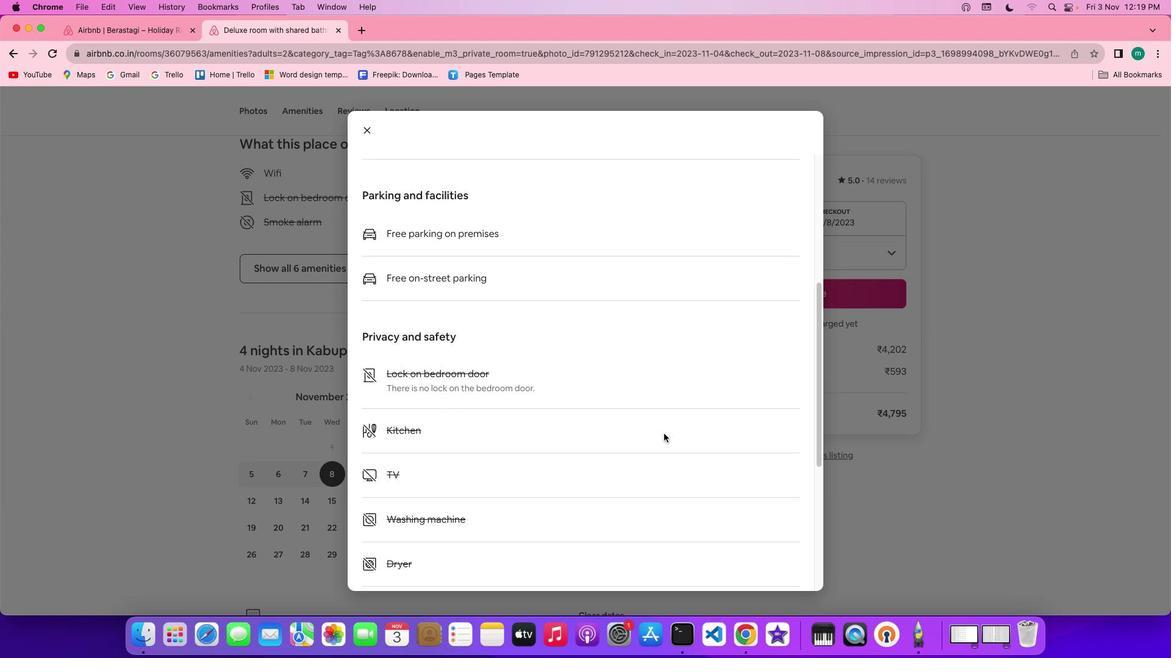 
Action: Mouse scrolled (664, 433) with delta (0, 0)
Screenshot: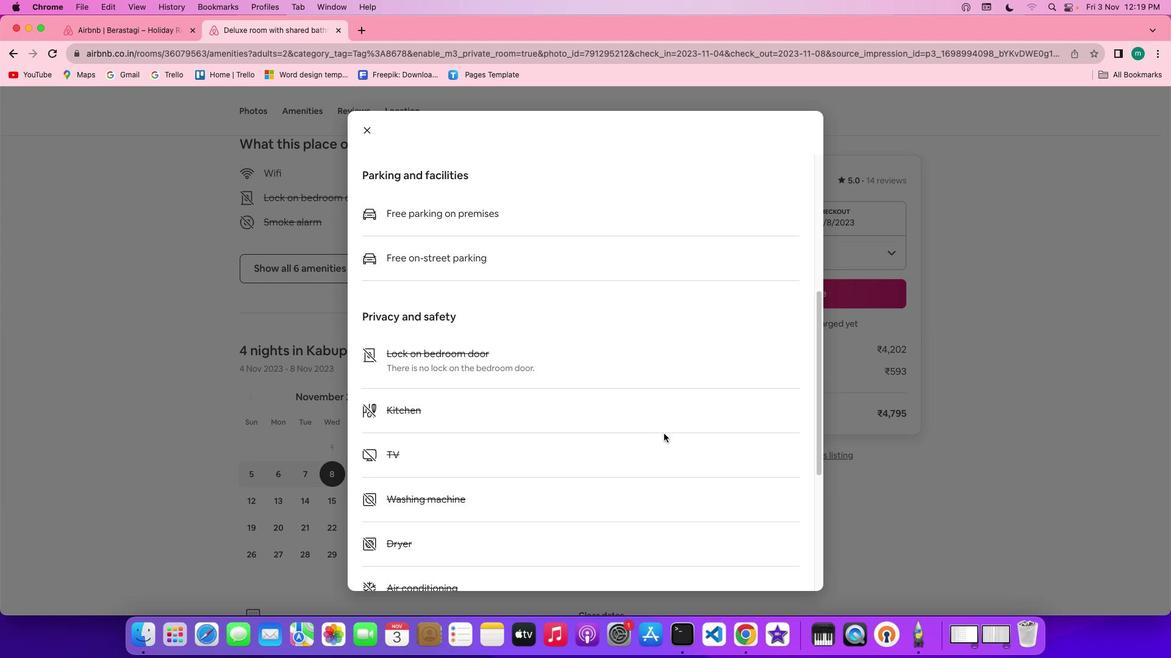 
Action: Mouse scrolled (664, 433) with delta (0, 0)
Screenshot: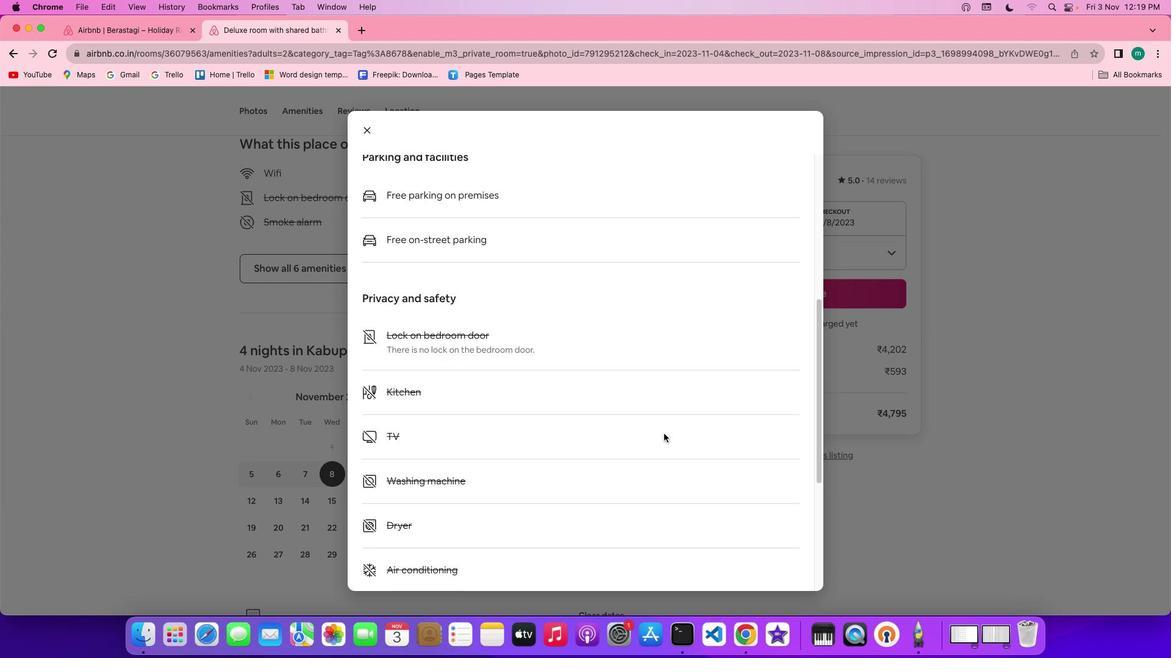 
Action: Mouse scrolled (664, 433) with delta (0, -1)
Screenshot: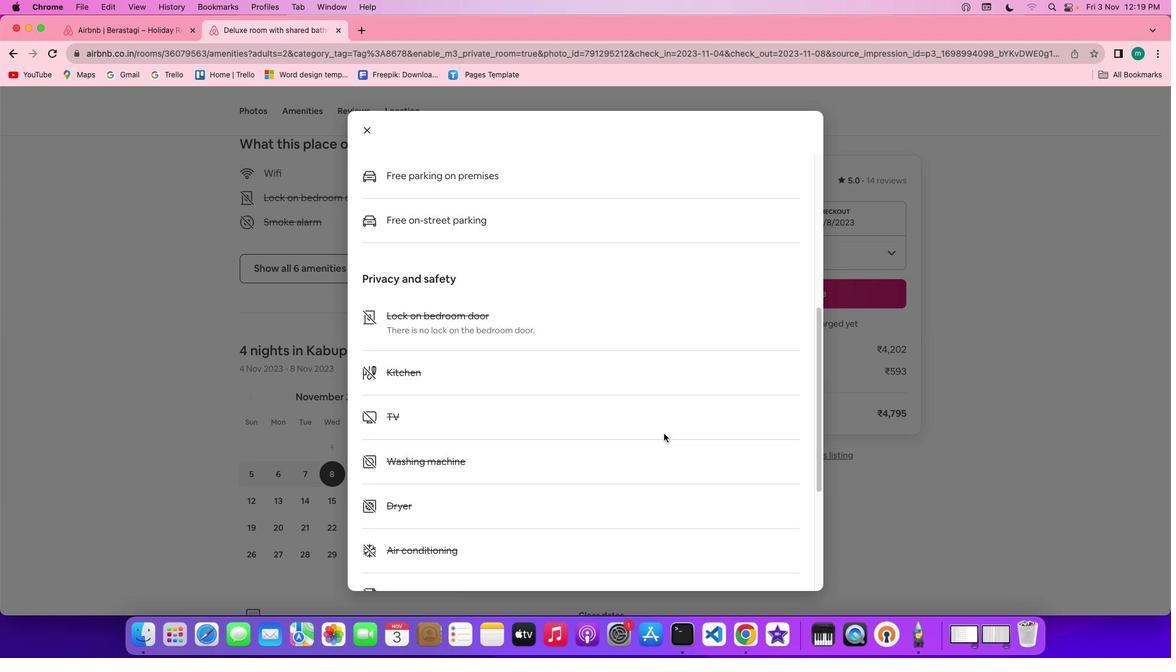 
Action: Mouse scrolled (664, 433) with delta (0, -1)
Screenshot: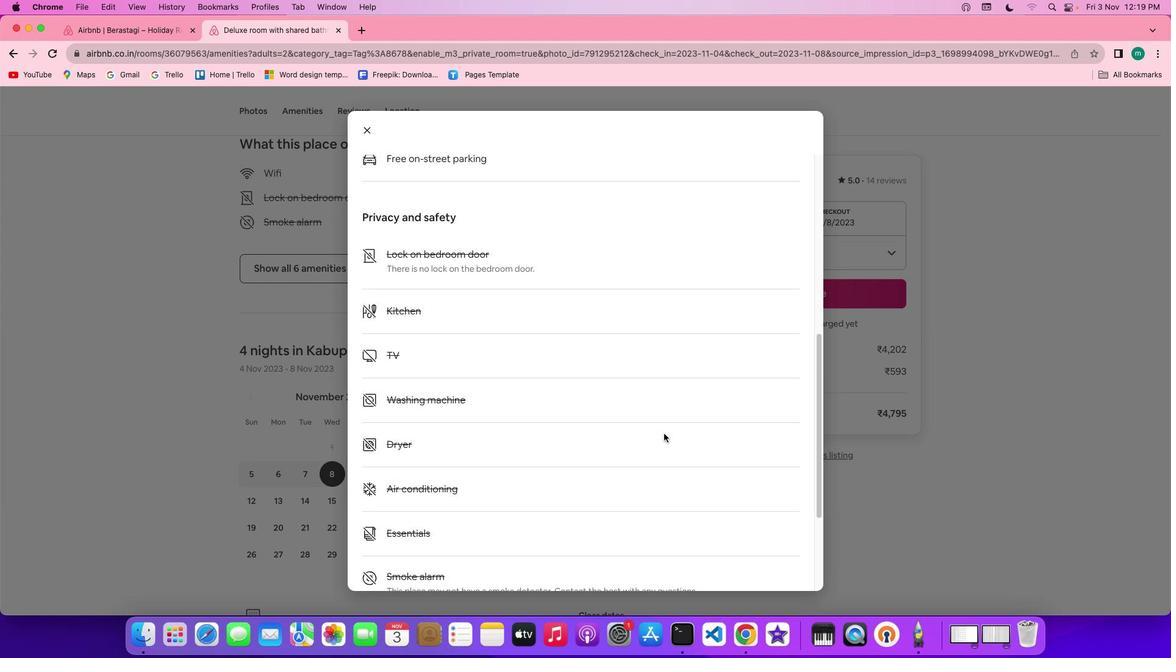 
Action: Mouse scrolled (664, 433) with delta (0, 0)
Screenshot: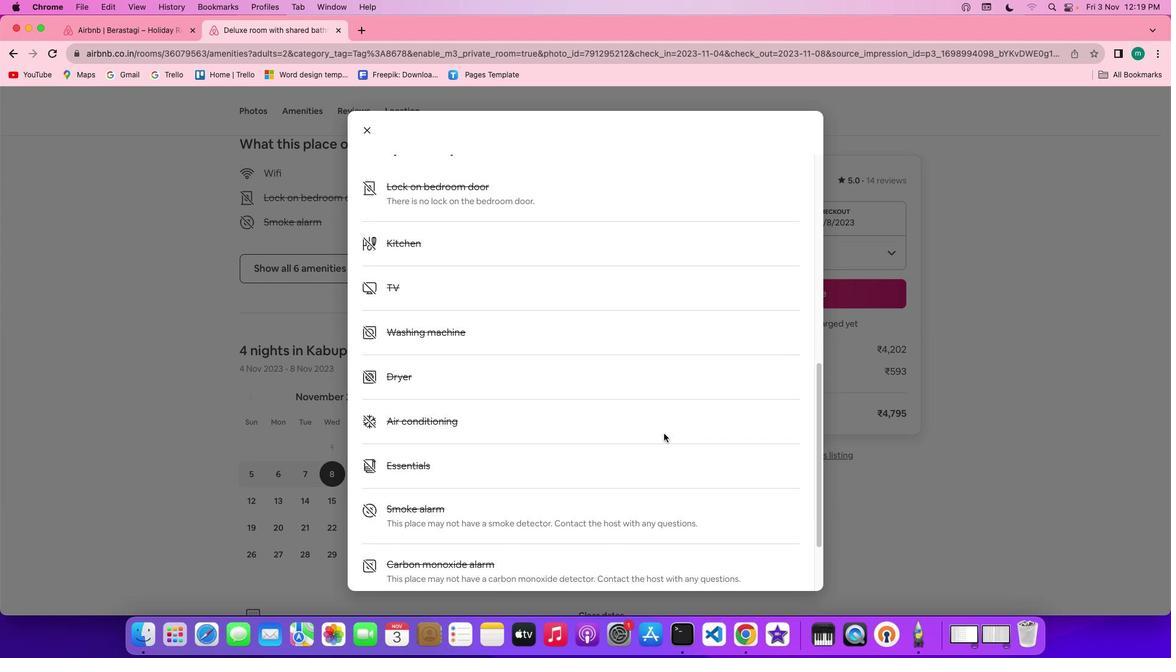 
Action: Mouse scrolled (664, 433) with delta (0, 0)
Screenshot: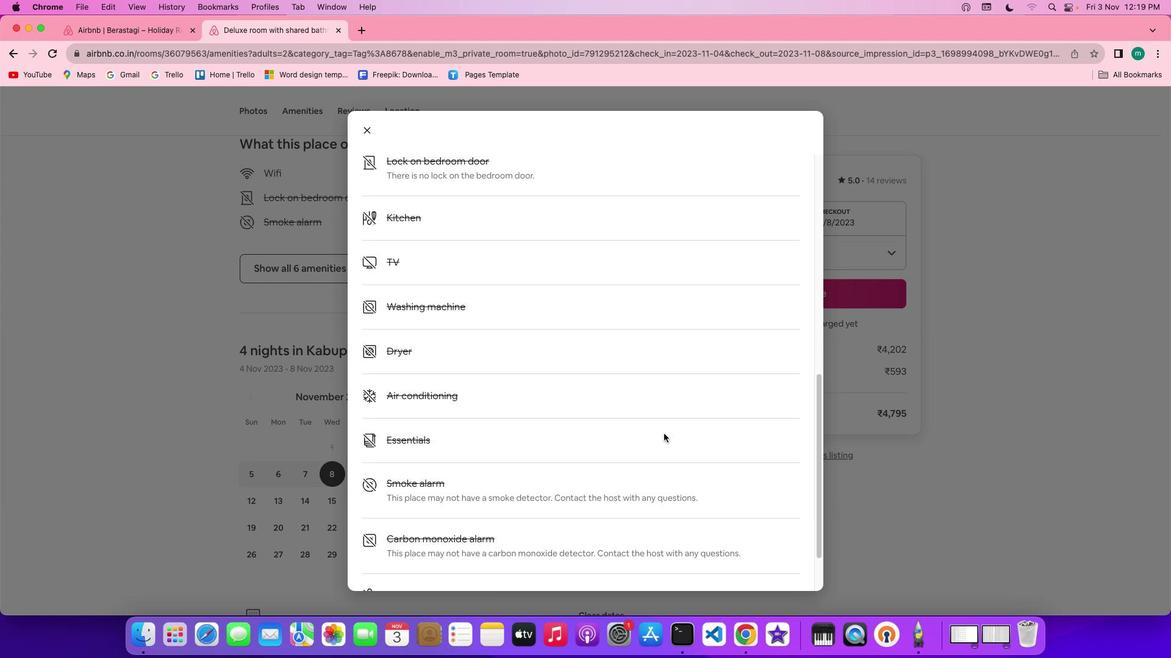 
Action: Mouse scrolled (664, 433) with delta (0, -1)
Screenshot: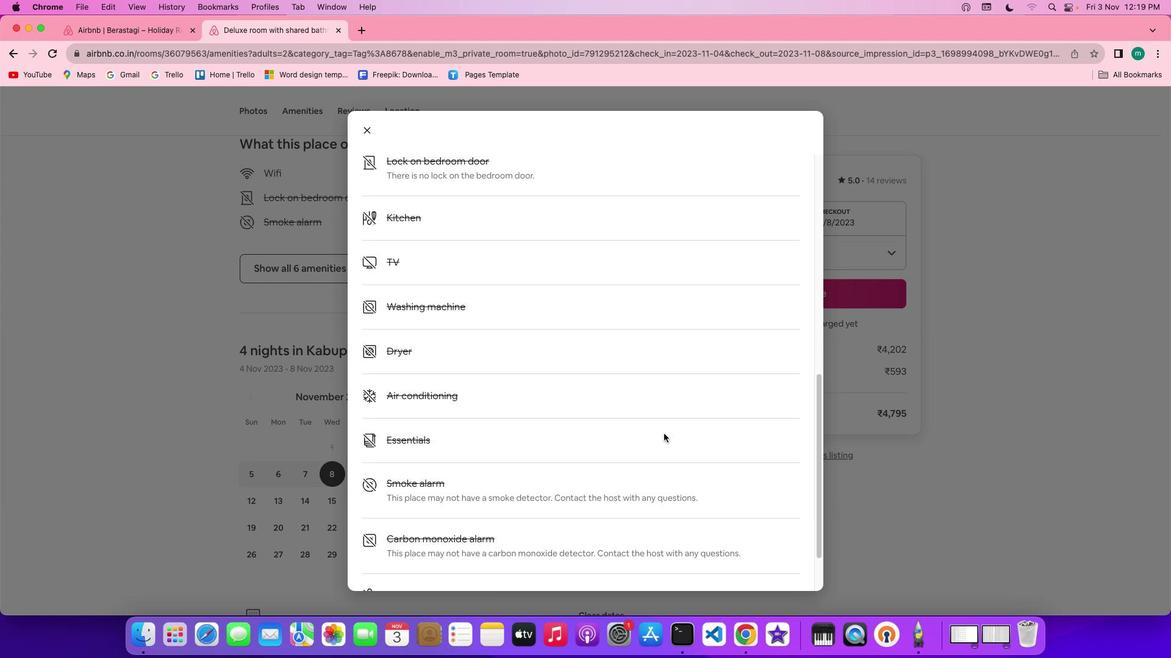 
Action: Mouse scrolled (664, 433) with delta (0, -2)
Screenshot: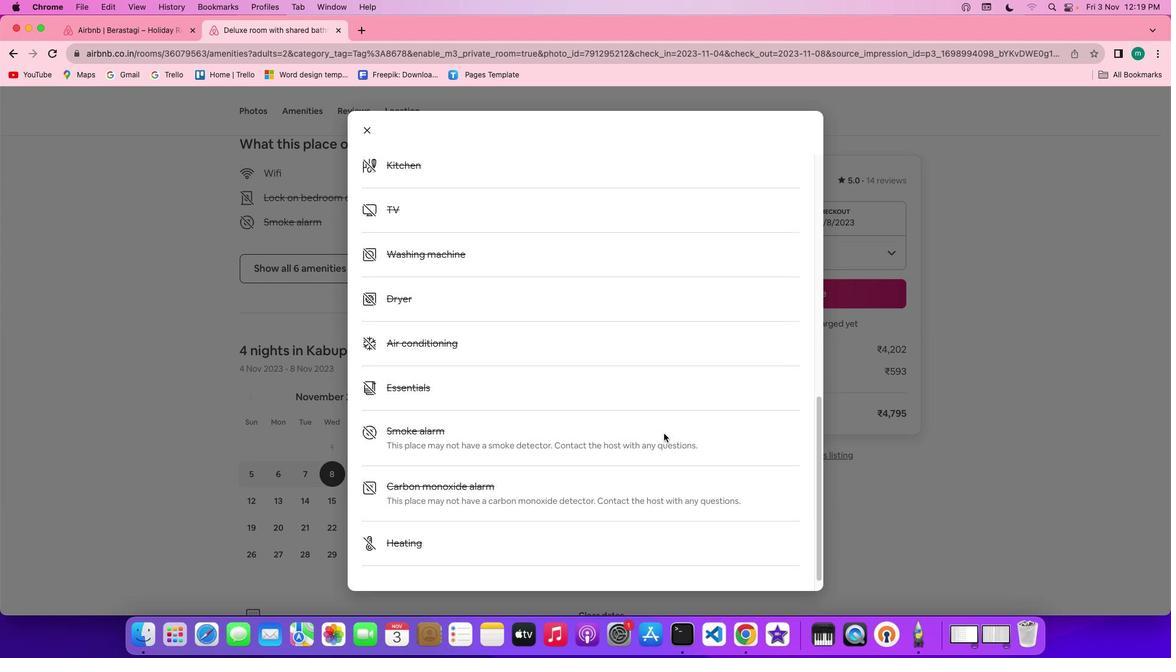 
Action: Mouse scrolled (664, 433) with delta (0, 0)
Screenshot: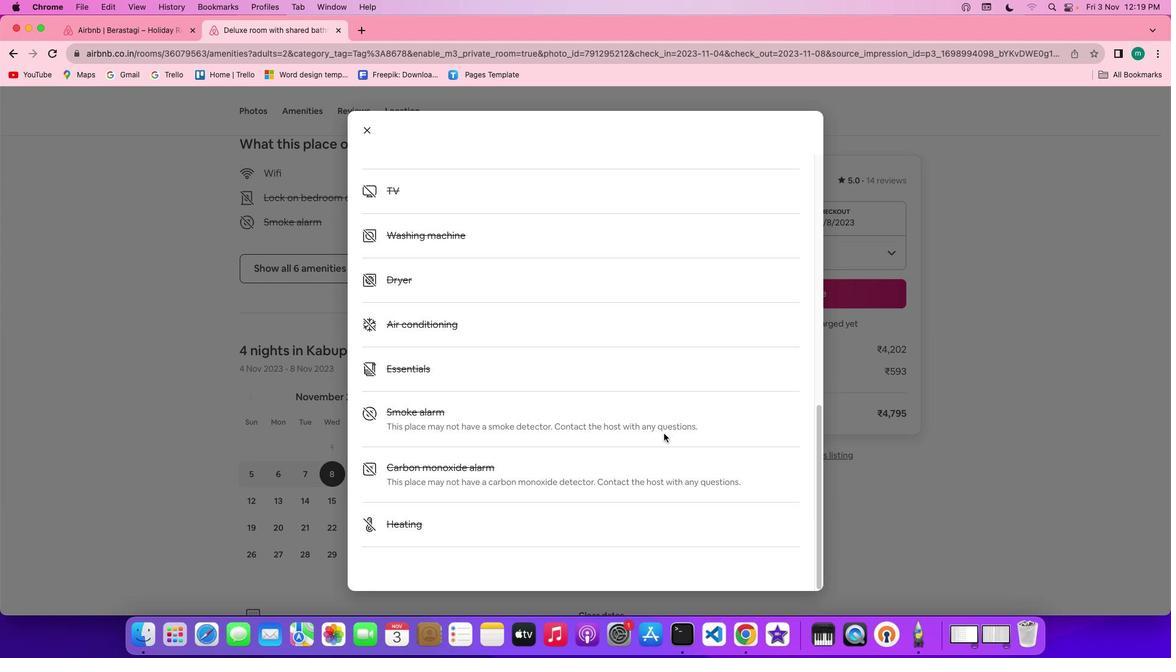 
Action: Mouse scrolled (664, 433) with delta (0, 0)
Screenshot: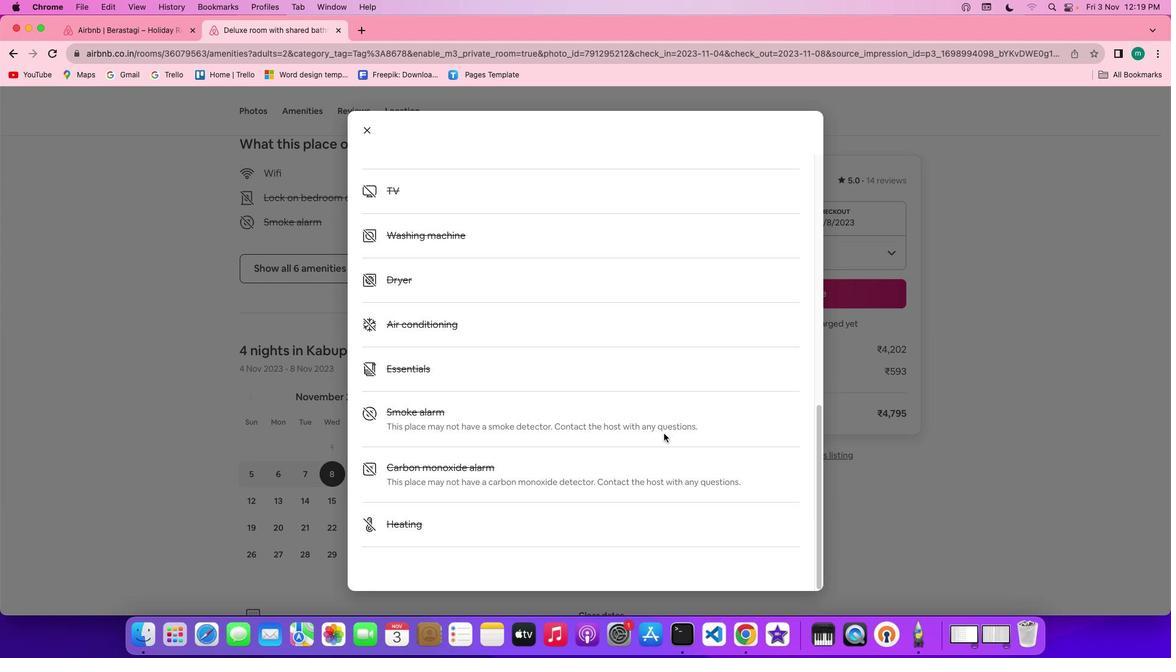 
Action: Mouse scrolled (664, 433) with delta (0, -1)
Screenshot: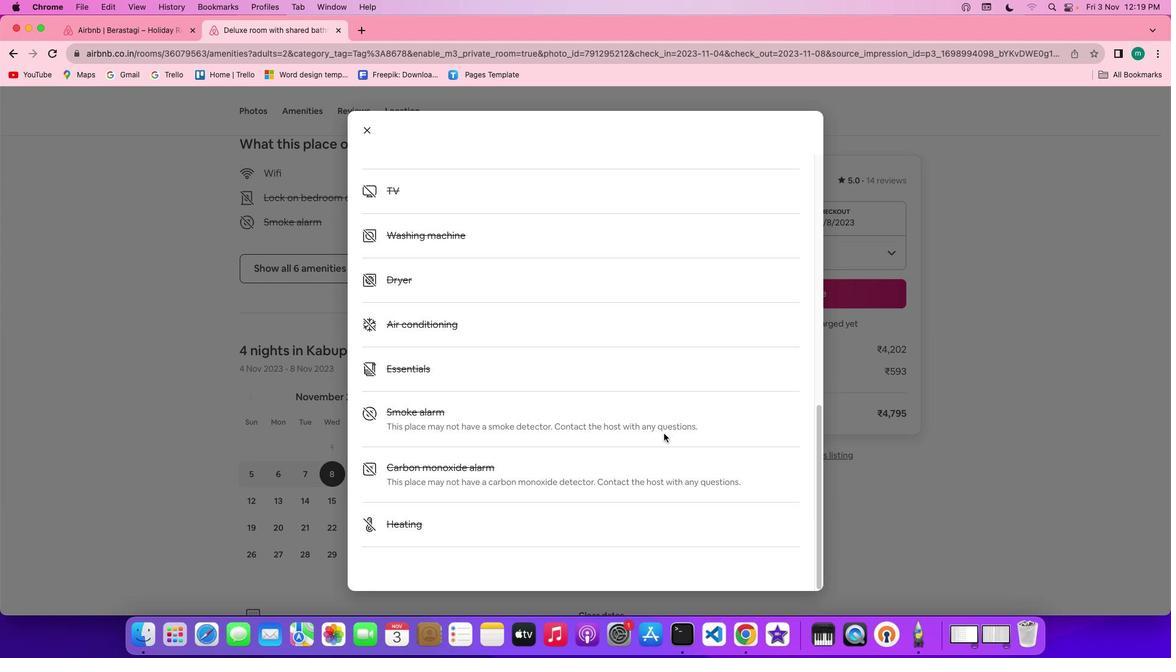 
Action: Mouse scrolled (664, 433) with delta (0, -3)
Screenshot: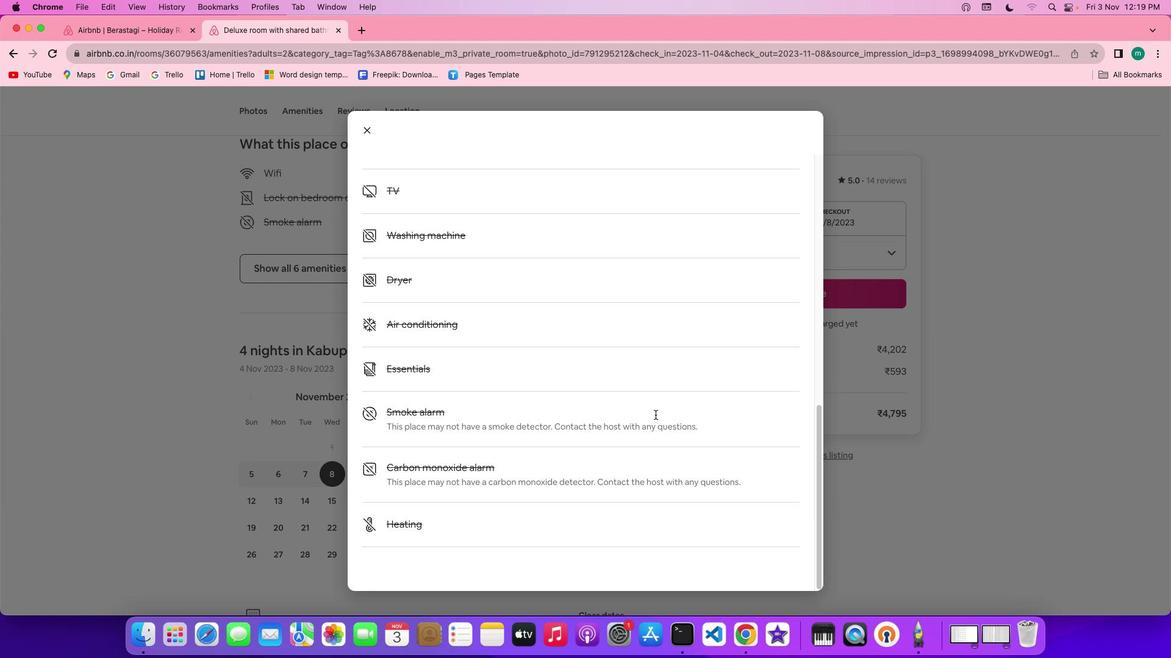 
Action: Mouse moved to (361, 129)
Screenshot: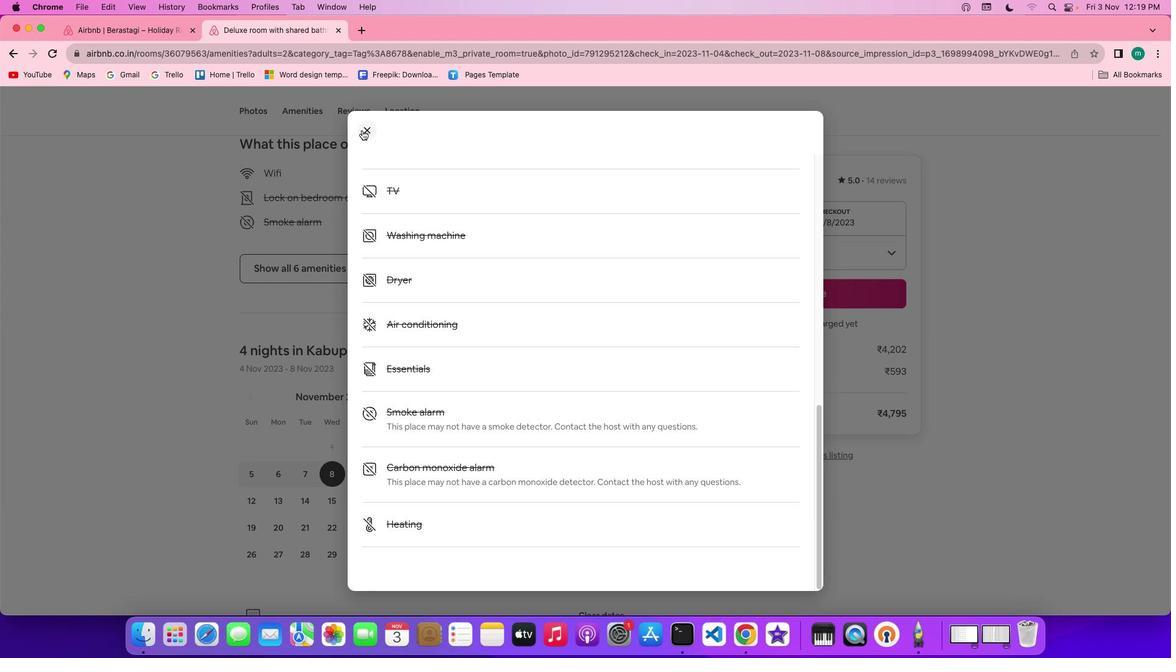 
Action: Mouse pressed left at (361, 129)
Screenshot: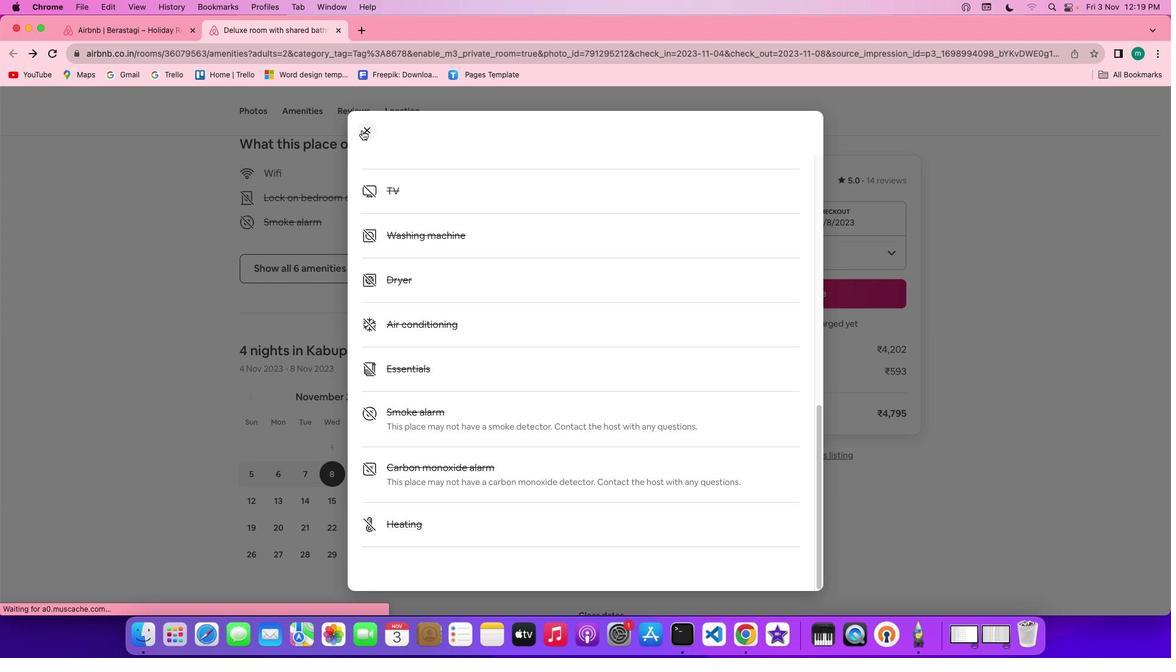 
Action: Mouse moved to (537, 377)
Screenshot: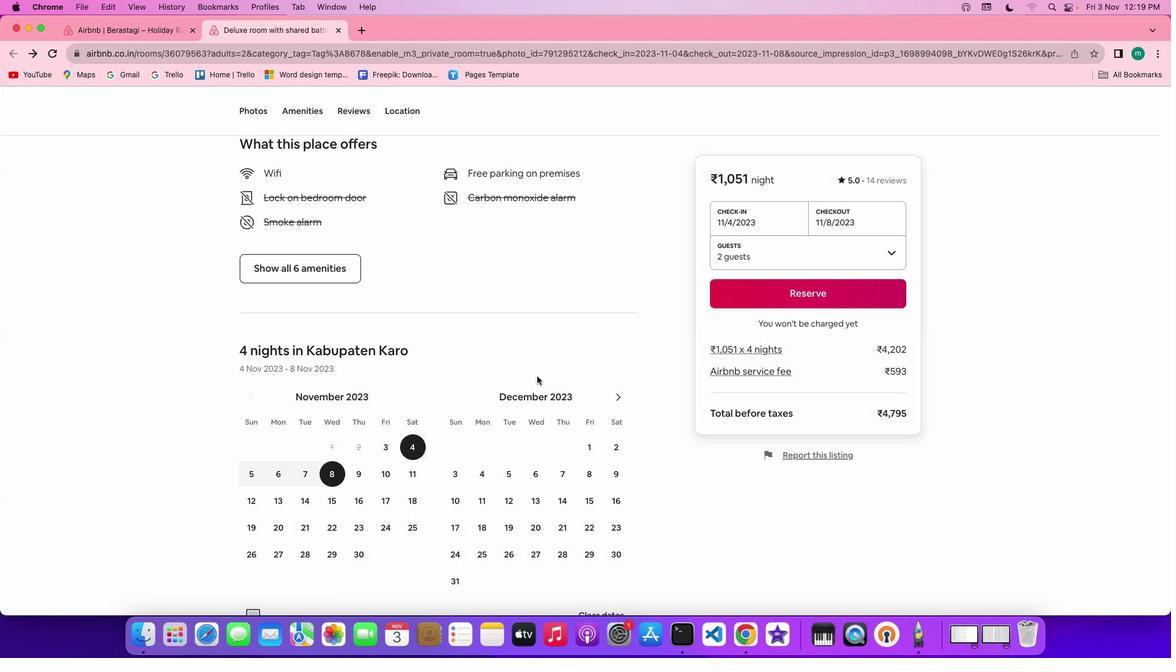 
Action: Mouse scrolled (537, 377) with delta (0, 0)
Screenshot: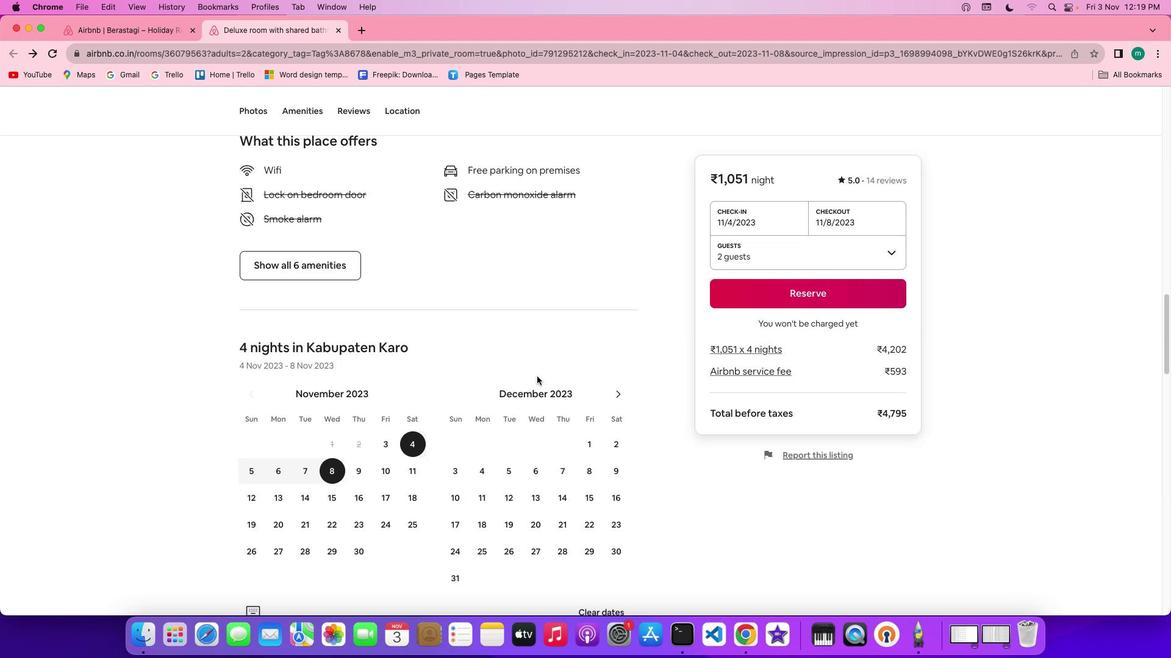 
Action: Mouse scrolled (537, 377) with delta (0, 0)
Screenshot: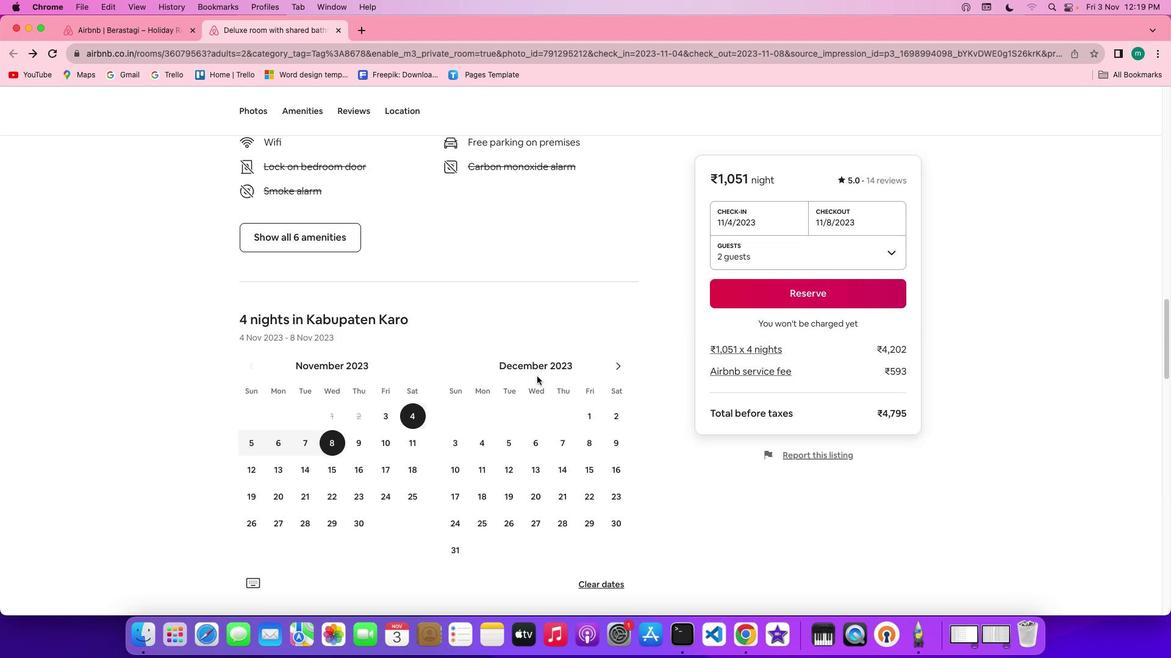 
Action: Mouse scrolled (537, 377) with delta (0, -1)
Screenshot: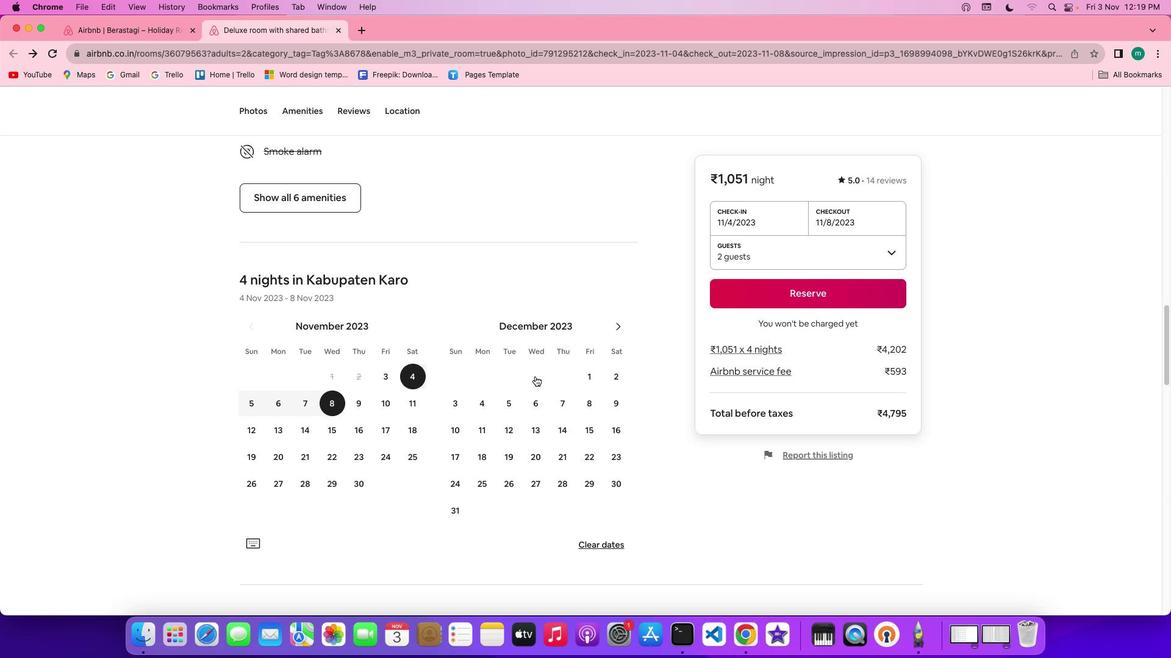 
Action: Mouse scrolled (537, 377) with delta (0, -1)
Screenshot: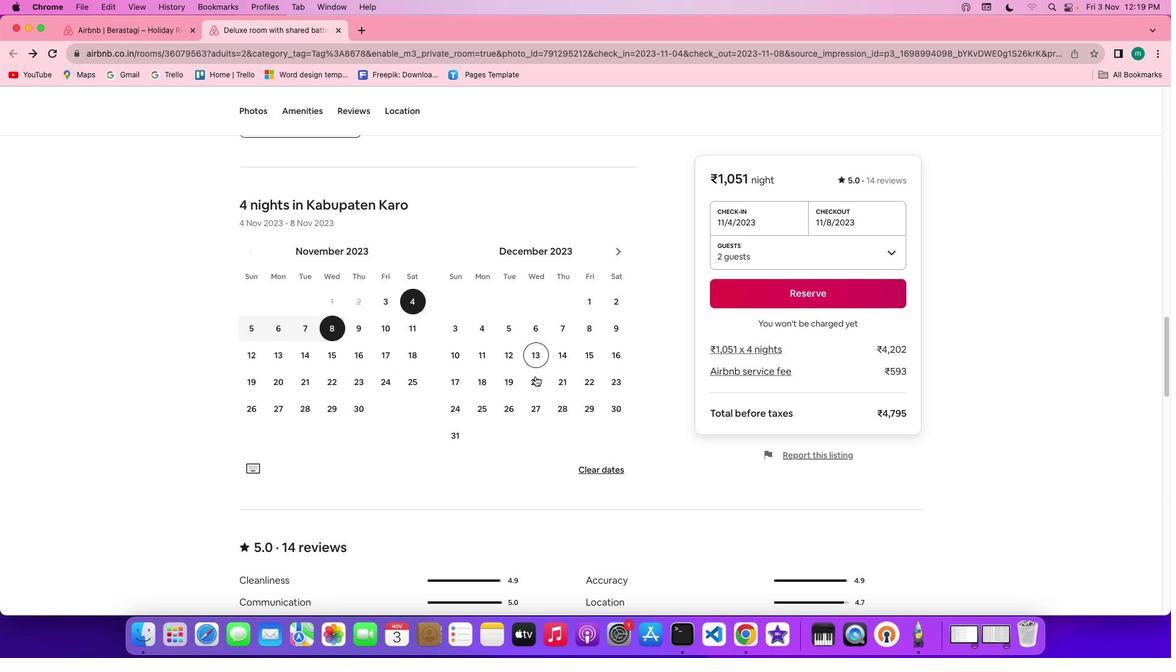 
Action: Mouse moved to (535, 376)
Screenshot: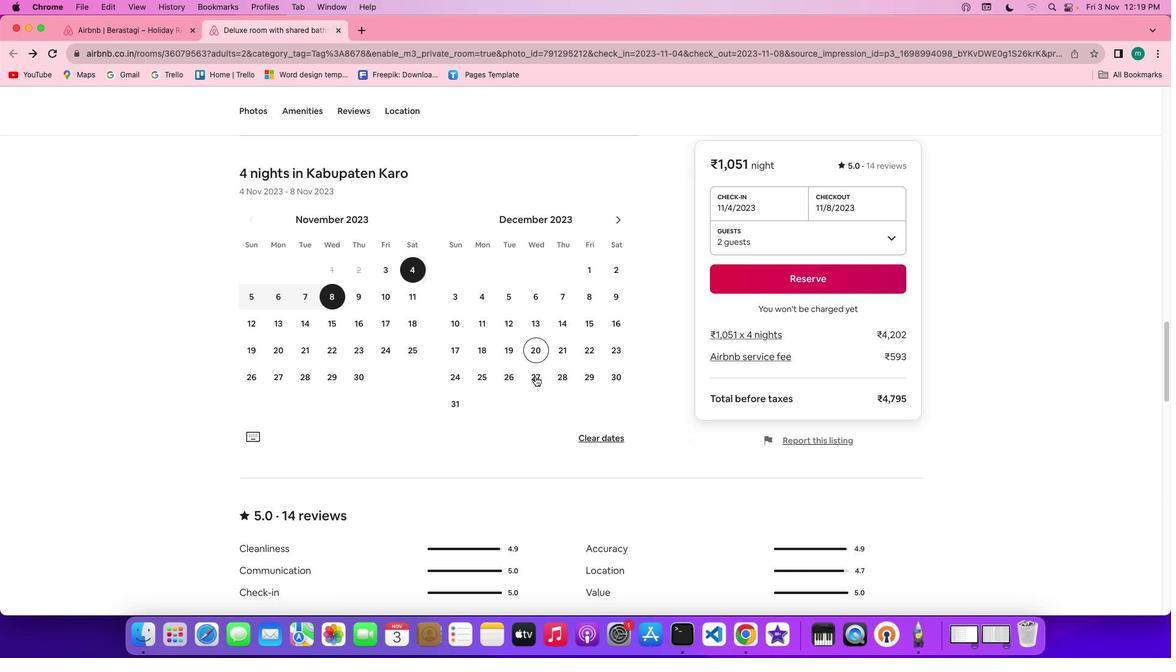 
Action: Mouse scrolled (535, 376) with delta (0, 0)
Screenshot: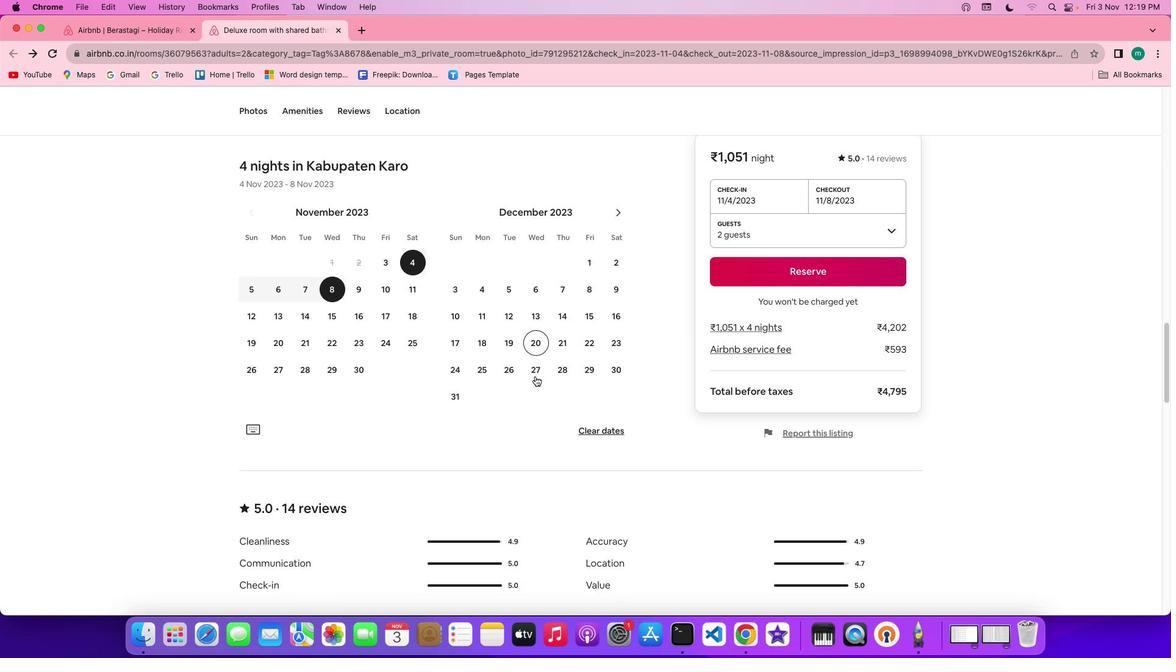 
Action: Mouse scrolled (535, 376) with delta (0, 0)
Screenshot: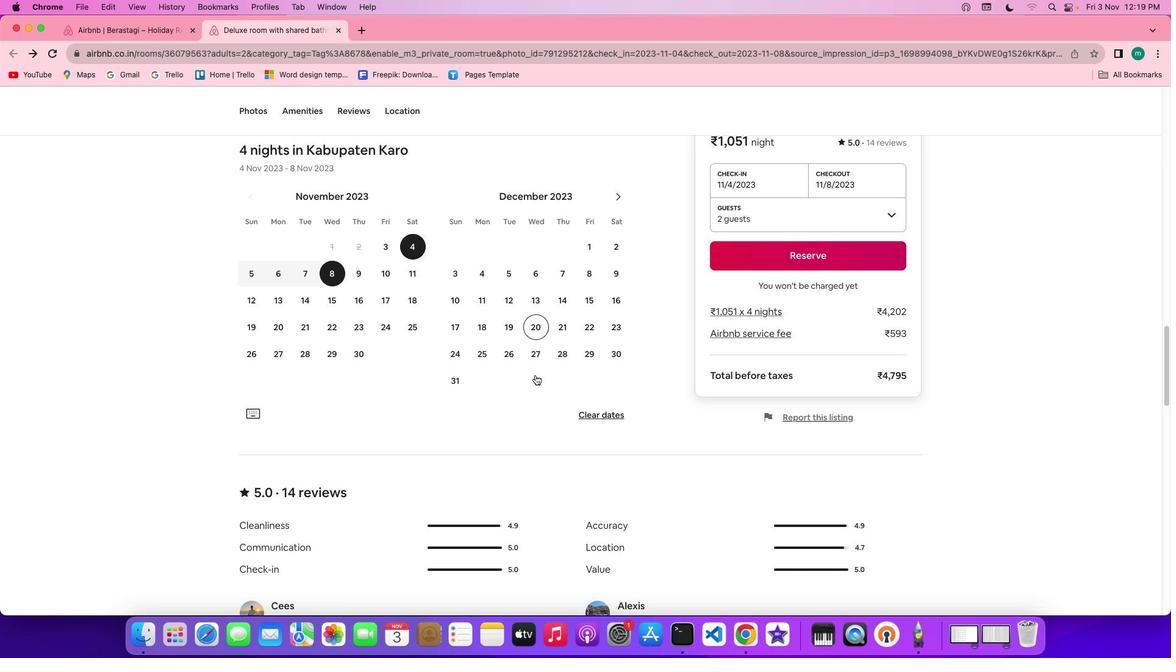 
Action: Mouse scrolled (535, 376) with delta (0, -1)
Screenshot: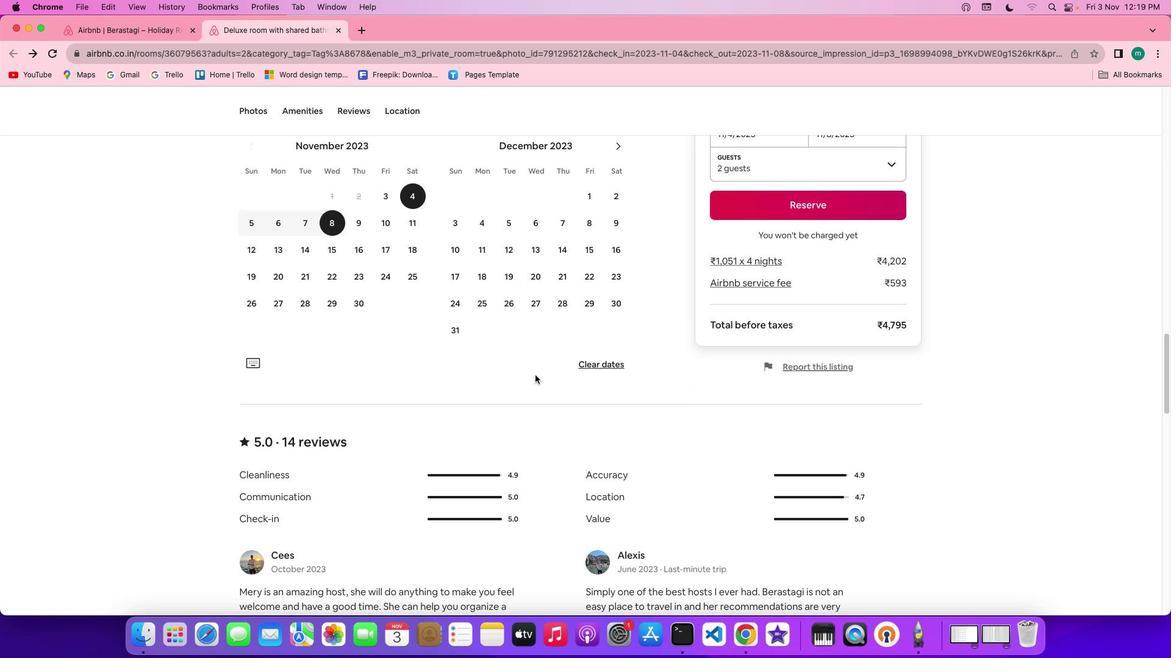 
Action: Mouse moved to (535, 375)
Screenshot: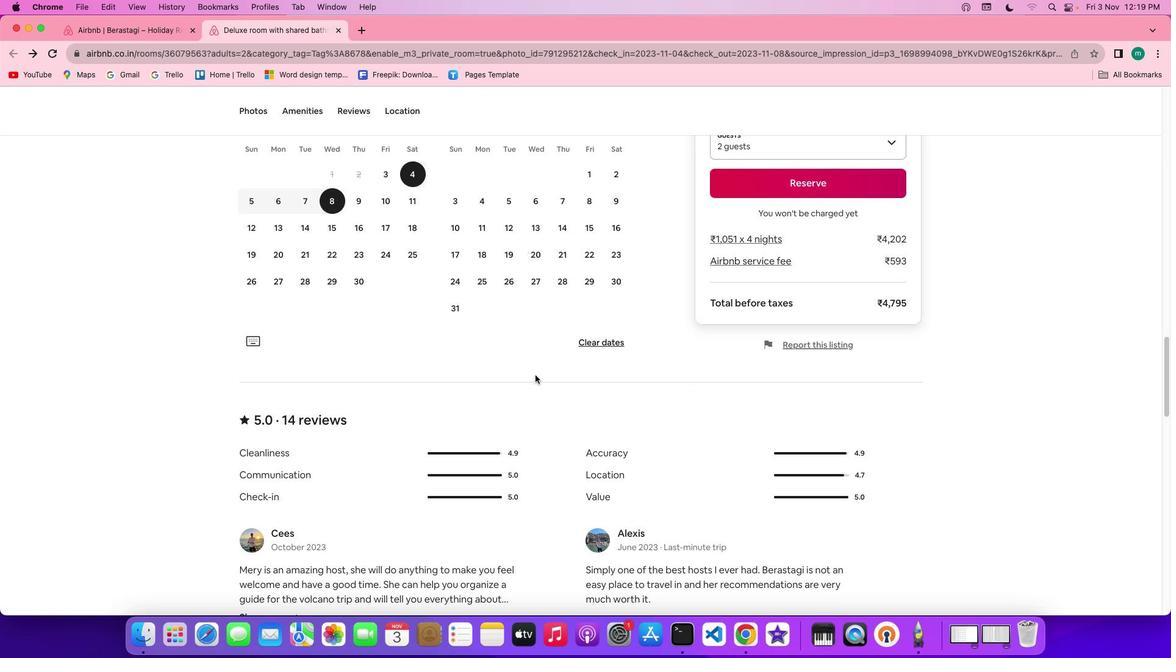 
Action: Mouse scrolled (535, 375) with delta (0, 0)
Screenshot: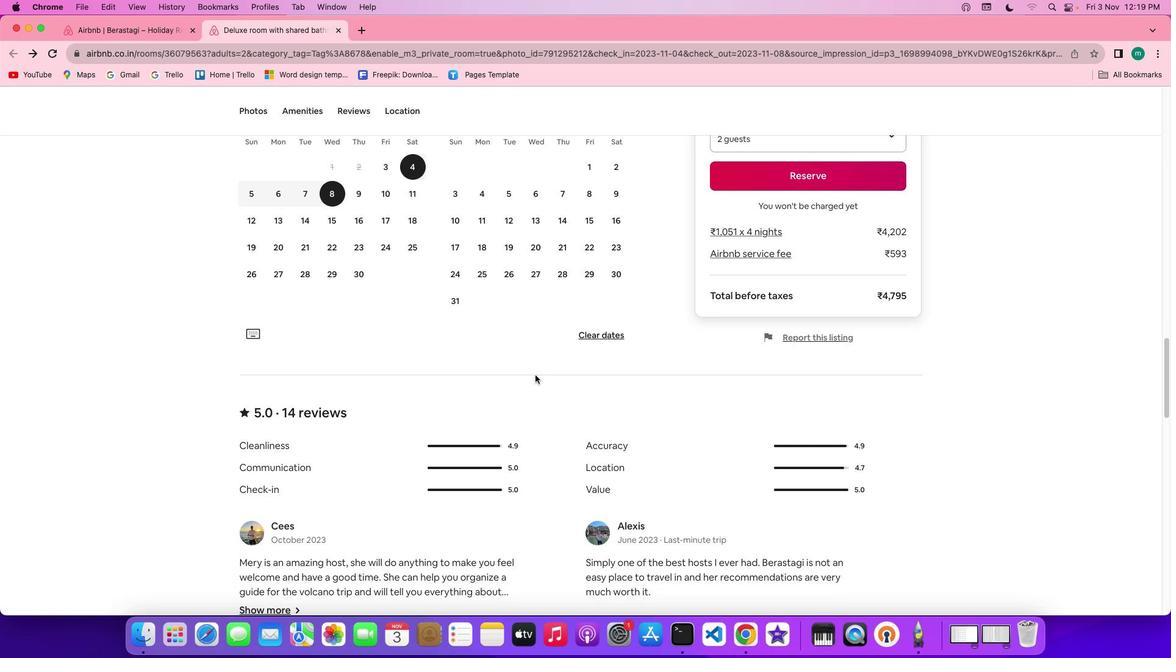 
Action: Mouse scrolled (535, 375) with delta (0, 0)
Screenshot: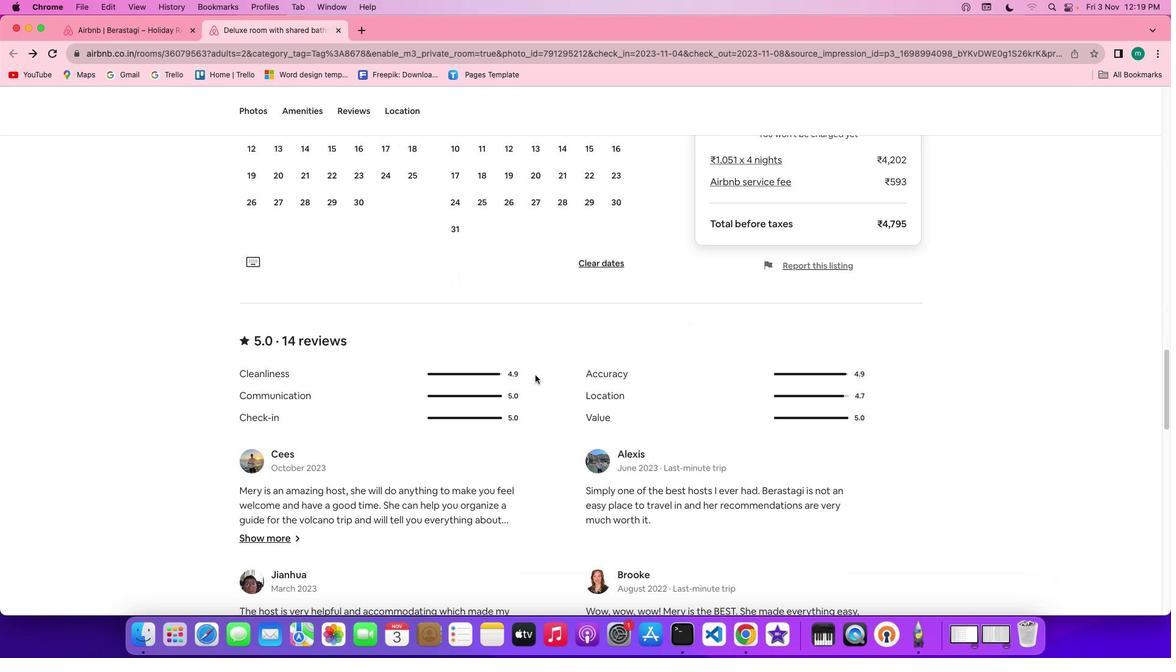
Action: Mouse scrolled (535, 375) with delta (0, -1)
Screenshot: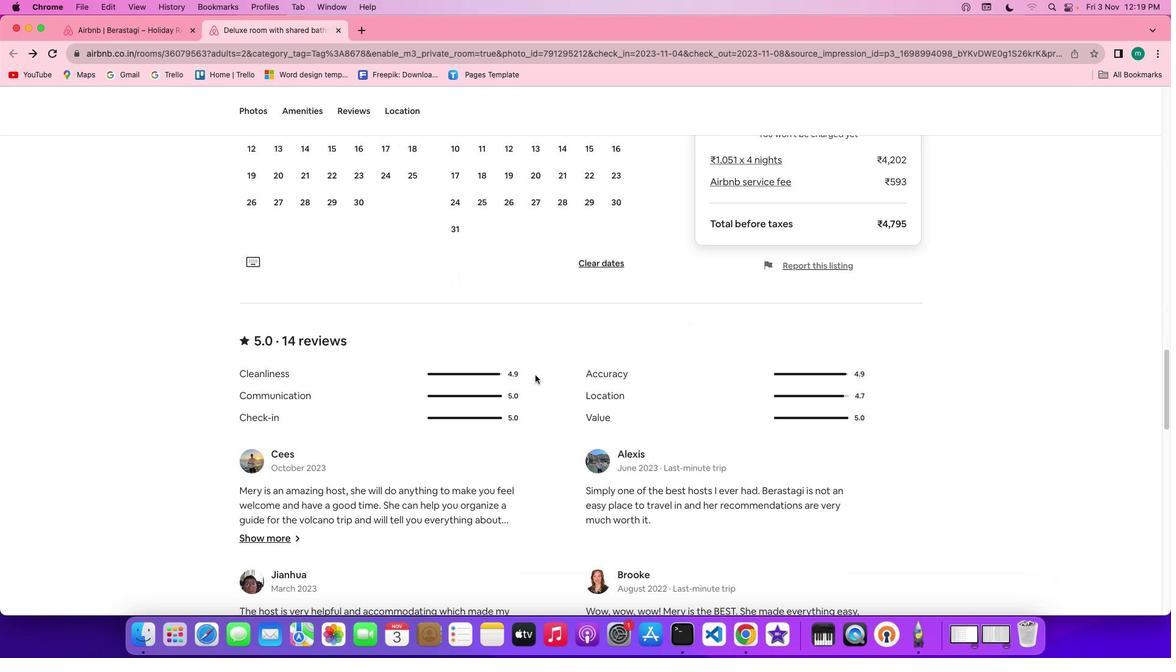 
Action: Mouse scrolled (535, 375) with delta (0, -2)
Screenshot: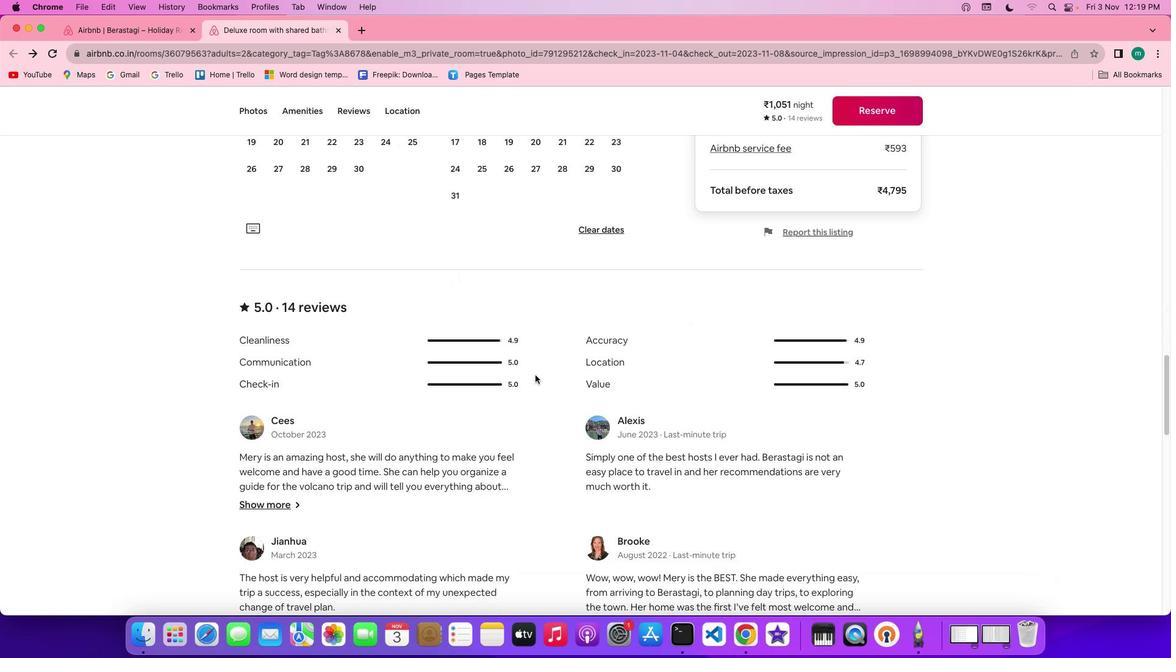 
Action: Mouse scrolled (535, 375) with delta (0, 0)
Screenshot: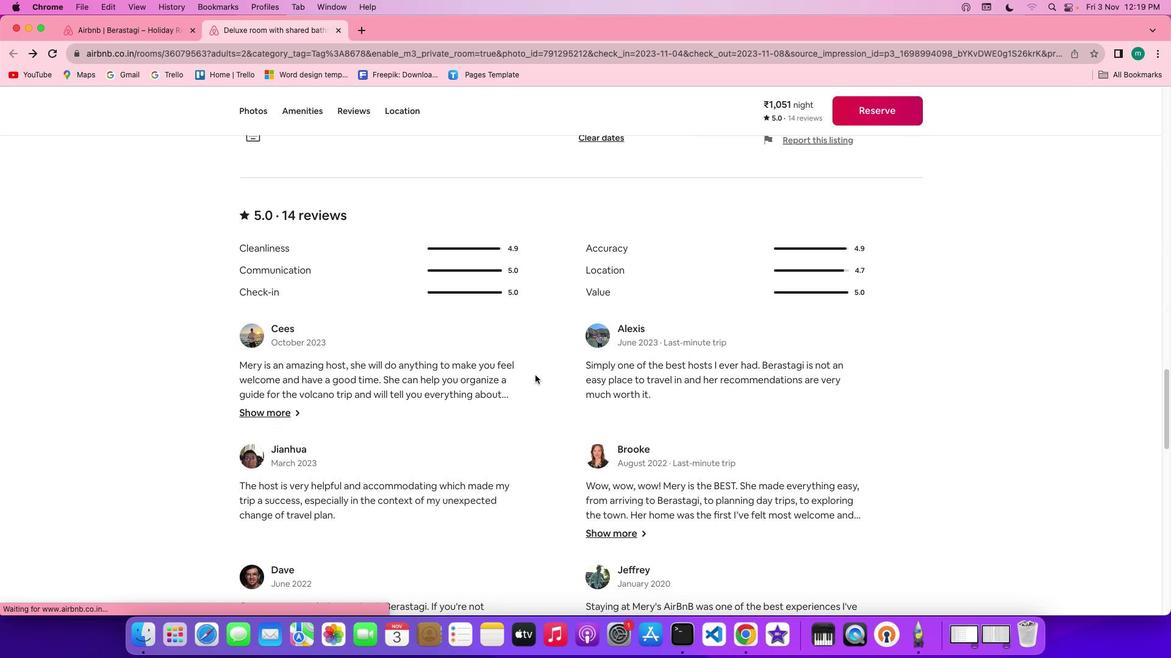 
Action: Mouse scrolled (535, 375) with delta (0, 0)
Screenshot: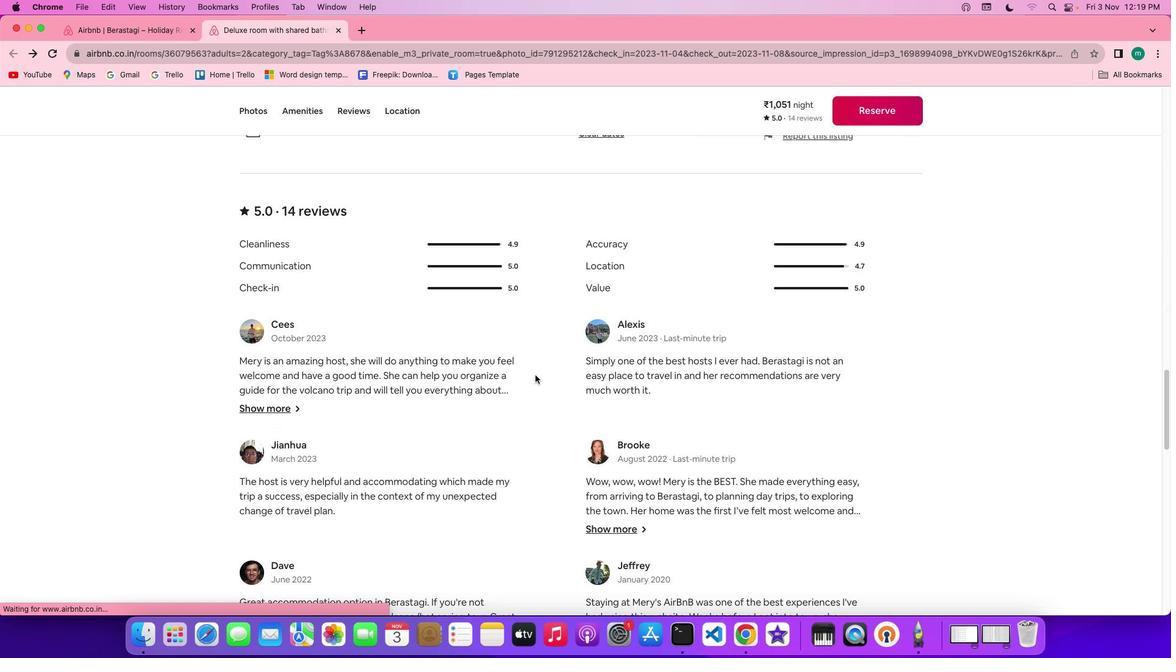 
Action: Mouse scrolled (535, 375) with delta (0, -1)
Screenshot: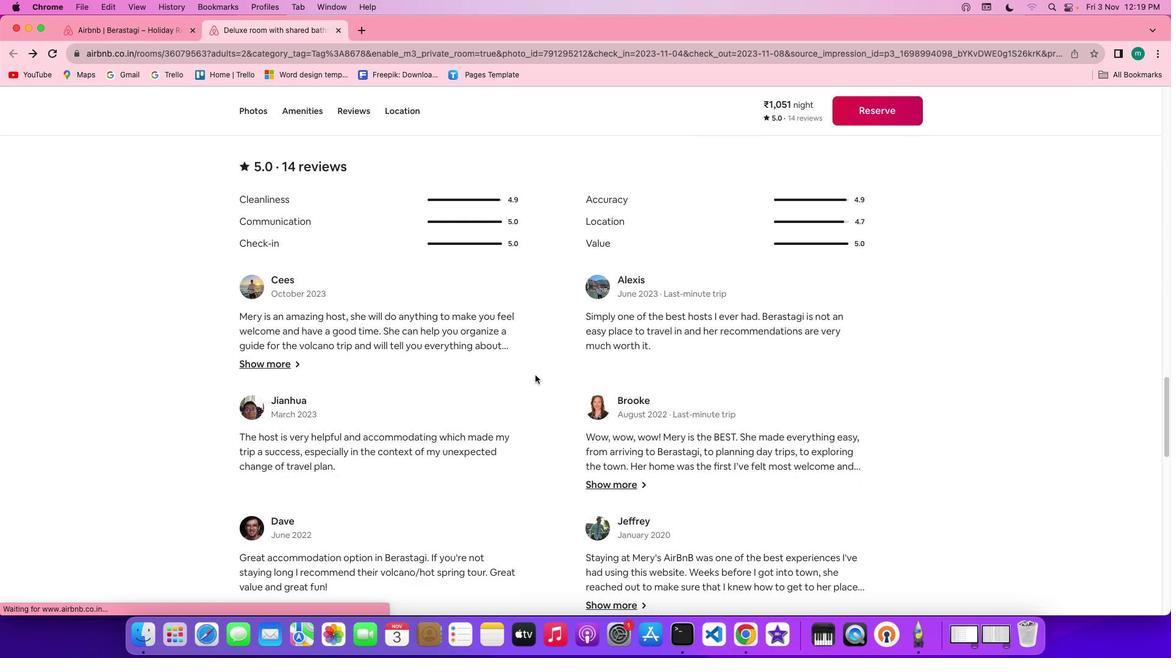 
Action: Mouse moved to (534, 369)
Screenshot: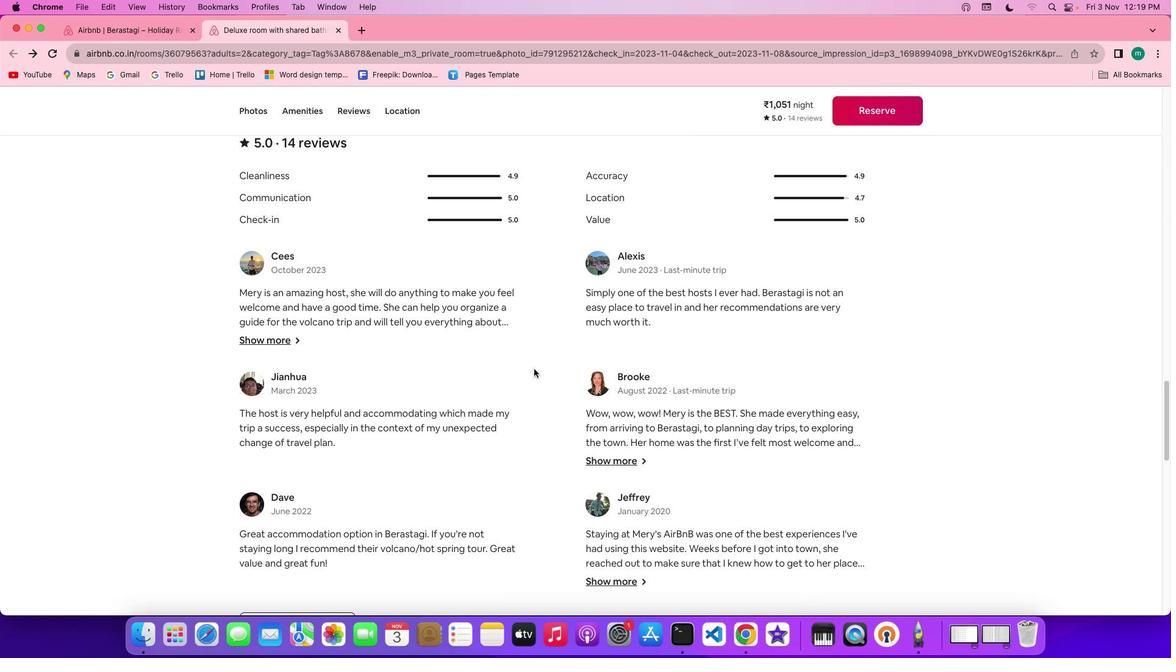
Action: Mouse scrolled (534, 369) with delta (0, 0)
Screenshot: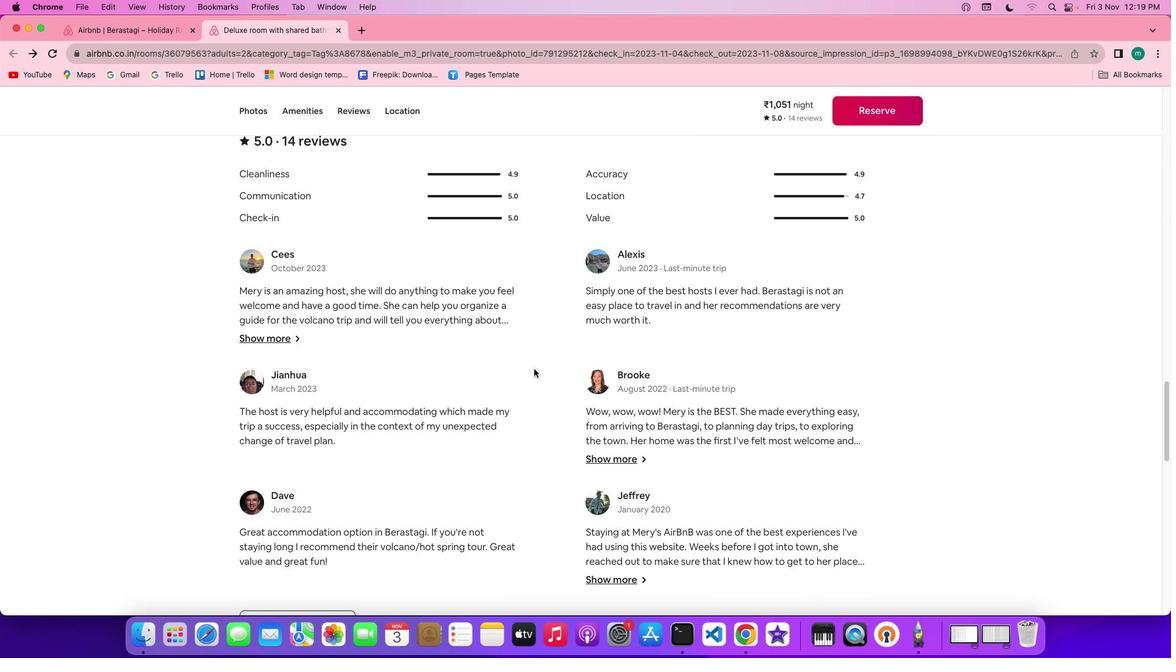 
Action: Mouse scrolled (534, 369) with delta (0, 0)
Screenshot: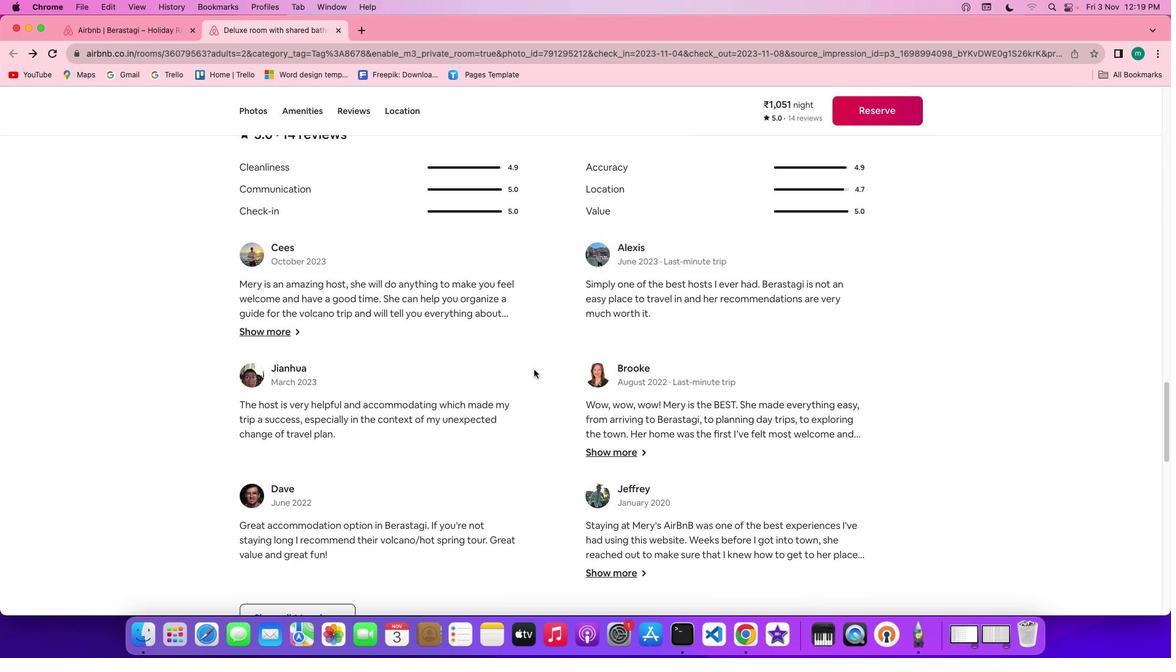 
Action: Mouse scrolled (534, 369) with delta (0, 0)
Screenshot: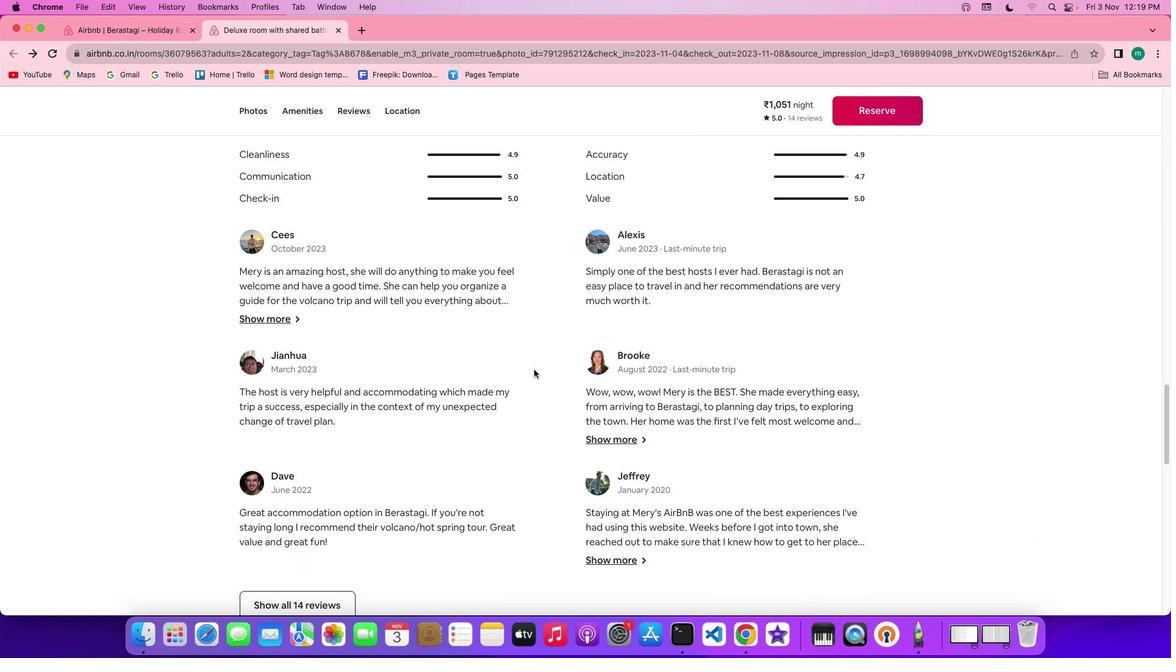 
Action: Mouse moved to (533, 369)
Screenshot: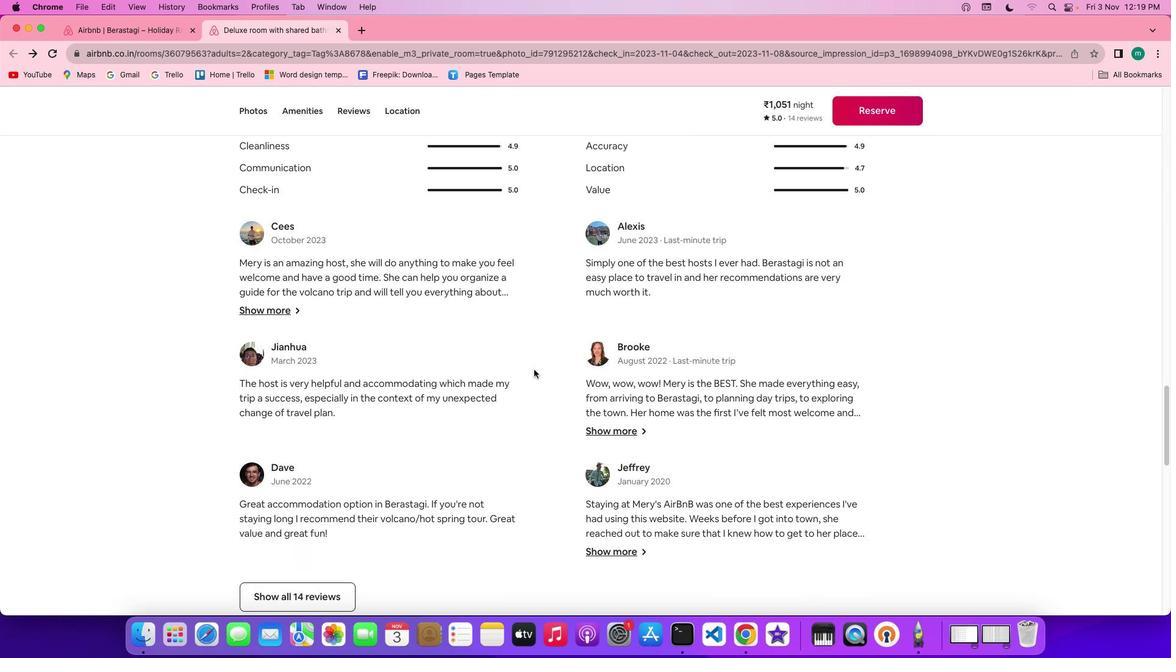 
Action: Mouse scrolled (533, 369) with delta (0, 0)
Screenshot: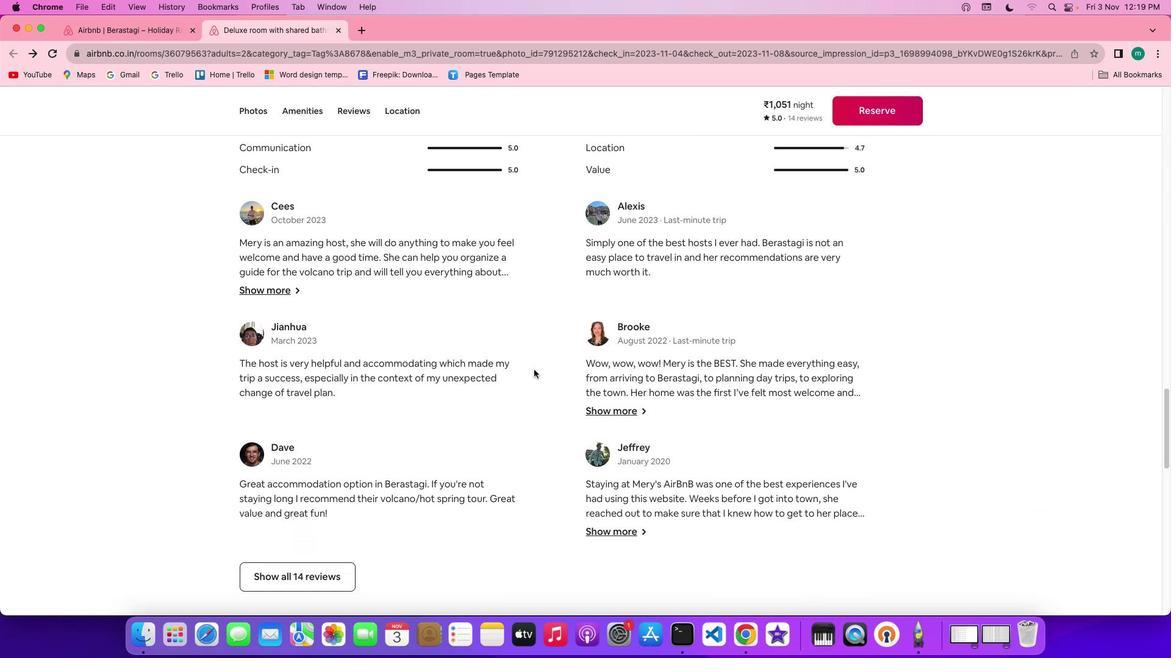 
Action: Mouse moved to (532, 372)
Screenshot: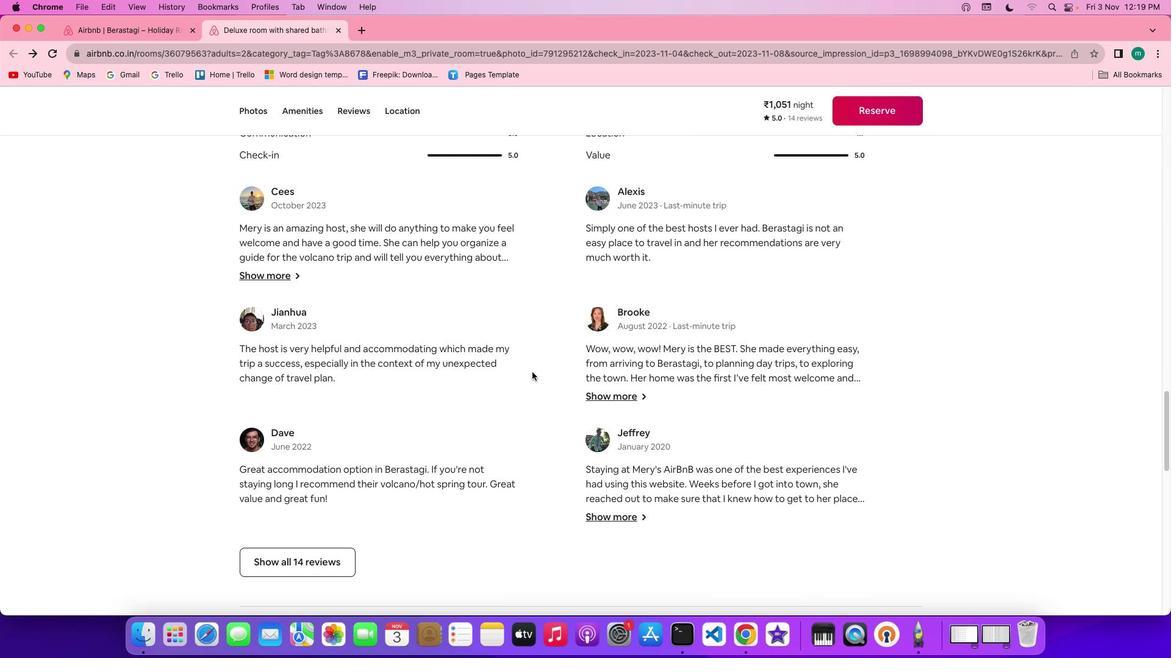 
Action: Mouse scrolled (532, 372) with delta (0, 0)
Screenshot: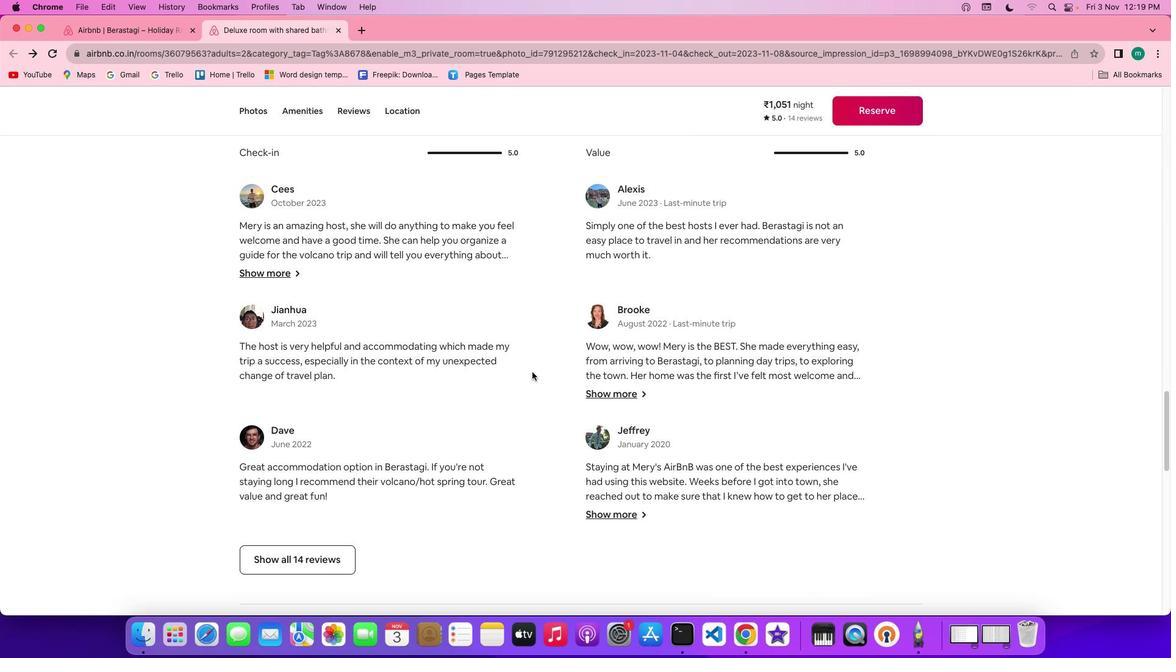 
Action: Mouse scrolled (532, 372) with delta (0, 0)
Screenshot: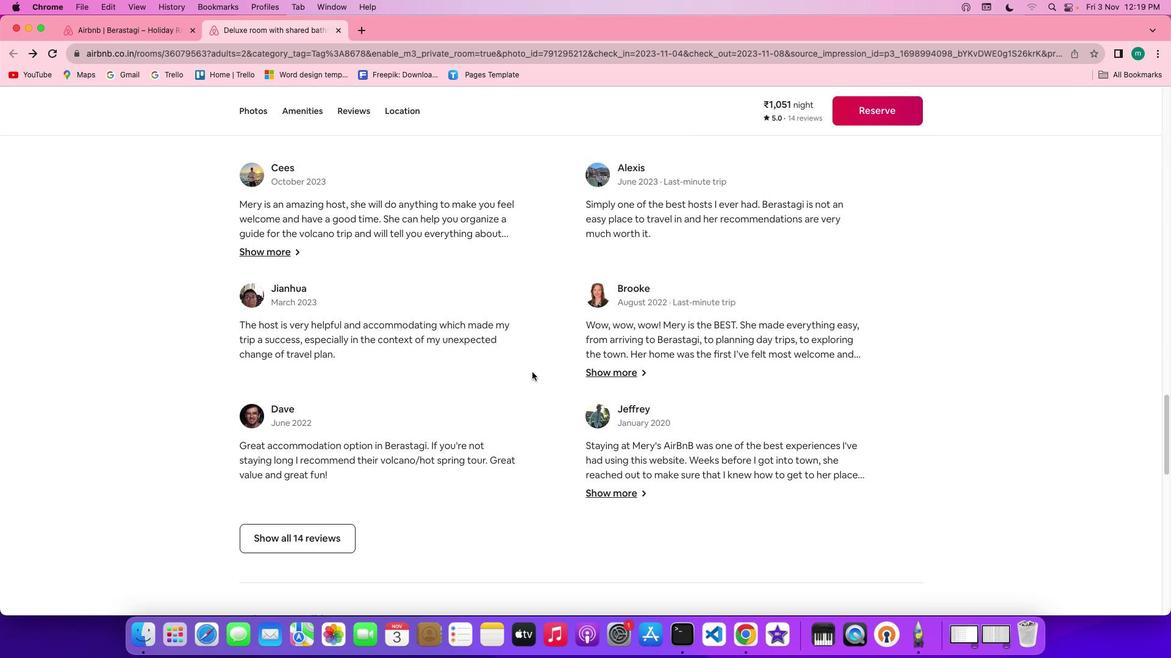 
Action: Mouse scrolled (532, 372) with delta (0, -1)
Screenshot: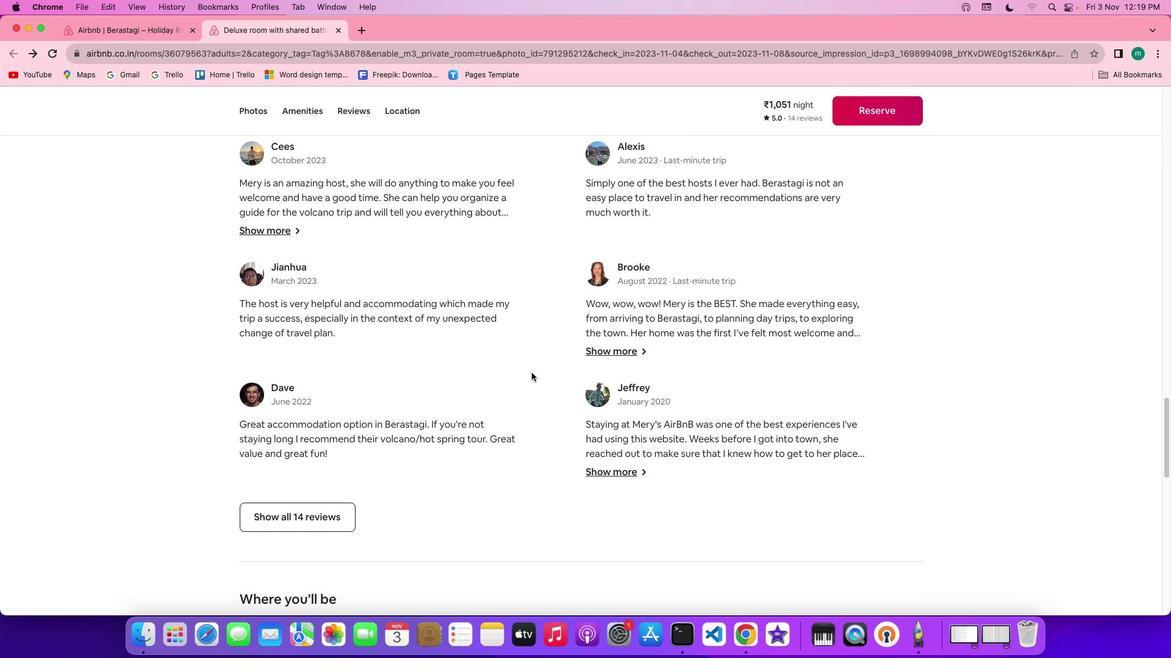 
Action: Mouse moved to (299, 478)
Screenshot: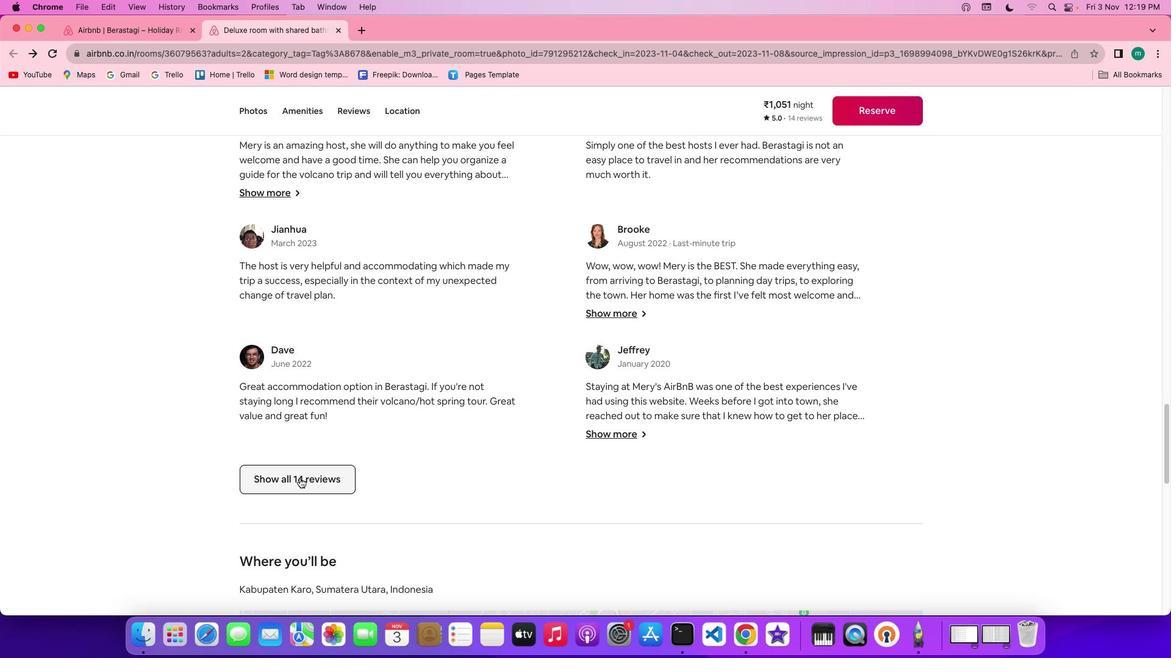 
Action: Mouse pressed left at (299, 478)
Screenshot: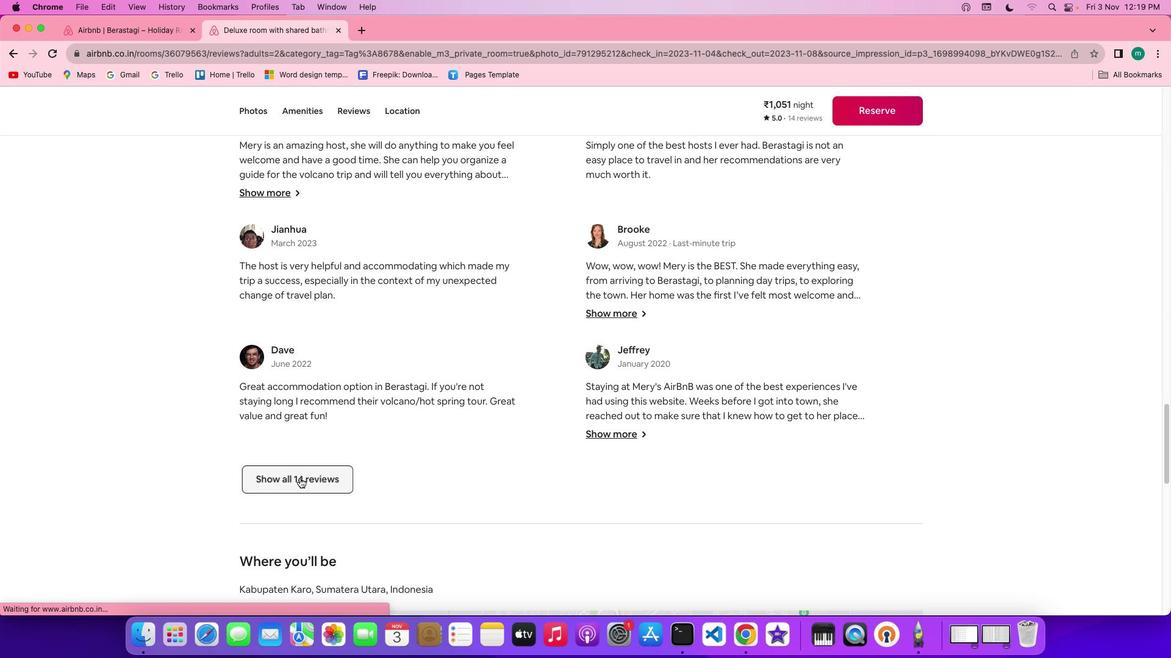 
Action: Mouse moved to (743, 450)
Screenshot: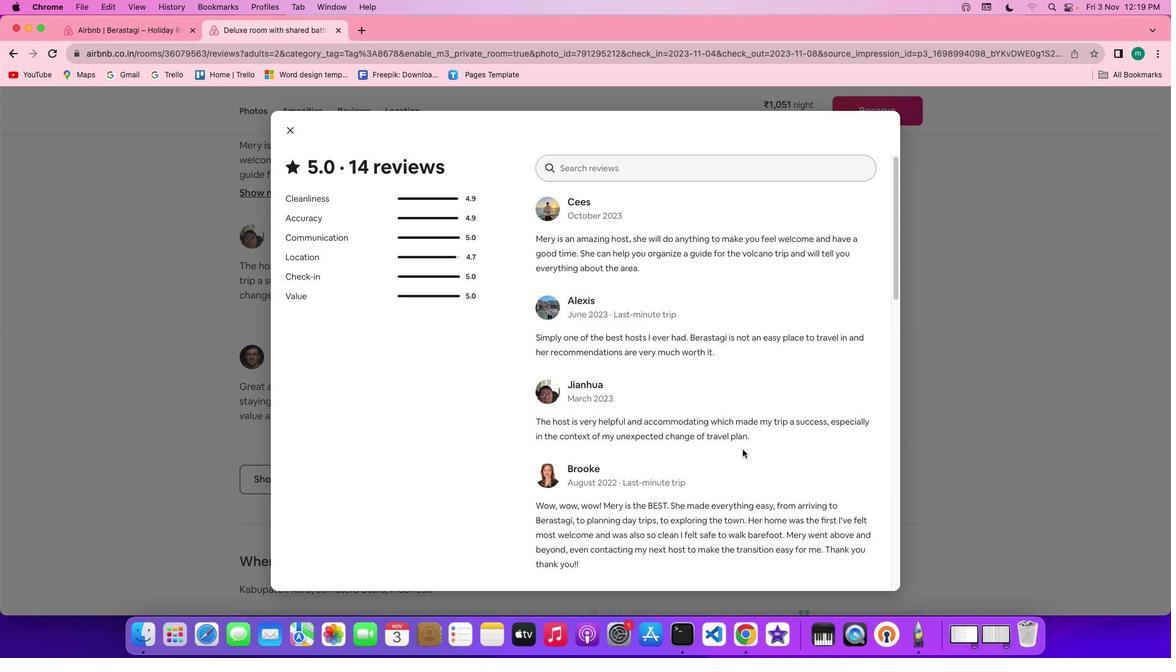 
Action: Mouse scrolled (743, 450) with delta (0, 0)
Screenshot: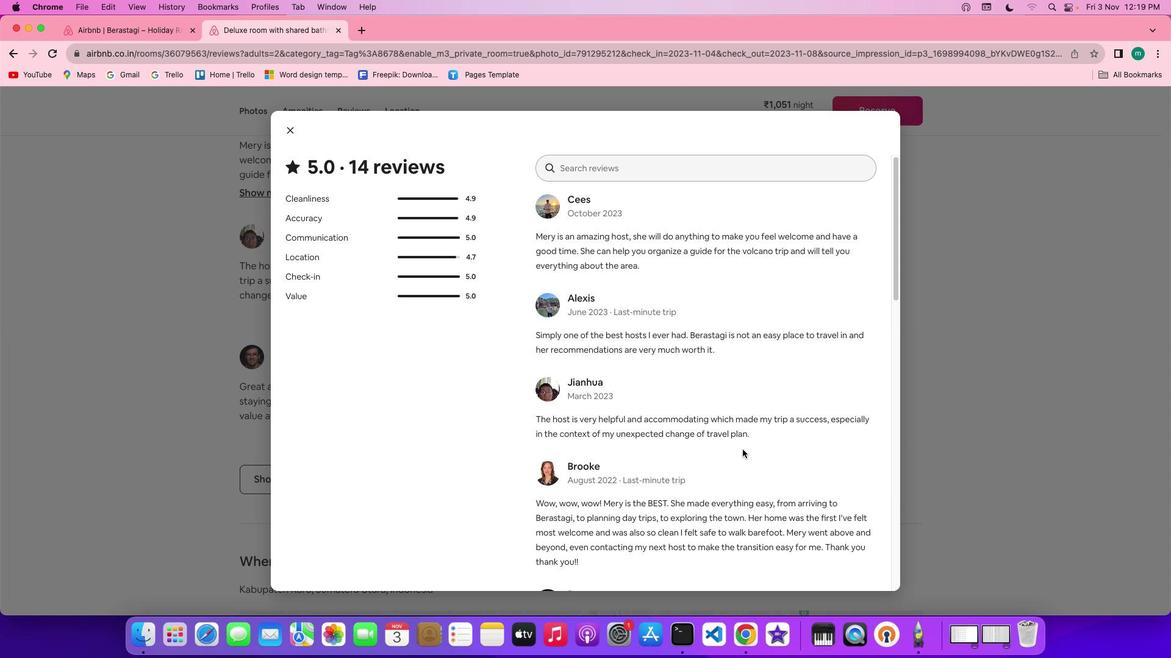 
Action: Mouse scrolled (743, 450) with delta (0, 0)
Screenshot: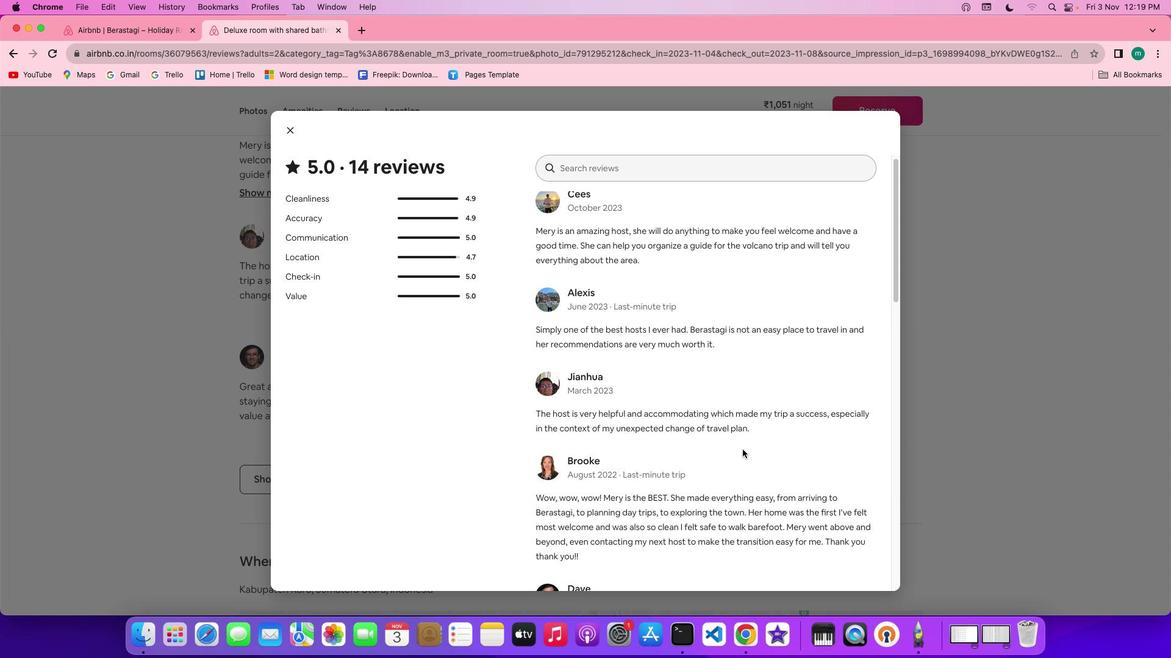 
Action: Mouse scrolled (743, 450) with delta (0, -1)
Screenshot: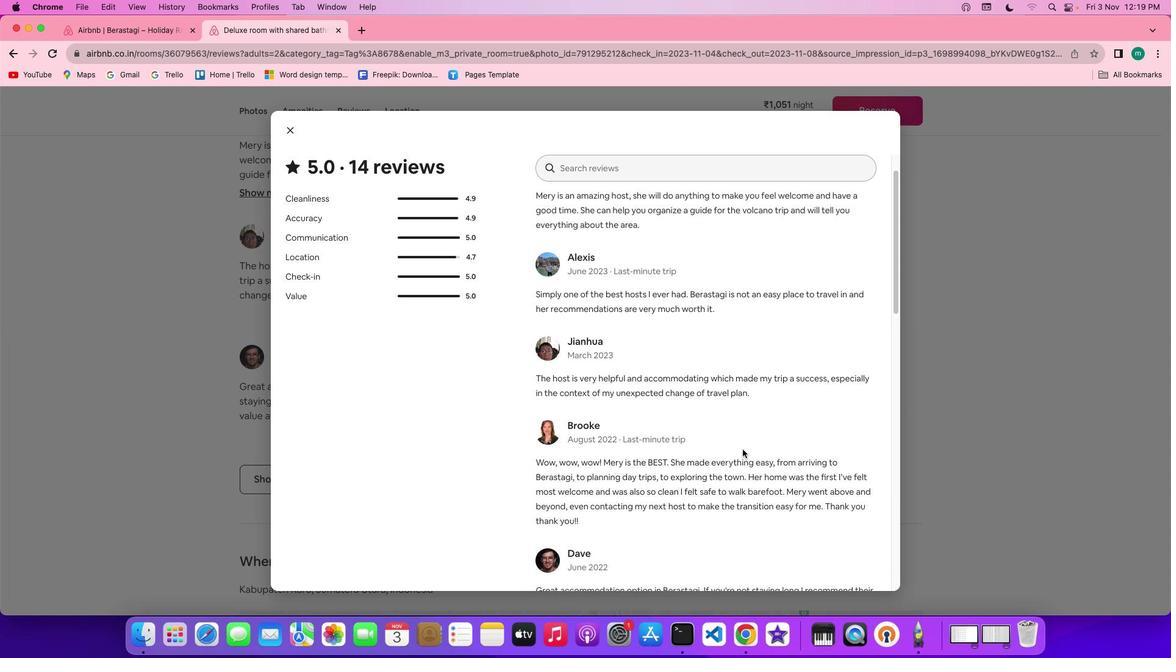 
Action: Mouse scrolled (743, 450) with delta (0, -1)
Screenshot: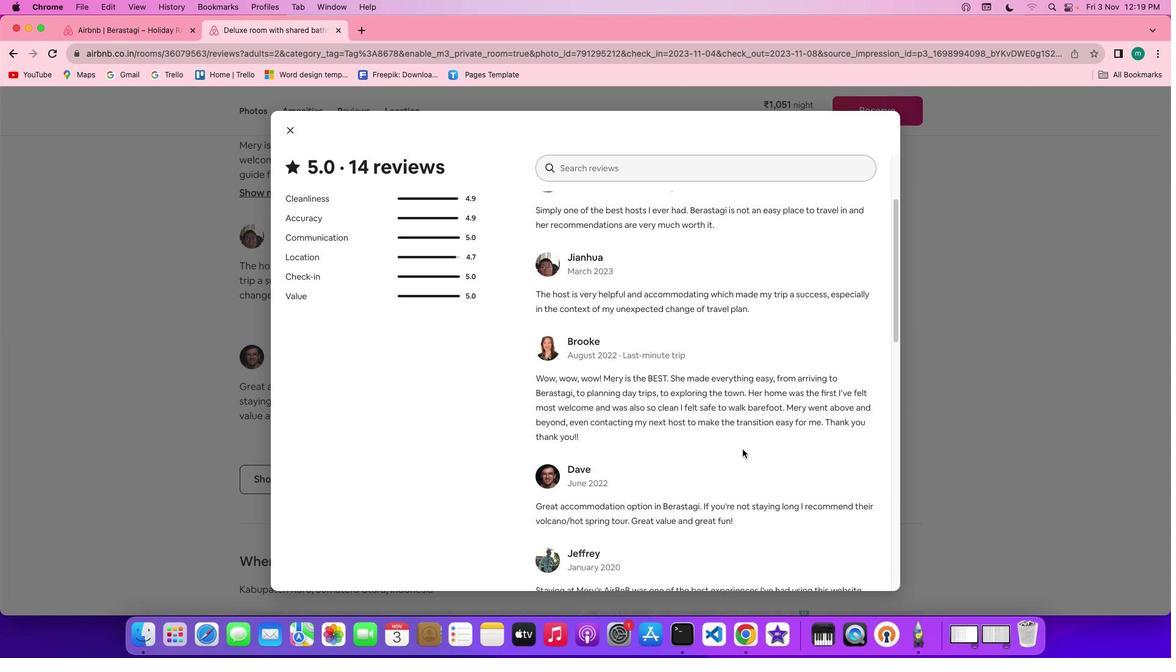
Action: Mouse scrolled (743, 450) with delta (0, 0)
Screenshot: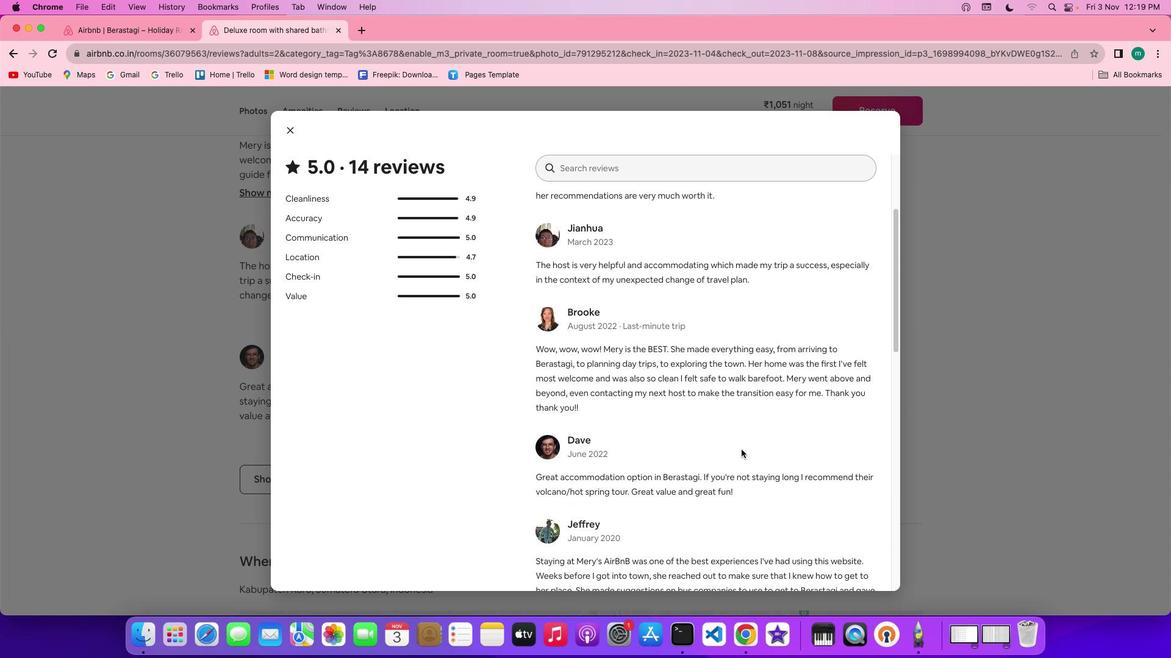 
Action: Mouse scrolled (743, 450) with delta (0, 0)
Screenshot: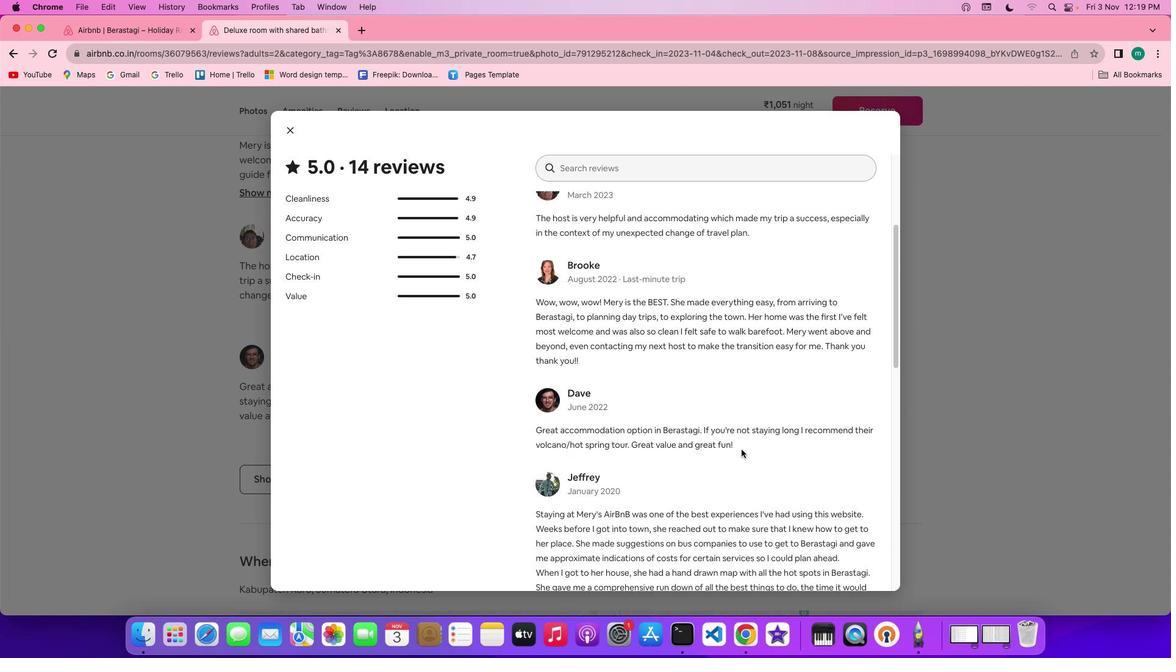 
Action: Mouse scrolled (743, 450) with delta (0, -1)
Screenshot: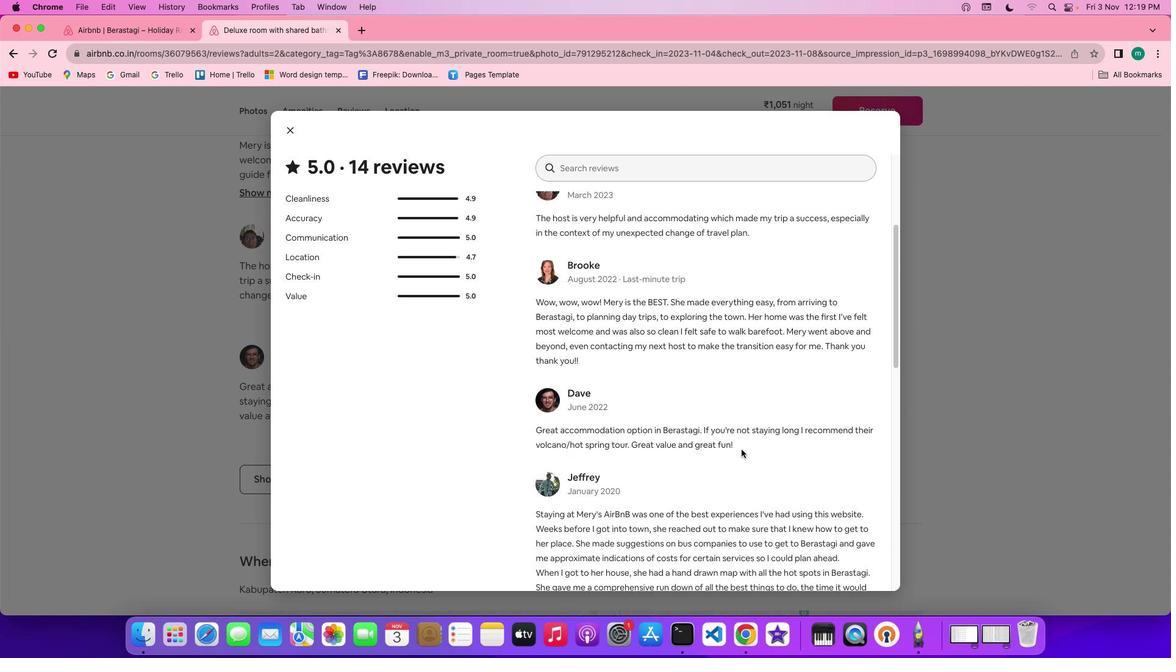 
Action: Mouse moved to (741, 450)
Screenshot: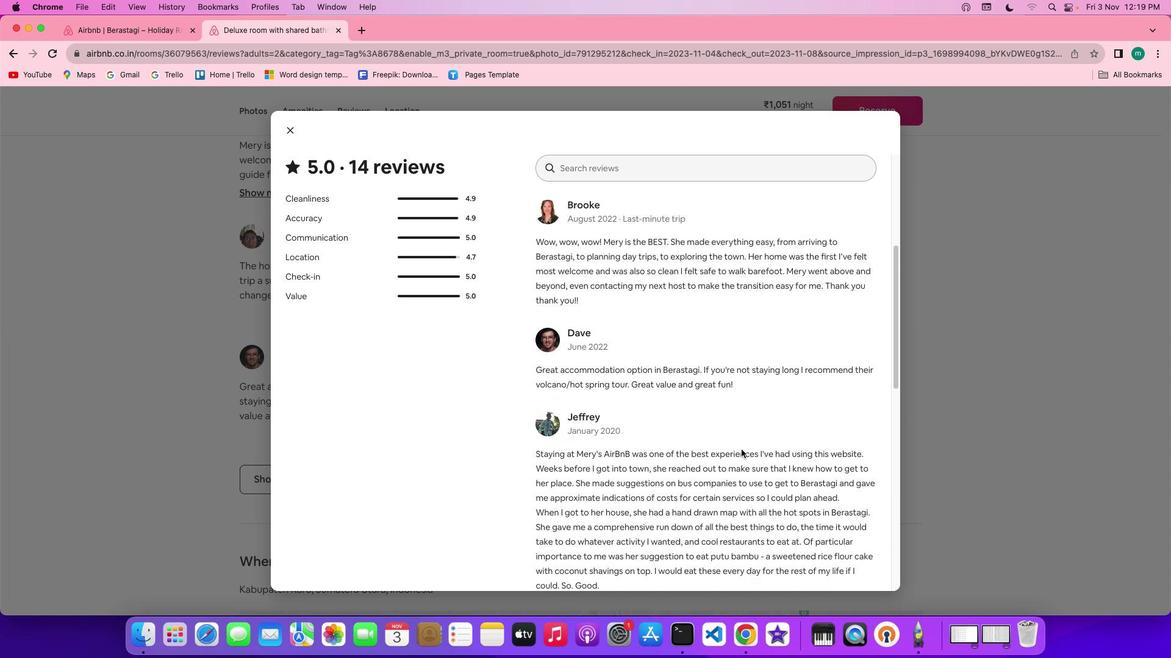 
Action: Mouse scrolled (741, 450) with delta (0, -1)
Screenshot: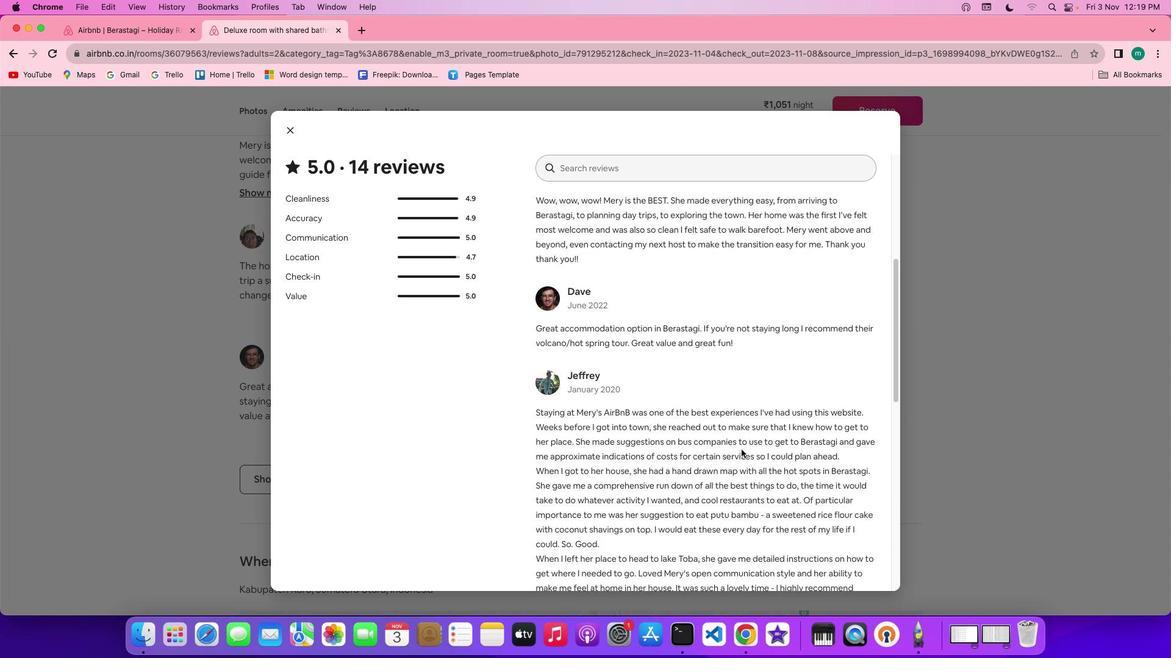 
Action: Mouse moved to (741, 450)
Screenshot: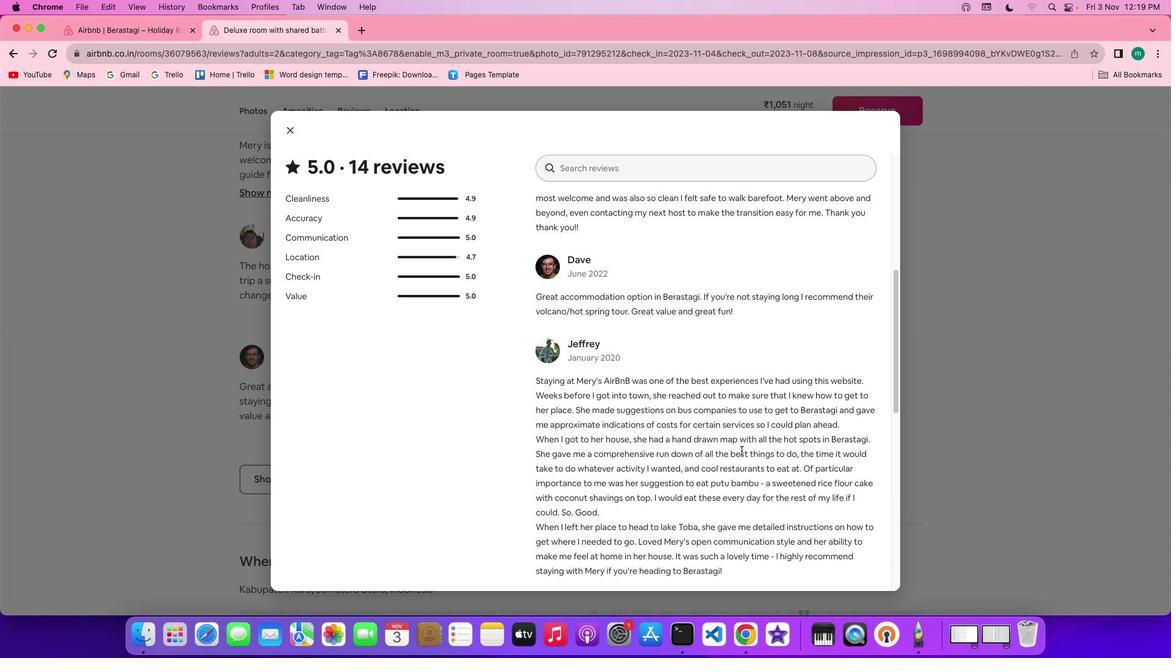 
Action: Mouse scrolled (741, 450) with delta (0, 0)
Screenshot: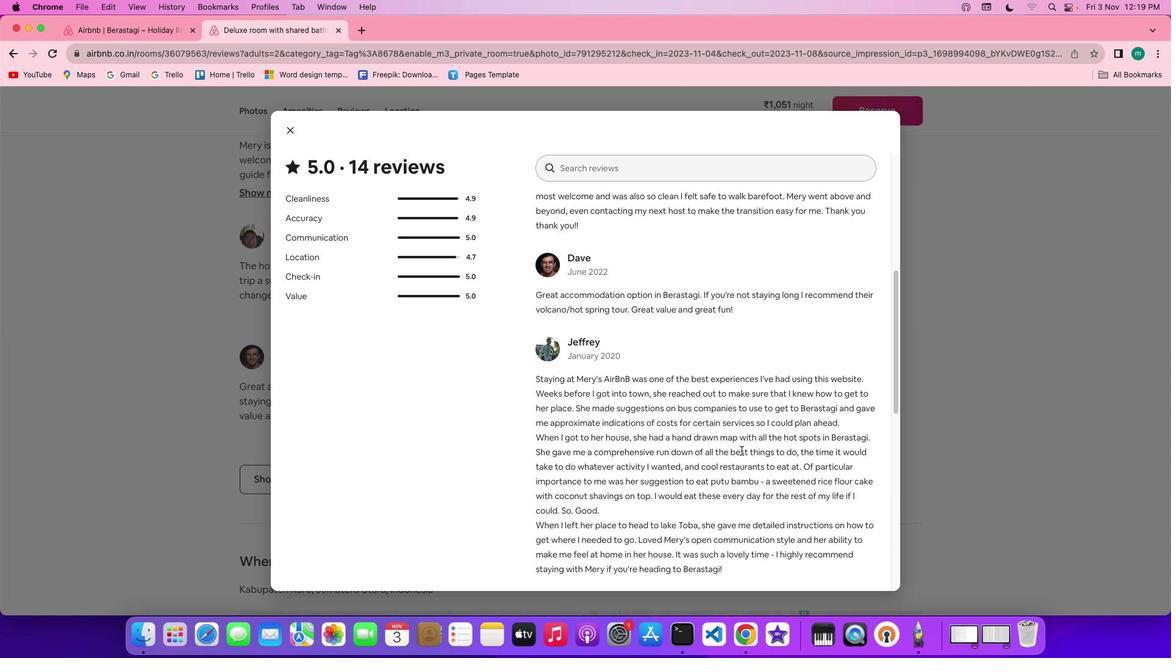 
Action: Mouse scrolled (741, 450) with delta (0, 0)
Screenshot: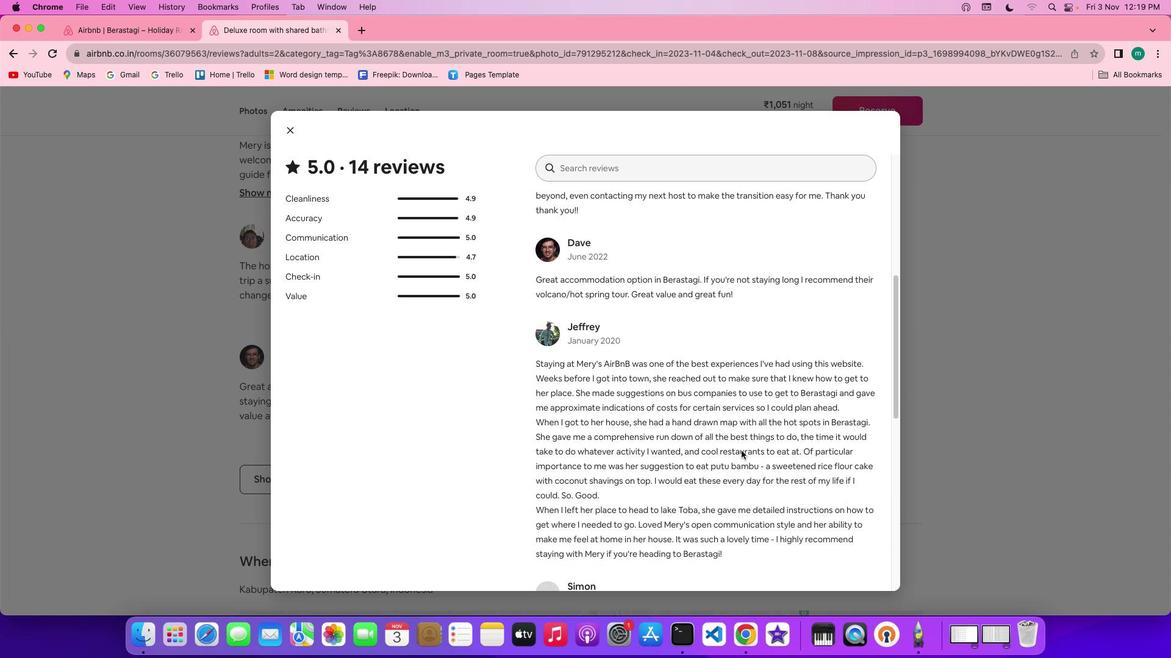 
Action: Mouse scrolled (741, 450) with delta (0, -1)
Screenshot: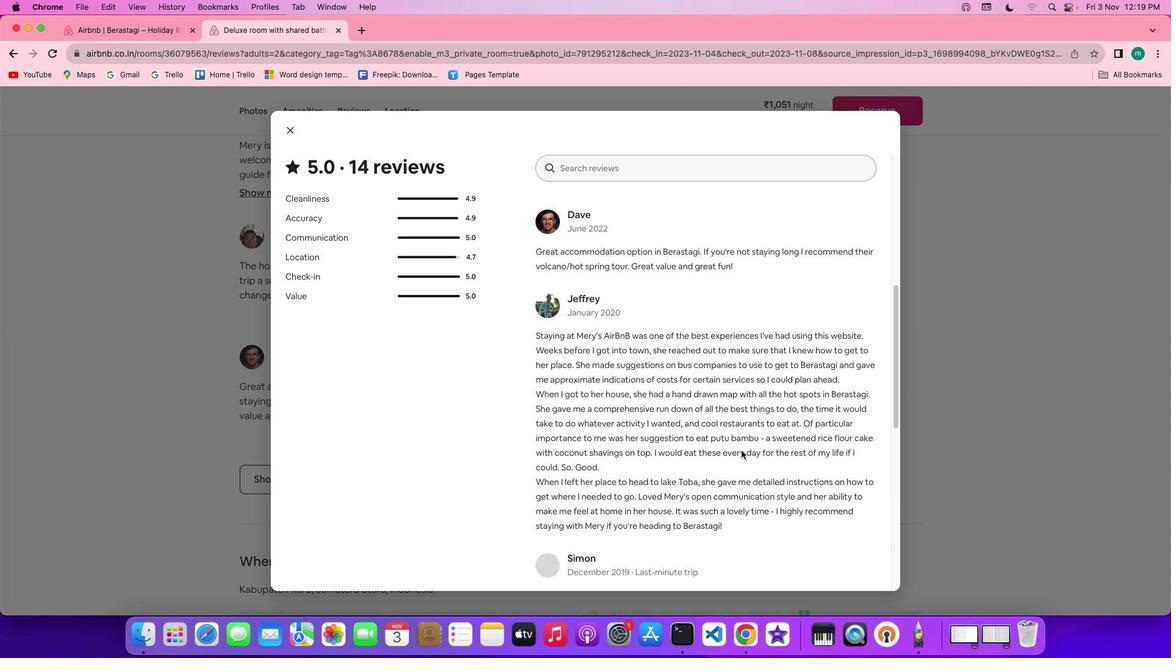 
Action: Mouse scrolled (741, 450) with delta (0, 0)
Screenshot: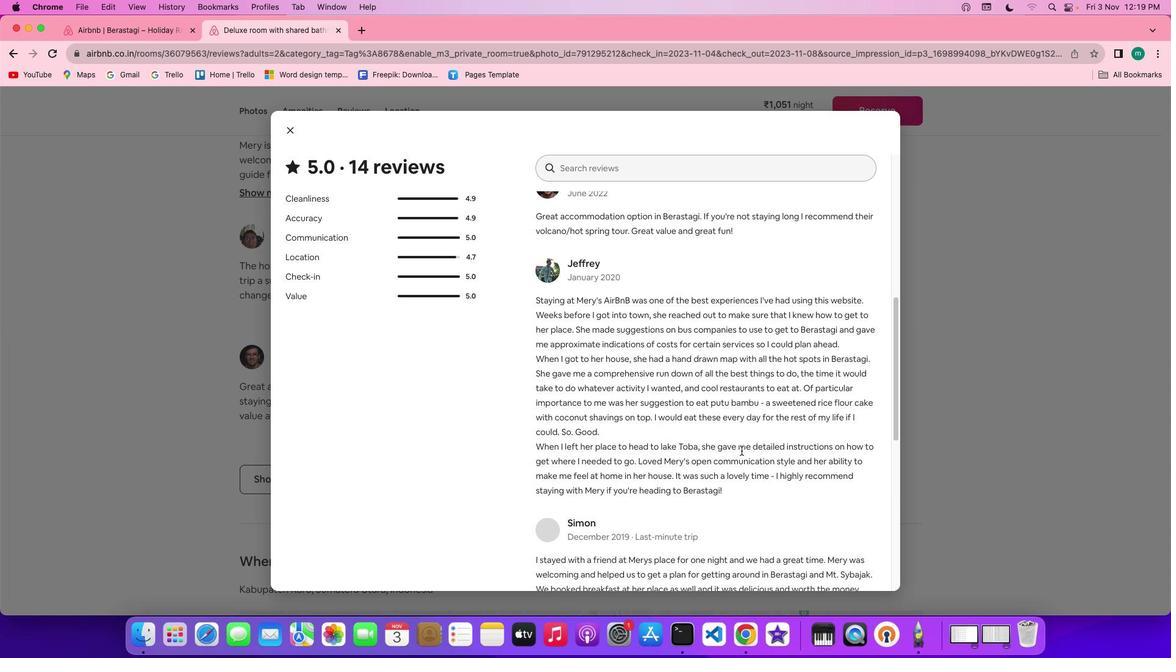 
Action: Mouse scrolled (741, 450) with delta (0, 0)
Screenshot: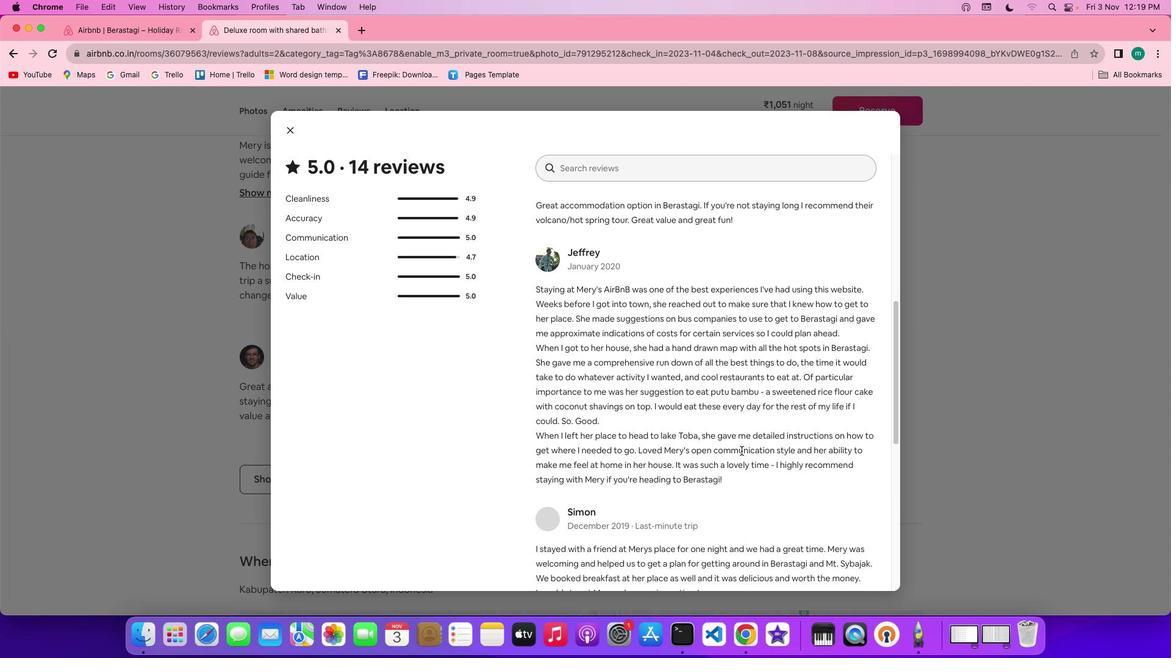 
Action: Mouse scrolled (741, 450) with delta (0, -1)
Screenshot: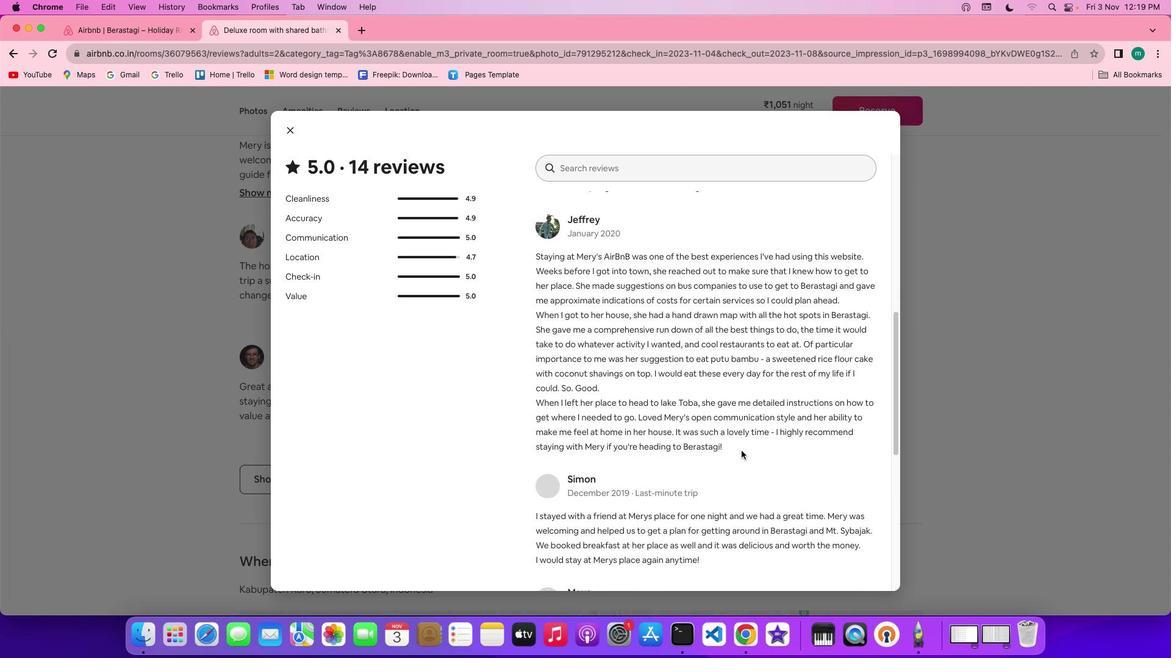 
Action: Mouse scrolled (741, 450) with delta (0, -1)
Screenshot: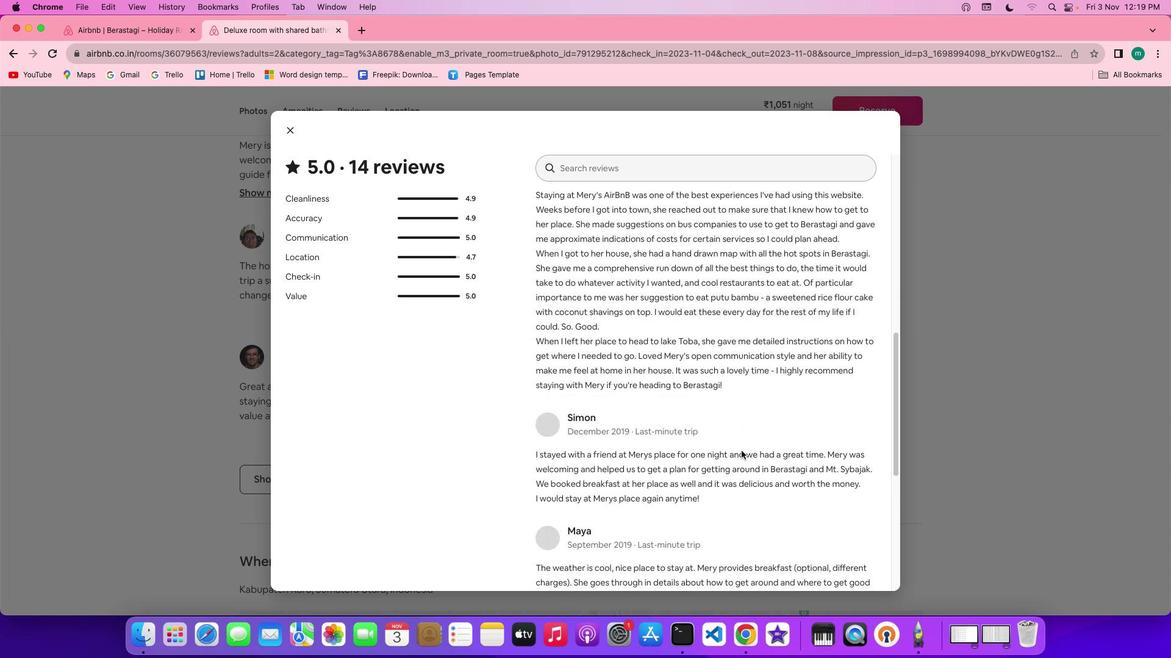 
Action: Mouse scrolled (741, 450) with delta (0, -1)
Screenshot: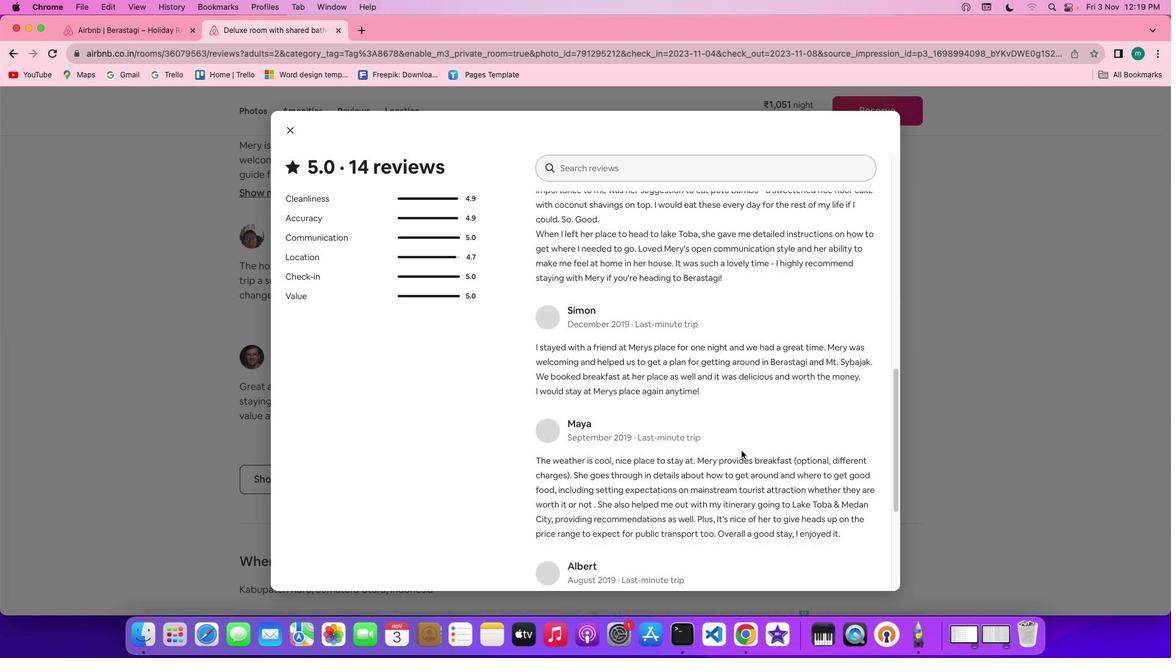 
Action: Mouse scrolled (741, 450) with delta (0, 0)
Screenshot: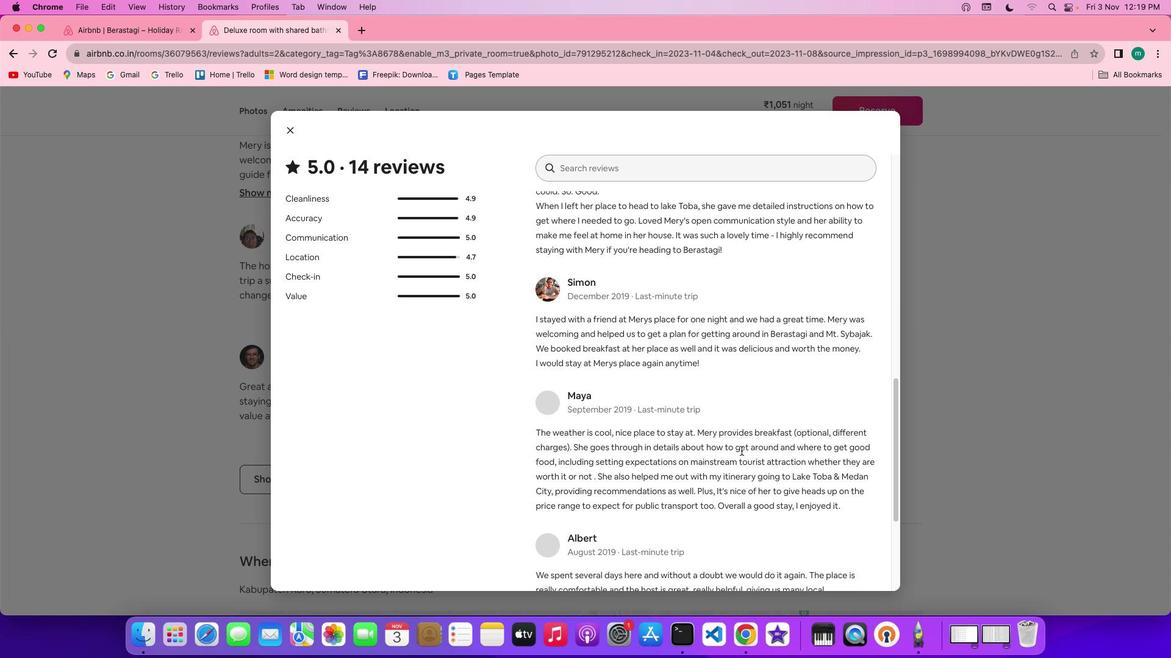 
Action: Mouse scrolled (741, 450) with delta (0, 0)
Screenshot: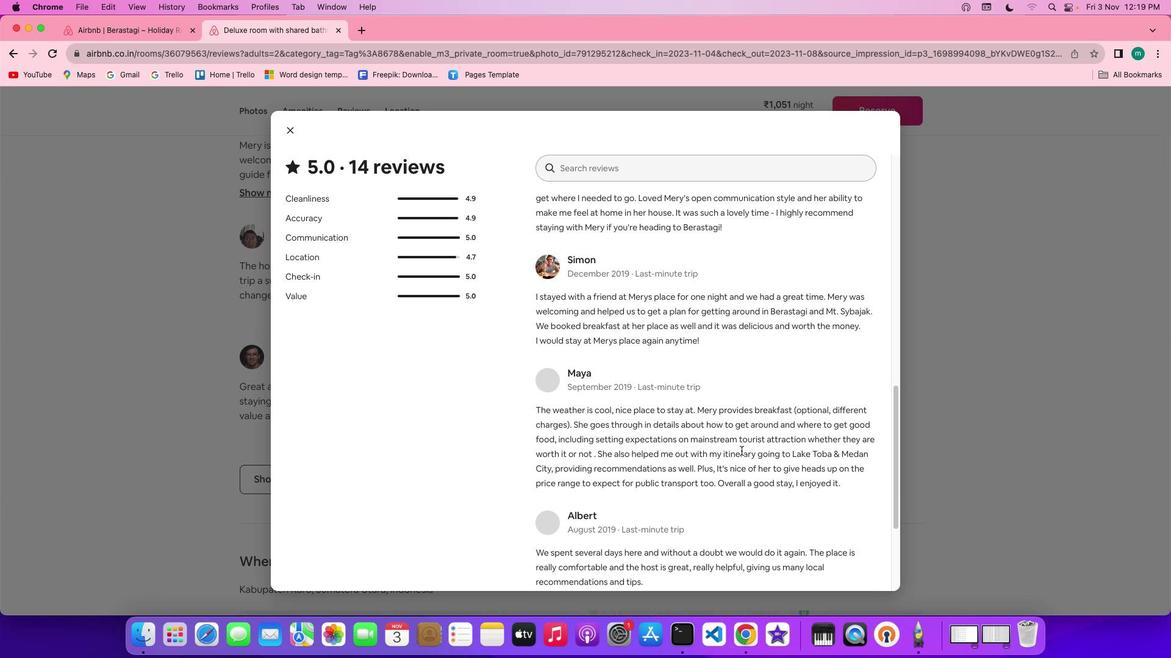 
Action: Mouse scrolled (741, 450) with delta (0, -1)
Screenshot: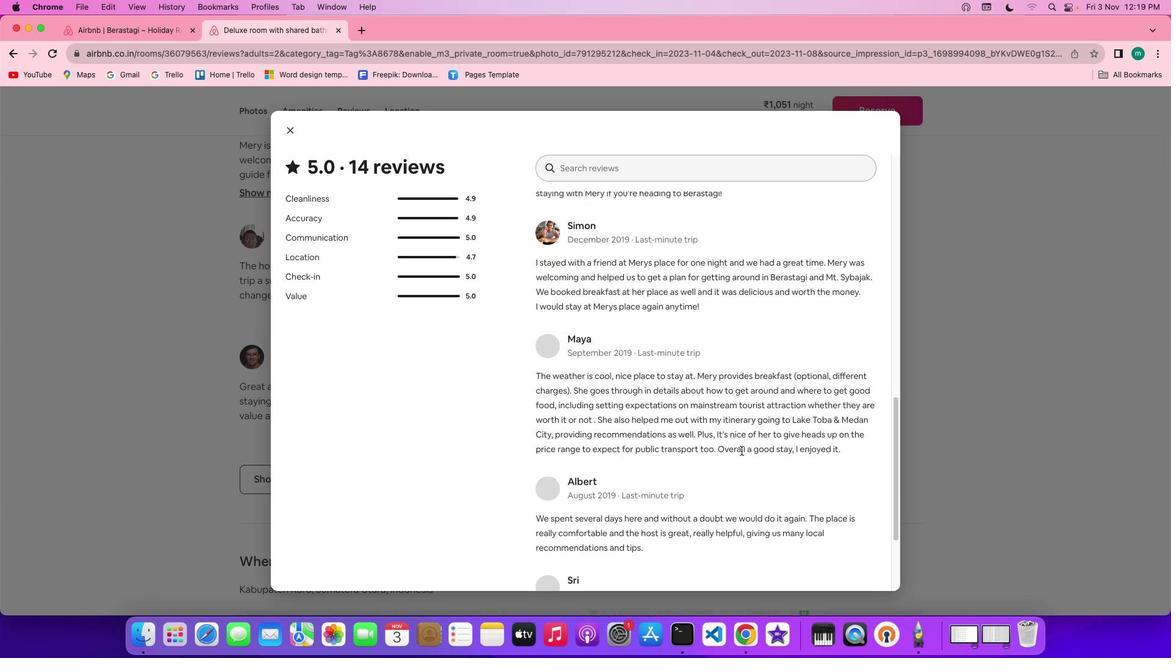 
Action: Mouse scrolled (741, 450) with delta (0, -1)
Screenshot: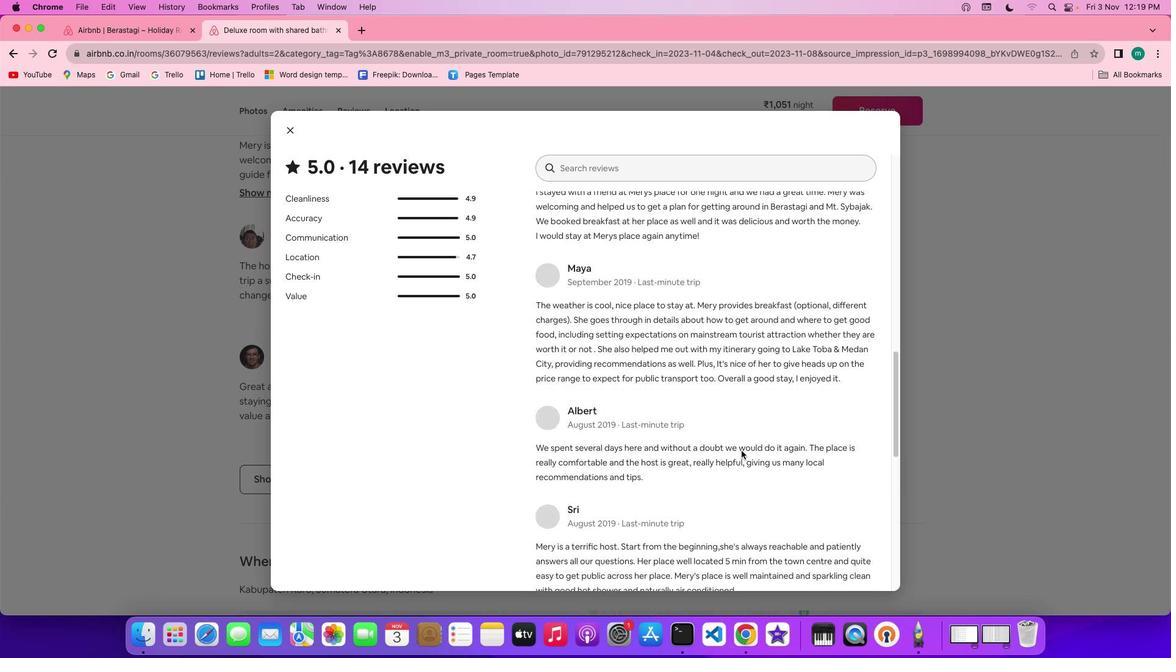 
Action: Mouse scrolled (741, 450) with delta (0, -1)
